 Task: Research Airbnb accommodation for a family outdoor adventure in the White Mountains, New Hampshire.
Action: Mouse moved to (464, 77)
Screenshot: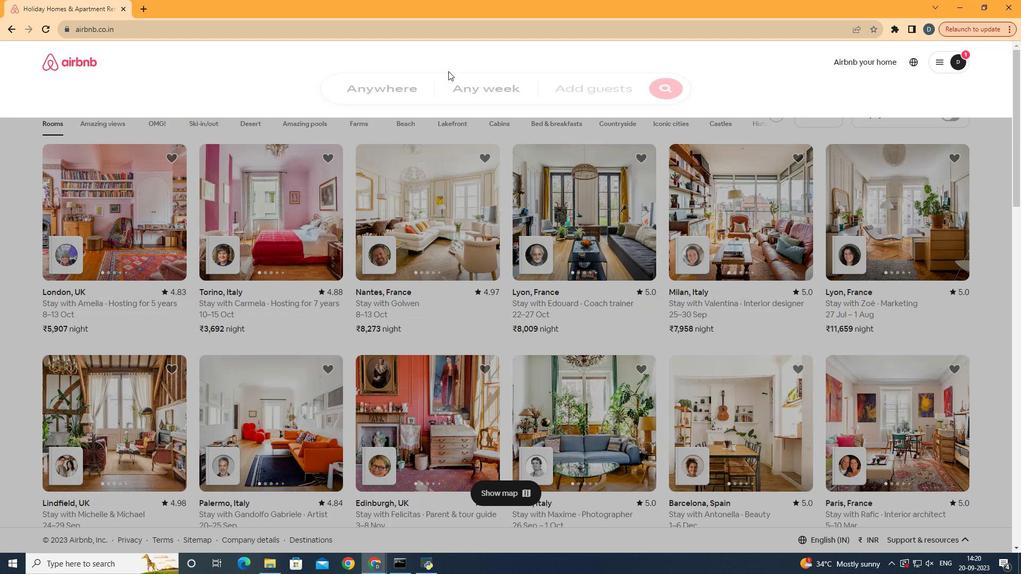 
Action: Mouse pressed left at (464, 77)
Screenshot: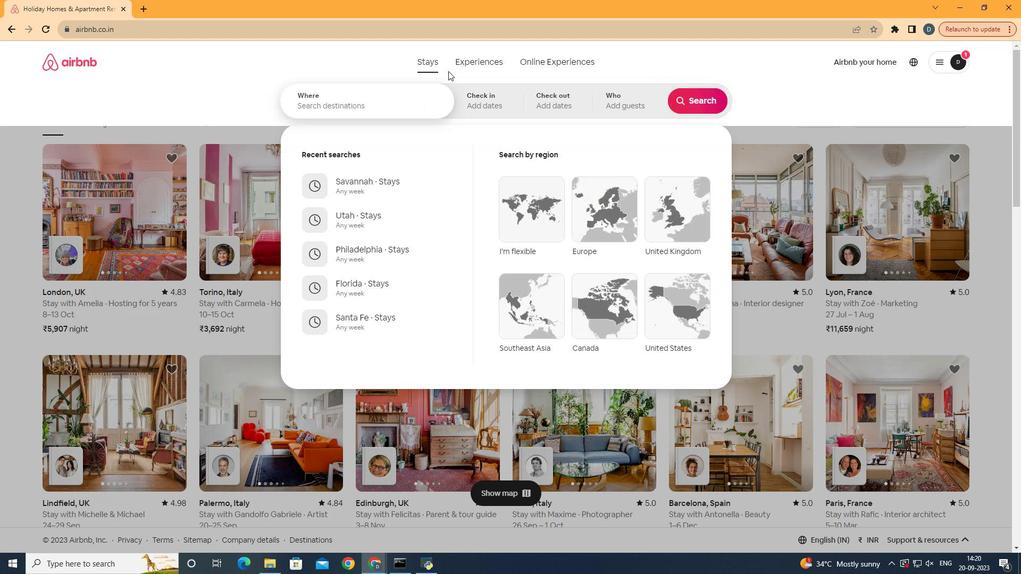 
Action: Mouse moved to (367, 109)
Screenshot: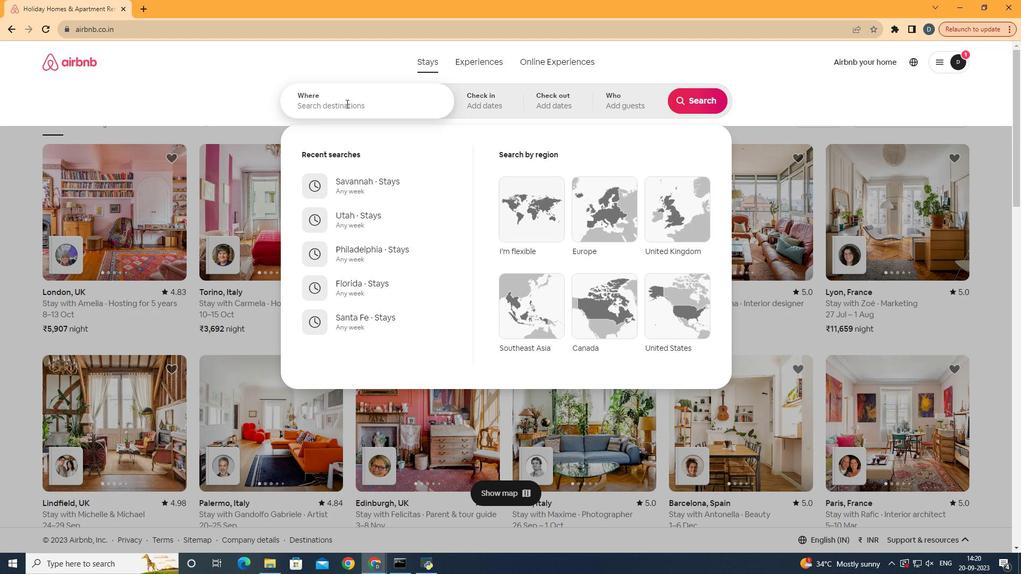 
Action: Mouse pressed left at (367, 109)
Screenshot: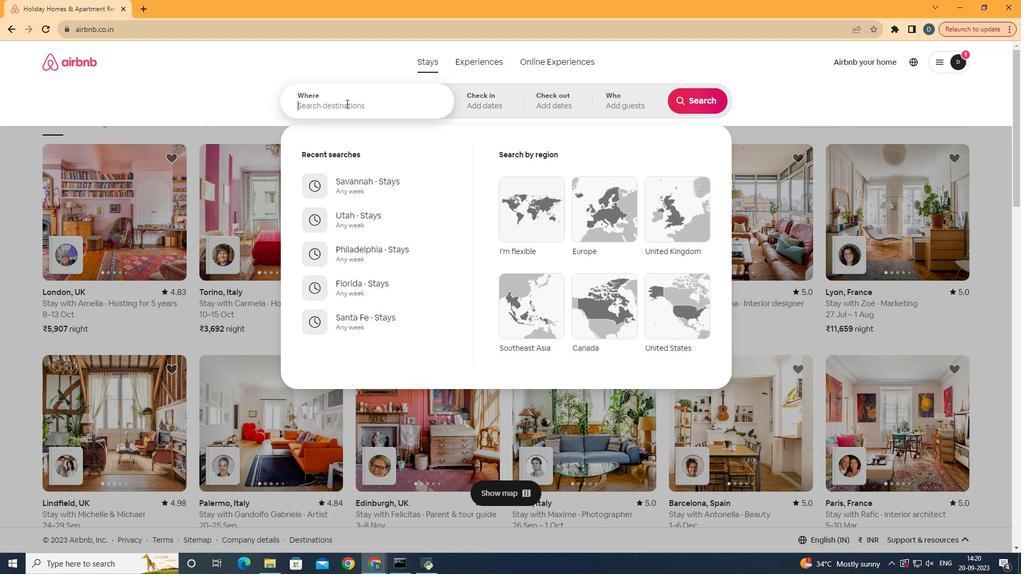 
Action: Key pressed <Key.shift><Key.shift><Key.shift>White<Key.space><Key.shift>Mountains,<Key.space><Key.shift>New<Key.space><Key.shift>Ham
Screenshot: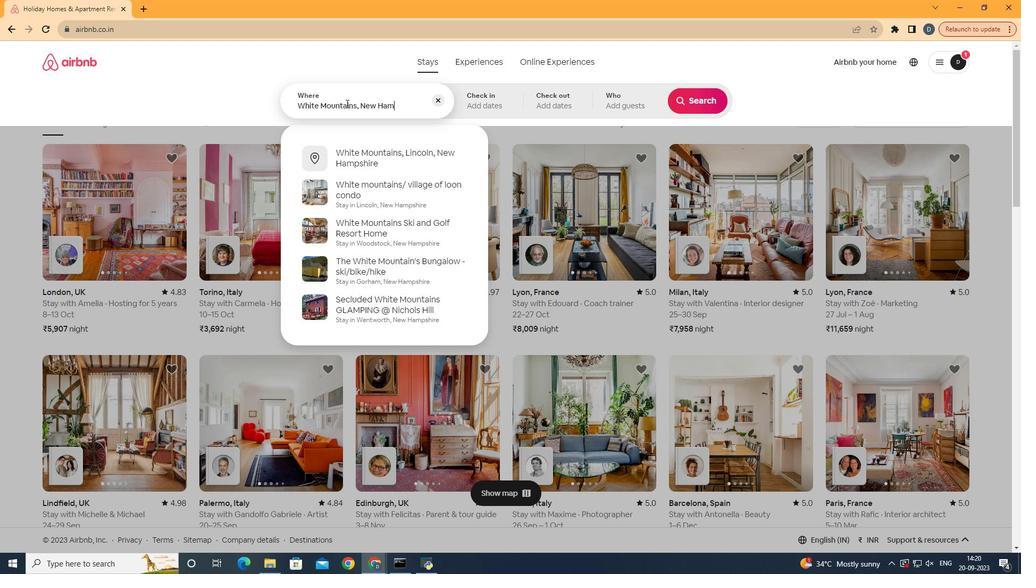 
Action: Mouse moved to (383, 166)
Screenshot: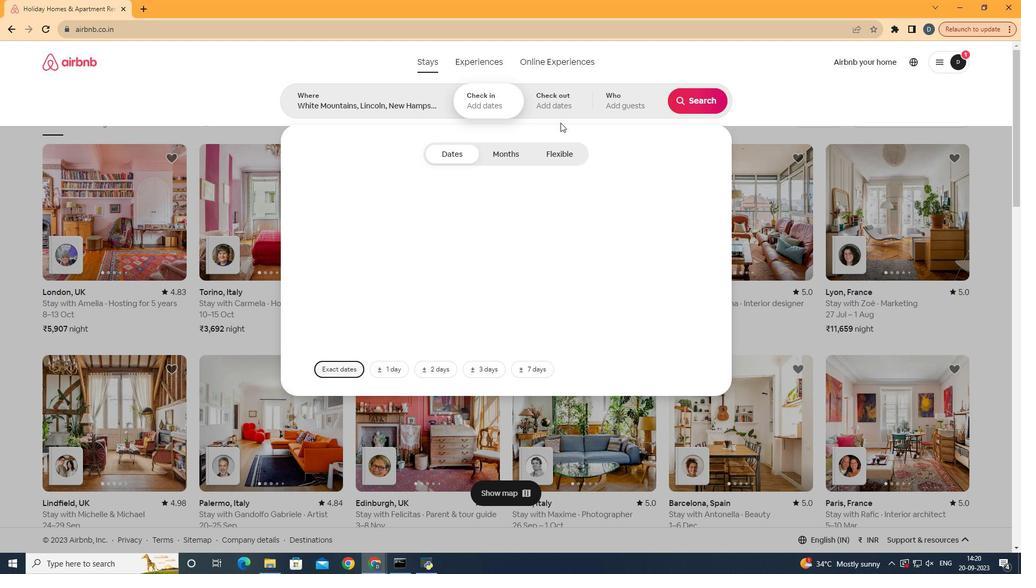 
Action: Mouse pressed left at (383, 166)
Screenshot: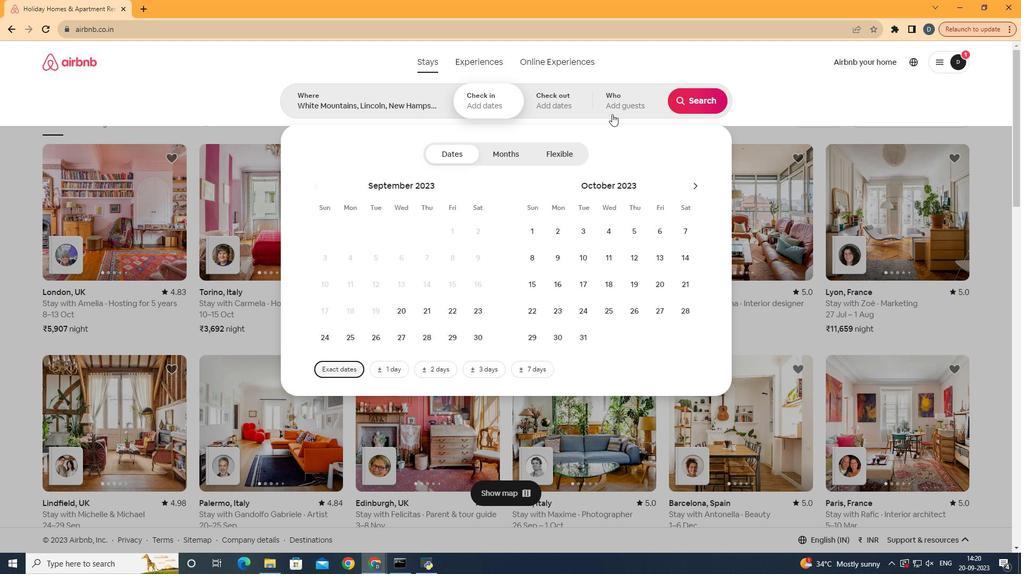 
Action: Mouse moved to (696, 102)
Screenshot: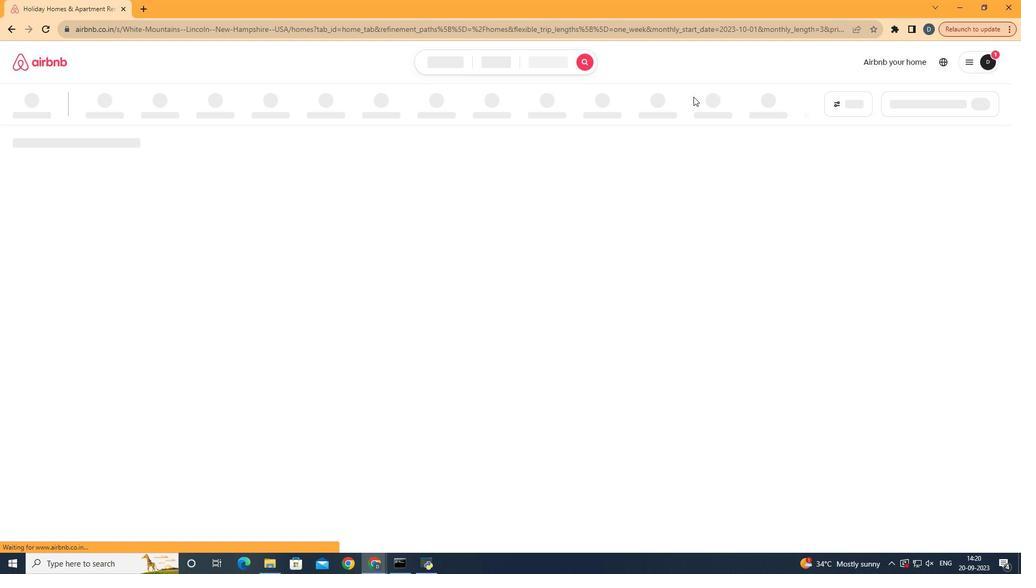 
Action: Mouse pressed left at (696, 102)
Screenshot: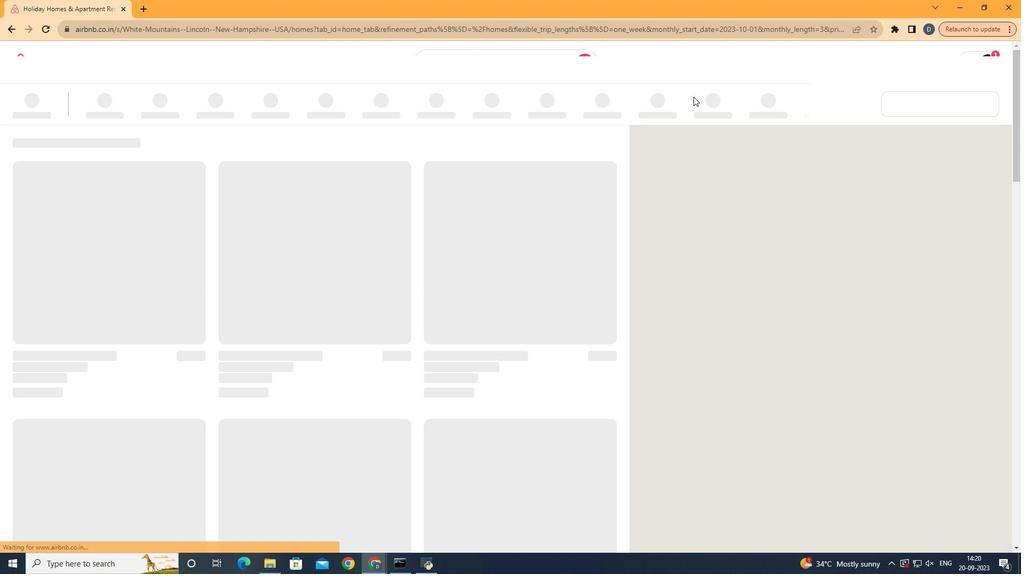 
Action: Mouse moved to (802, 104)
Screenshot: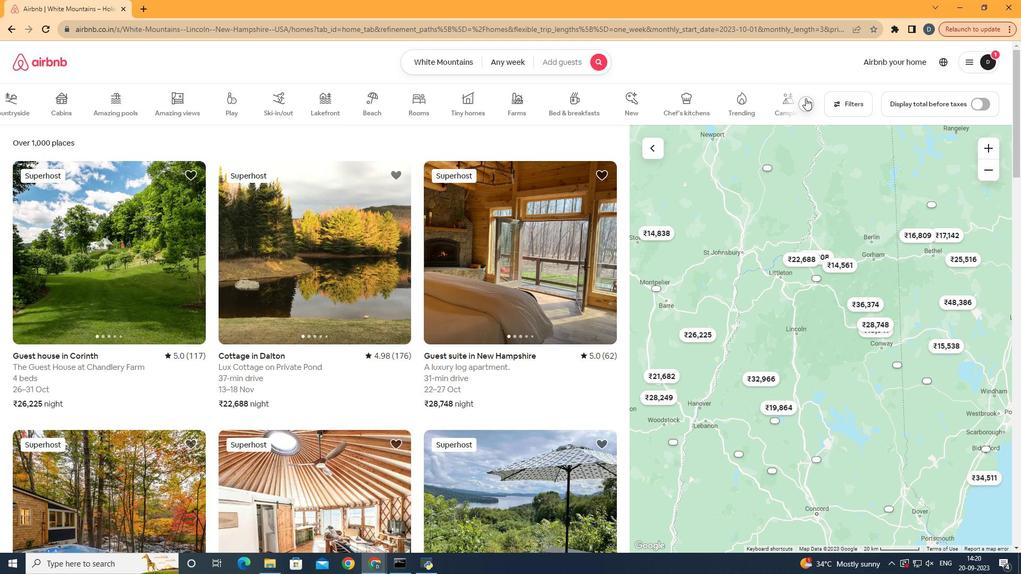 
Action: Mouse pressed left at (802, 104)
Screenshot: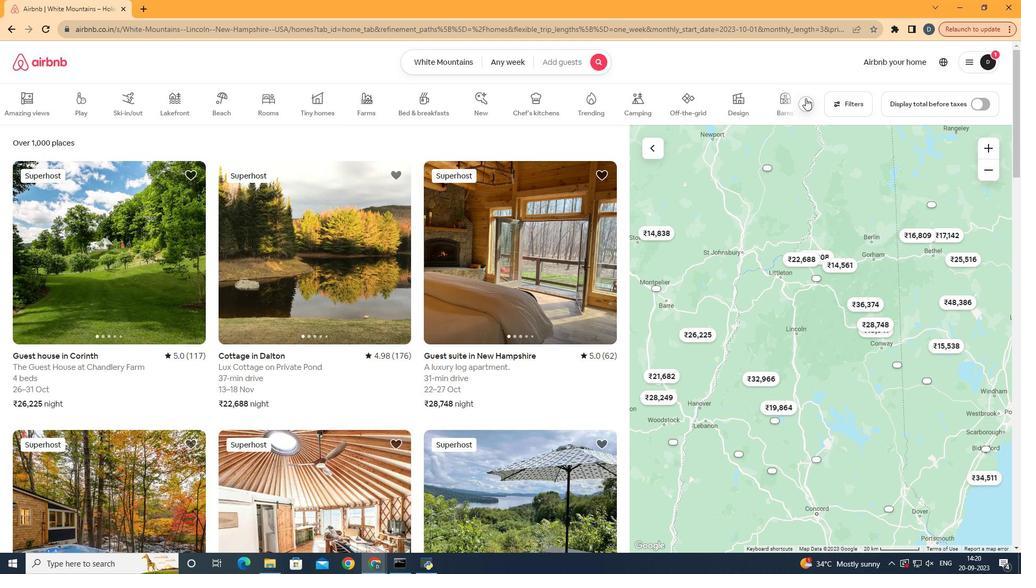 
Action: Mouse moved to (799, 109)
Screenshot: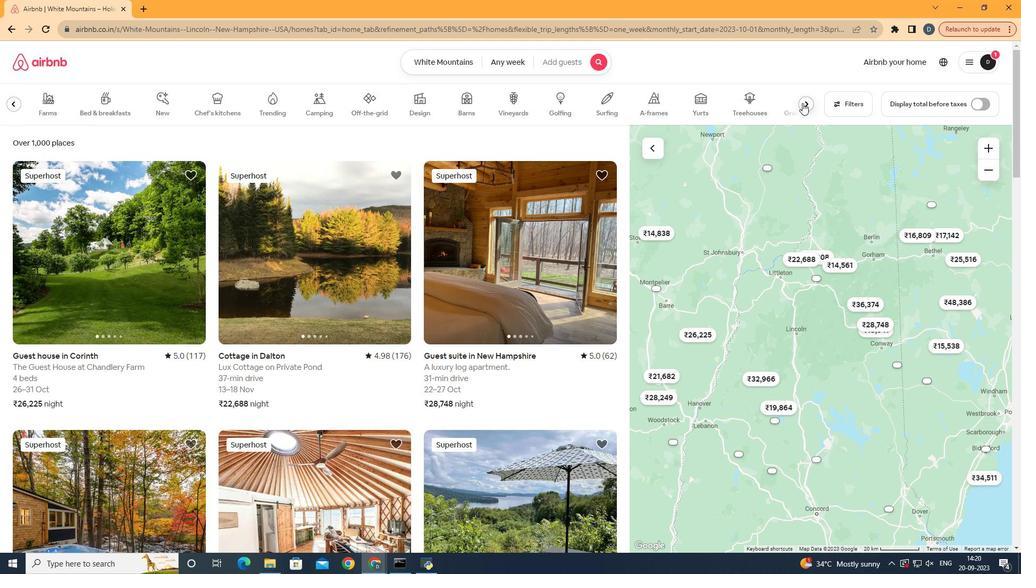 
Action: Mouse pressed left at (799, 109)
Screenshot: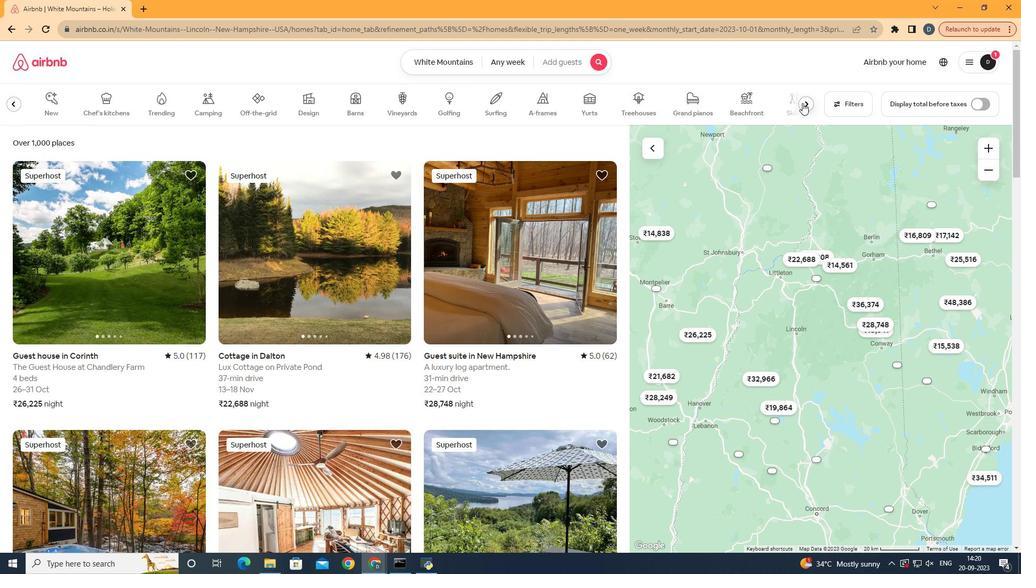 
Action: Mouse moved to (129, 223)
Screenshot: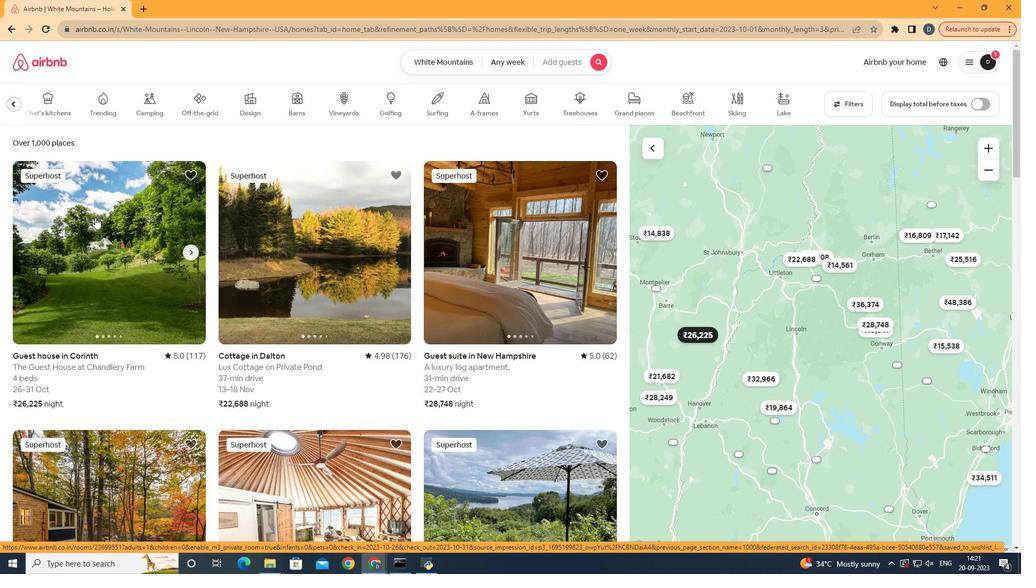
Action: Mouse pressed left at (129, 223)
Screenshot: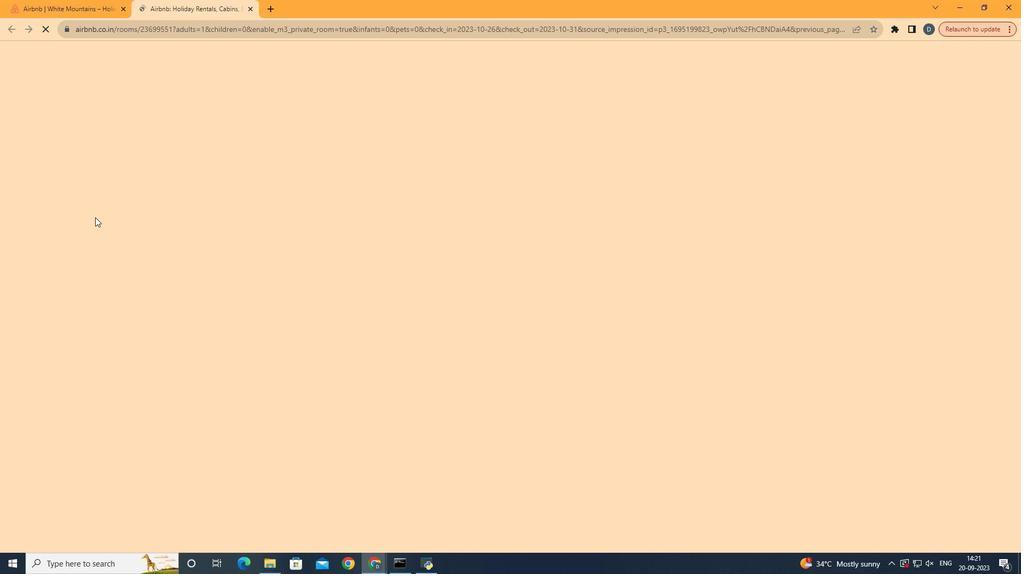 
Action: Mouse moved to (763, 399)
Screenshot: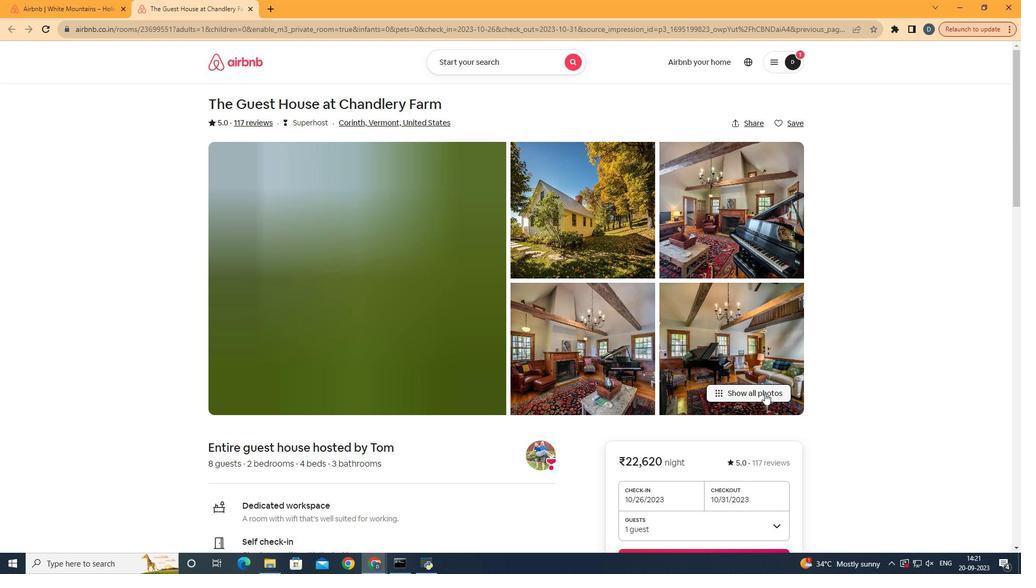 
Action: Mouse pressed left at (763, 399)
Screenshot: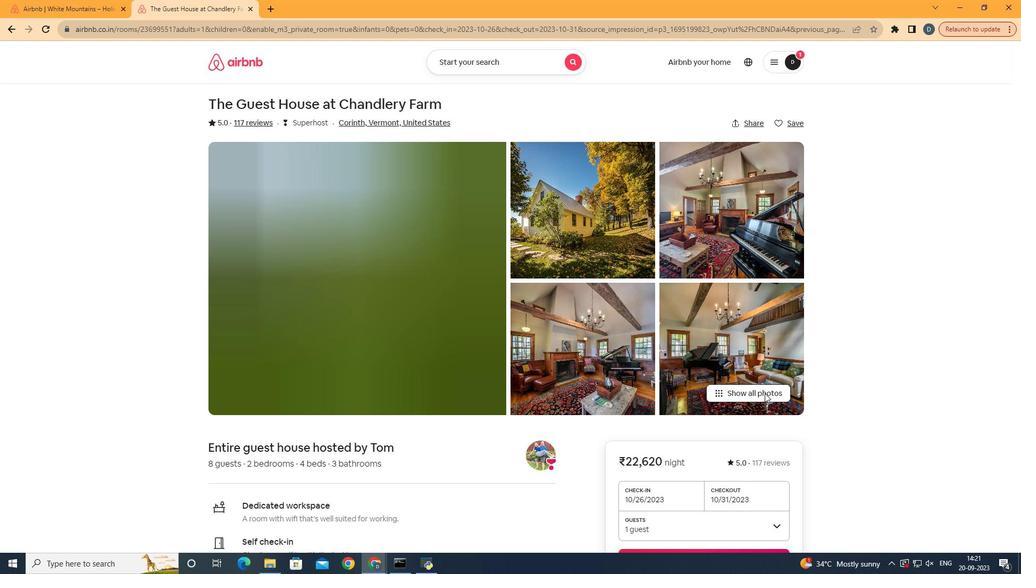 
Action: Mouse moved to (780, 339)
Screenshot: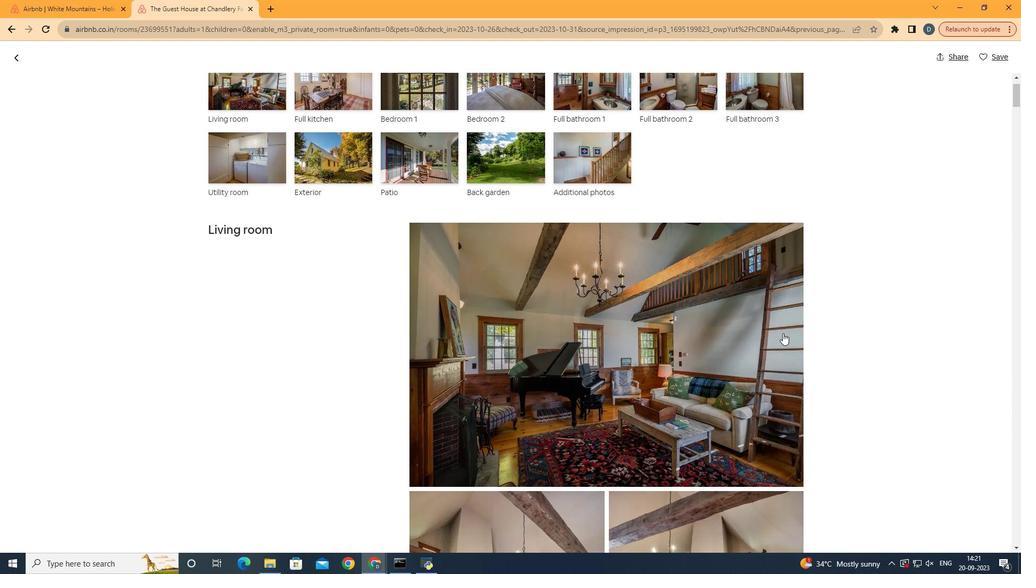 
Action: Mouse scrolled (780, 339) with delta (0, 0)
Screenshot: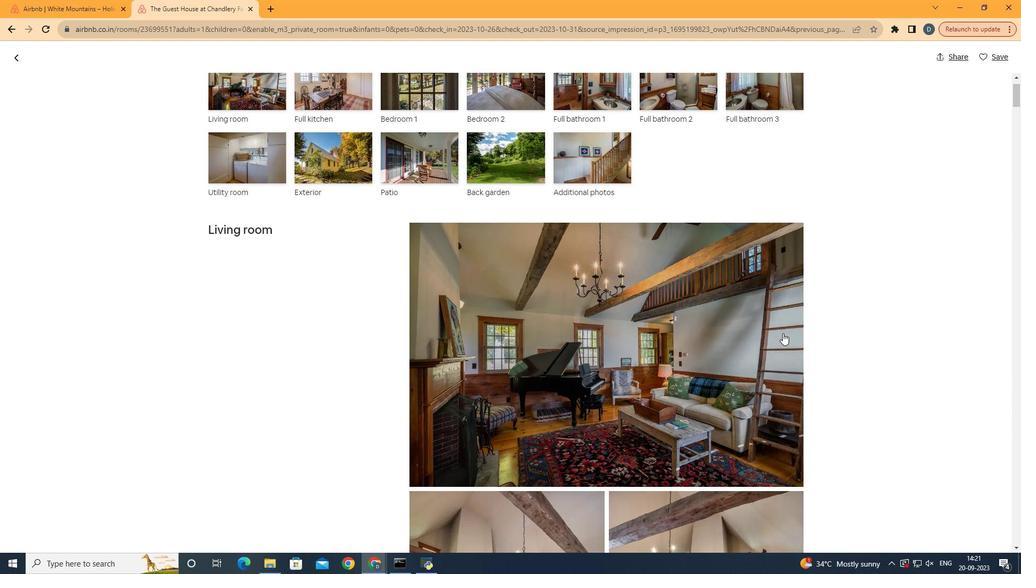 
Action: Mouse scrolled (780, 339) with delta (0, 0)
Screenshot: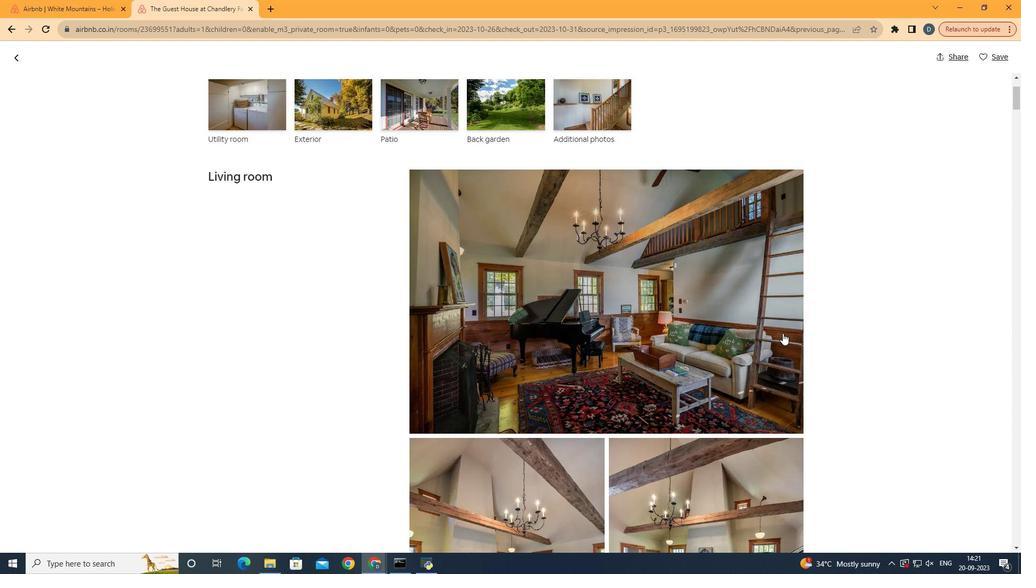 
Action: Mouse scrolled (780, 339) with delta (0, 0)
Screenshot: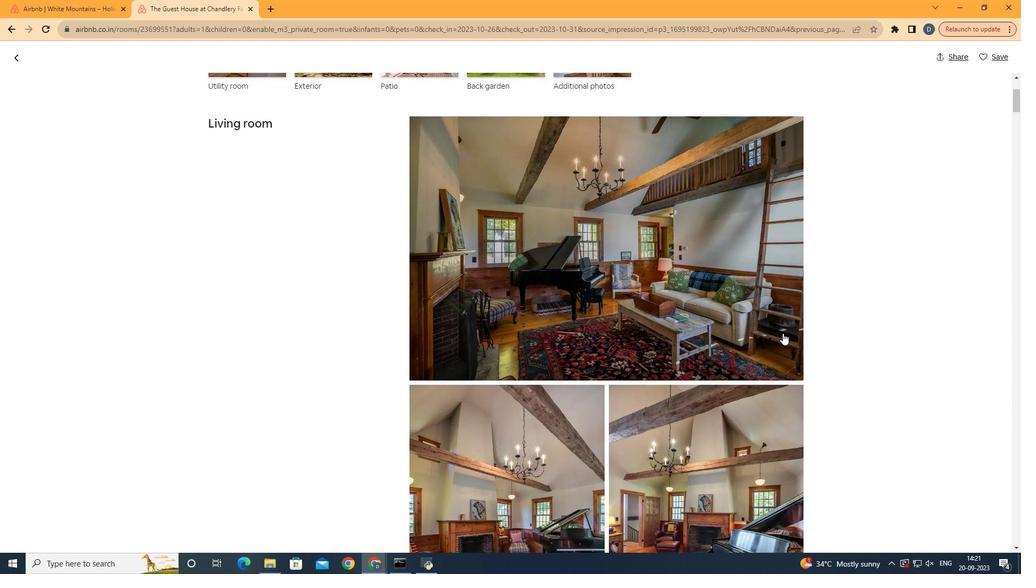 
Action: Mouse scrolled (780, 339) with delta (0, 0)
Screenshot: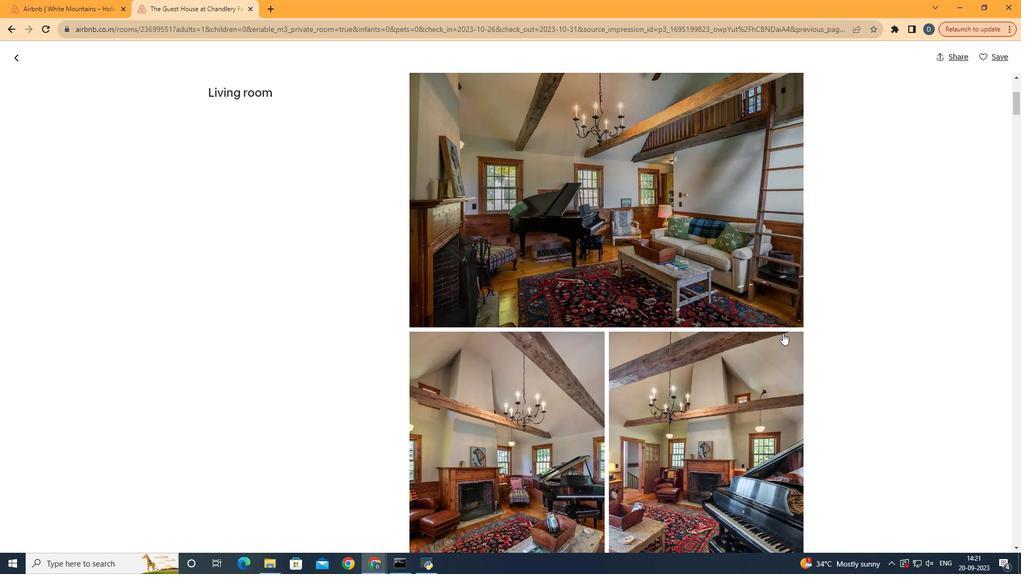 
Action: Mouse scrolled (780, 339) with delta (0, 0)
Screenshot: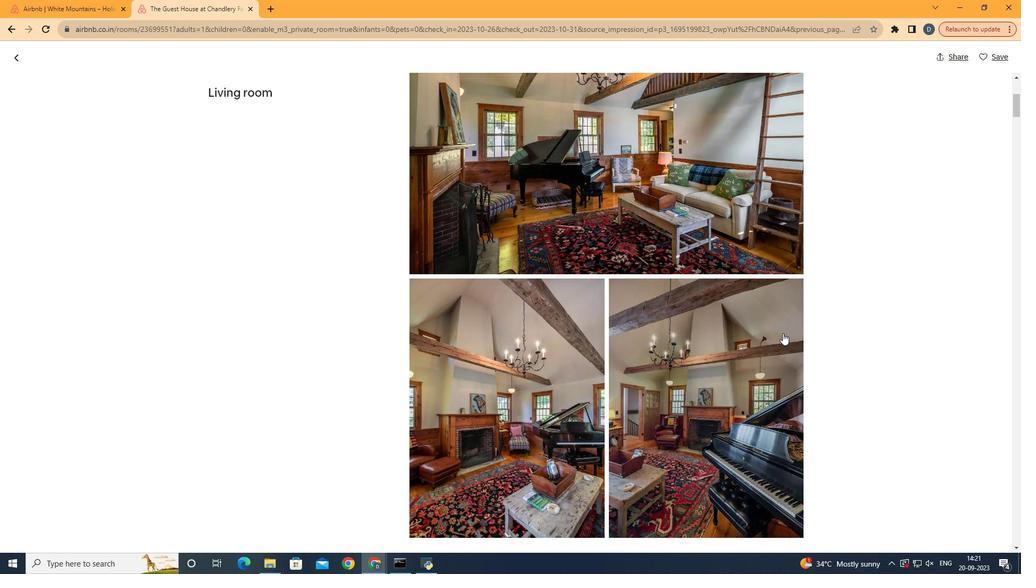 
Action: Mouse scrolled (780, 339) with delta (0, 0)
Screenshot: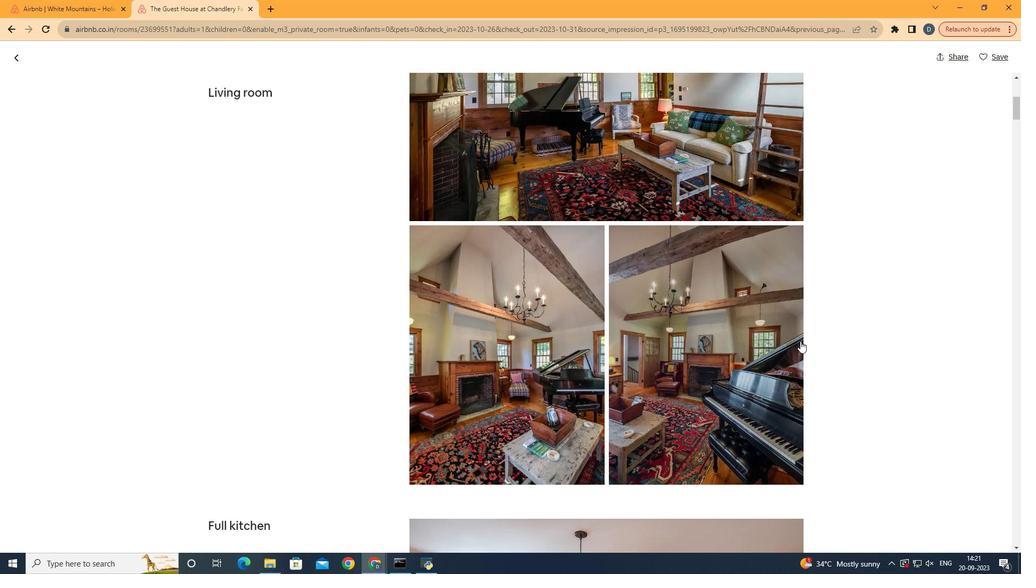 
Action: Mouse moved to (817, 364)
Screenshot: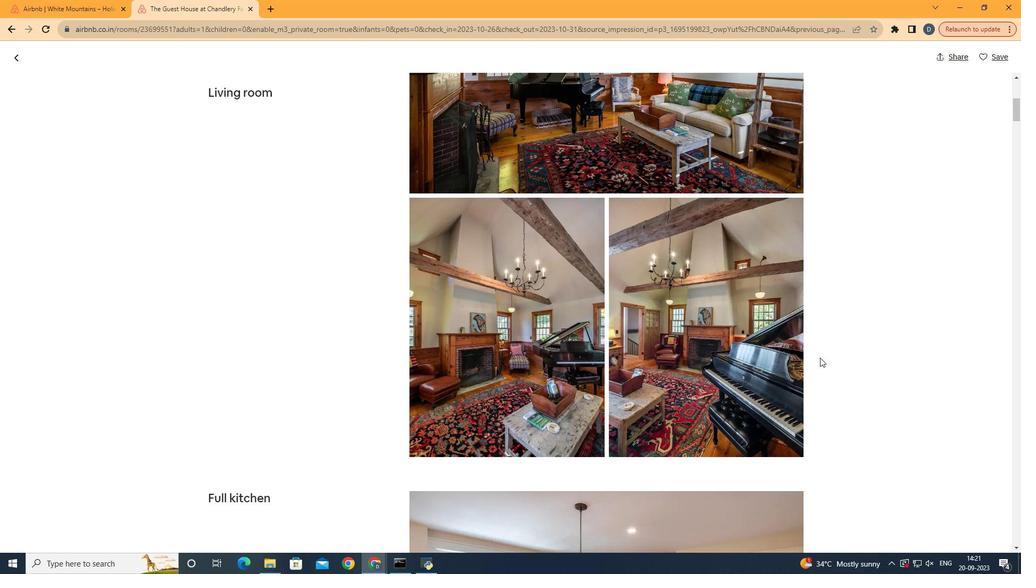 
Action: Mouse scrolled (817, 363) with delta (0, 0)
Screenshot: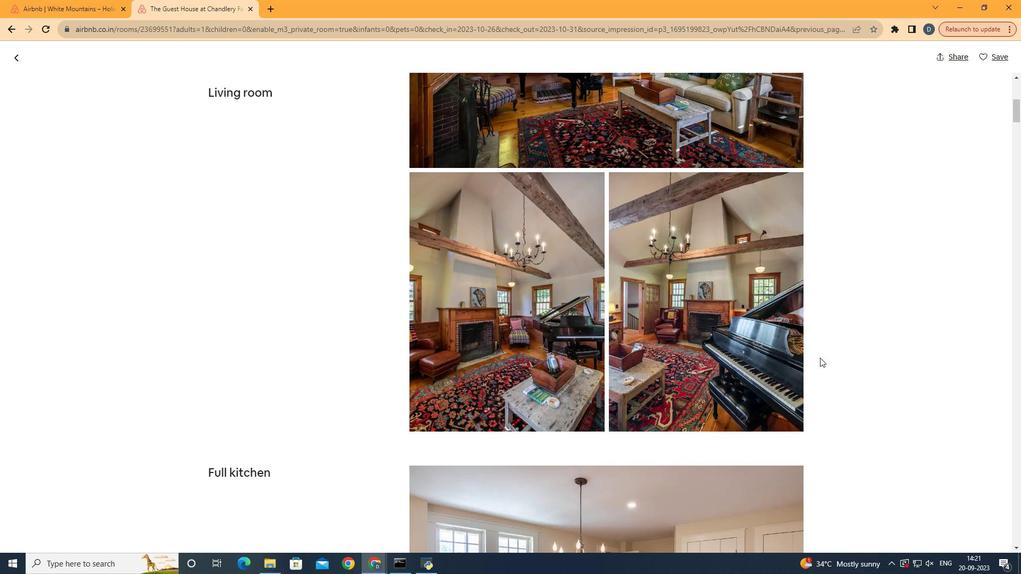 
Action: Mouse moved to (816, 364)
Screenshot: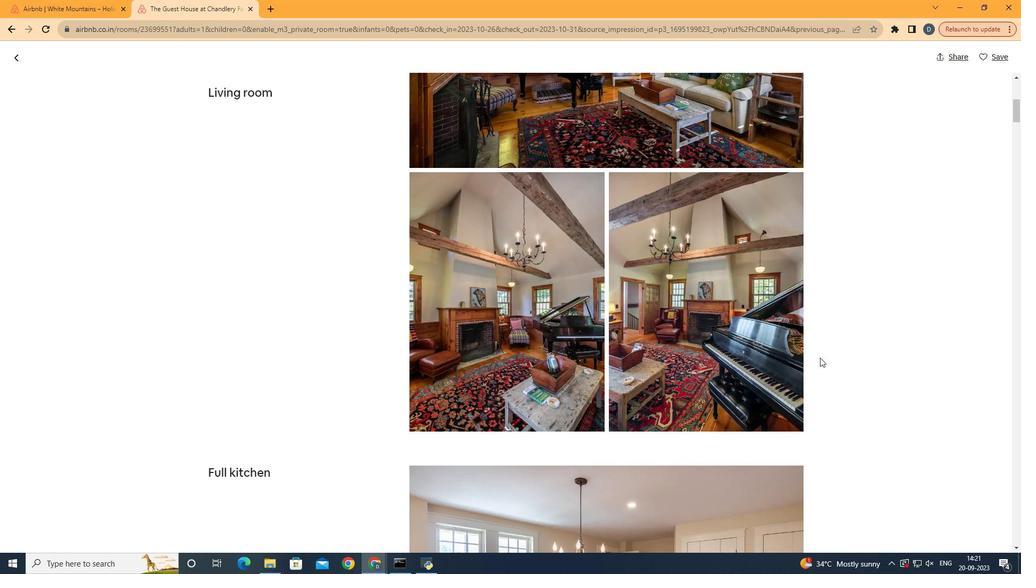 
Action: Mouse scrolled (816, 363) with delta (0, 0)
Screenshot: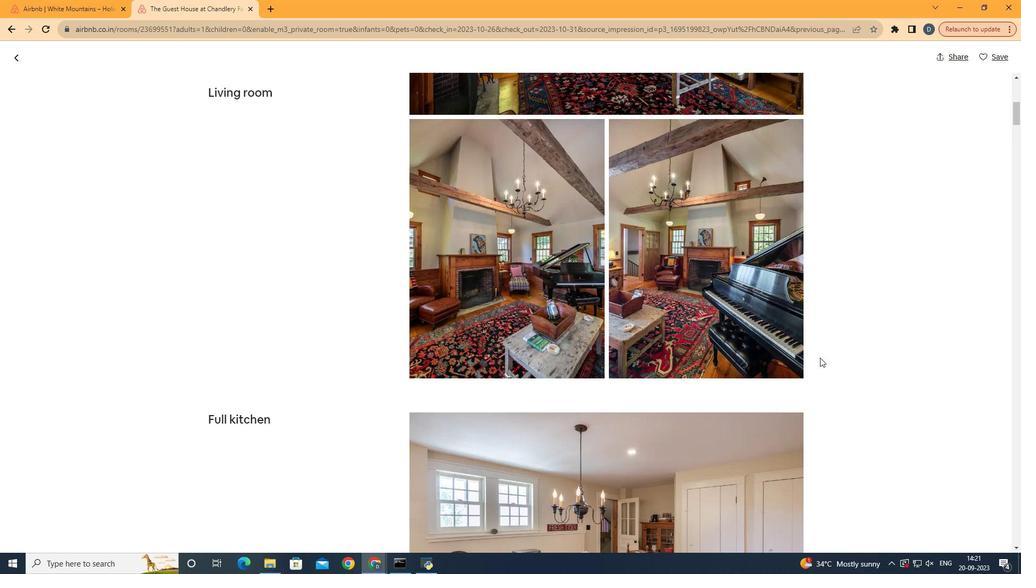 
Action: Mouse scrolled (816, 363) with delta (0, 0)
Screenshot: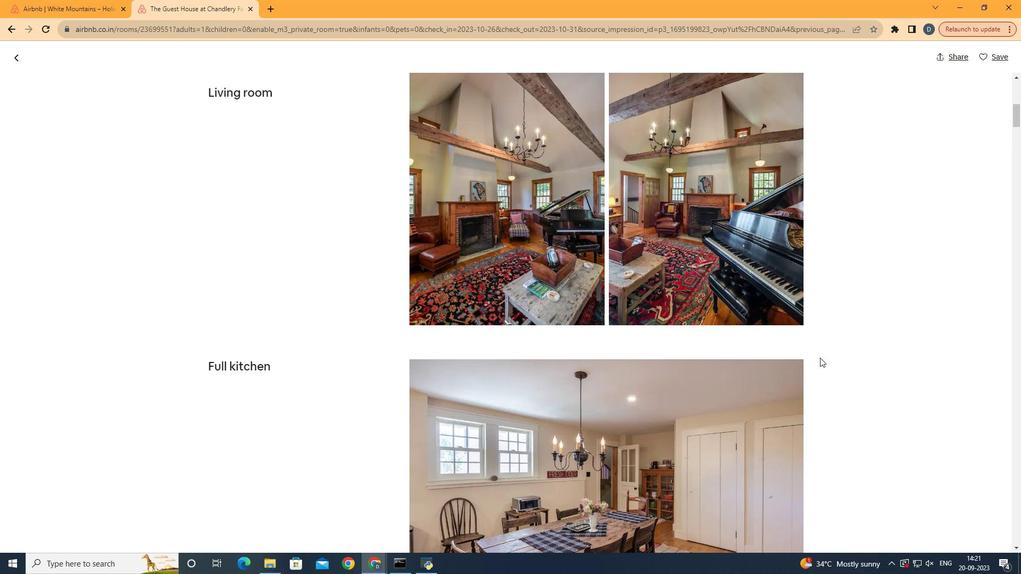 
Action: Mouse scrolled (816, 363) with delta (0, 0)
Screenshot: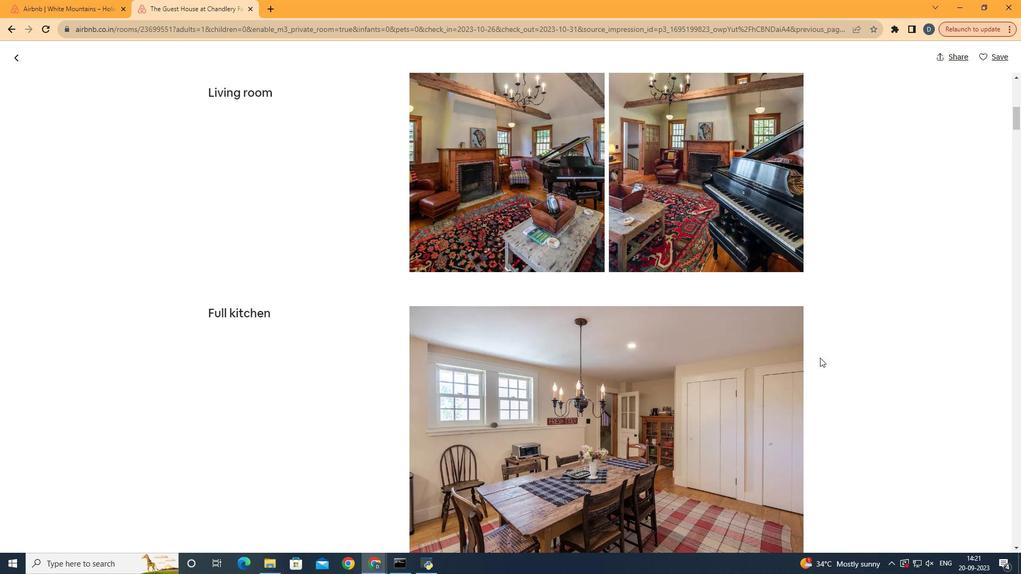 
Action: Mouse scrolled (816, 363) with delta (0, 0)
Screenshot: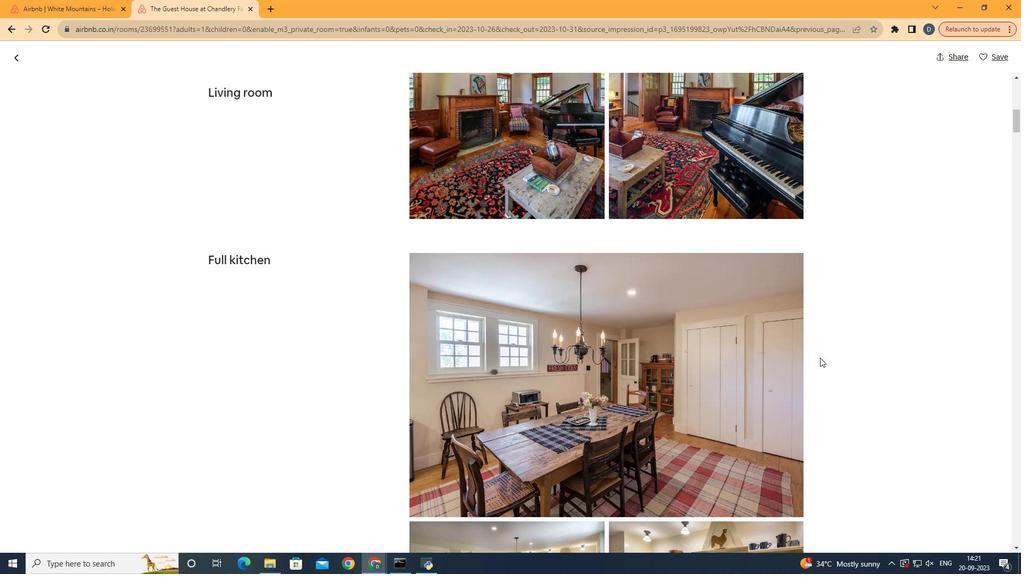 
Action: Mouse scrolled (816, 363) with delta (0, 0)
Screenshot: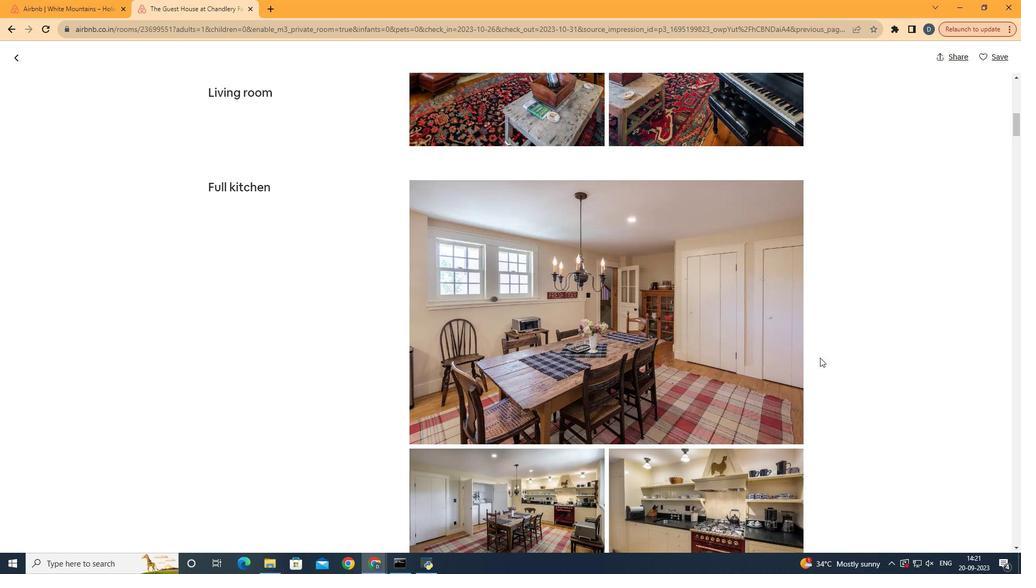 
Action: Mouse scrolled (816, 363) with delta (0, 0)
Screenshot: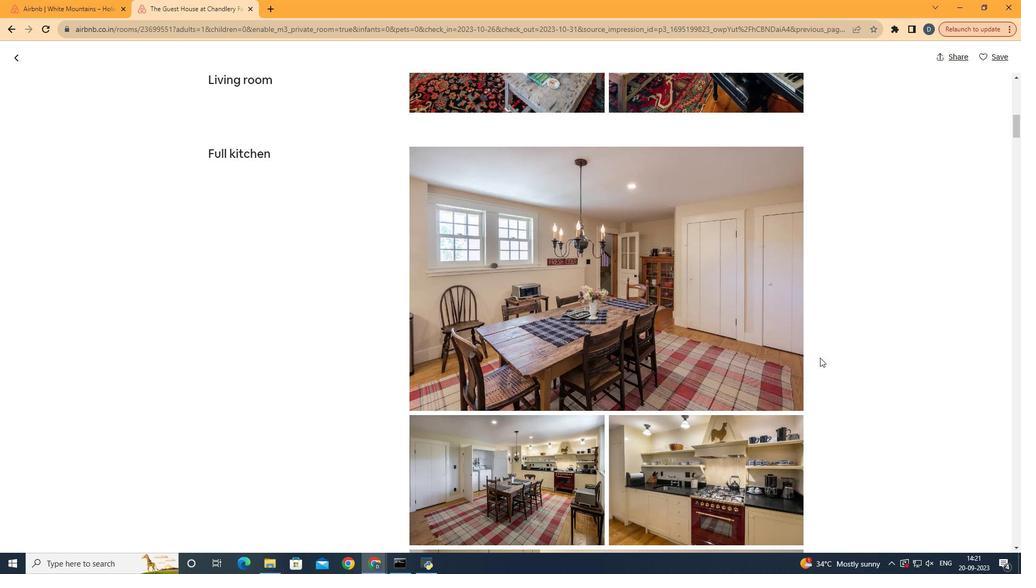 
Action: Mouse scrolled (816, 363) with delta (0, 0)
Screenshot: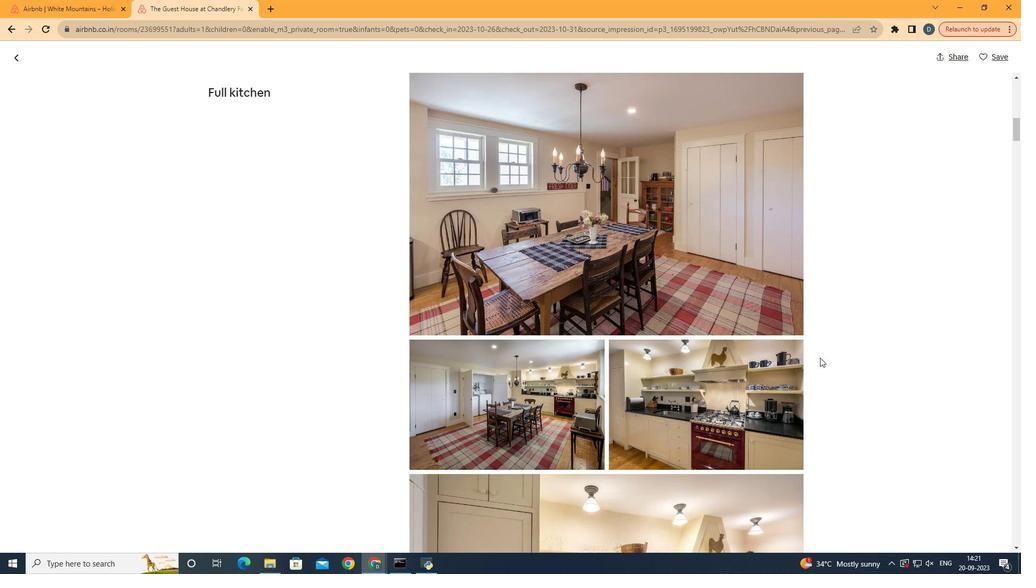 
Action: Mouse scrolled (816, 363) with delta (0, 0)
Screenshot: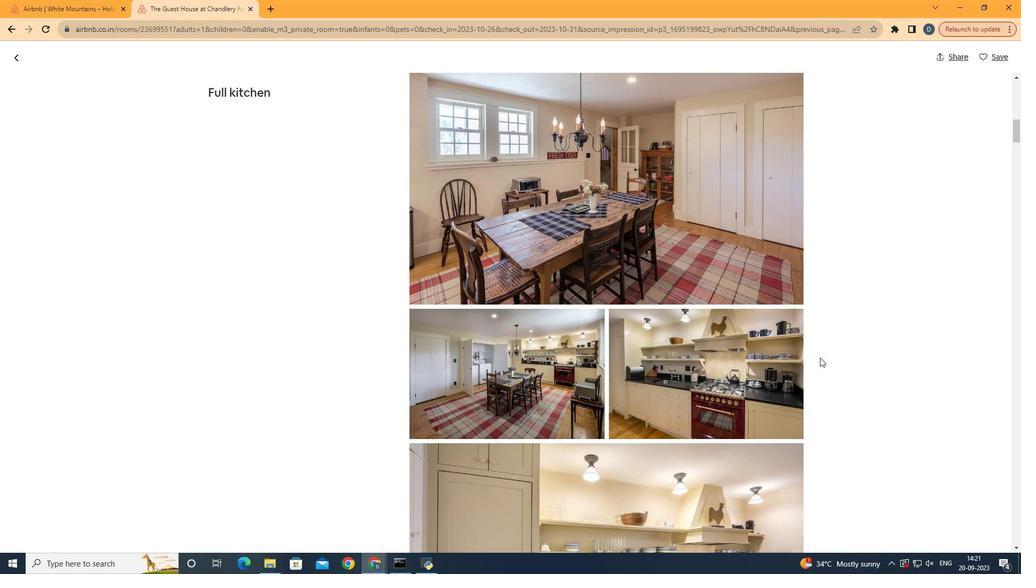 
Action: Mouse scrolled (816, 363) with delta (0, 0)
Screenshot: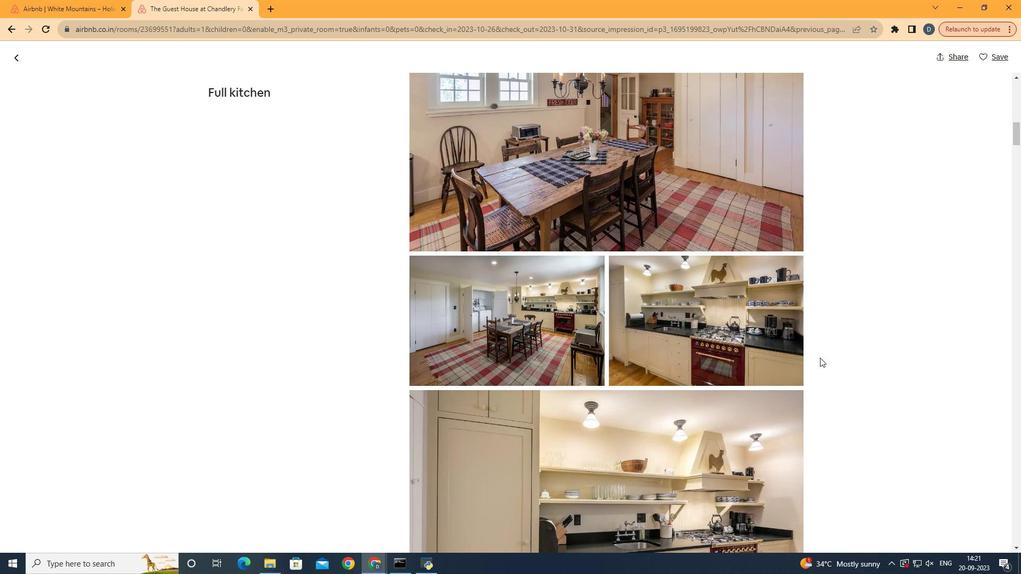 
Action: Mouse scrolled (816, 363) with delta (0, 0)
Screenshot: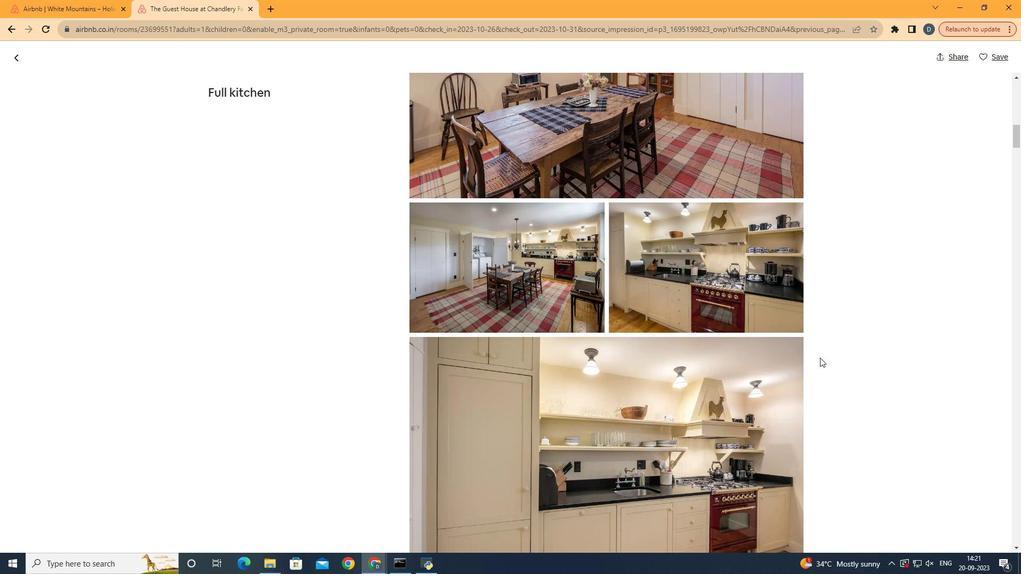 
Action: Mouse scrolled (816, 363) with delta (0, 0)
Screenshot: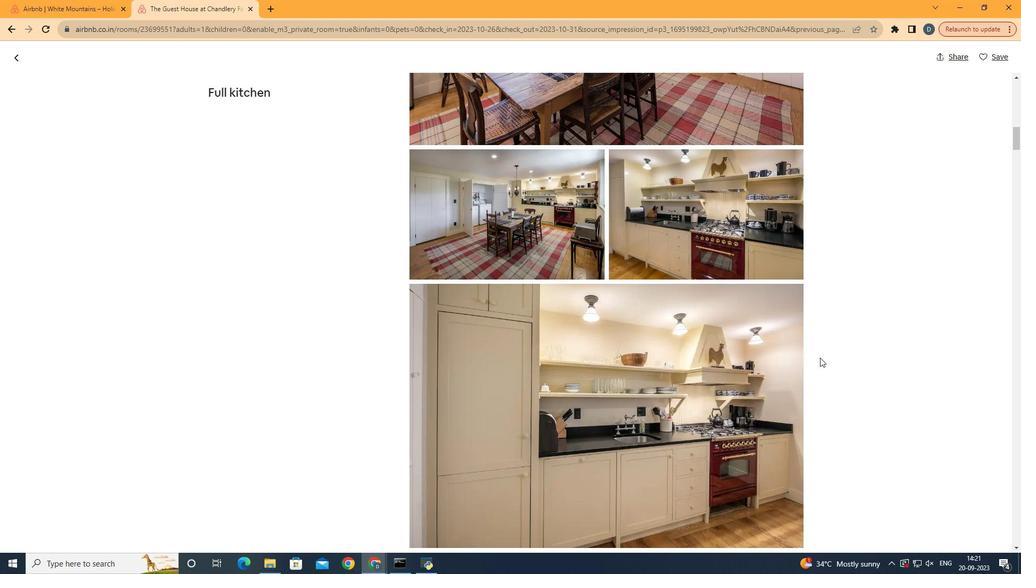 
Action: Mouse scrolled (816, 363) with delta (0, 0)
Screenshot: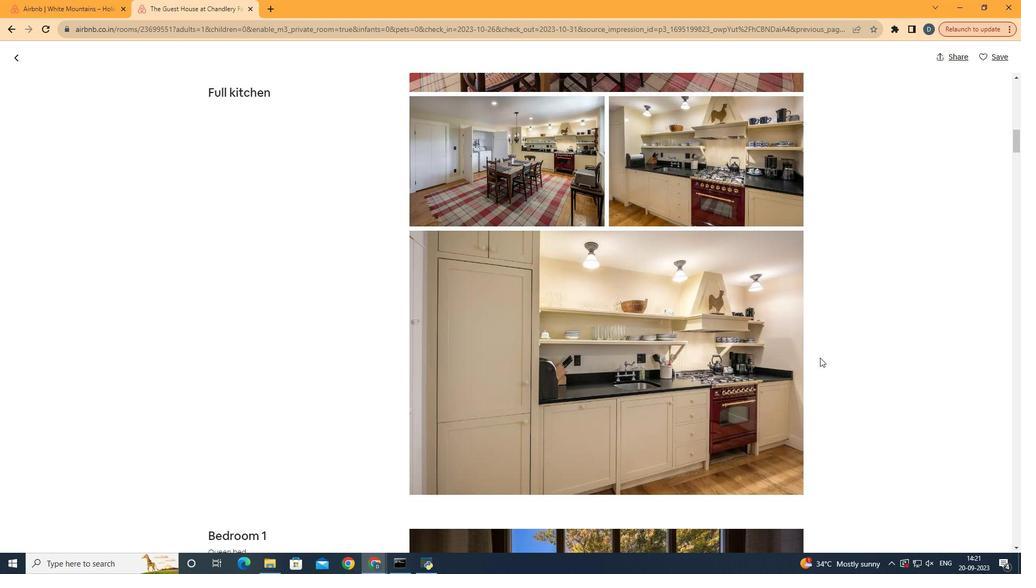 
Action: Mouse scrolled (816, 363) with delta (0, 0)
Screenshot: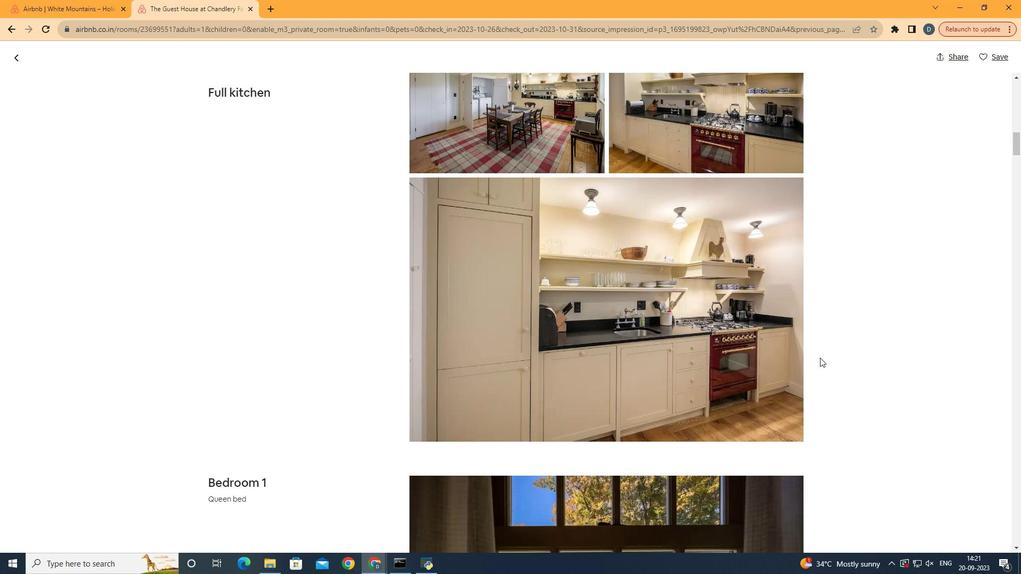 
Action: Mouse scrolled (816, 363) with delta (0, 0)
Screenshot: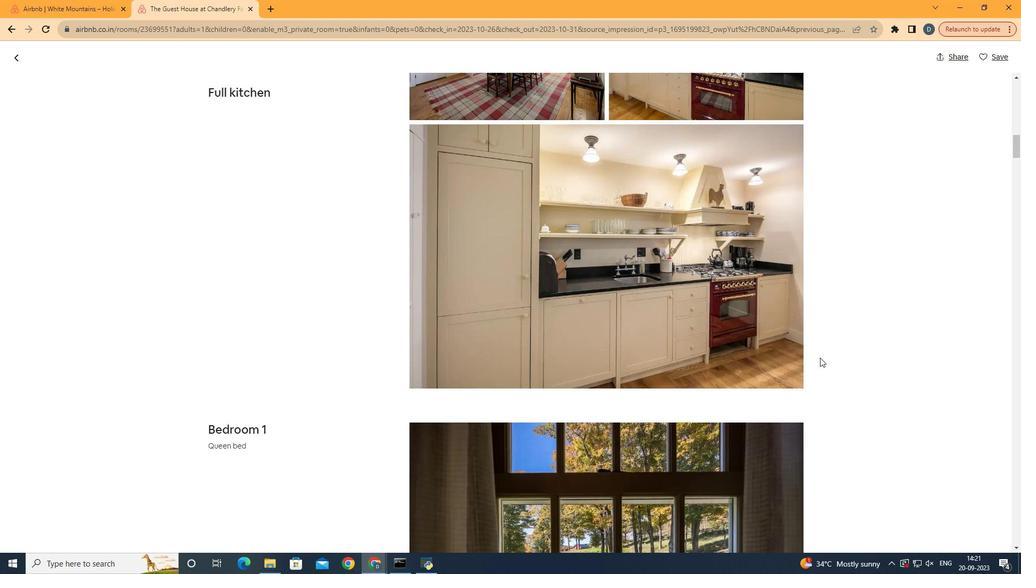 
Action: Mouse scrolled (816, 363) with delta (0, 0)
Screenshot: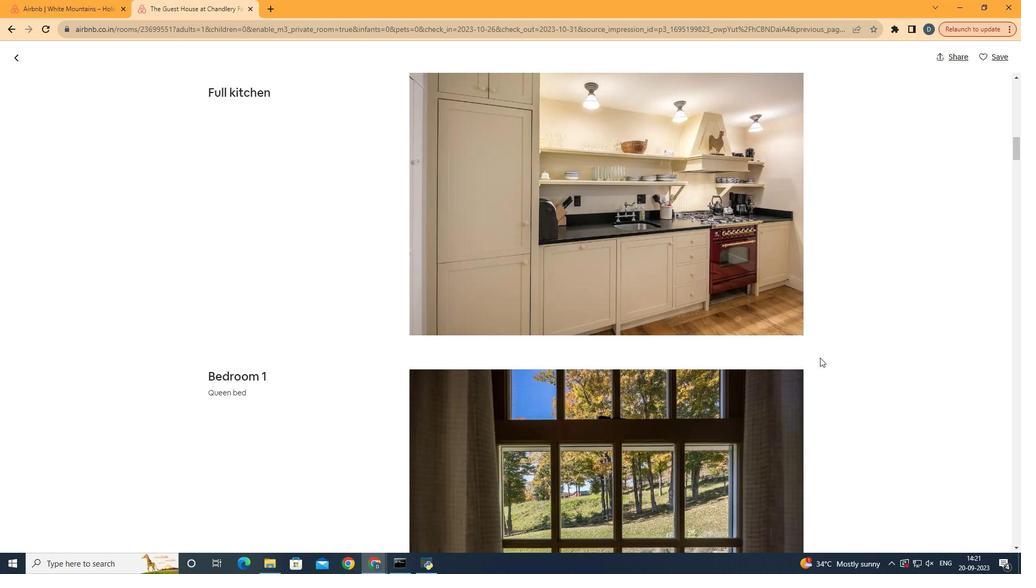 
Action: Mouse scrolled (816, 363) with delta (0, 0)
Screenshot: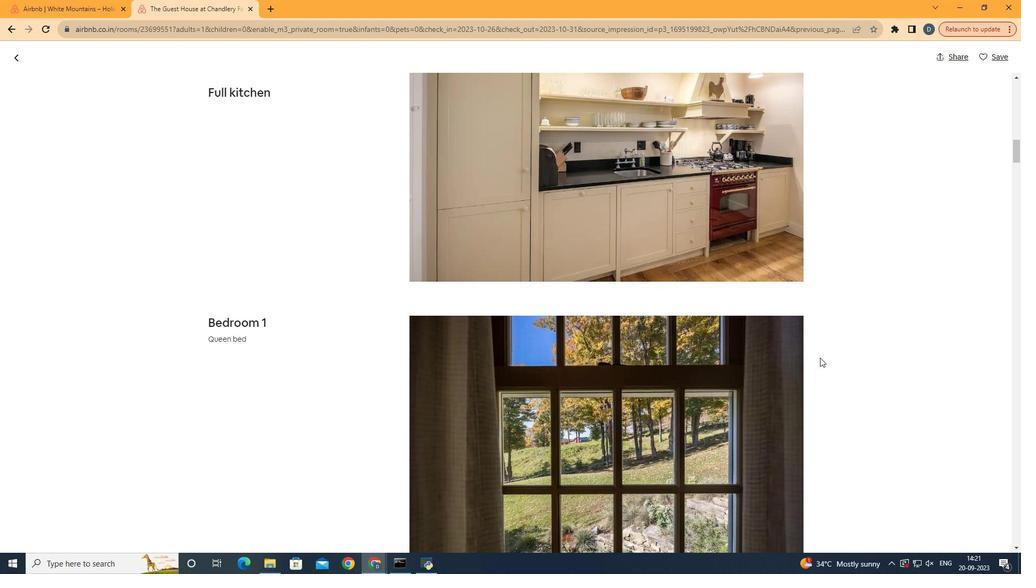 
Action: Mouse scrolled (816, 363) with delta (0, 0)
Screenshot: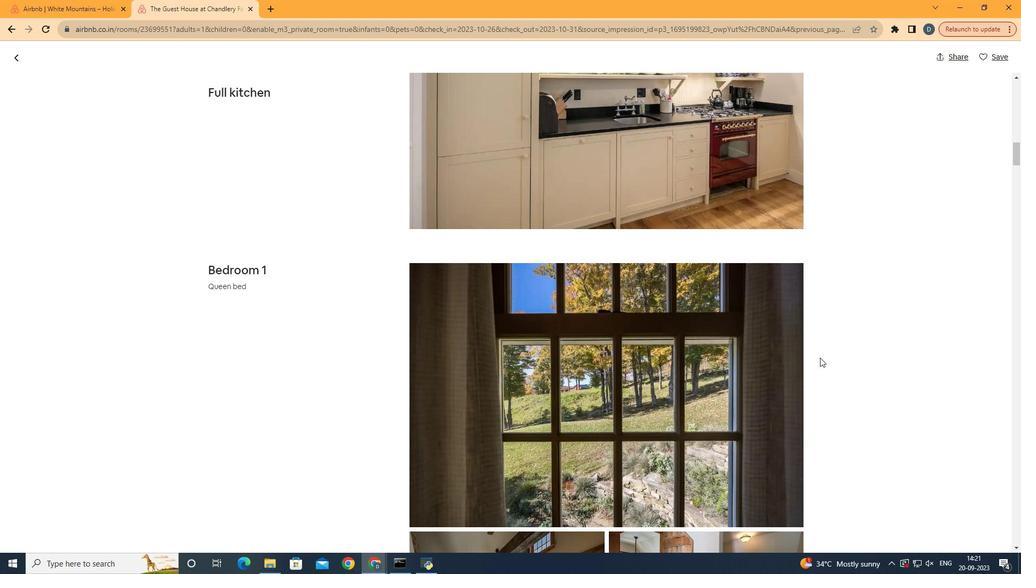 
Action: Mouse scrolled (816, 363) with delta (0, 0)
Screenshot: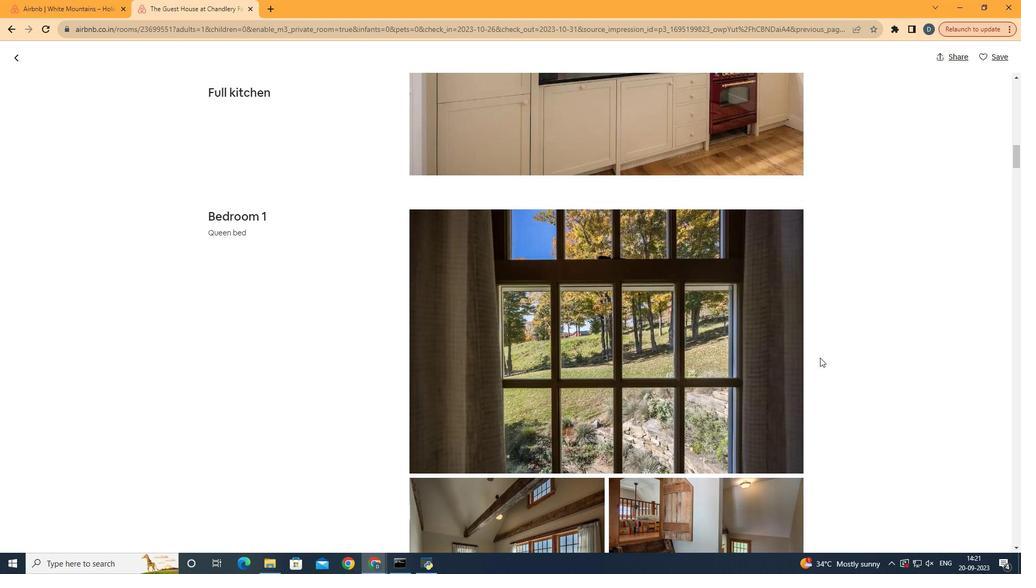 
Action: Mouse scrolled (816, 363) with delta (0, 0)
Screenshot: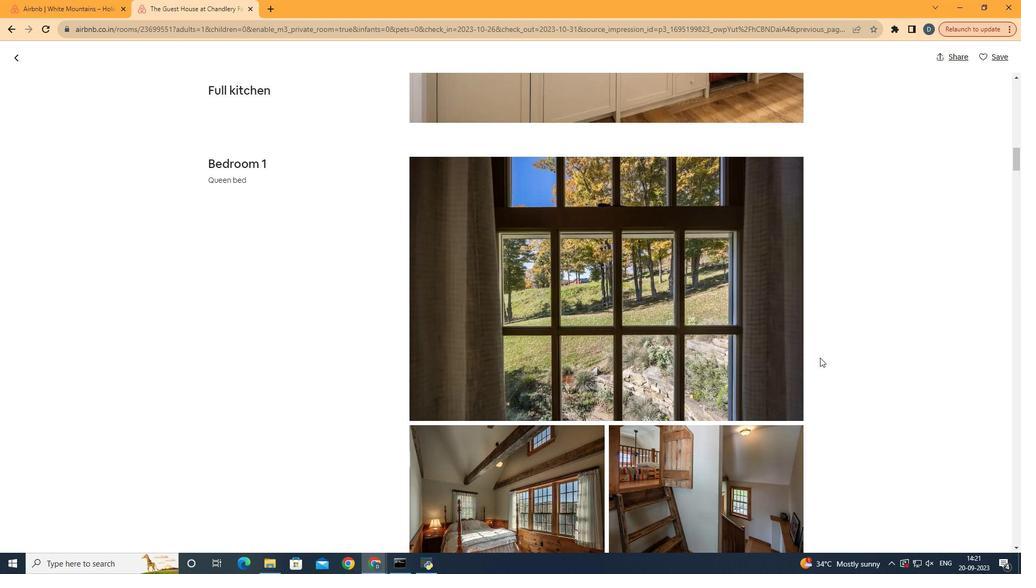 
Action: Mouse scrolled (816, 363) with delta (0, 0)
Screenshot: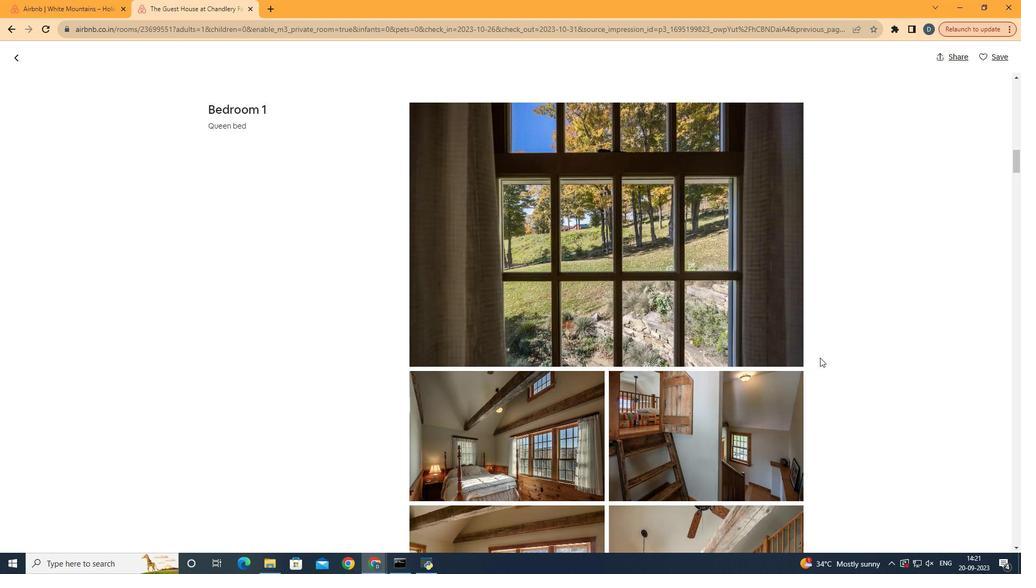 
Action: Mouse scrolled (816, 363) with delta (0, 0)
Screenshot: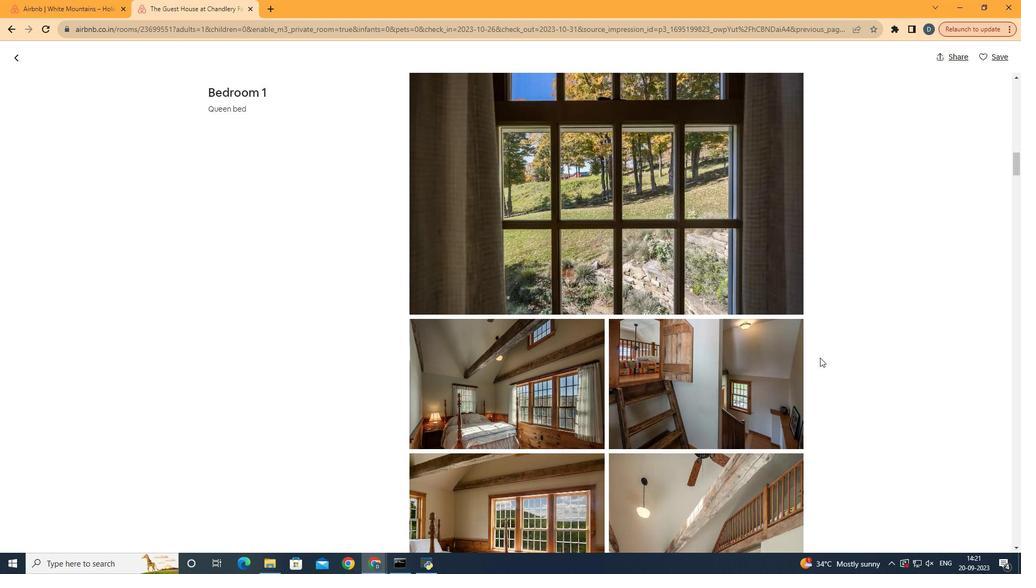 
Action: Mouse scrolled (816, 363) with delta (0, 0)
Screenshot: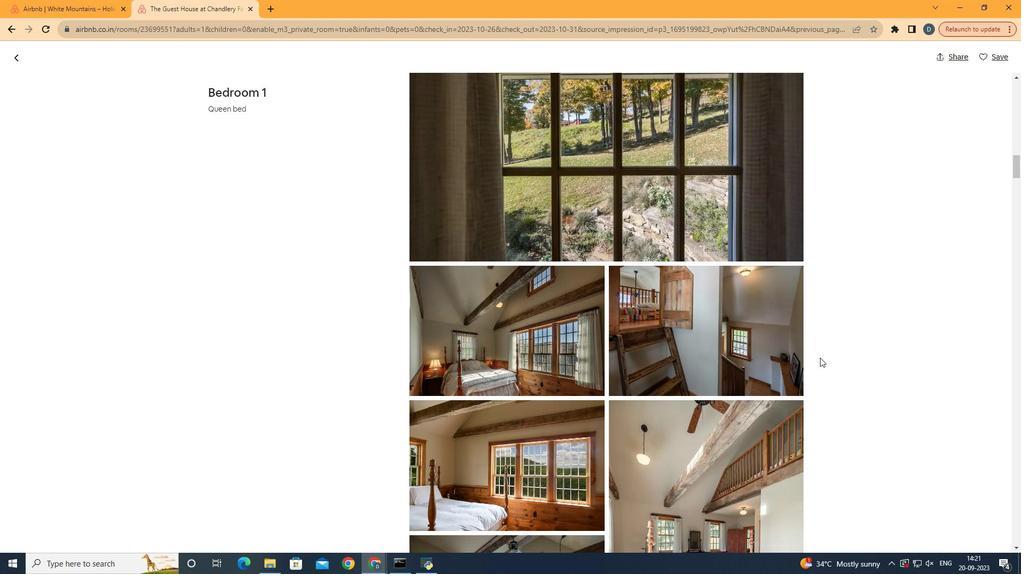 
Action: Mouse scrolled (816, 363) with delta (0, 0)
Screenshot: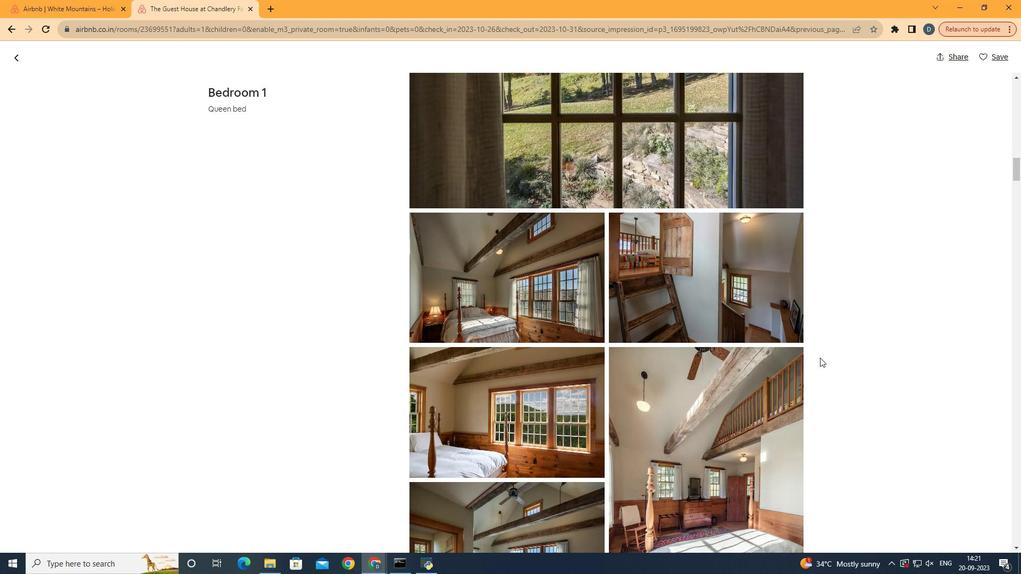 
Action: Mouse scrolled (816, 363) with delta (0, 0)
Screenshot: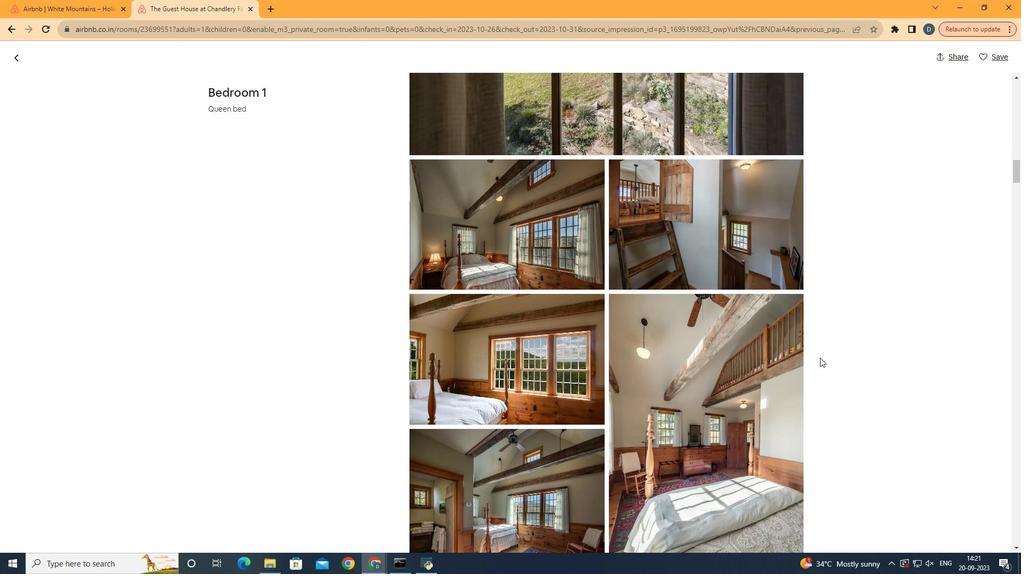 
Action: Mouse scrolled (816, 363) with delta (0, 0)
Screenshot: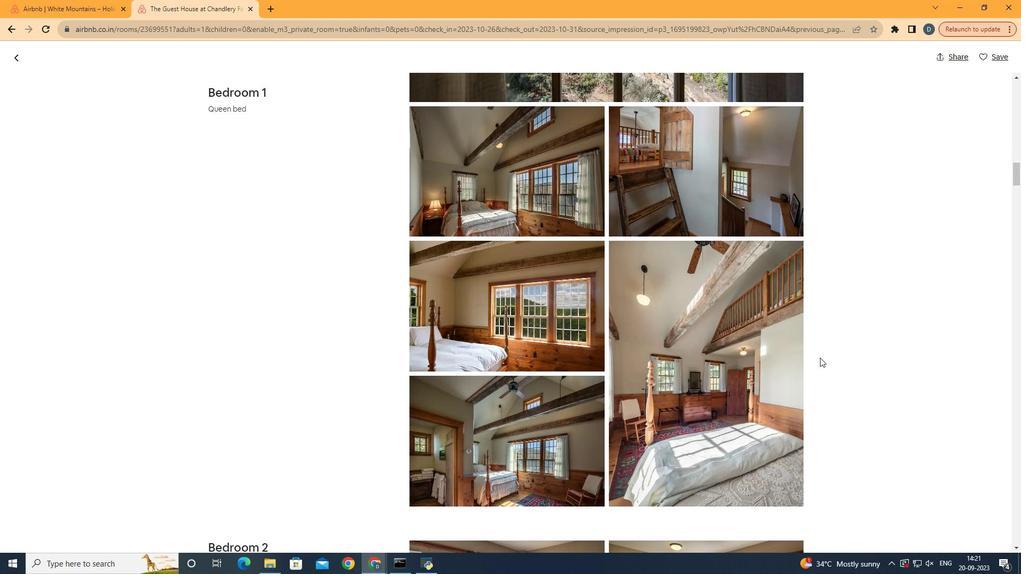 
Action: Mouse scrolled (816, 363) with delta (0, 0)
Screenshot: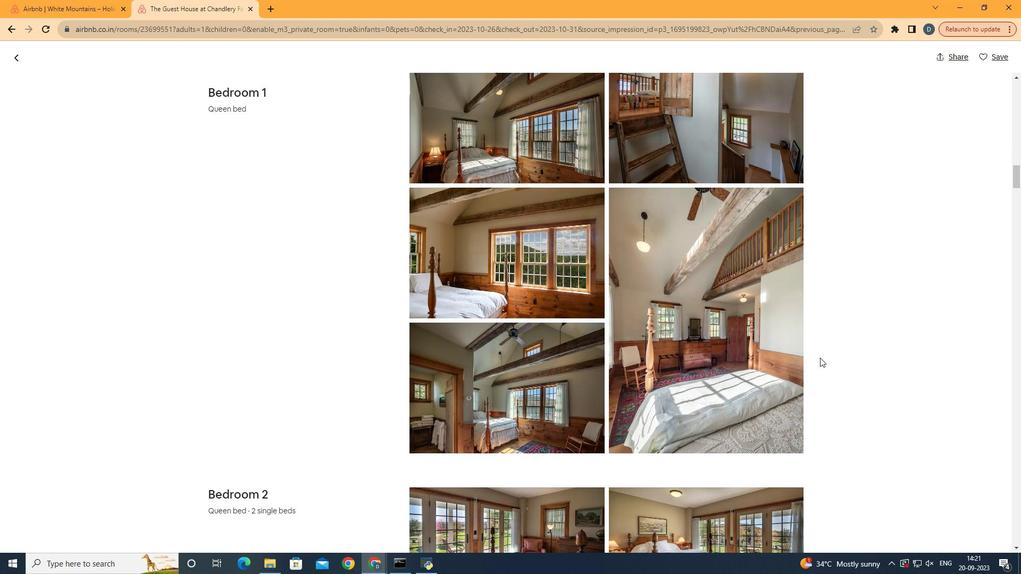 
Action: Mouse scrolled (816, 363) with delta (0, 0)
Screenshot: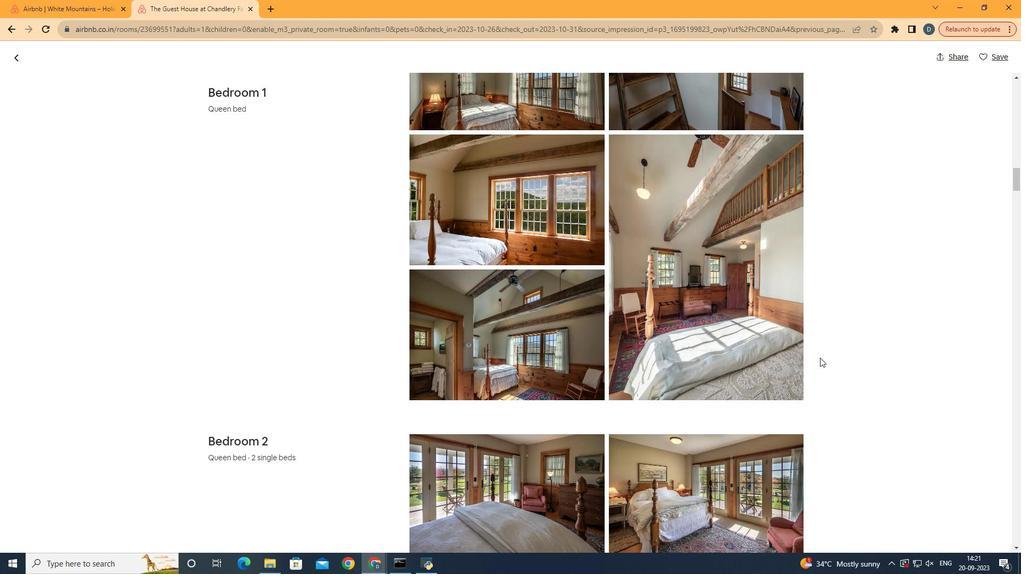 
Action: Mouse scrolled (816, 363) with delta (0, 0)
Screenshot: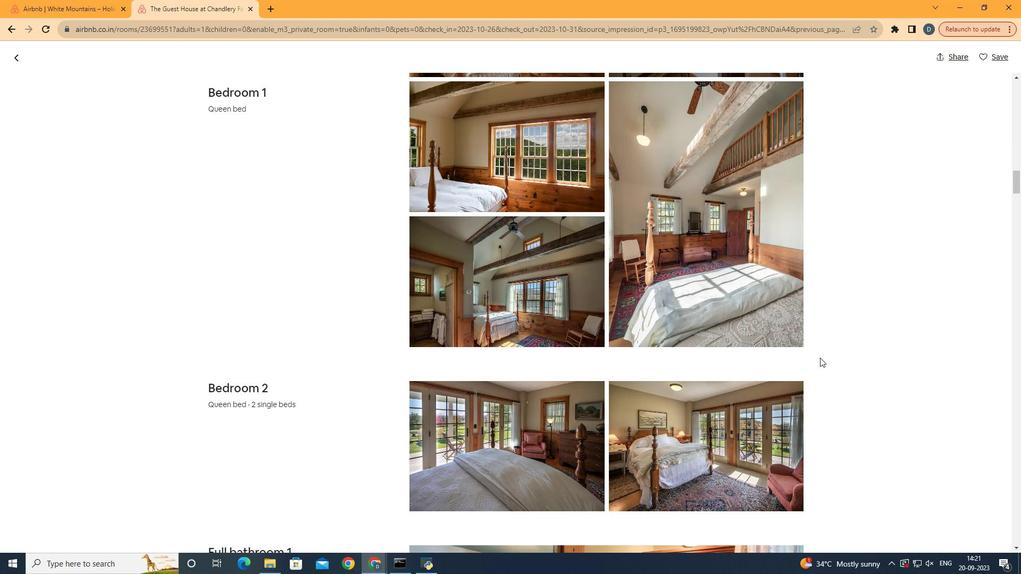
Action: Mouse scrolled (816, 363) with delta (0, 0)
Screenshot: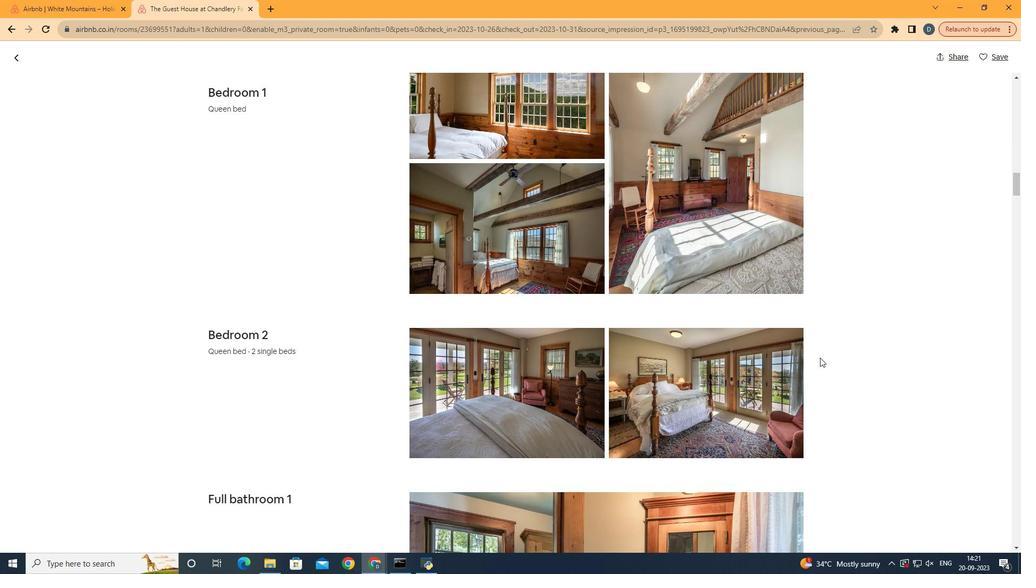 
Action: Mouse scrolled (816, 363) with delta (0, 0)
Screenshot: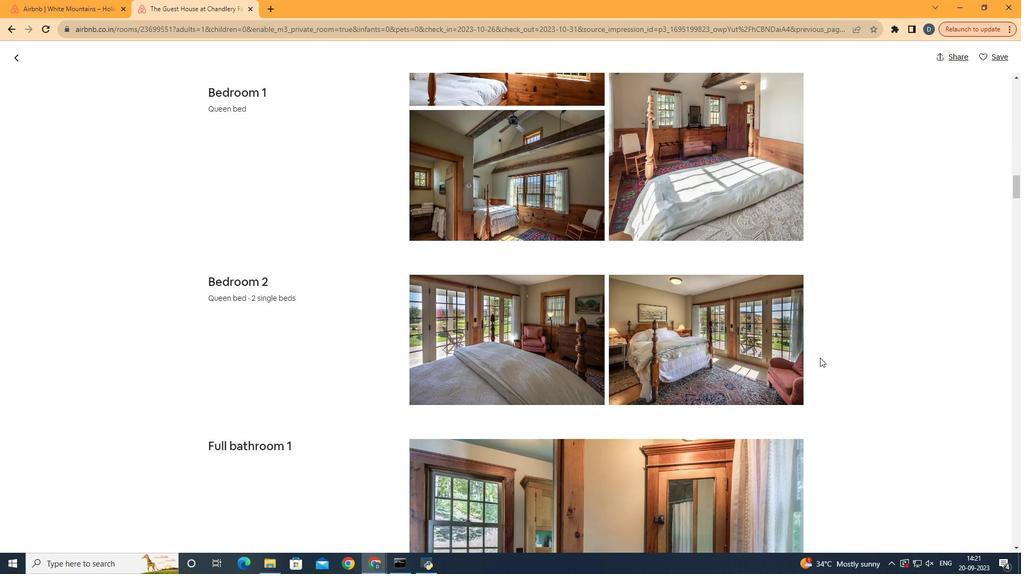 
Action: Mouse scrolled (816, 363) with delta (0, 0)
Screenshot: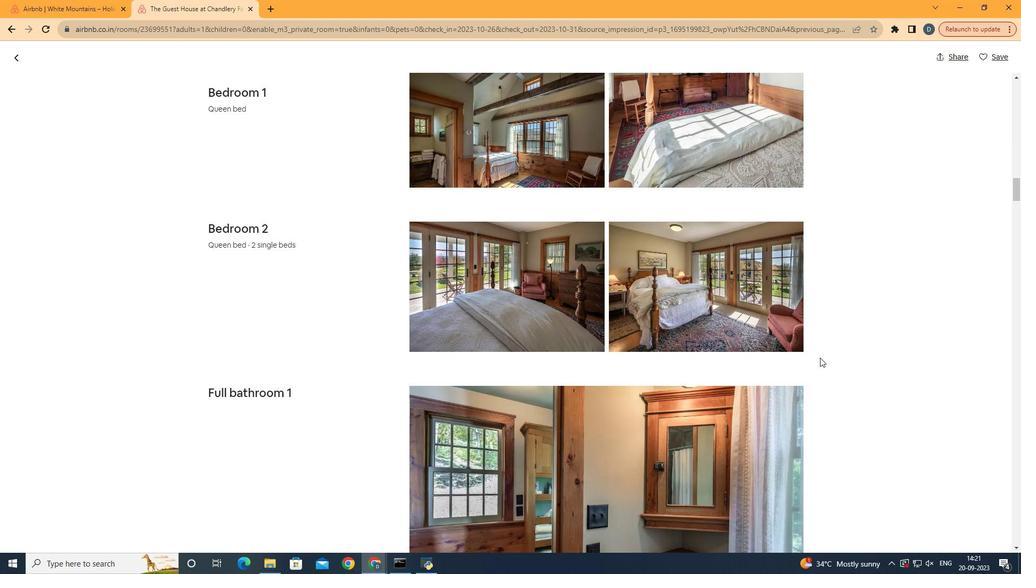 
Action: Mouse scrolled (816, 363) with delta (0, 0)
Screenshot: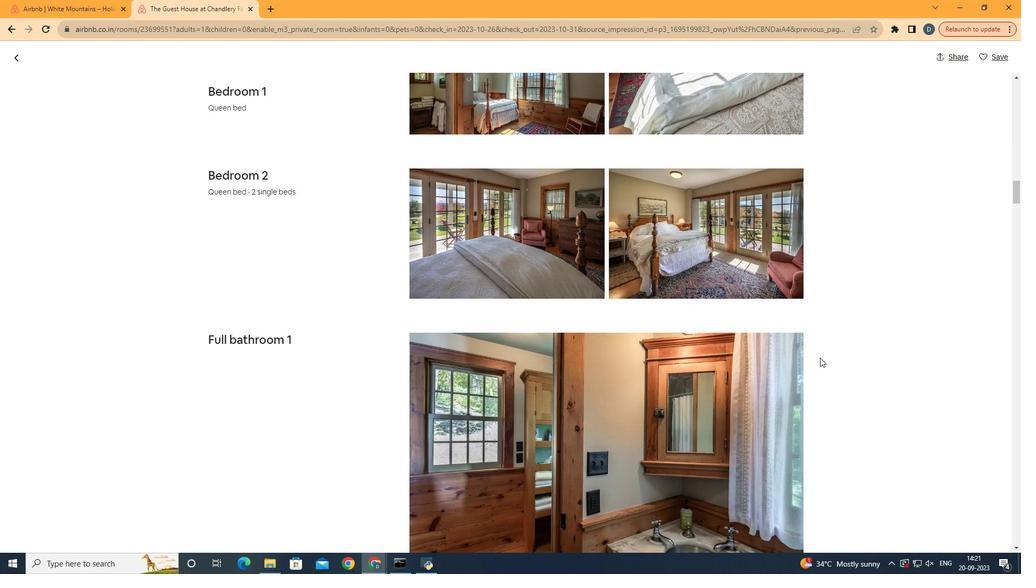 
Action: Mouse scrolled (816, 363) with delta (0, 0)
Screenshot: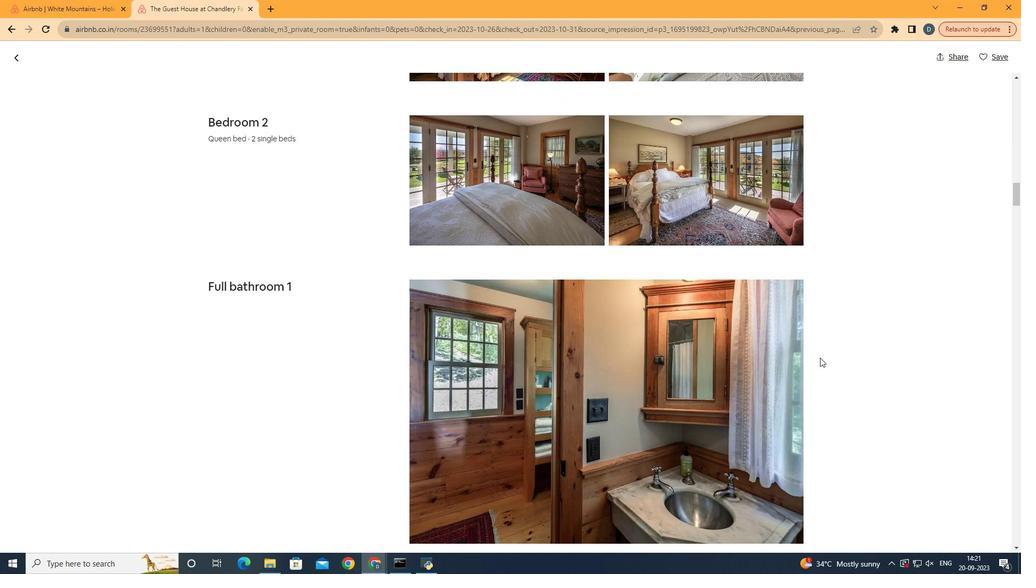 
Action: Mouse scrolled (816, 363) with delta (0, 0)
Screenshot: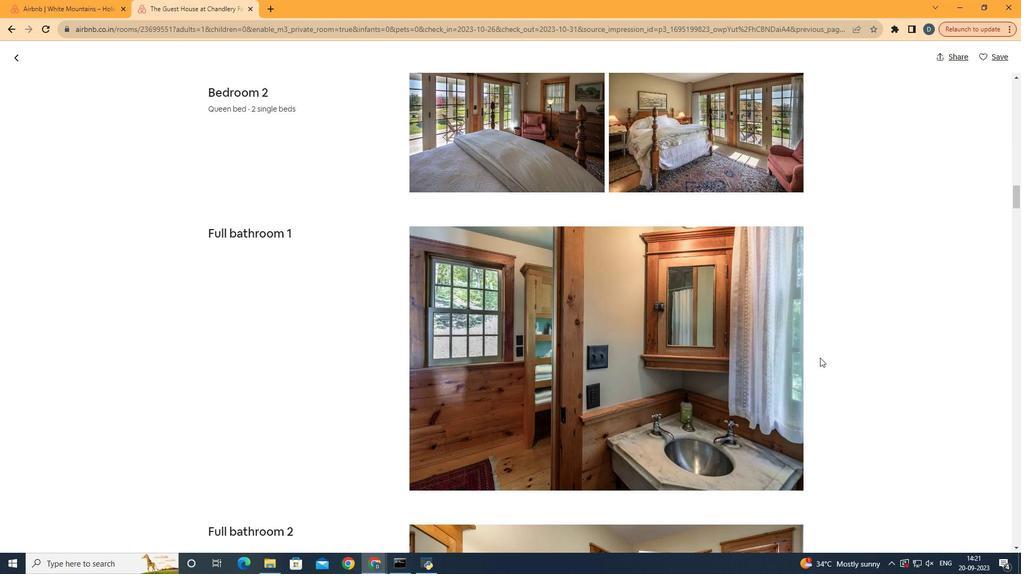 
Action: Mouse scrolled (816, 363) with delta (0, 0)
Screenshot: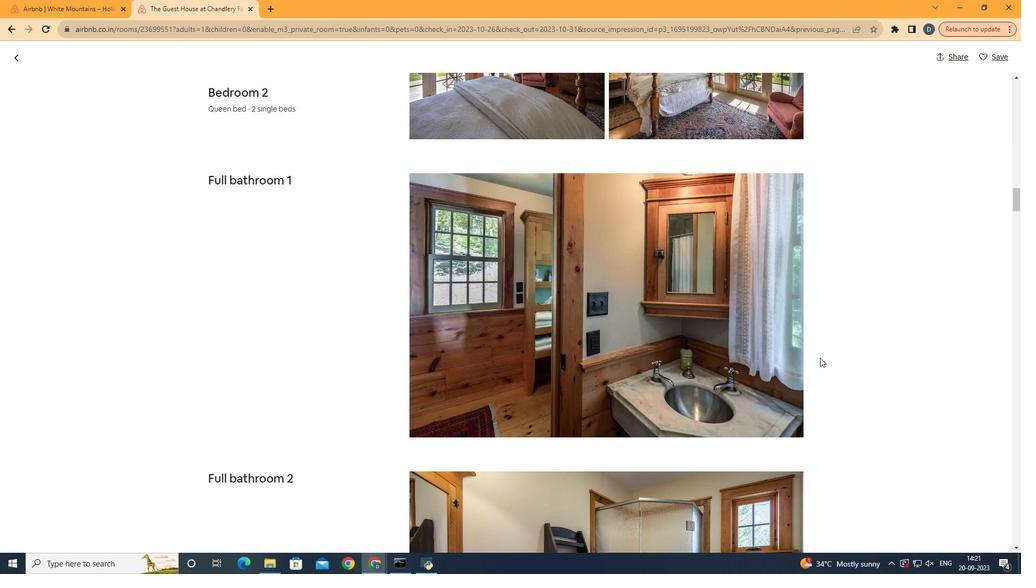 
Action: Mouse scrolled (816, 363) with delta (0, 0)
Screenshot: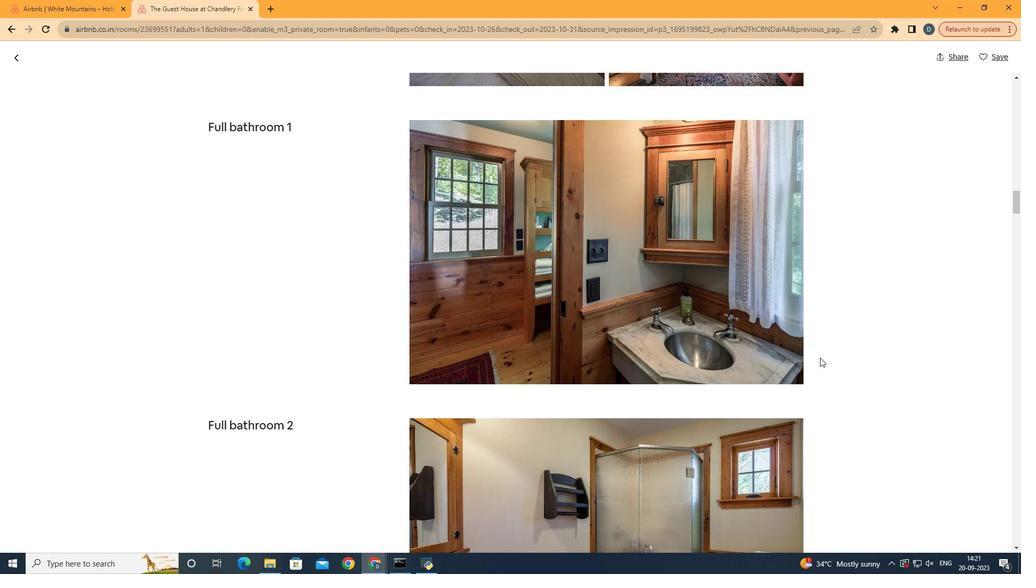 
Action: Mouse scrolled (816, 363) with delta (0, 0)
Screenshot: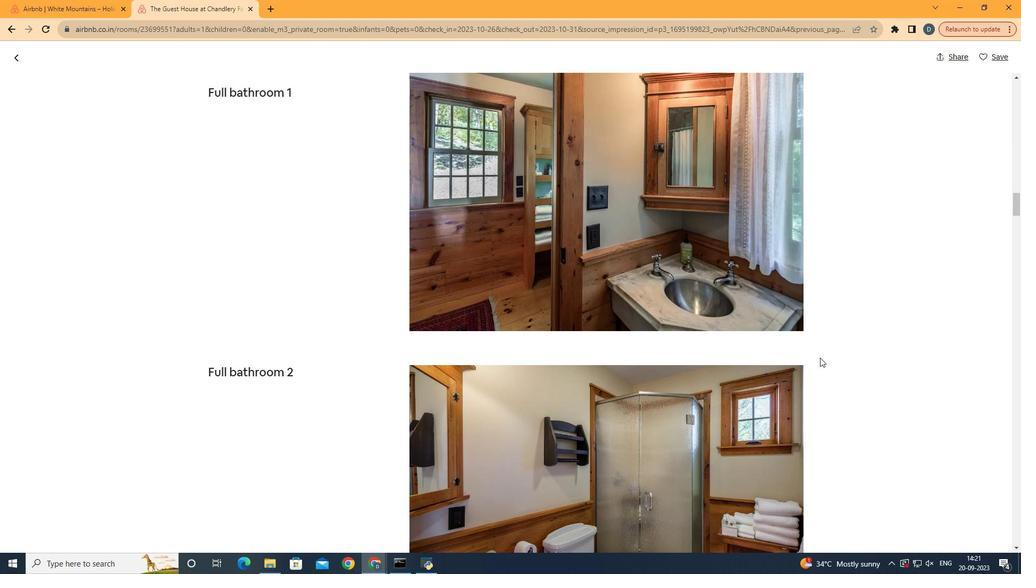 
Action: Mouse scrolled (816, 363) with delta (0, 0)
Screenshot: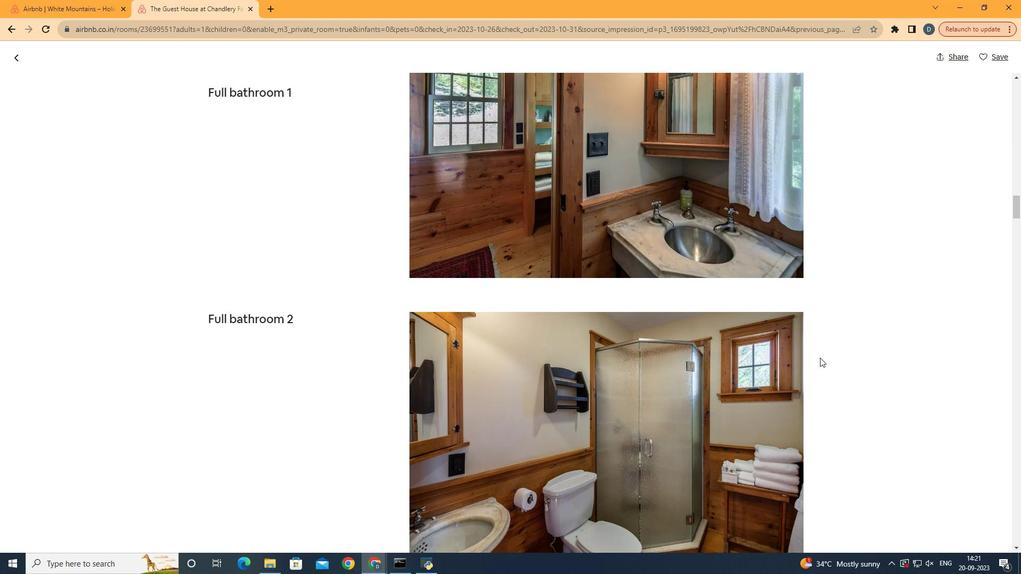 
Action: Mouse scrolled (816, 363) with delta (0, 0)
Screenshot: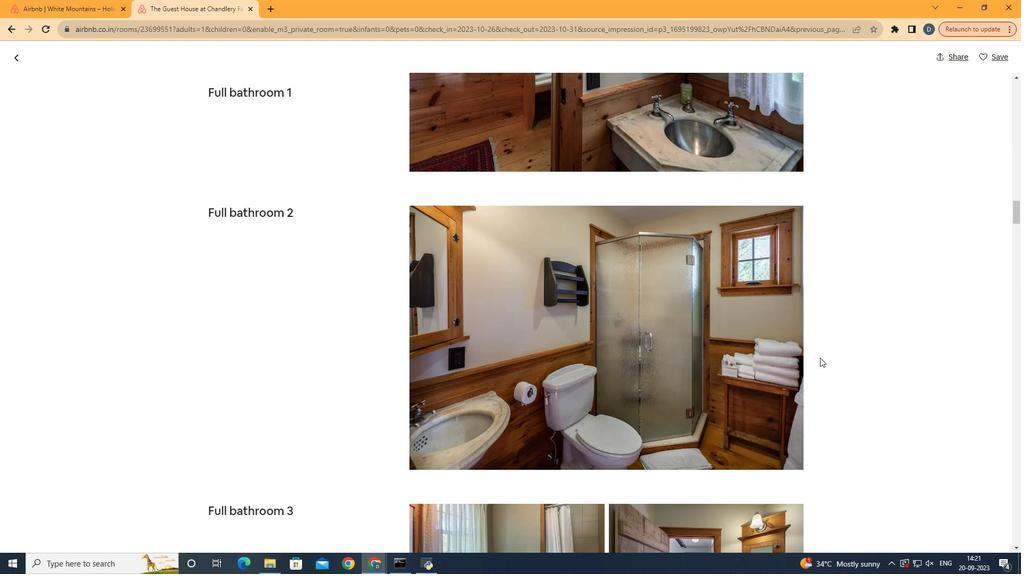 
Action: Mouse scrolled (816, 363) with delta (0, 0)
Screenshot: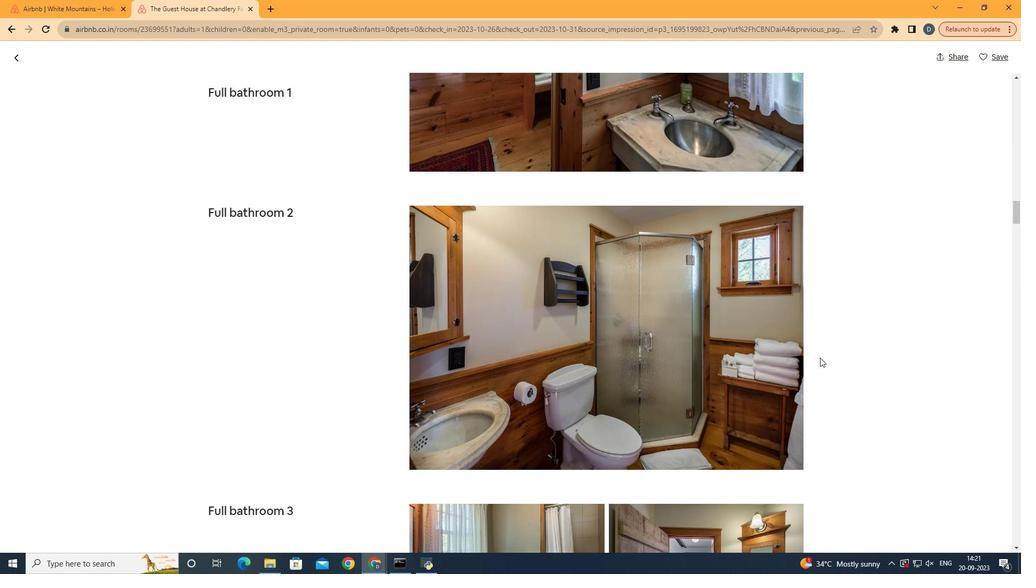 
Action: Mouse scrolled (816, 363) with delta (0, 0)
Screenshot: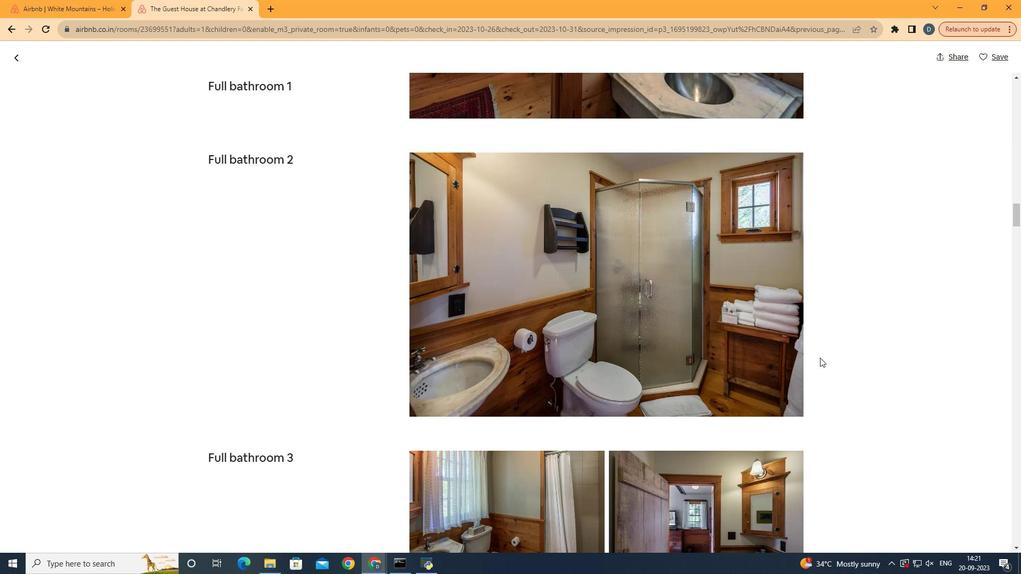 
Action: Mouse scrolled (816, 363) with delta (0, 0)
Screenshot: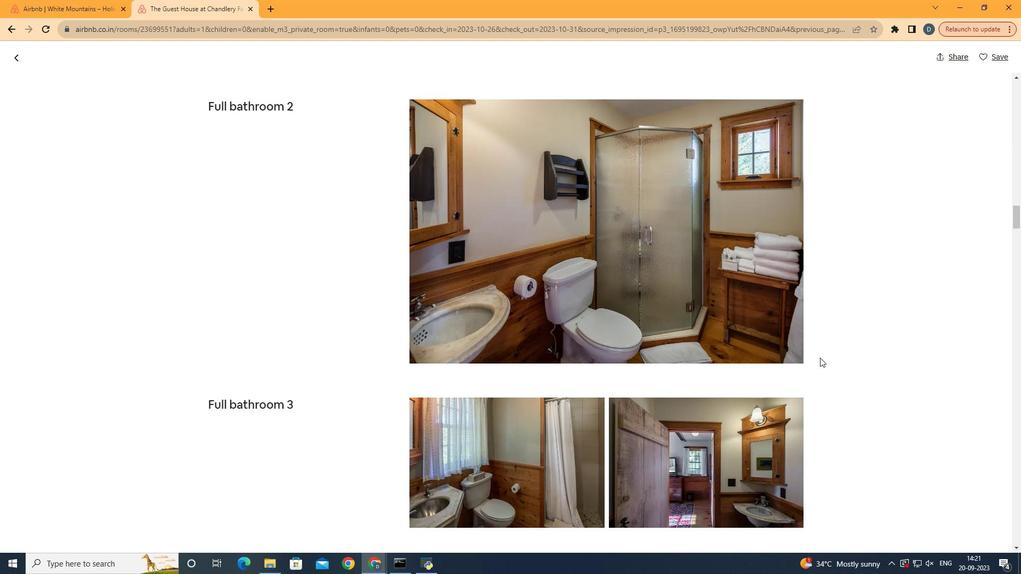 
Action: Mouse scrolled (816, 363) with delta (0, 0)
Screenshot: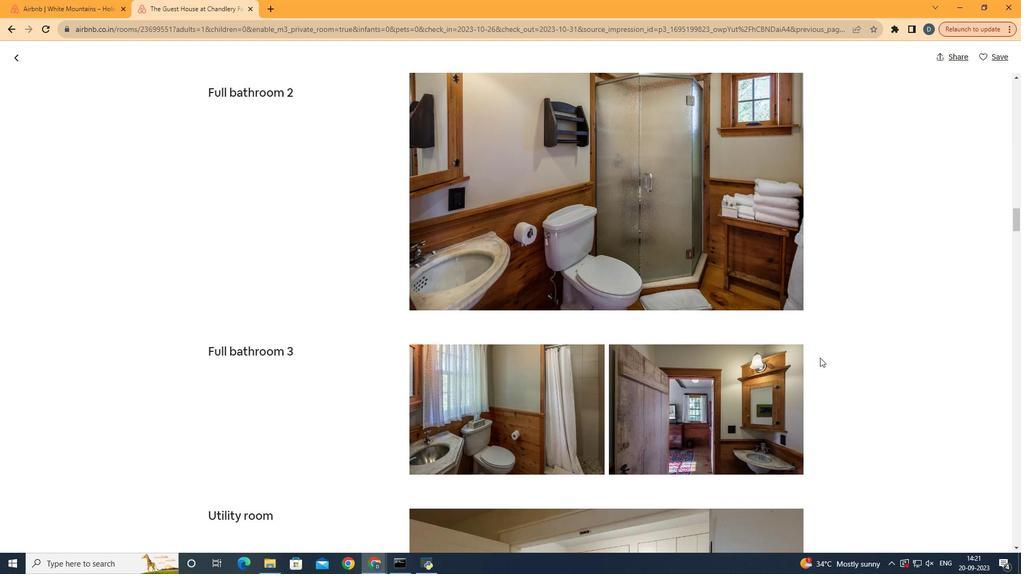 
Action: Mouse scrolled (816, 363) with delta (0, 0)
Screenshot: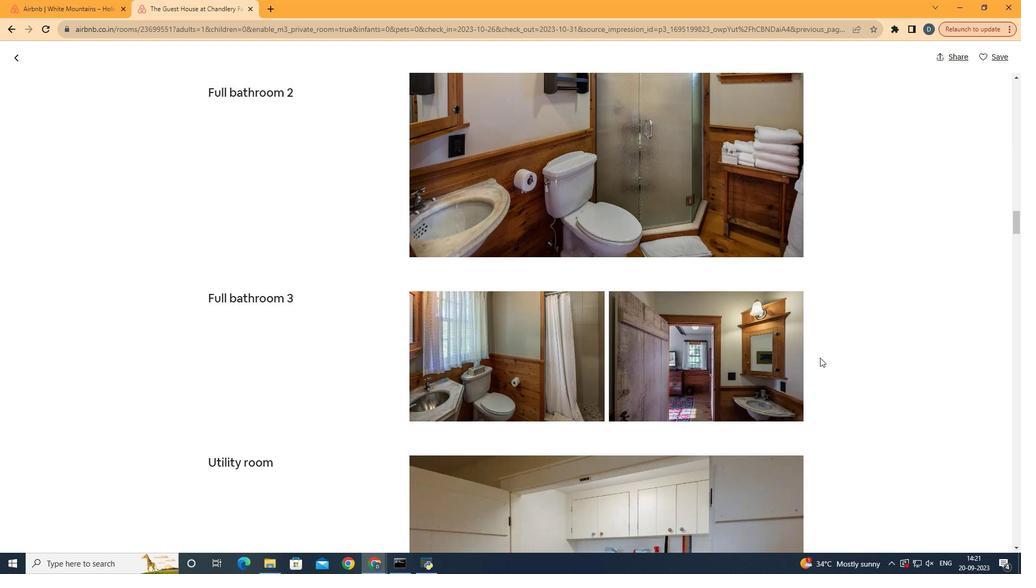 
Action: Mouse scrolled (816, 363) with delta (0, 0)
Screenshot: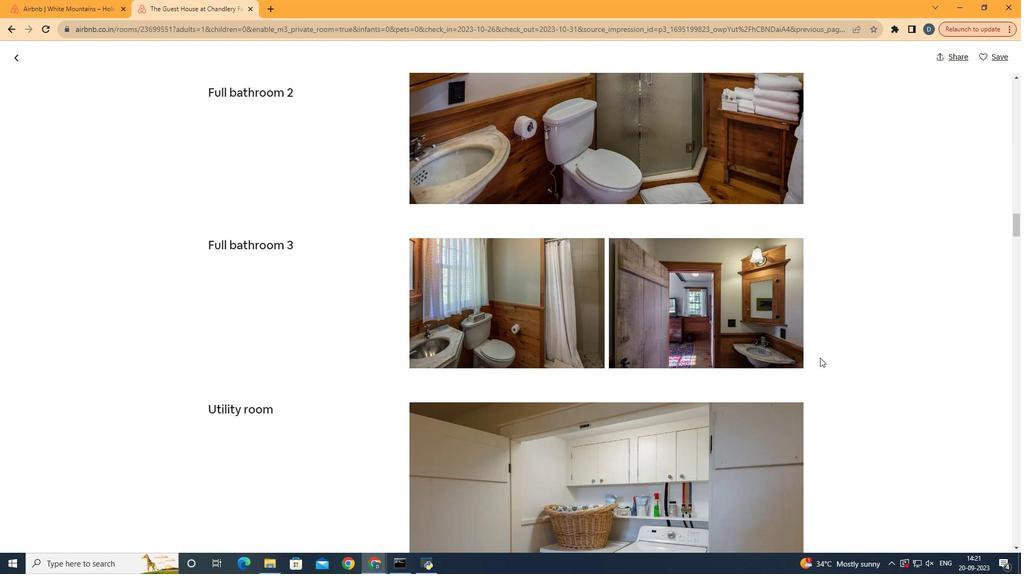 
Action: Mouse scrolled (816, 363) with delta (0, 0)
Screenshot: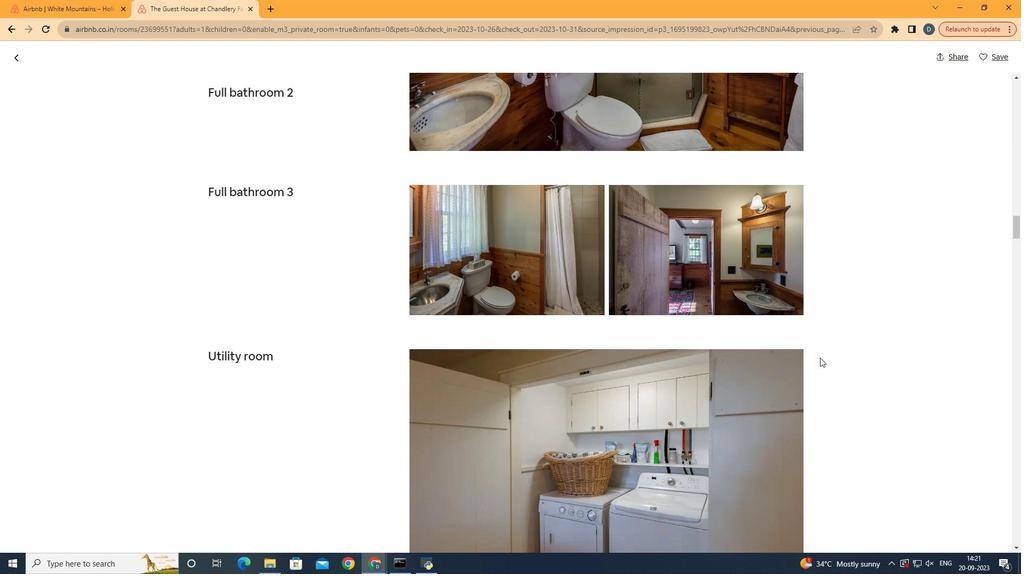 
Action: Mouse scrolled (816, 363) with delta (0, 0)
Screenshot: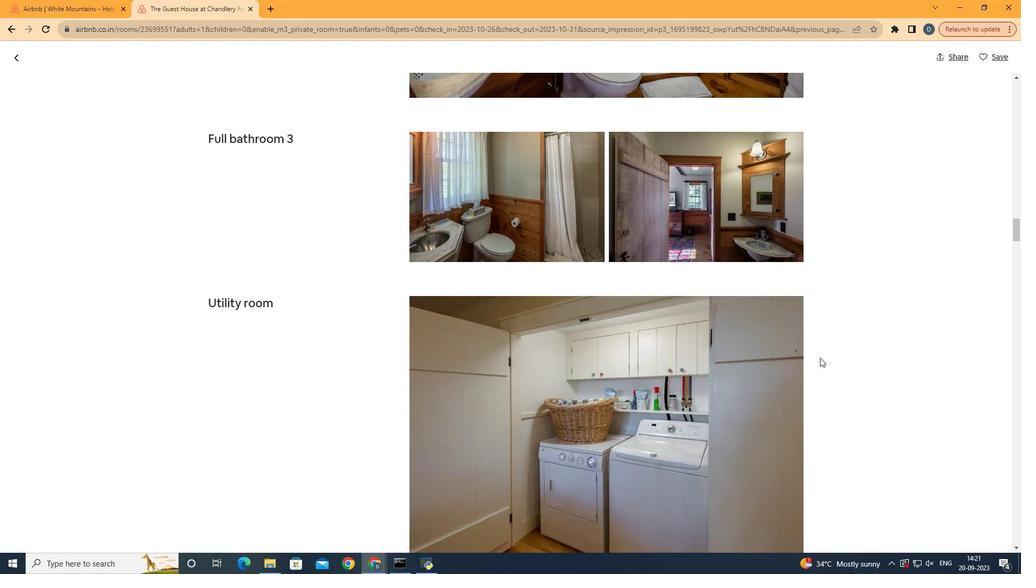 
Action: Mouse scrolled (816, 363) with delta (0, 0)
Screenshot: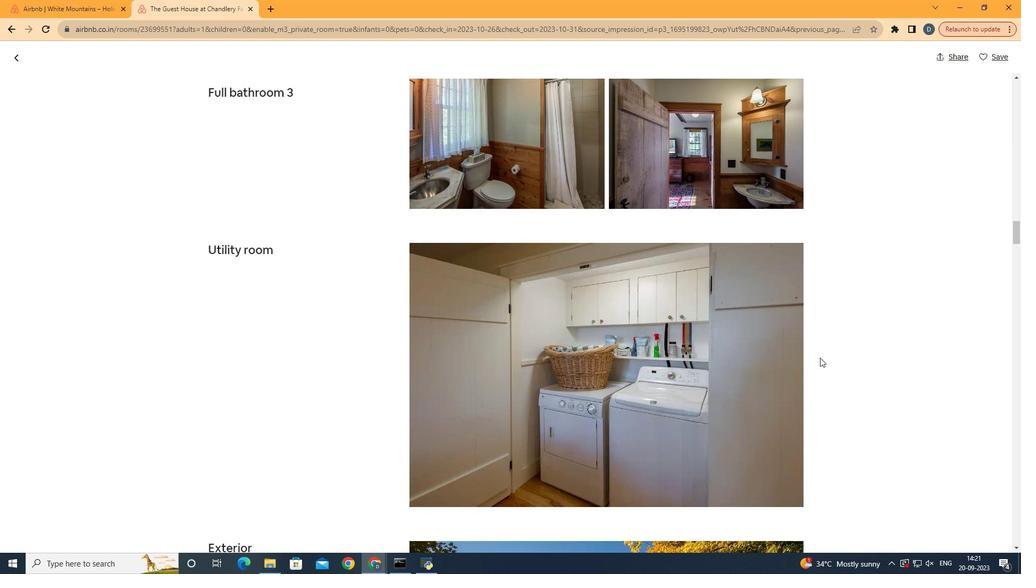 
Action: Mouse scrolled (816, 363) with delta (0, 0)
Screenshot: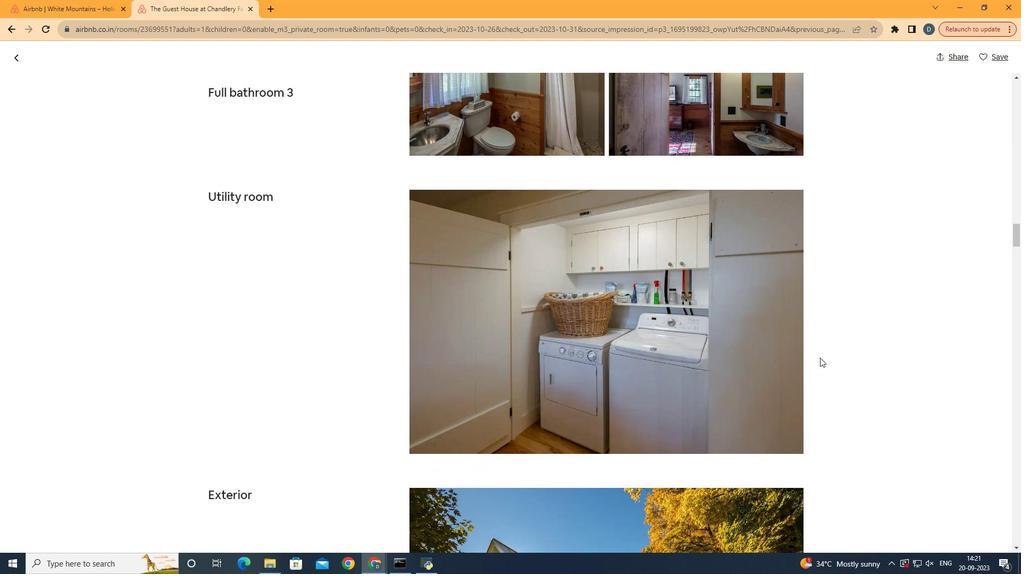 
Action: Mouse scrolled (816, 363) with delta (0, 0)
Screenshot: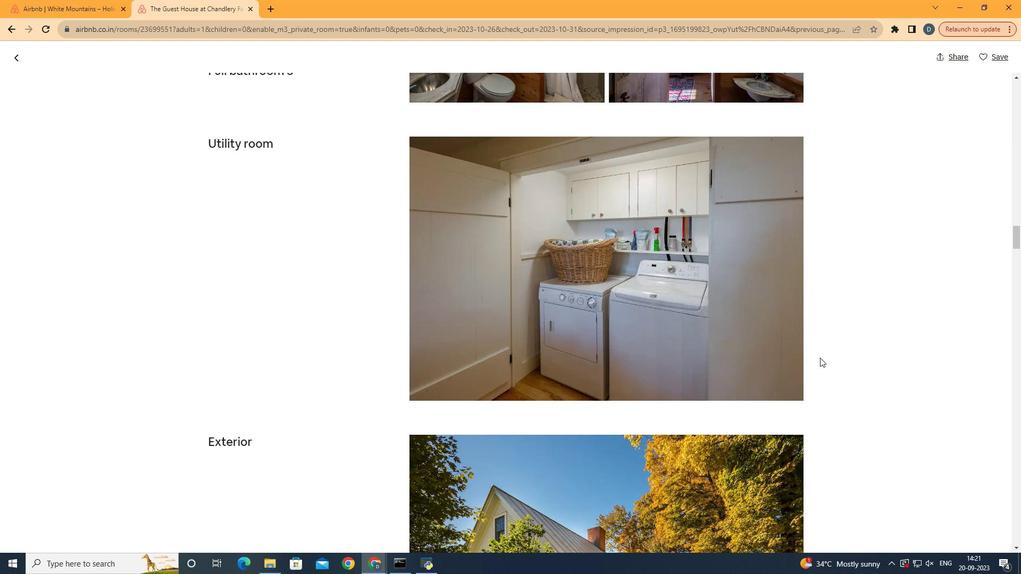 
Action: Mouse scrolled (816, 363) with delta (0, 0)
Screenshot: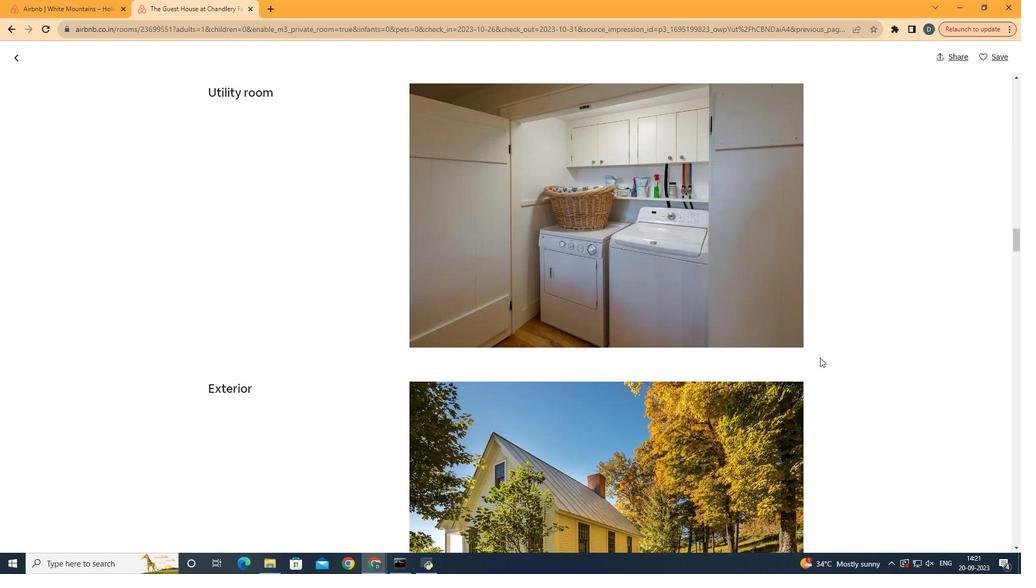 
Action: Mouse scrolled (816, 363) with delta (0, 0)
Screenshot: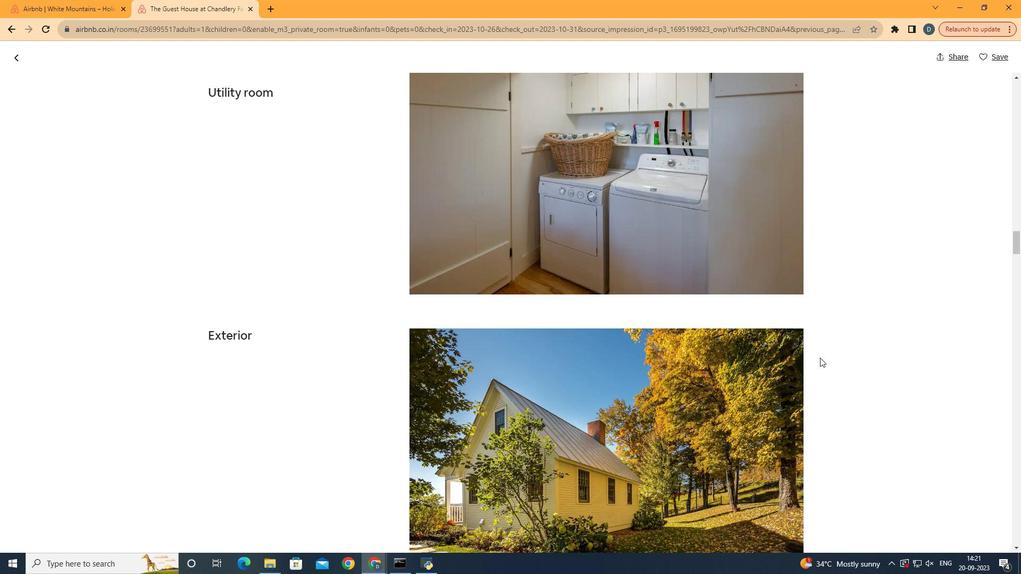 
Action: Mouse scrolled (816, 363) with delta (0, 0)
Screenshot: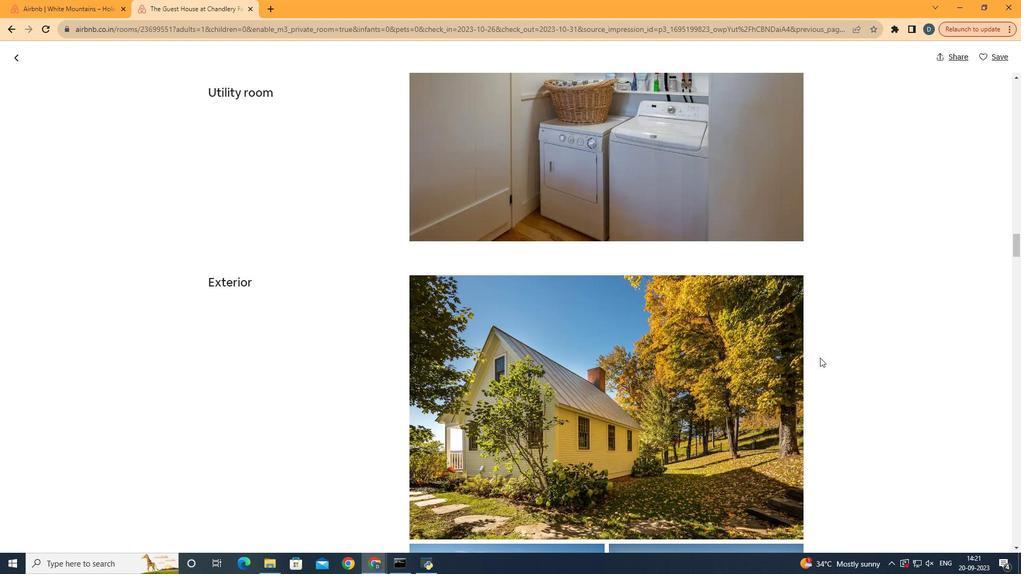 
Action: Mouse scrolled (816, 363) with delta (0, 0)
Screenshot: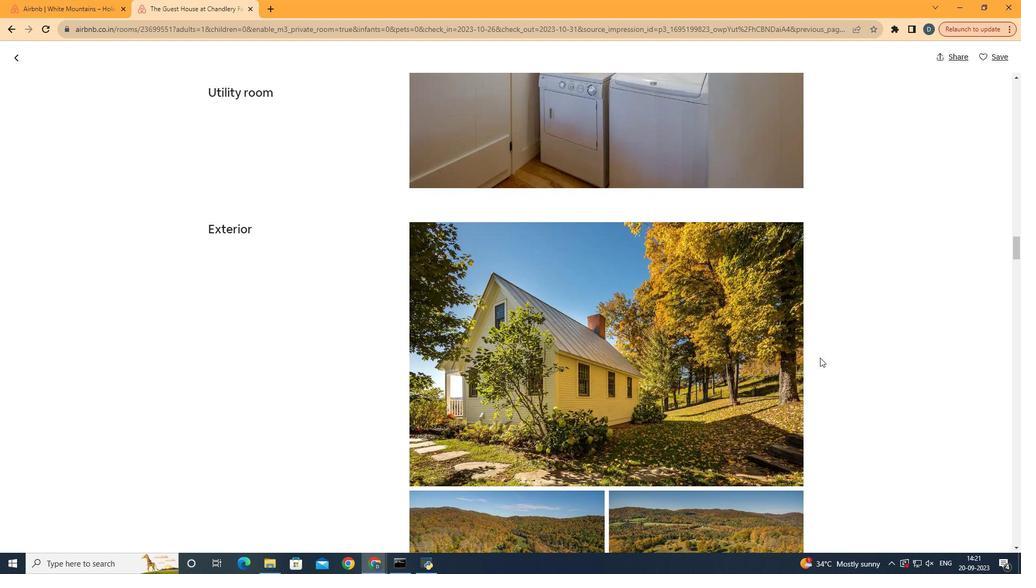 
Action: Mouse scrolled (816, 363) with delta (0, 0)
Screenshot: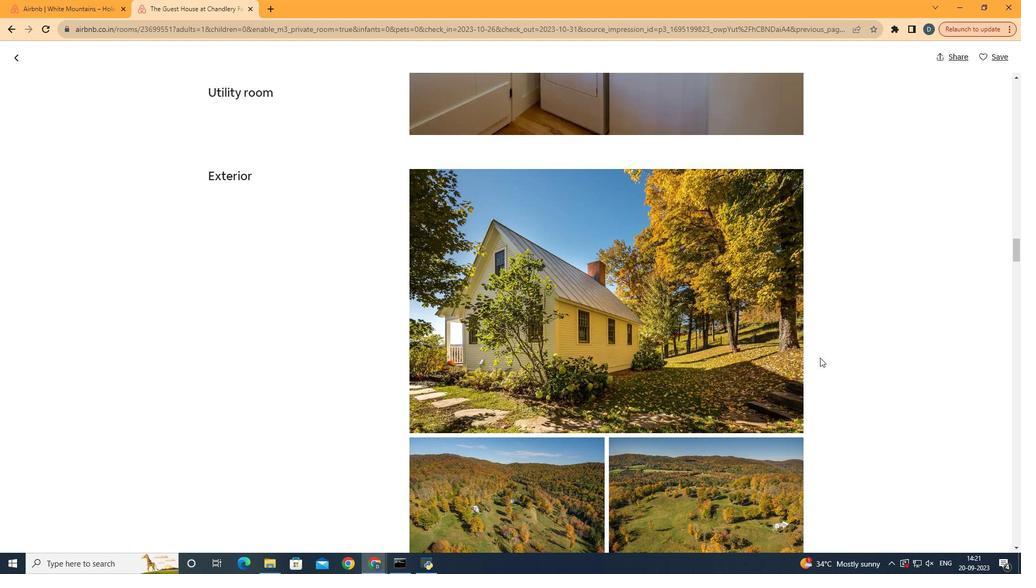 
Action: Mouse scrolled (816, 363) with delta (0, 0)
Screenshot: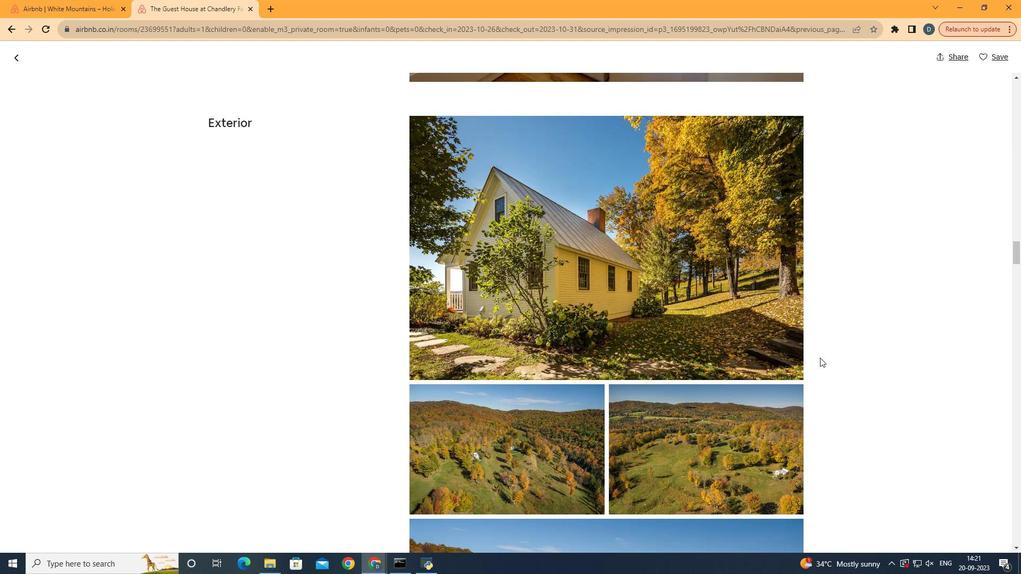
Action: Mouse scrolled (816, 363) with delta (0, 0)
Screenshot: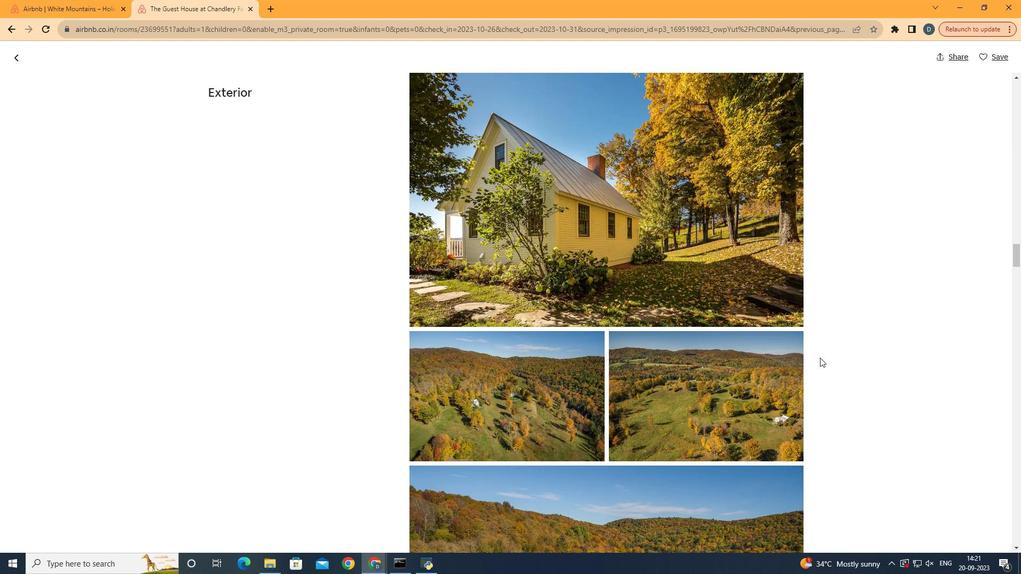 
Action: Mouse moved to (815, 364)
Screenshot: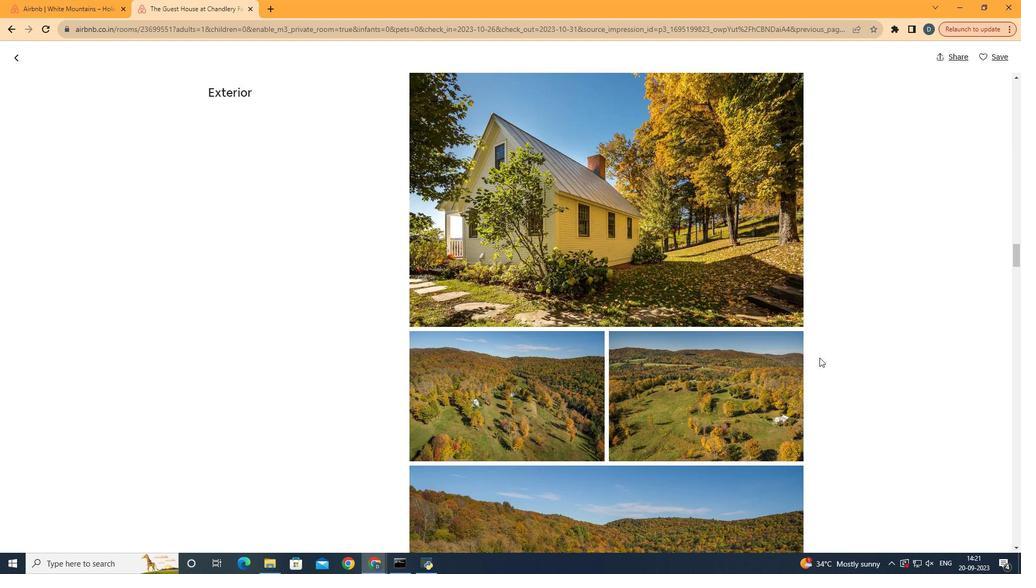 
Action: Mouse scrolled (815, 363) with delta (0, 0)
Screenshot: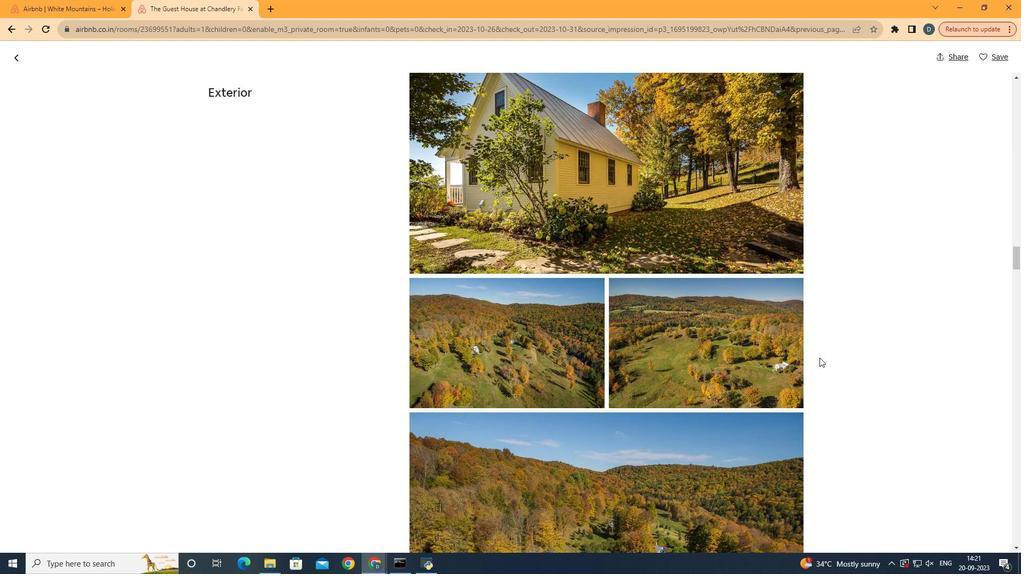 
Action: Mouse scrolled (815, 363) with delta (0, 0)
Screenshot: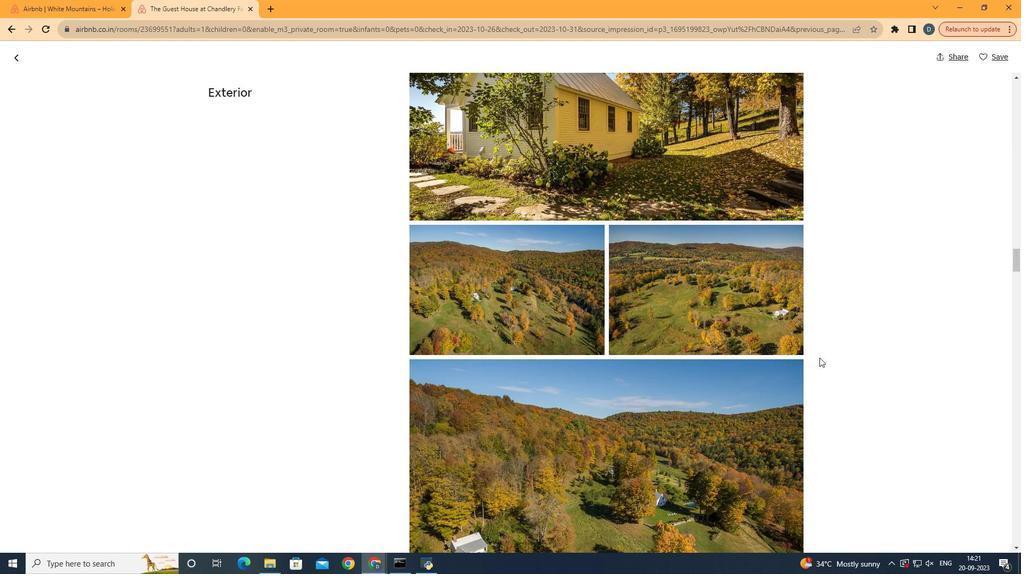 
Action: Mouse scrolled (815, 363) with delta (0, 0)
Screenshot: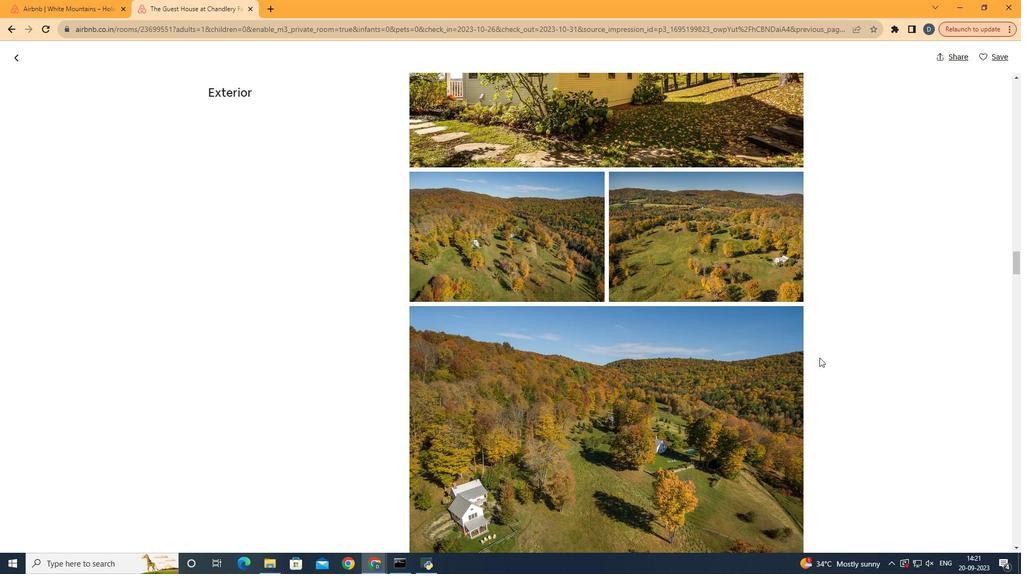 
Action: Mouse scrolled (815, 363) with delta (0, 0)
Screenshot: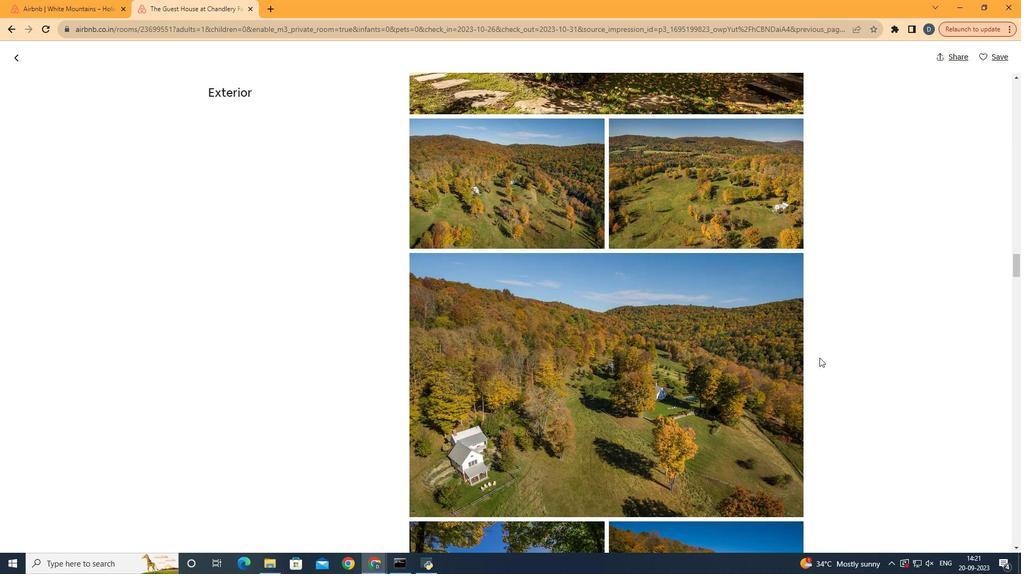 
Action: Mouse scrolled (815, 363) with delta (0, 0)
Screenshot: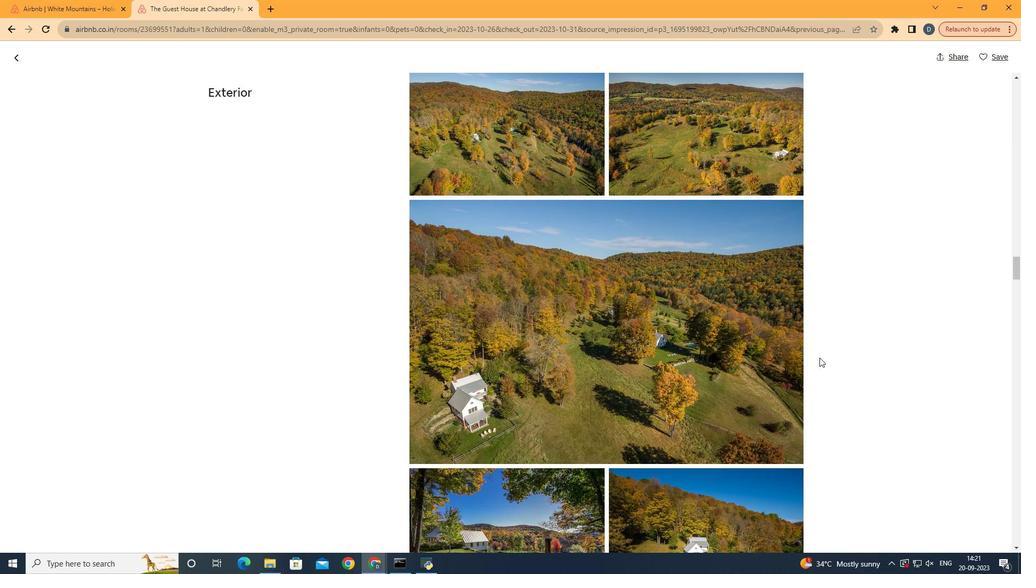 
Action: Mouse scrolled (815, 363) with delta (0, 0)
Screenshot: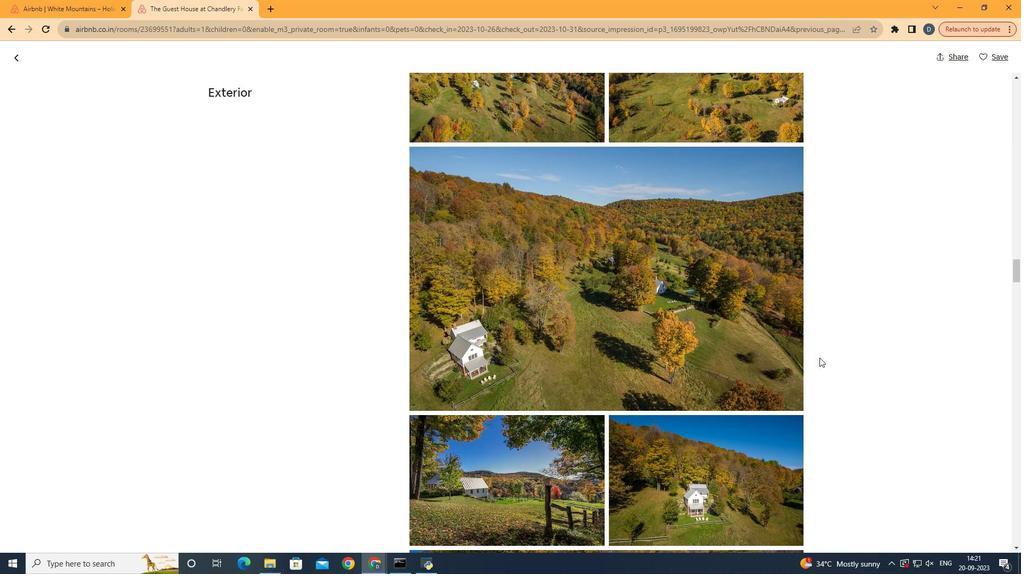 
Action: Mouse scrolled (815, 363) with delta (0, 0)
Screenshot: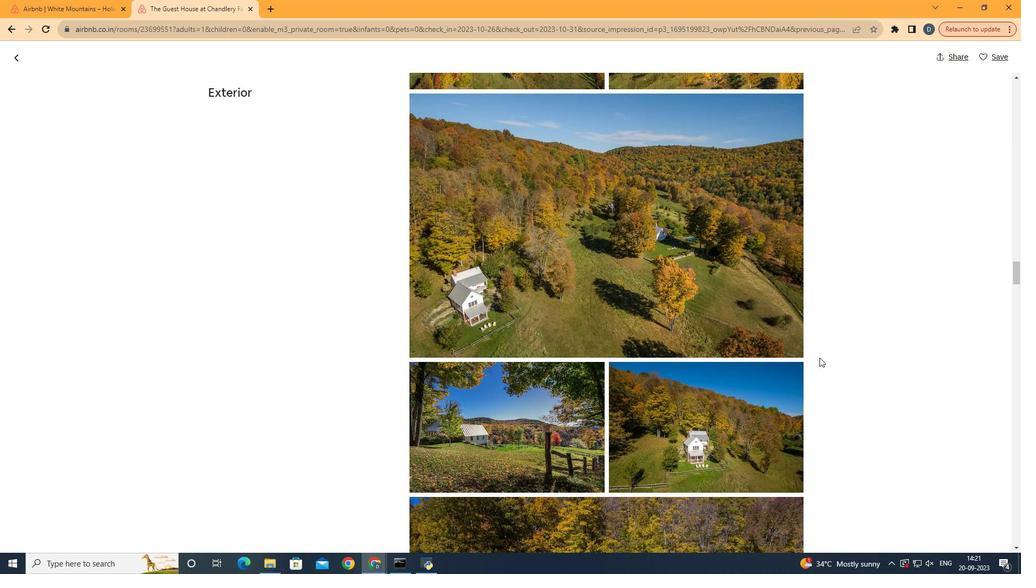 
Action: Mouse scrolled (815, 363) with delta (0, 0)
Screenshot: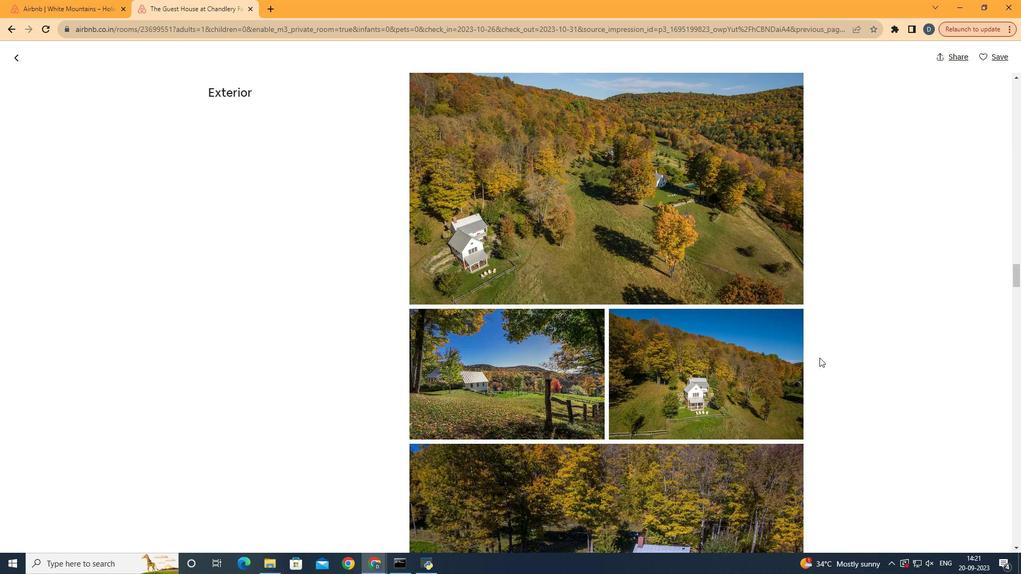 
Action: Mouse scrolled (815, 363) with delta (0, 0)
Screenshot: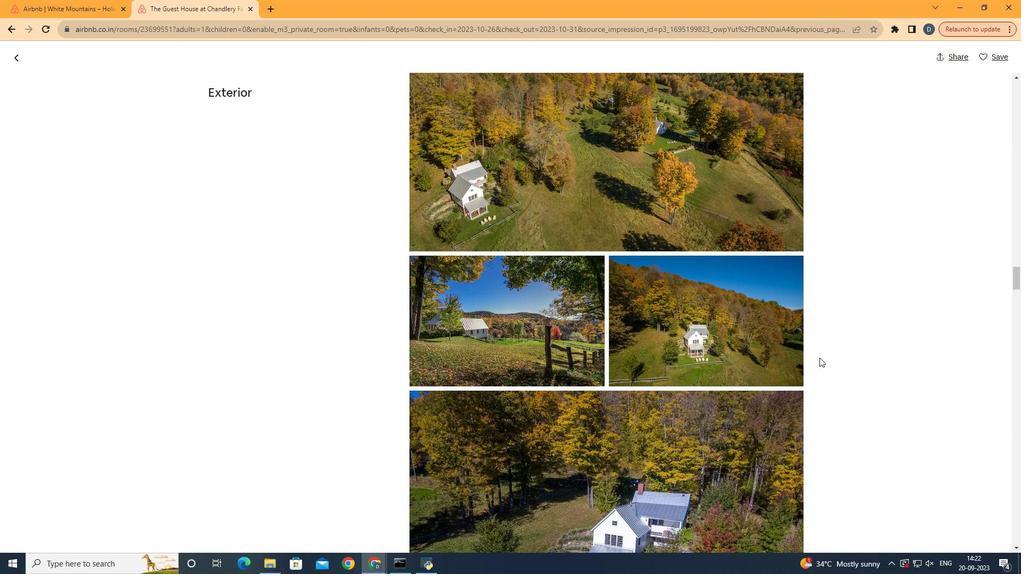 
Action: Mouse scrolled (815, 363) with delta (0, 0)
Screenshot: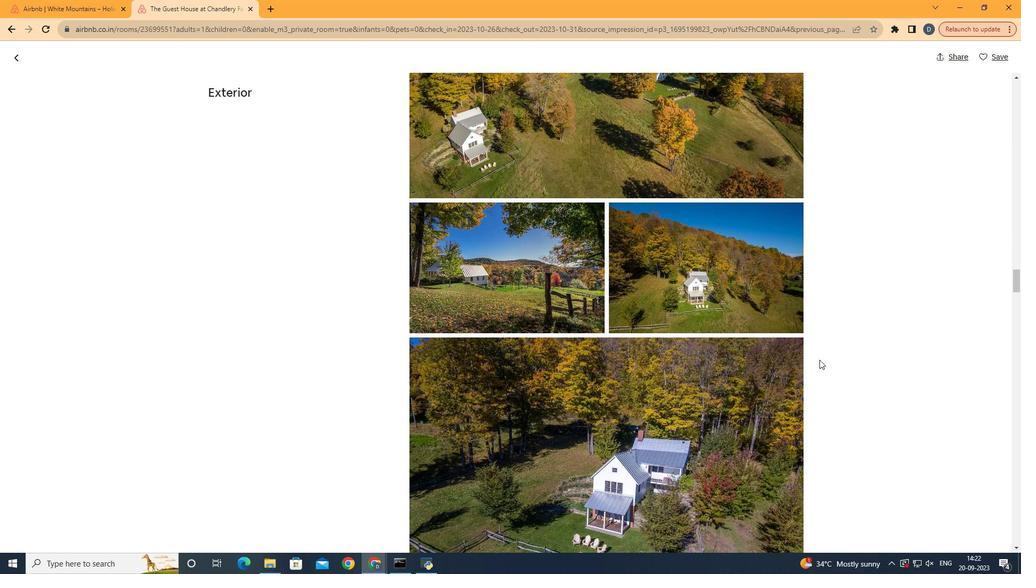 
Action: Mouse moved to (816, 367)
Screenshot: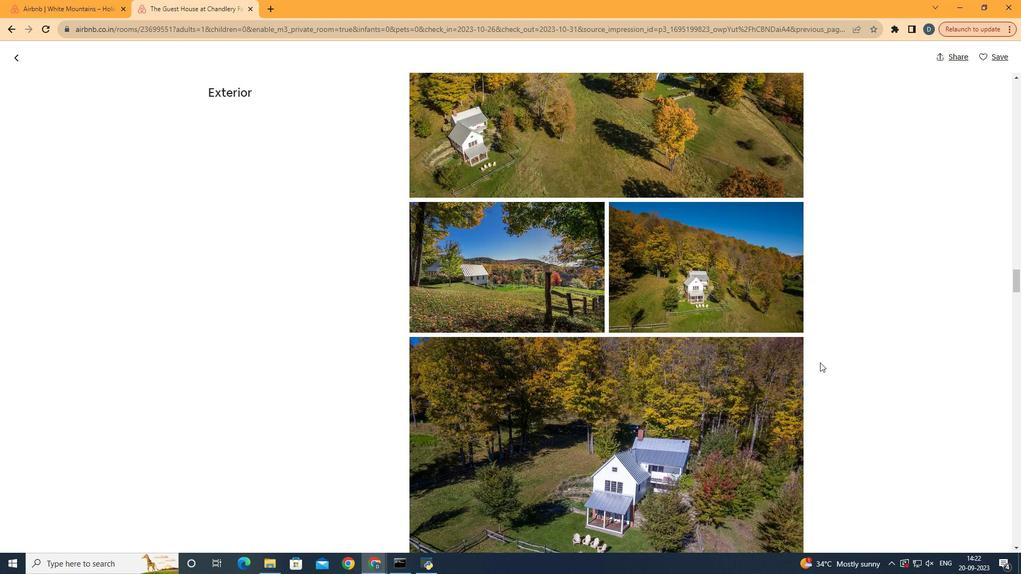 
Action: Mouse scrolled (816, 367) with delta (0, 0)
Screenshot: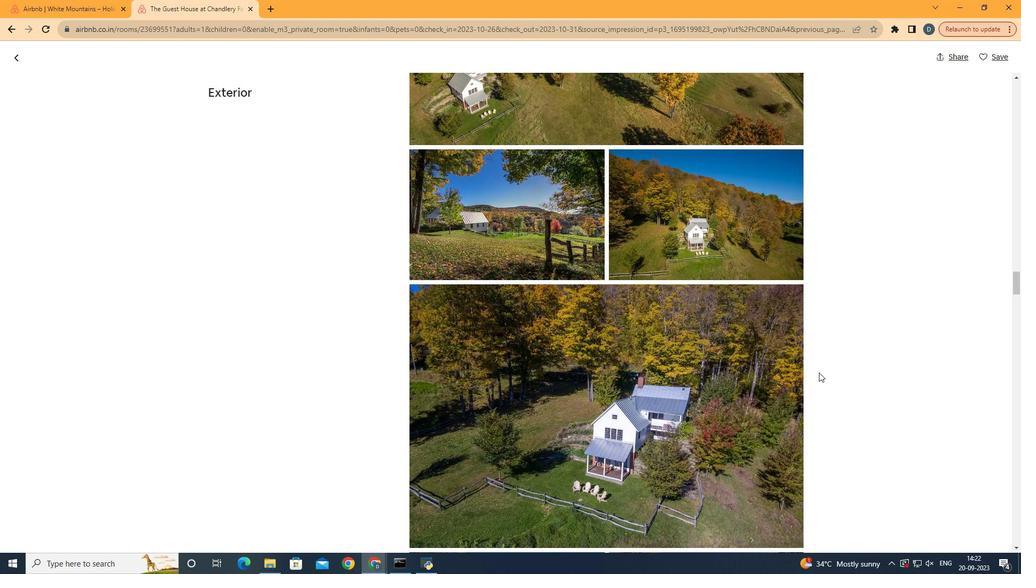 
Action: Mouse moved to (815, 378)
Screenshot: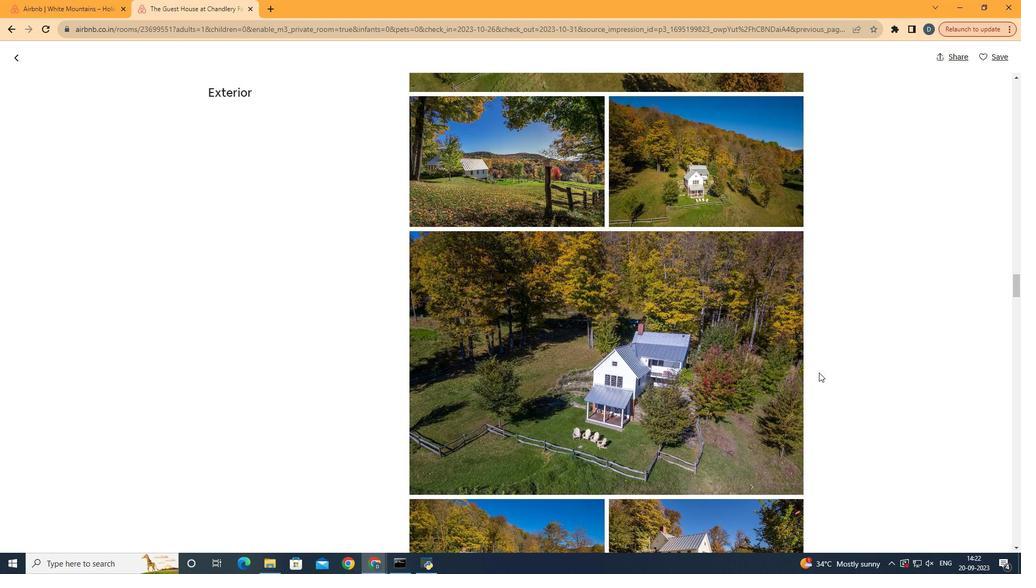 
Action: Mouse scrolled (815, 378) with delta (0, 0)
Screenshot: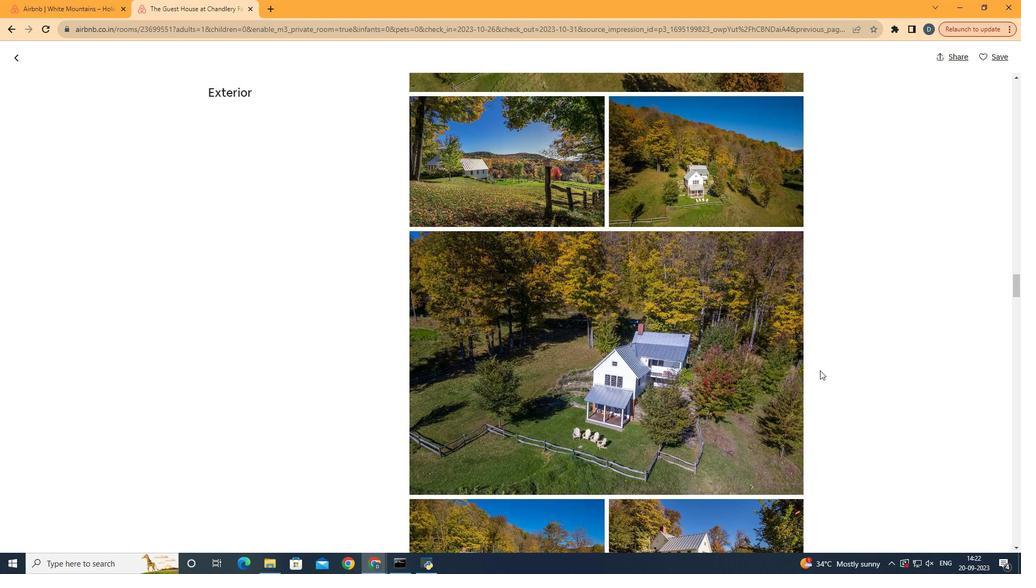 
Action: Mouse moved to (818, 374)
Screenshot: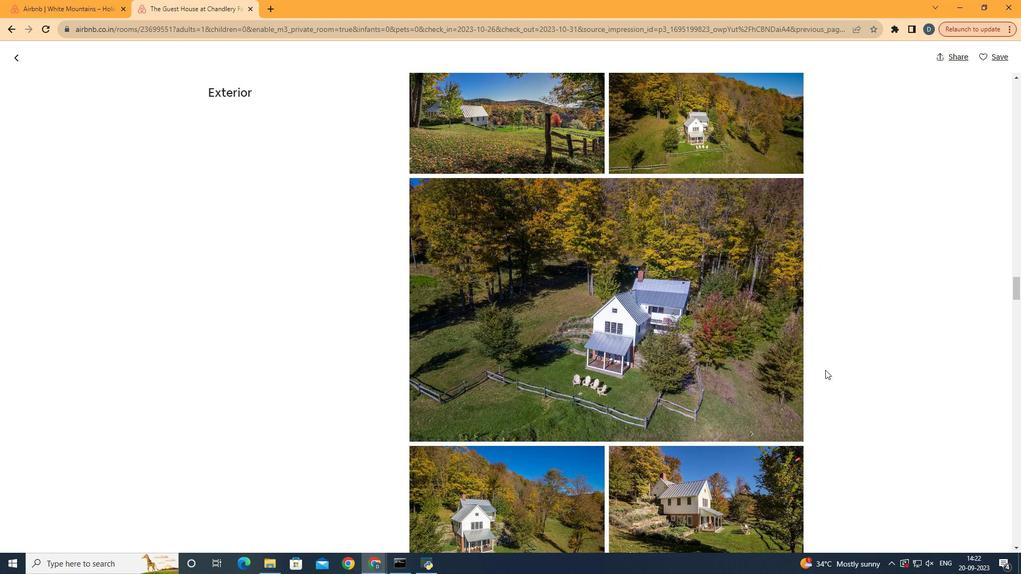 
Action: Mouse scrolled (818, 373) with delta (0, 0)
Screenshot: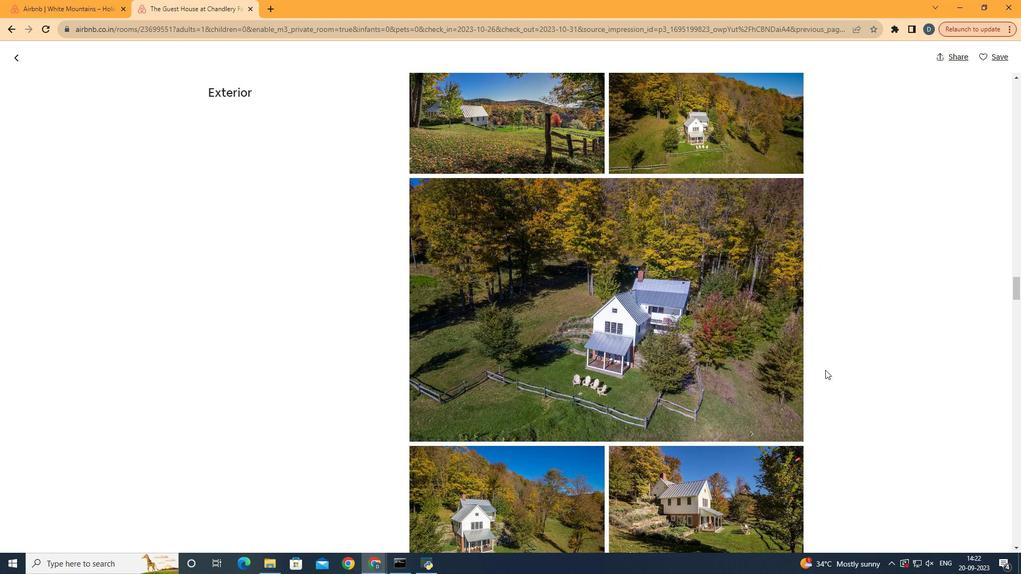 
Action: Mouse moved to (822, 372)
Screenshot: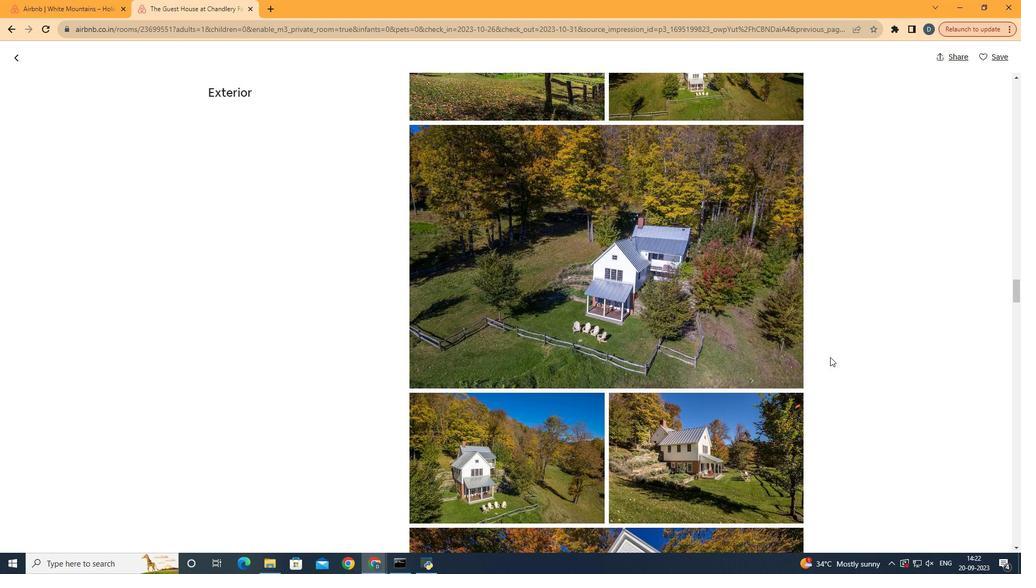 
Action: Mouse scrolled (822, 371) with delta (0, 0)
Screenshot: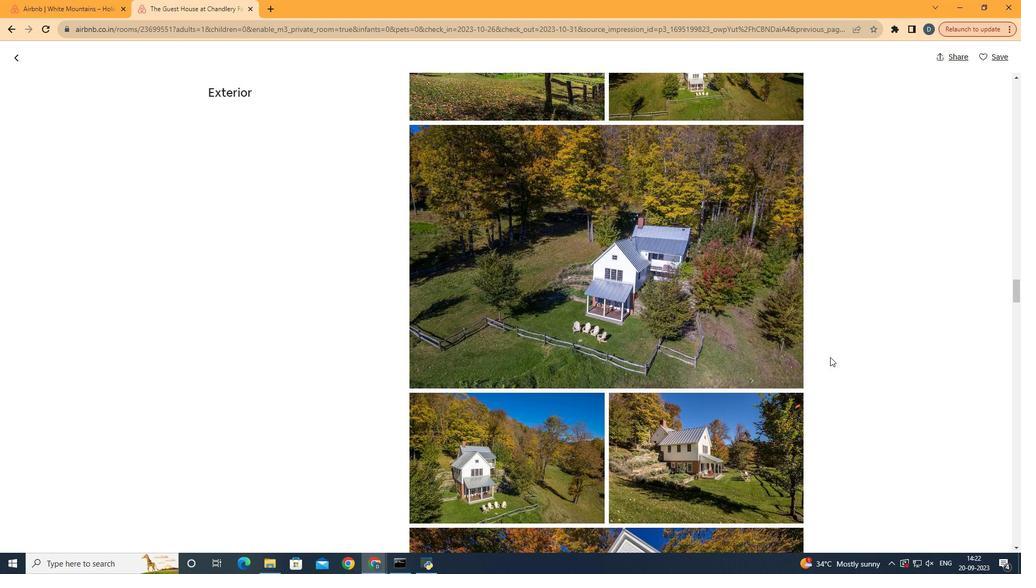 
Action: Mouse moved to (826, 353)
Screenshot: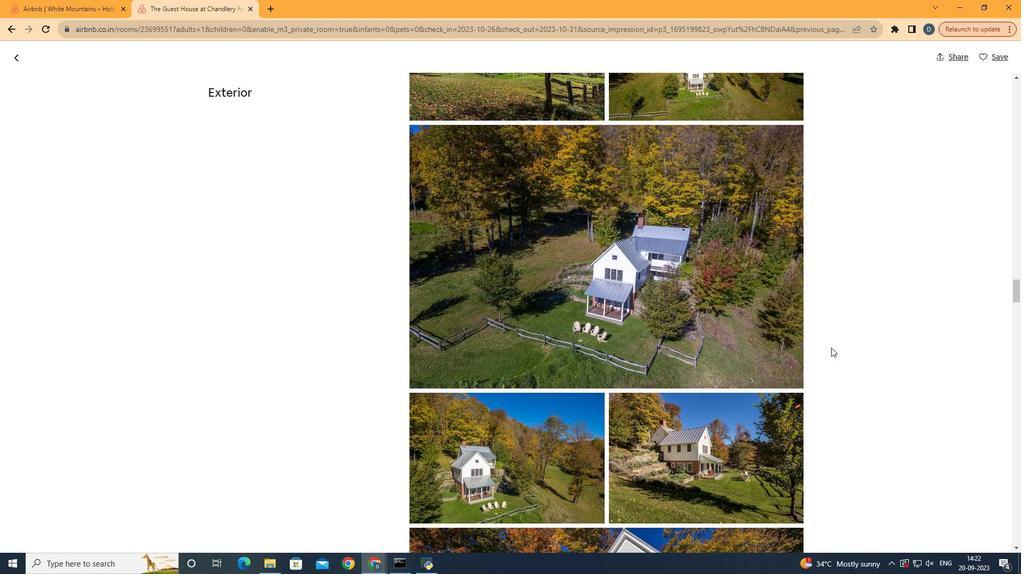 
Action: Mouse scrolled (826, 353) with delta (0, 0)
Screenshot: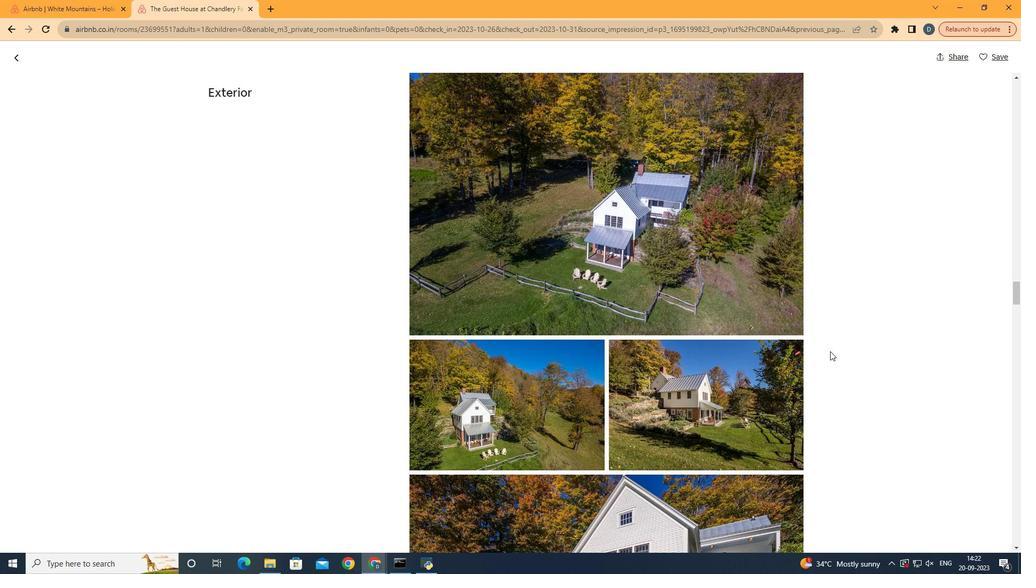 
Action: Mouse moved to (825, 359)
Screenshot: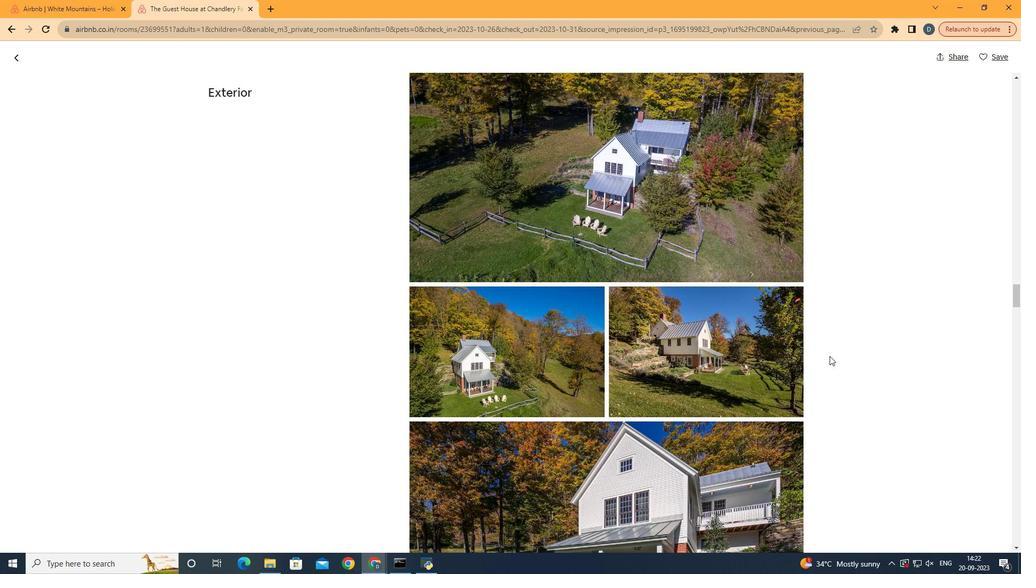 
Action: Mouse scrolled (825, 359) with delta (0, 0)
Screenshot: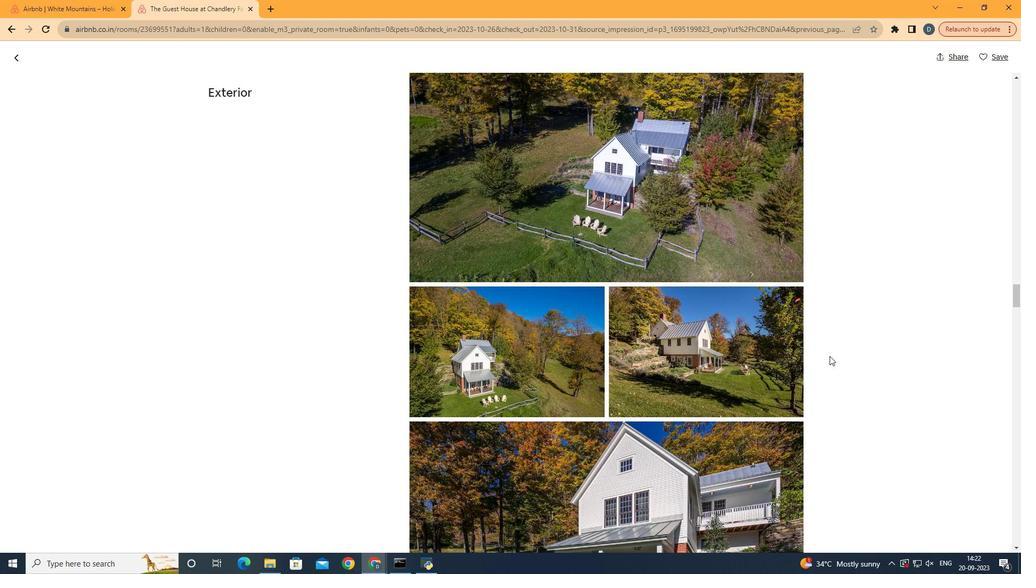 
Action: Mouse moved to (829, 355)
Screenshot: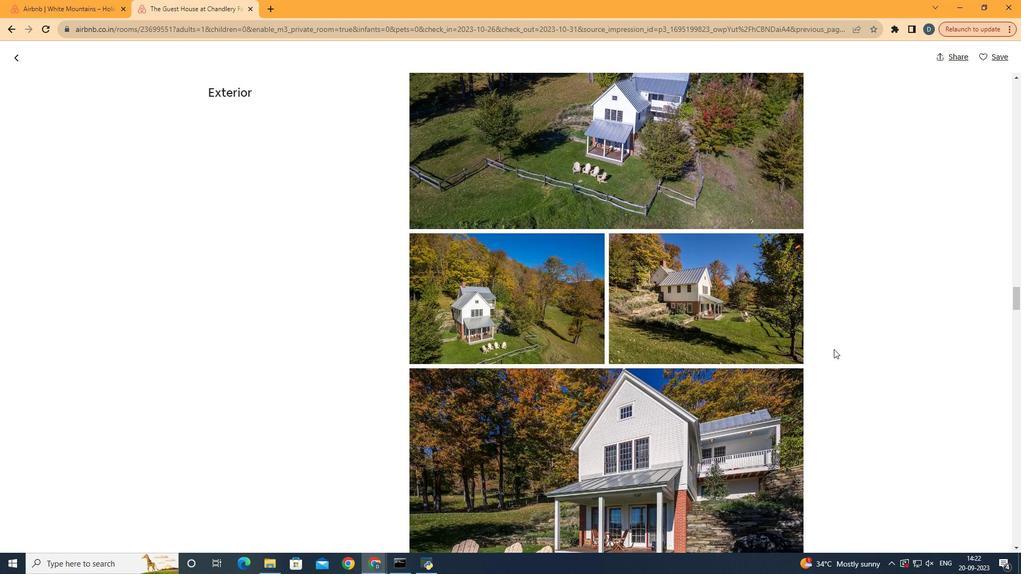 
Action: Mouse scrolled (829, 355) with delta (0, 0)
Screenshot: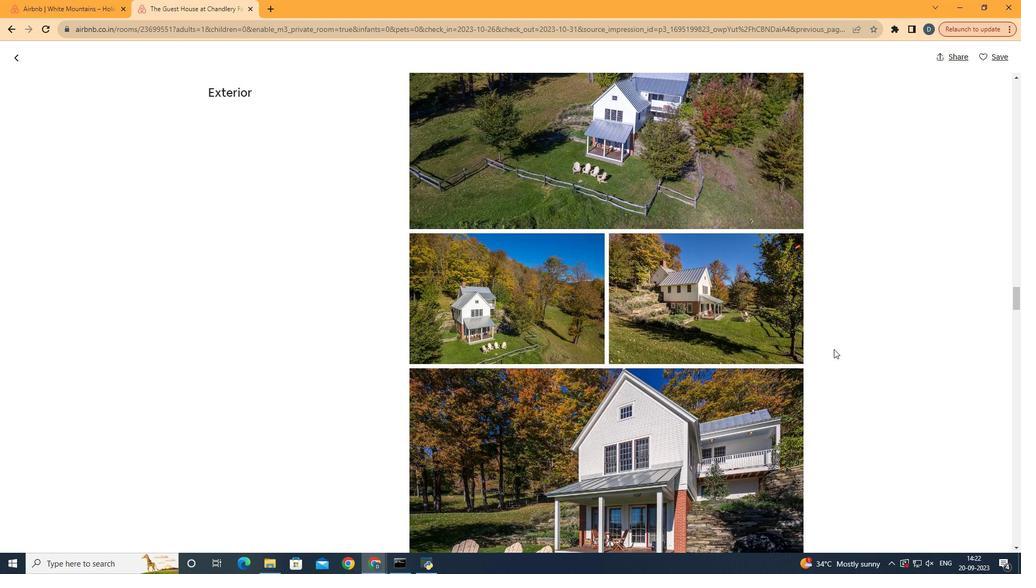 
Action: Mouse moved to (831, 353)
Screenshot: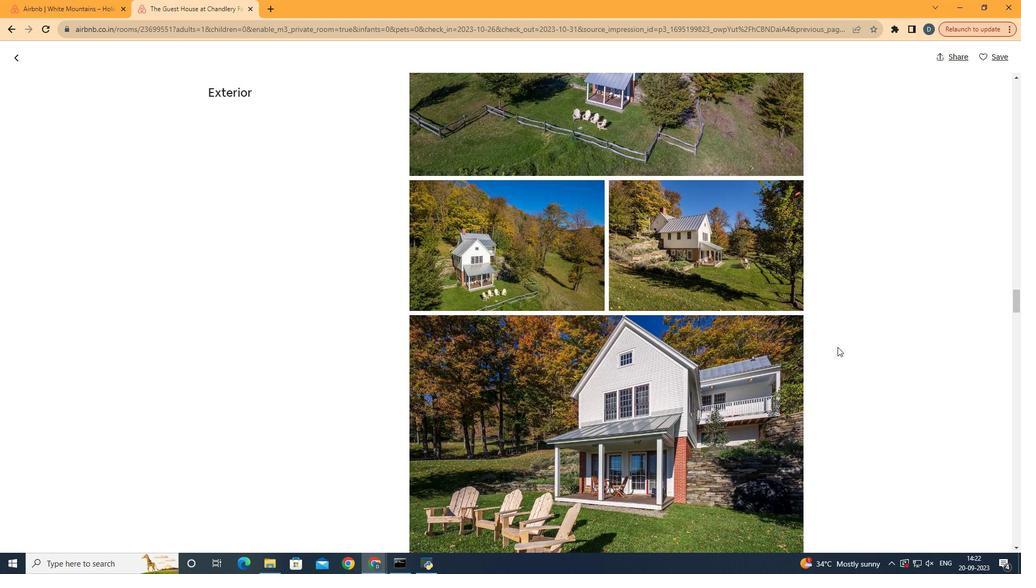 
Action: Mouse scrolled (831, 353) with delta (0, 0)
Screenshot: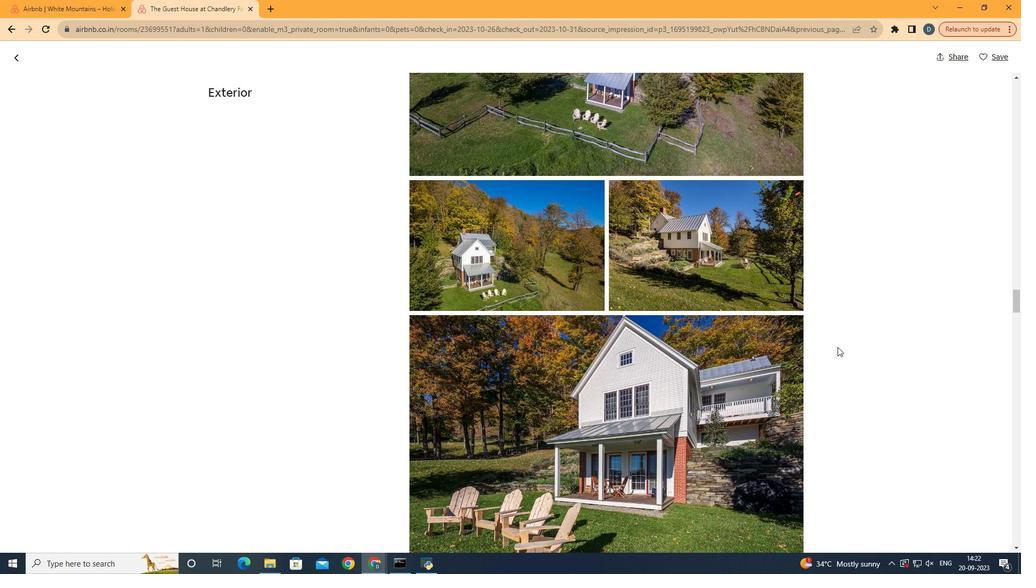 
Action: Mouse moved to (833, 353)
Screenshot: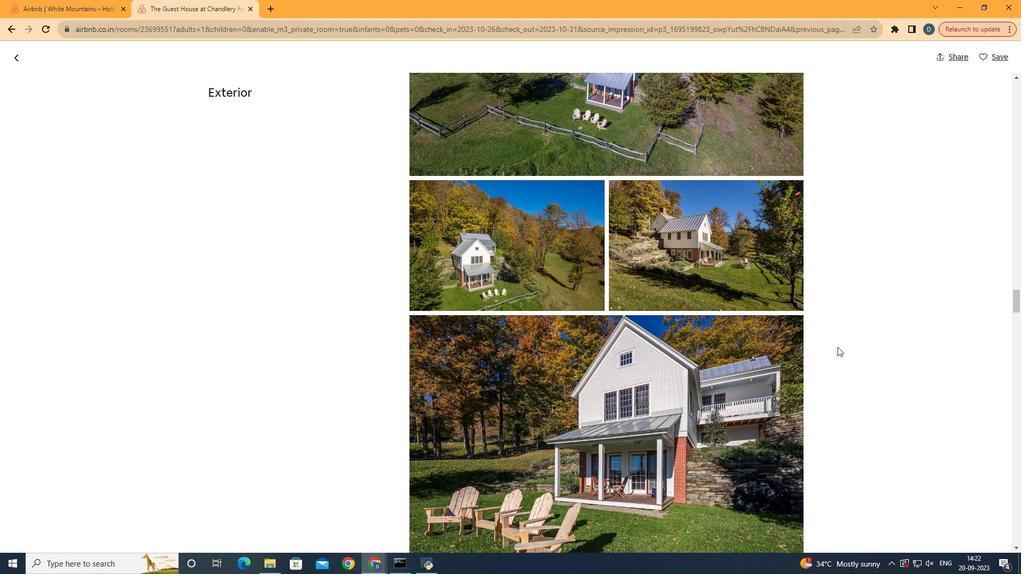 
Action: Mouse scrolled (833, 352) with delta (0, 0)
Screenshot: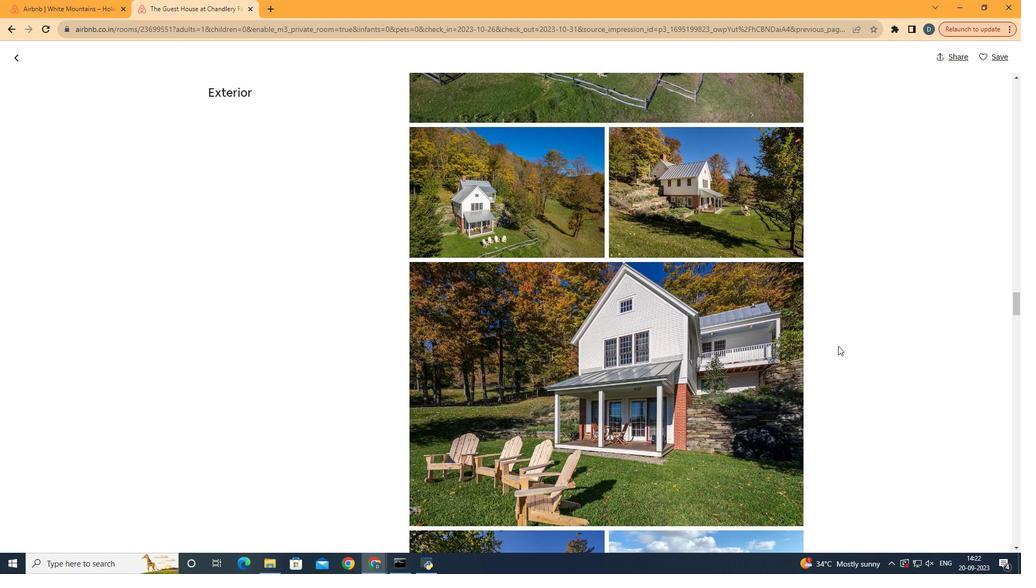 
Action: Mouse moved to (833, 352)
Screenshot: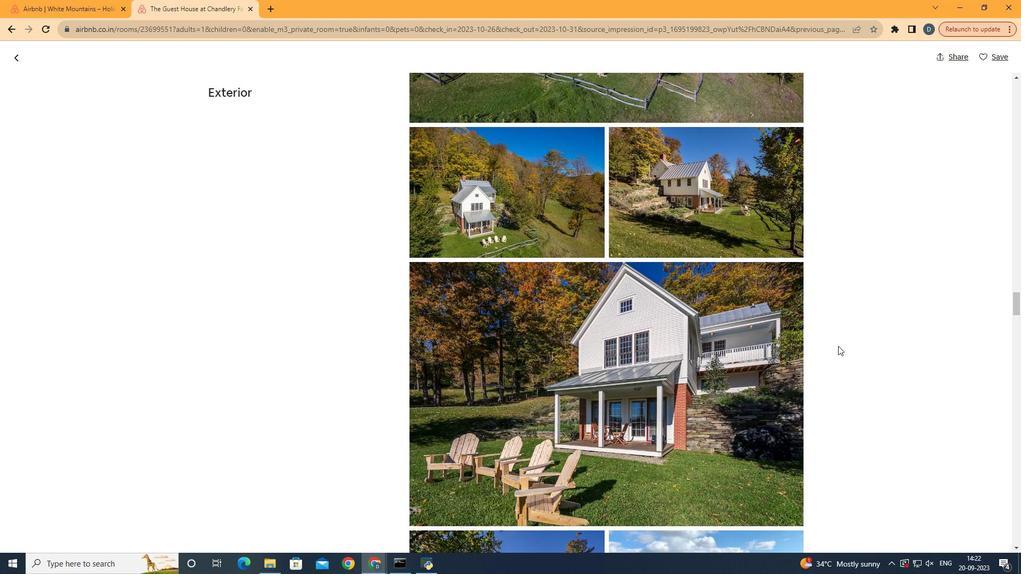 
Action: Mouse scrolled (833, 351) with delta (0, 0)
Screenshot: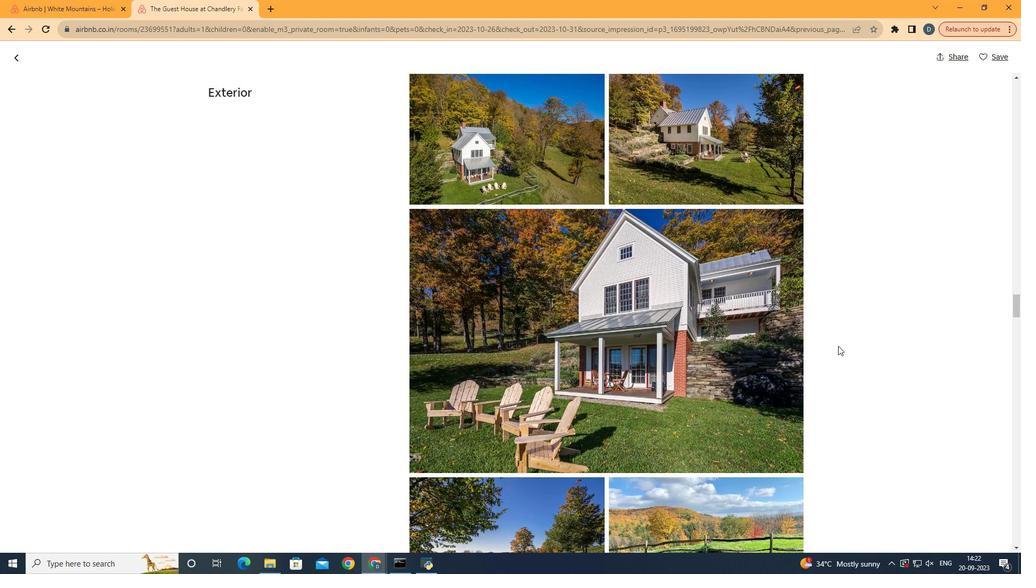 
Action: Mouse scrolled (833, 351) with delta (0, 0)
Screenshot: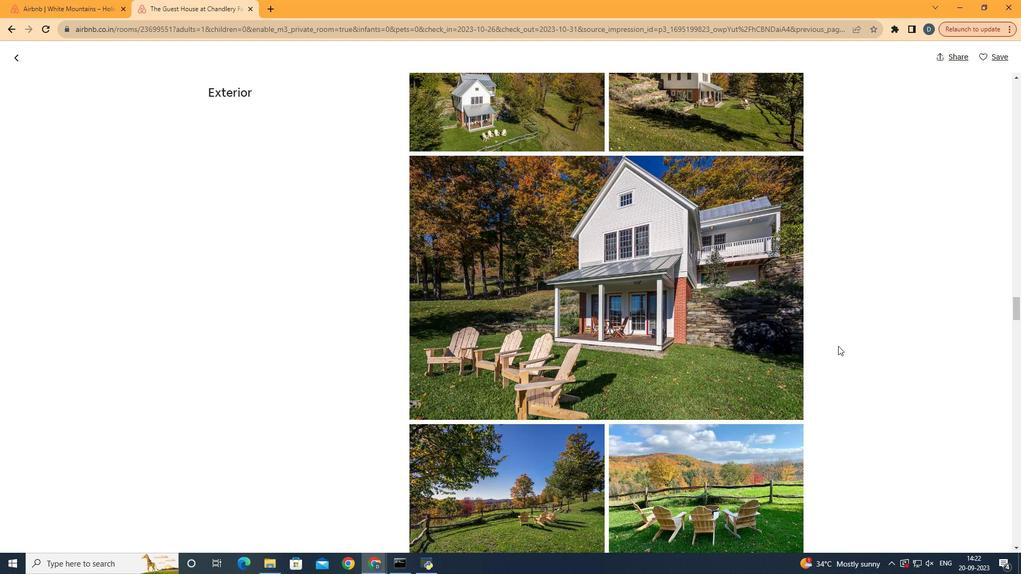 
Action: Mouse moved to (834, 352)
Screenshot: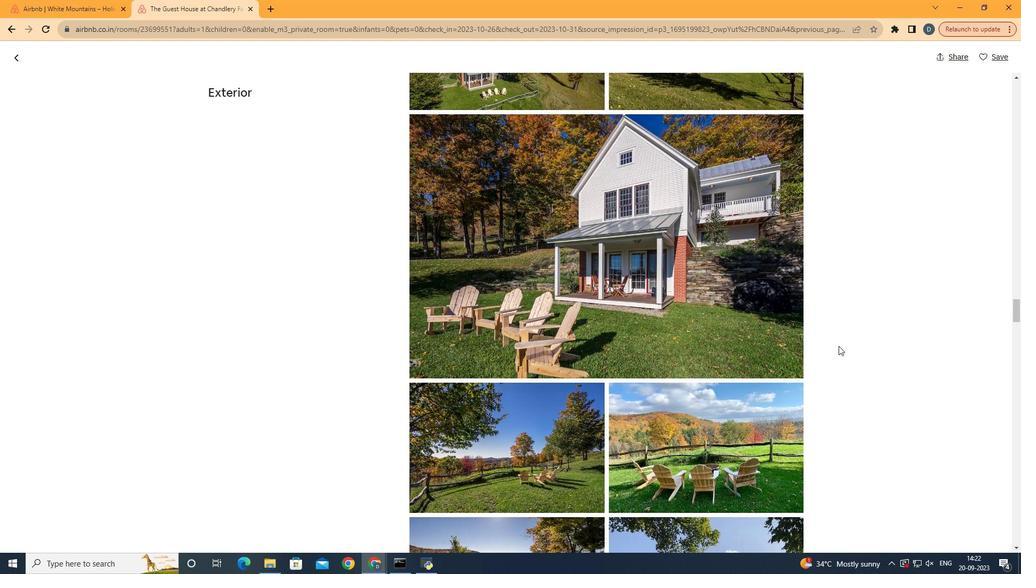 
Action: Mouse scrolled (834, 351) with delta (0, 0)
Screenshot: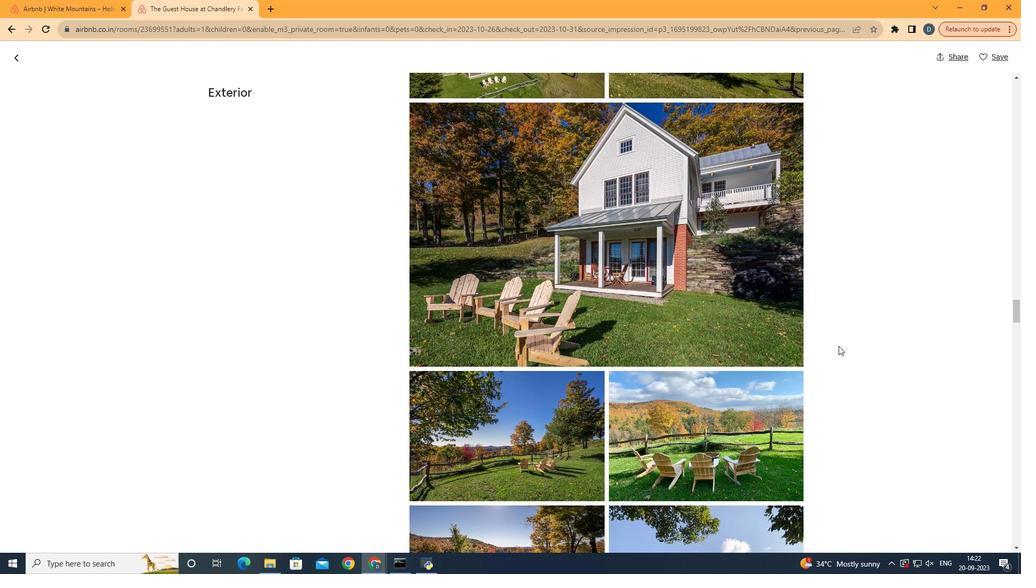 
Action: Mouse moved to (835, 352)
Screenshot: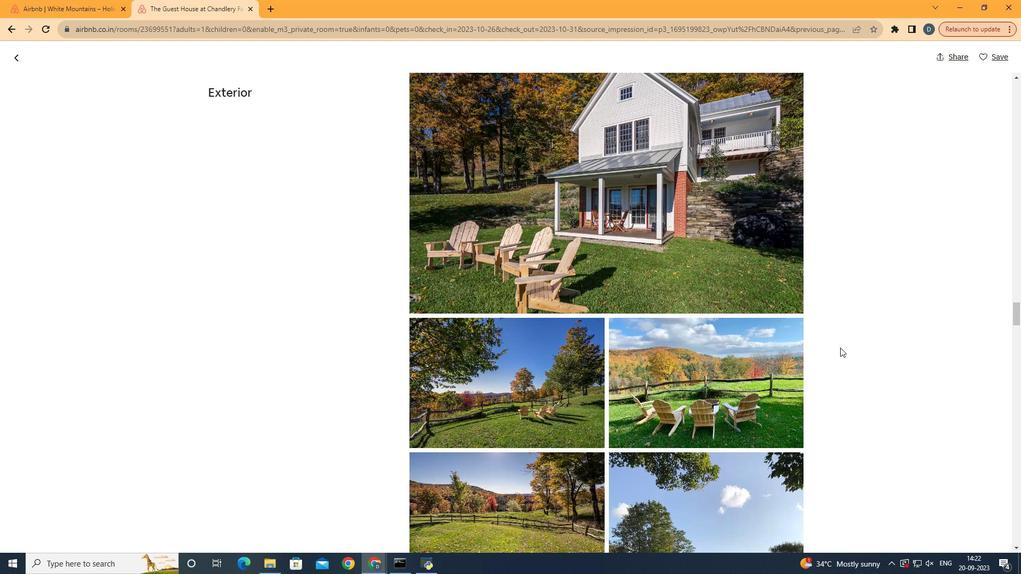 
Action: Mouse scrolled (835, 352) with delta (0, 0)
Screenshot: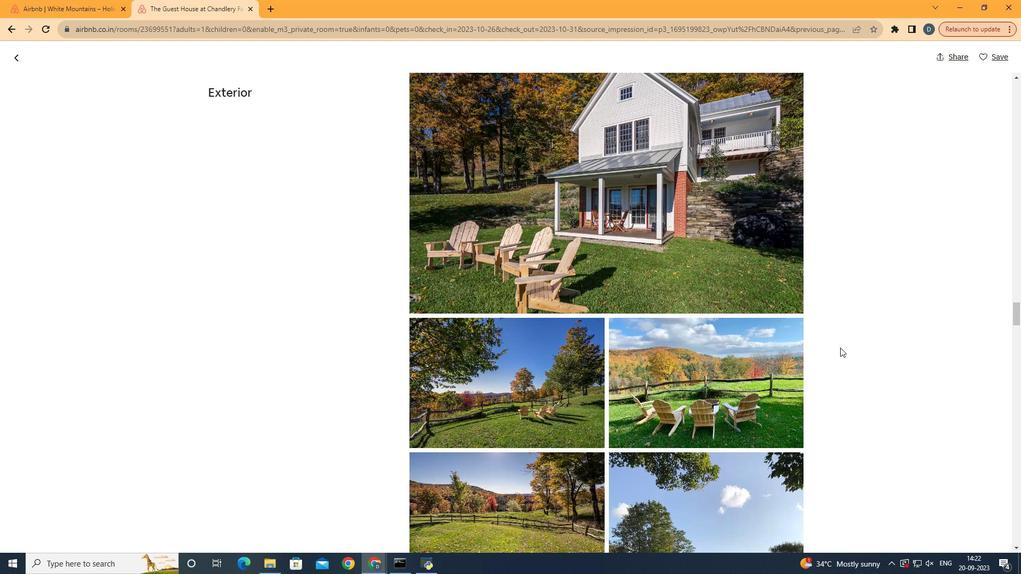 
Action: Mouse moved to (835, 353)
Screenshot: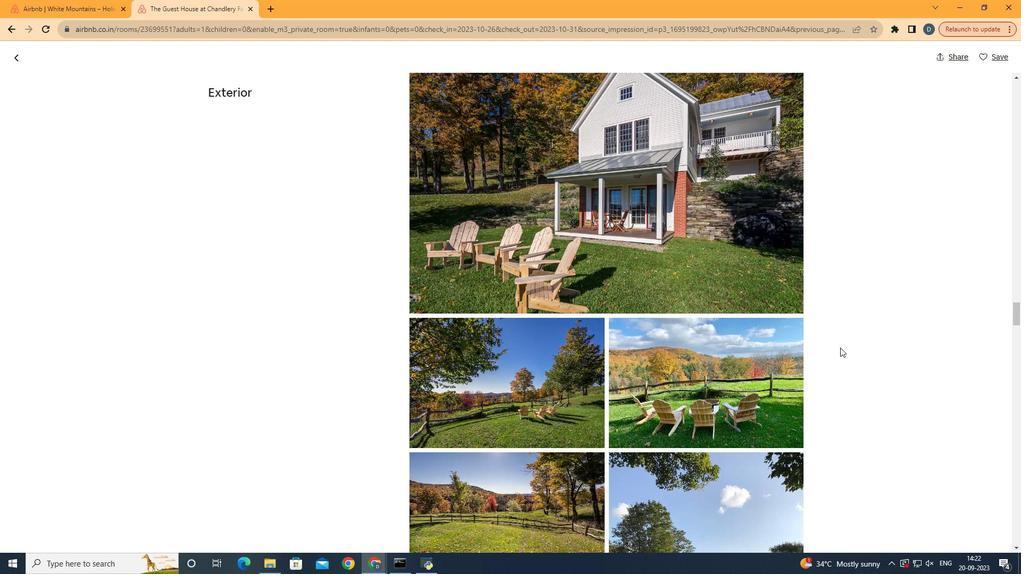
Action: Mouse scrolled (835, 353) with delta (0, 0)
Screenshot: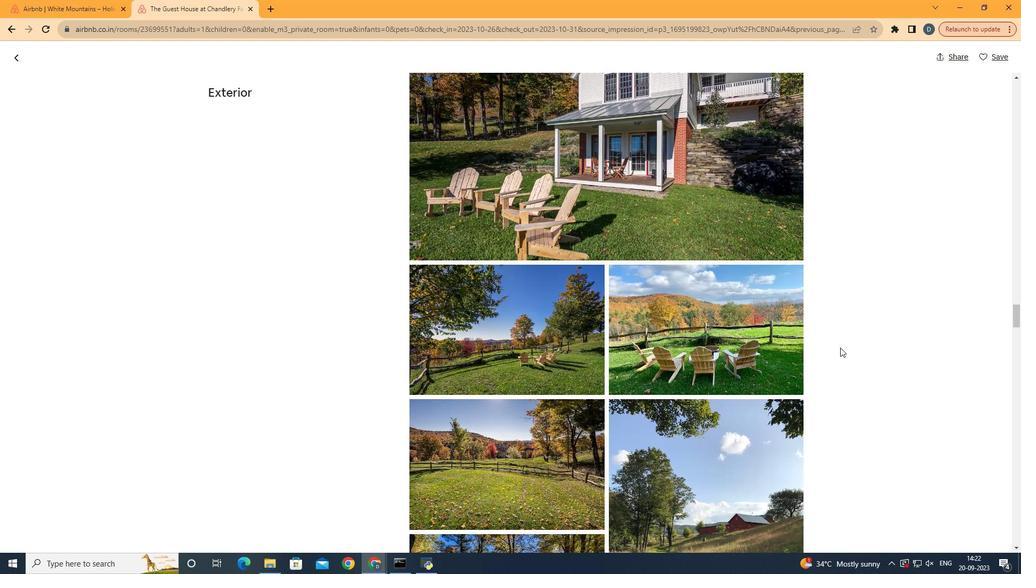 
Action: Mouse moved to (835, 353)
Screenshot: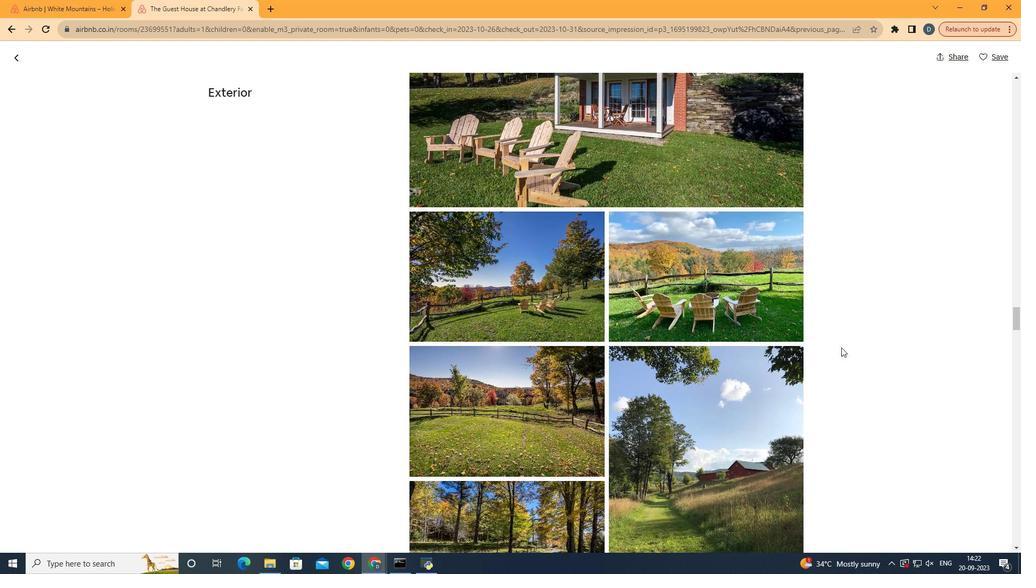 
Action: Mouse scrolled (835, 353) with delta (0, 0)
Screenshot: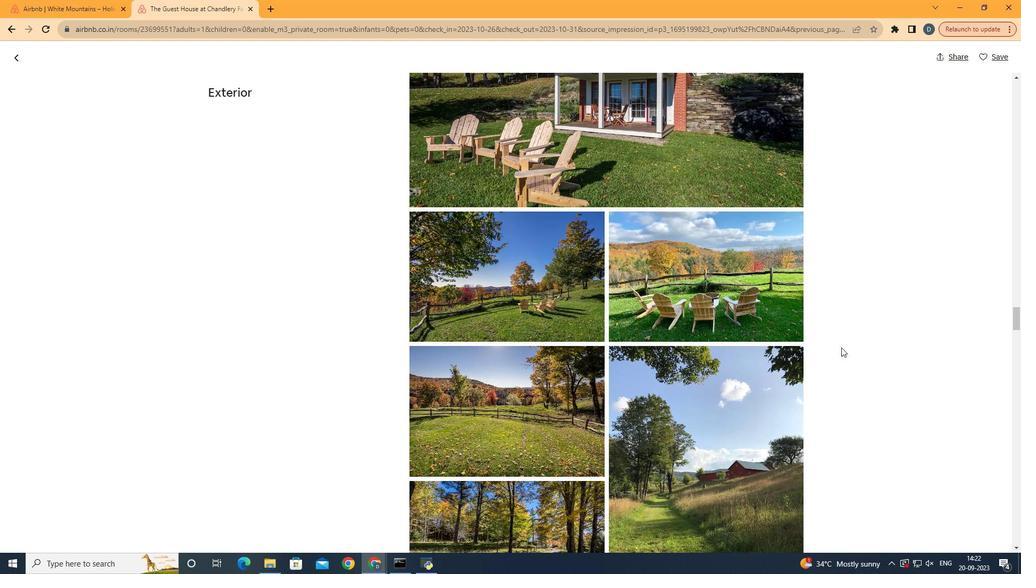 
Action: Mouse moved to (836, 353)
Screenshot: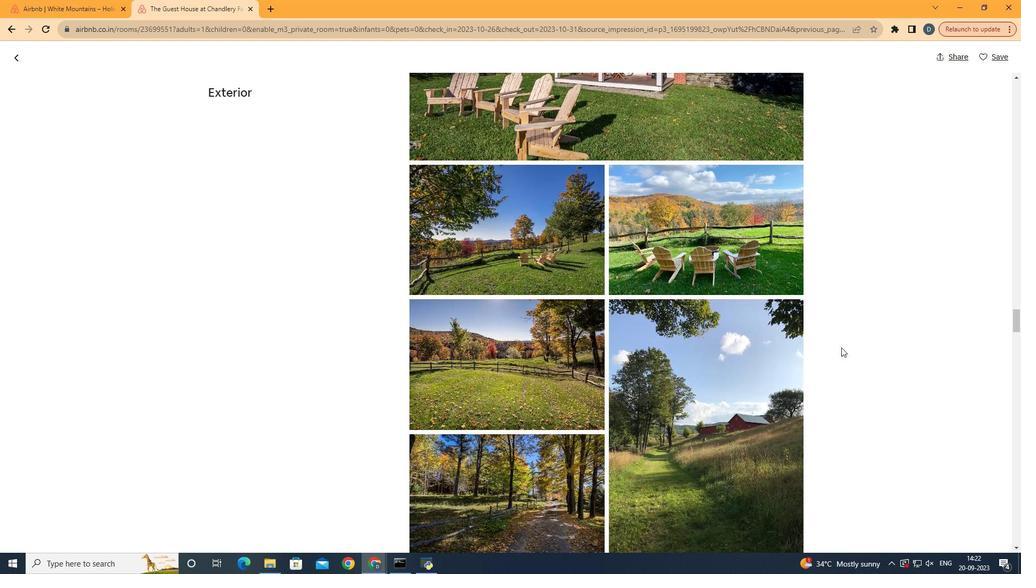 
Action: Mouse scrolled (836, 353) with delta (0, 0)
Screenshot: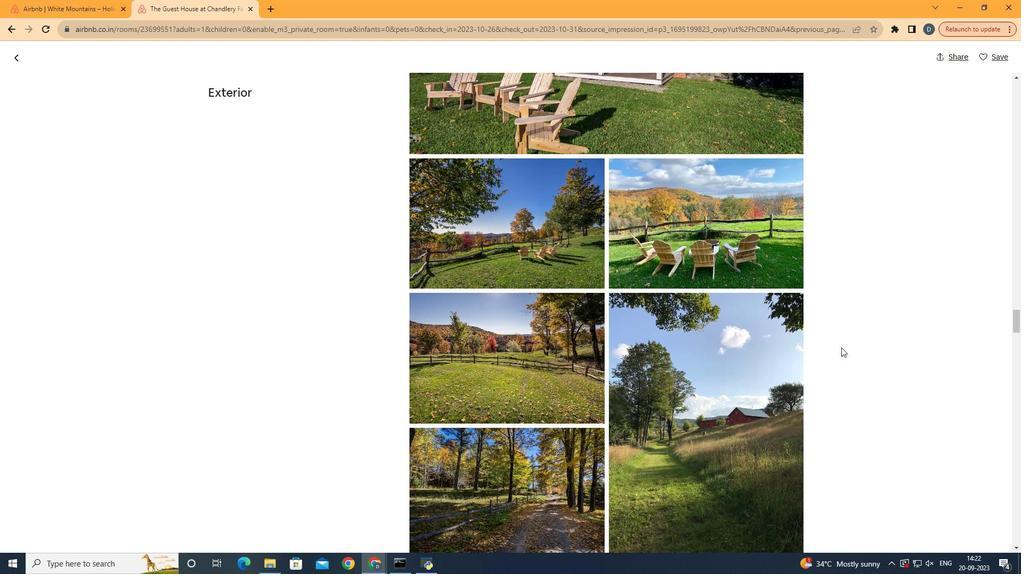 
Action: Mouse scrolled (836, 353) with delta (0, 0)
Screenshot: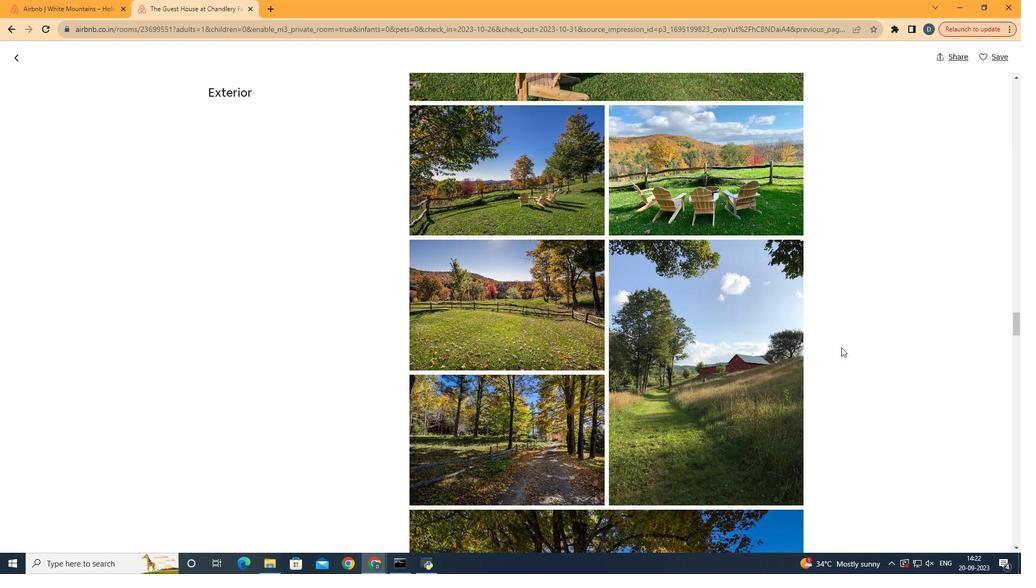 
Action: Mouse scrolled (836, 353) with delta (0, 0)
Screenshot: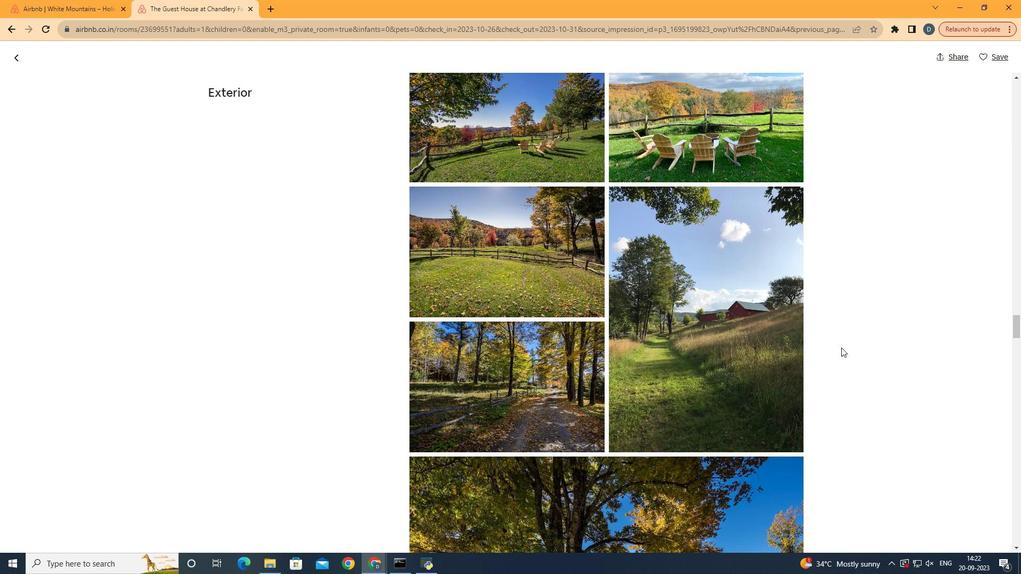 
Action: Mouse scrolled (836, 353) with delta (0, 0)
Screenshot: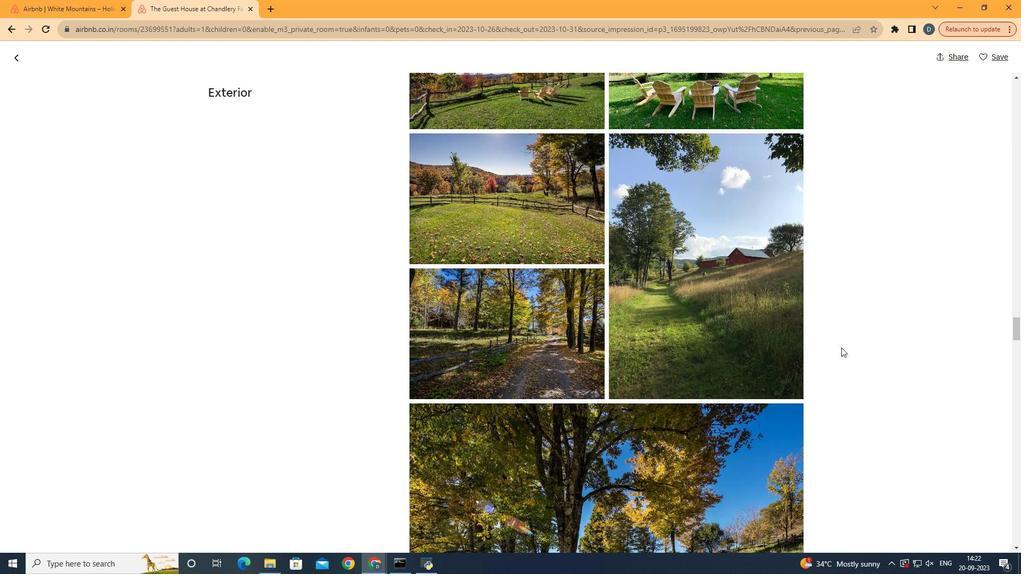 
Action: Mouse scrolled (836, 353) with delta (0, 0)
Screenshot: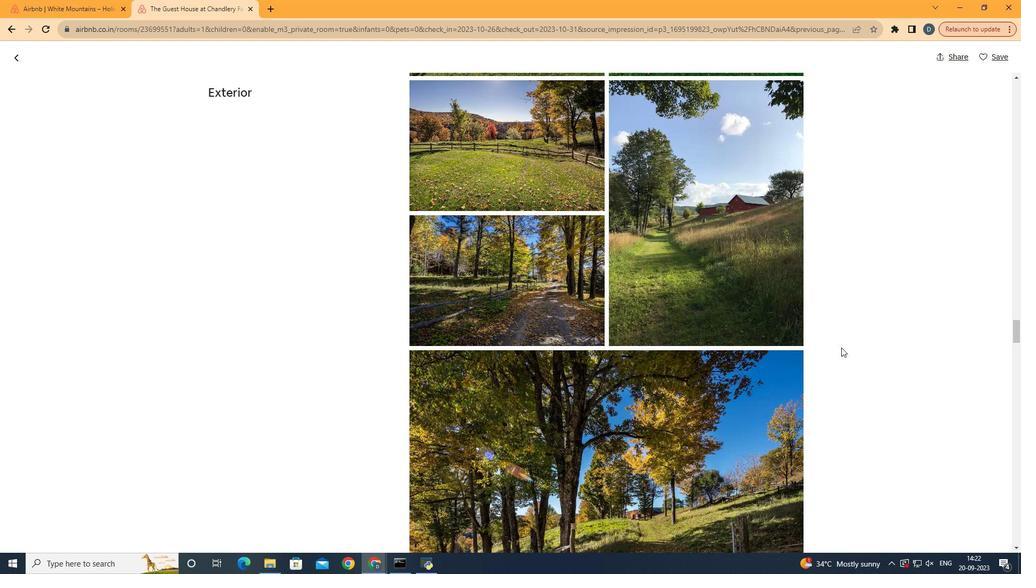 
Action: Mouse scrolled (836, 353) with delta (0, 0)
Screenshot: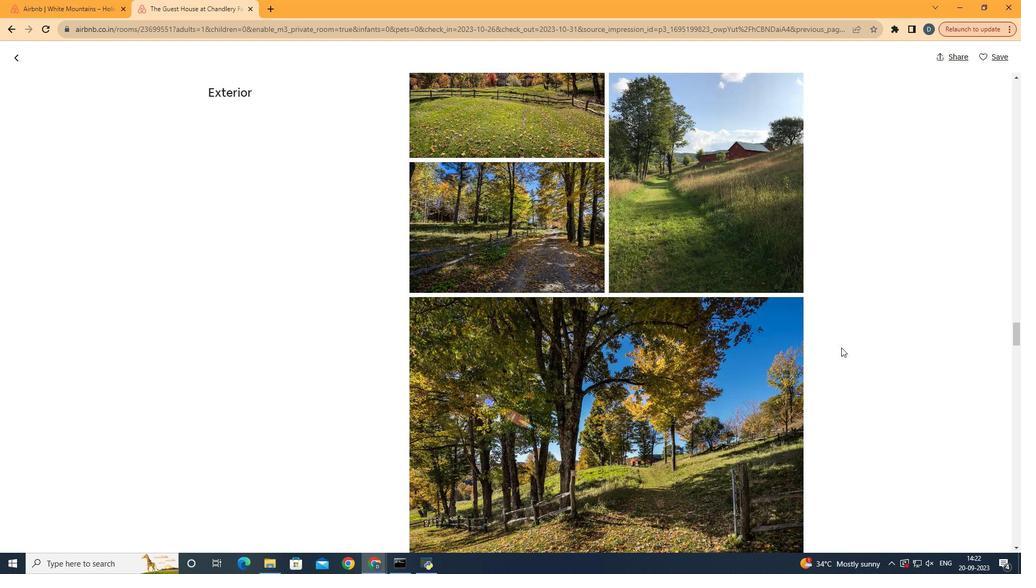 
Action: Mouse scrolled (836, 353) with delta (0, 0)
Screenshot: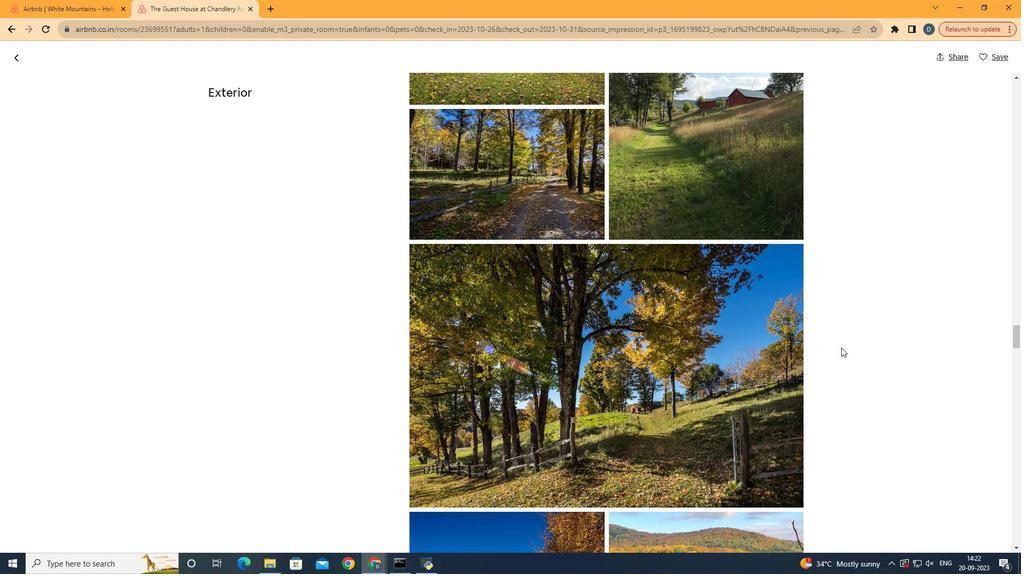 
Action: Mouse scrolled (836, 353) with delta (0, 0)
Screenshot: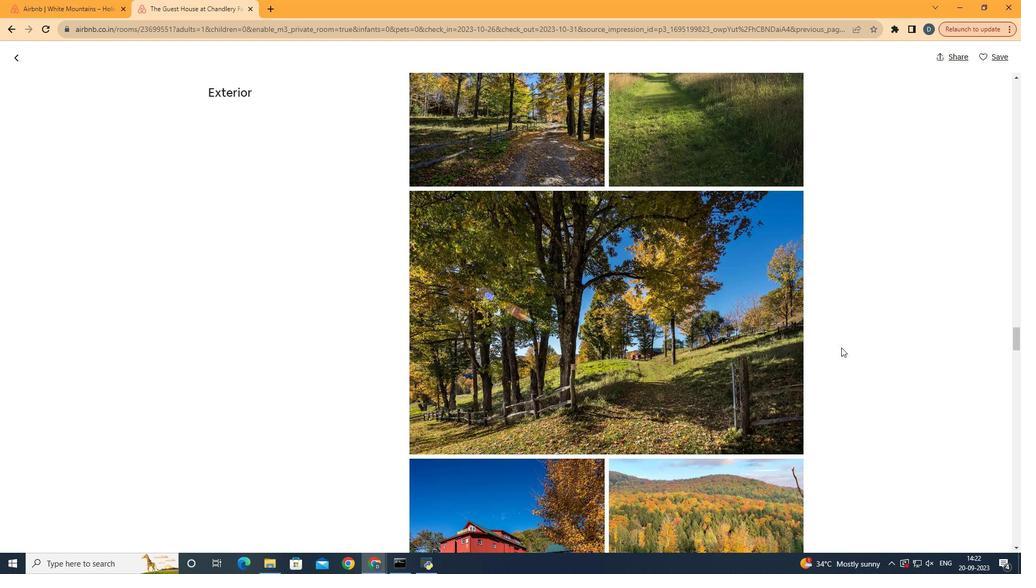 
Action: Mouse scrolled (836, 353) with delta (0, 0)
Screenshot: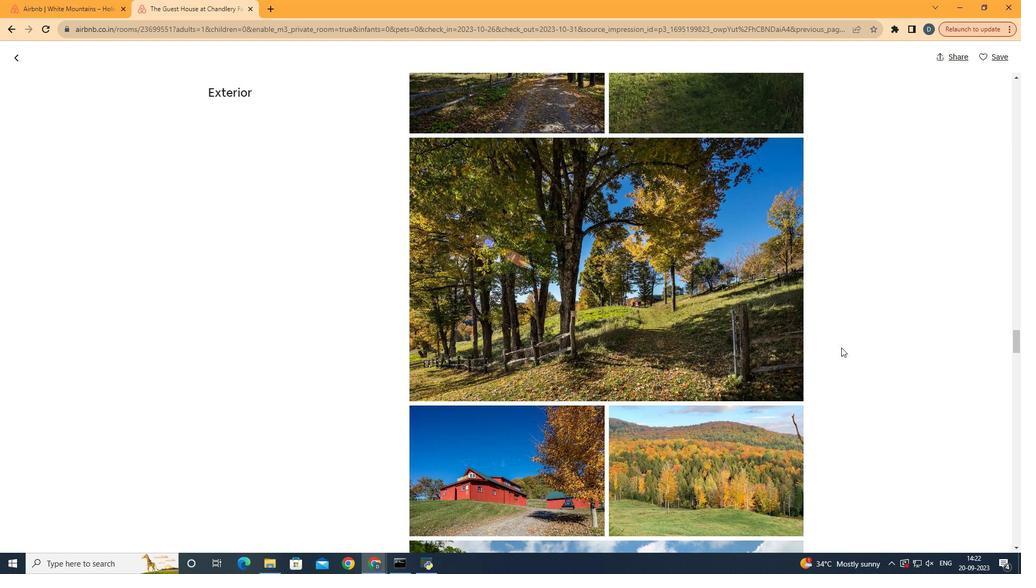 
Action: Mouse scrolled (836, 353) with delta (0, 0)
Screenshot: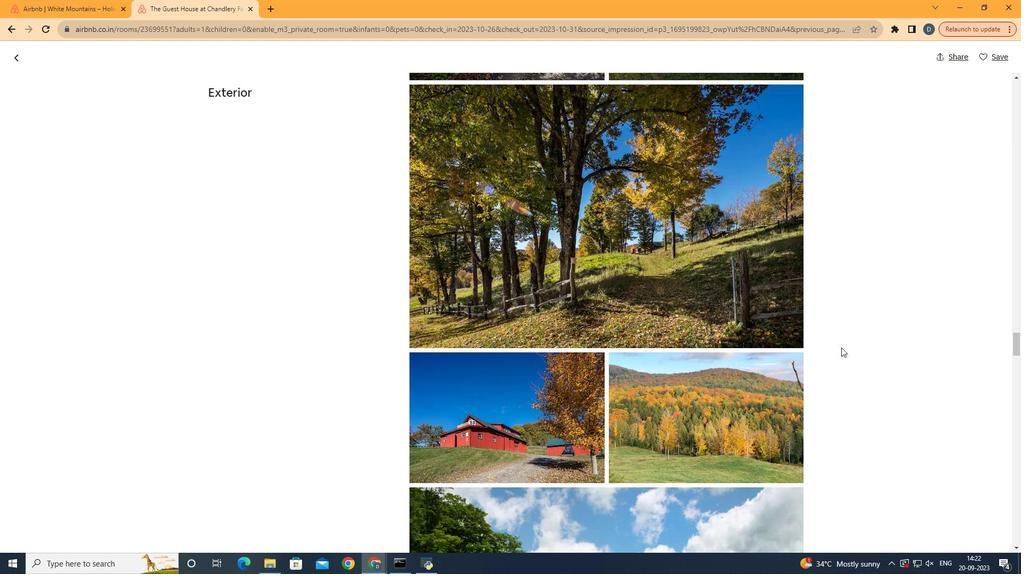 
Action: Mouse scrolled (836, 353) with delta (0, 0)
Screenshot: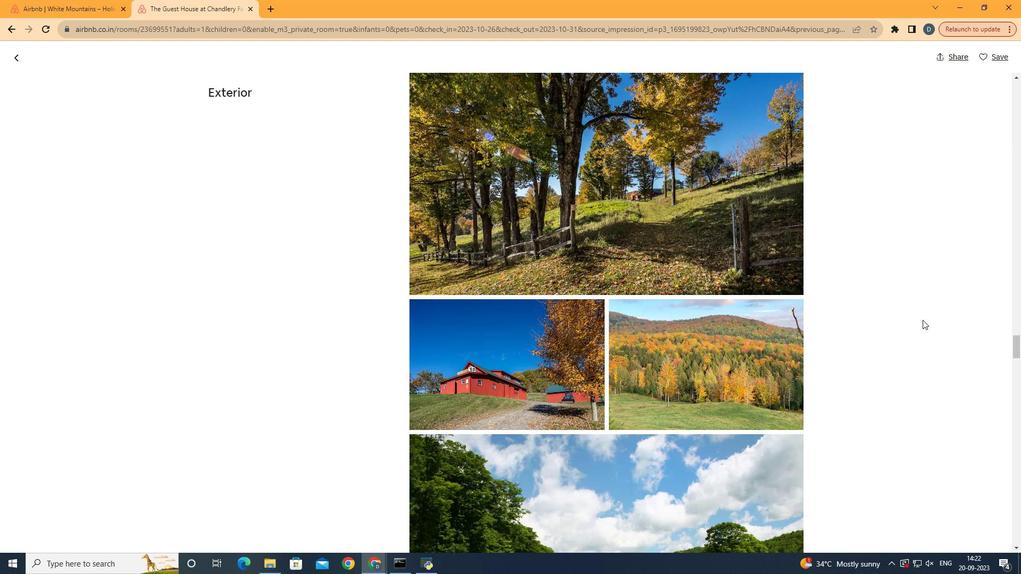 
Action: Mouse moved to (914, 325)
Screenshot: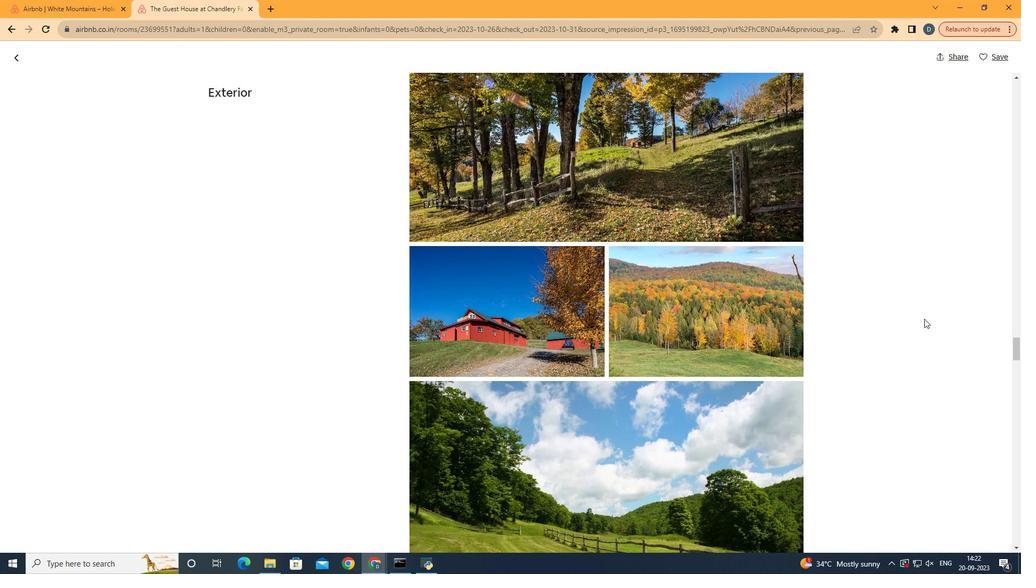 
Action: Mouse scrolled (914, 324) with delta (0, 0)
Screenshot: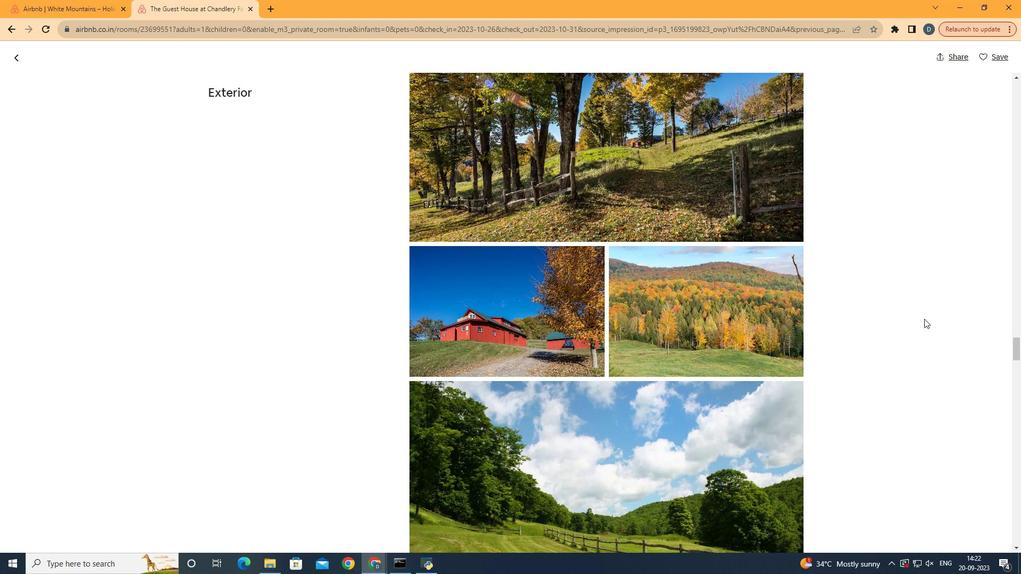 
Action: Mouse scrolled (914, 324) with delta (0, 0)
Screenshot: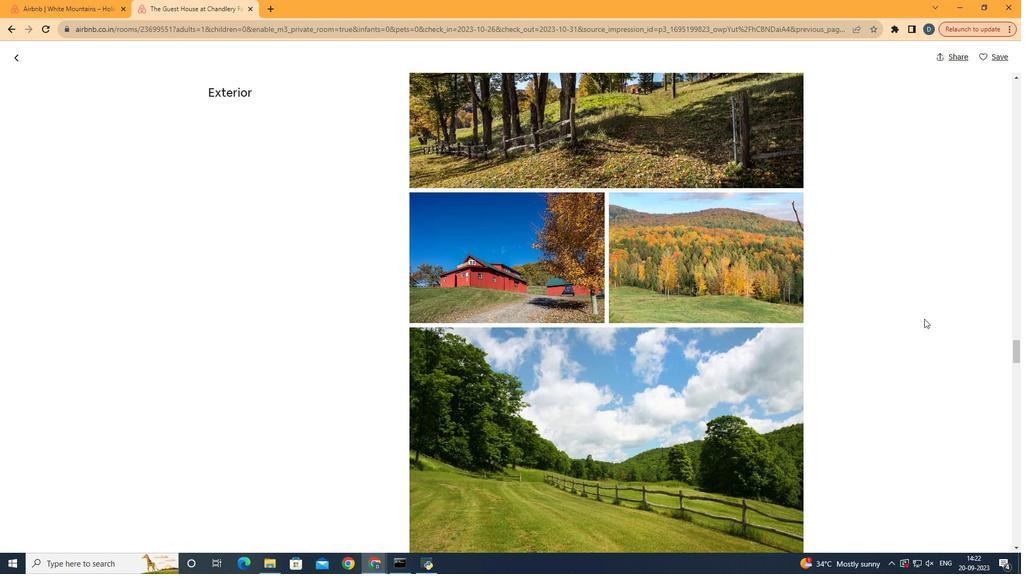 
Action: Mouse scrolled (914, 324) with delta (0, 0)
Screenshot: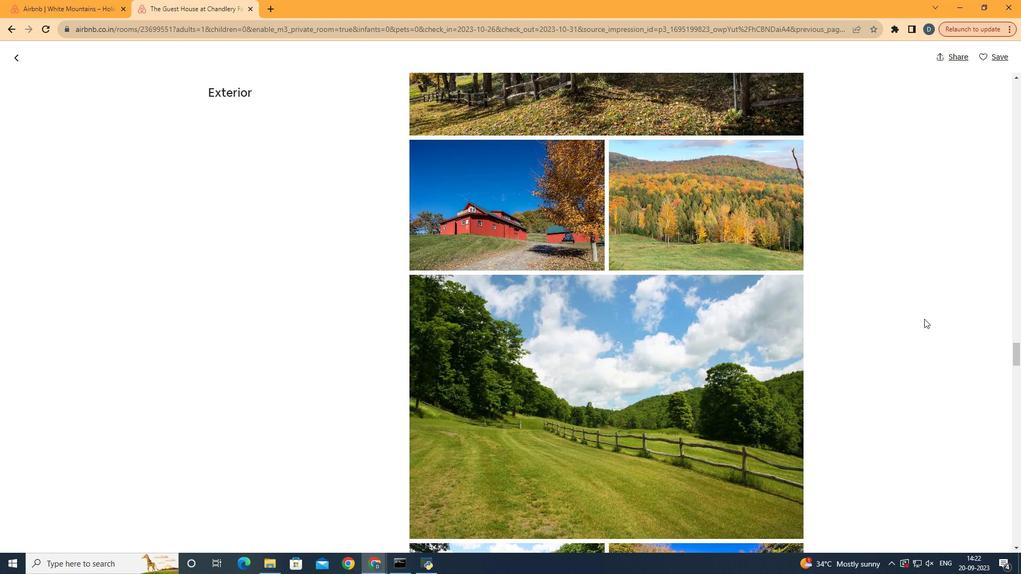 
Action: Mouse moved to (914, 325)
Screenshot: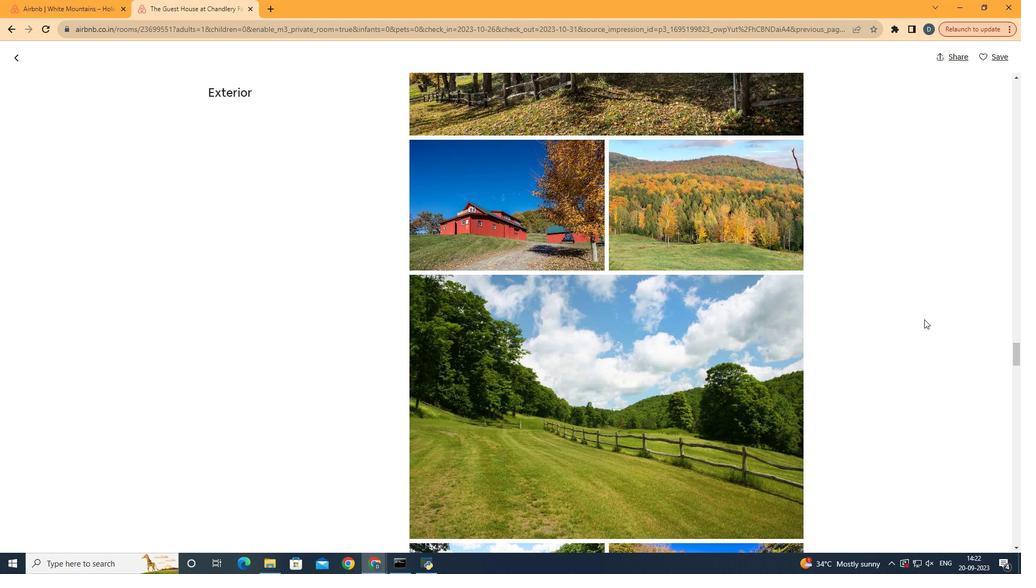 
Action: Mouse scrolled (914, 325) with delta (0, 0)
Screenshot: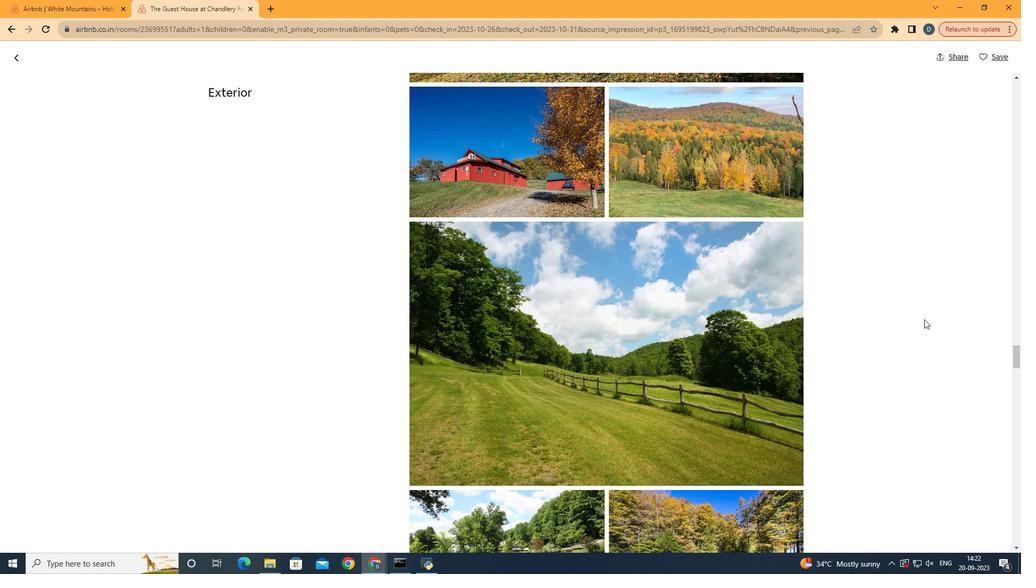 
Action: Mouse scrolled (914, 325) with delta (0, 0)
Screenshot: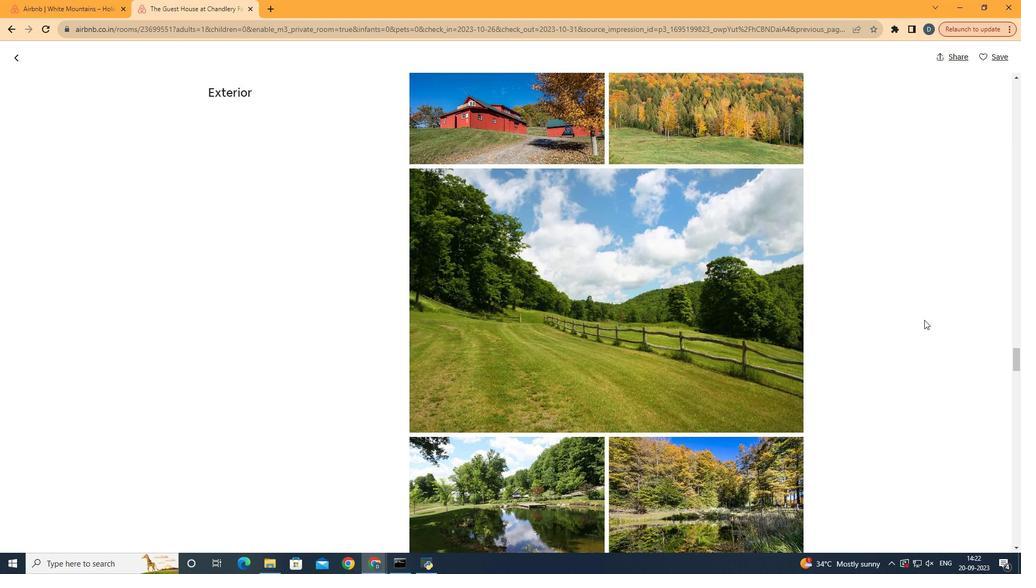 
Action: Mouse moved to (914, 326)
Screenshot: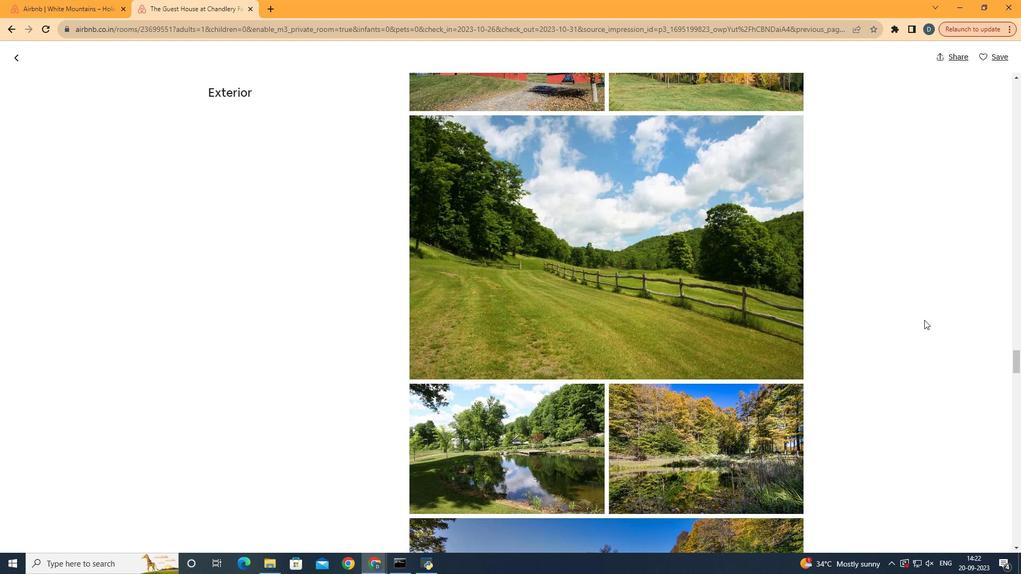 
Action: Mouse scrolled (914, 325) with delta (0, 0)
Screenshot: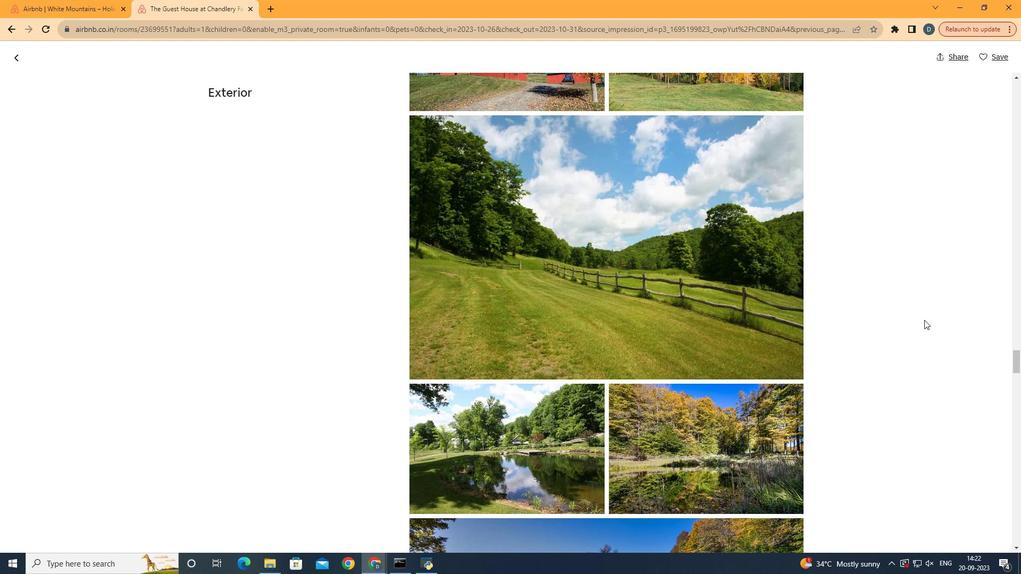 
Action: Mouse scrolled (914, 325) with delta (0, 0)
Screenshot: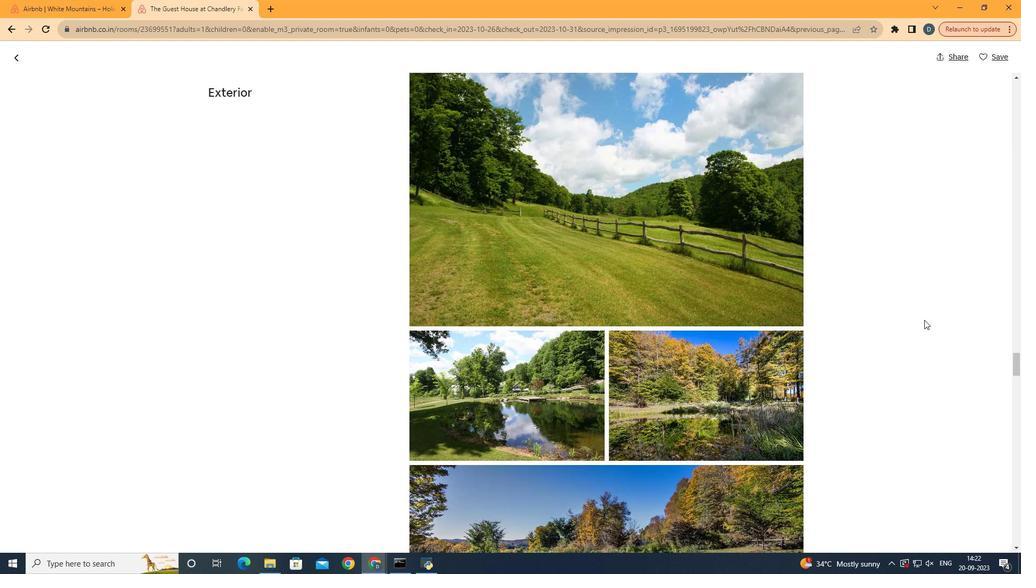 
Action: Mouse scrolled (914, 325) with delta (0, 0)
Screenshot: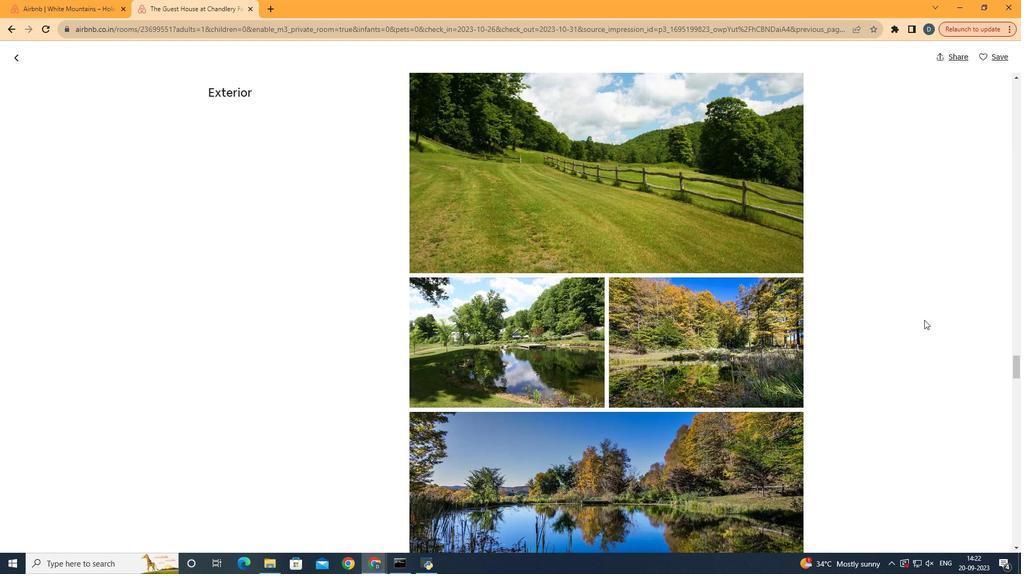 
Action: Mouse scrolled (914, 325) with delta (0, 0)
Screenshot: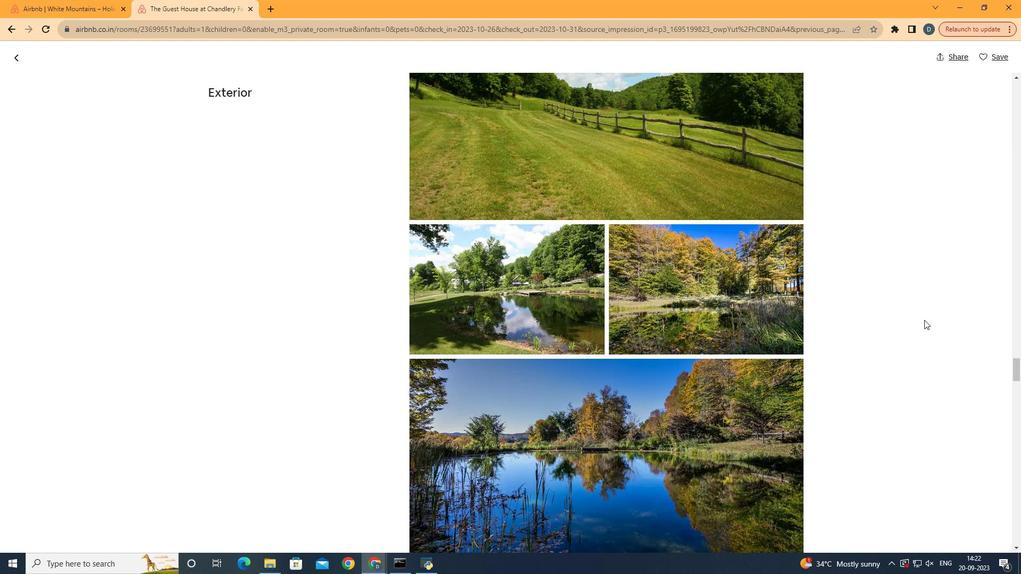 
Action: Mouse scrolled (914, 325) with delta (0, 0)
Screenshot: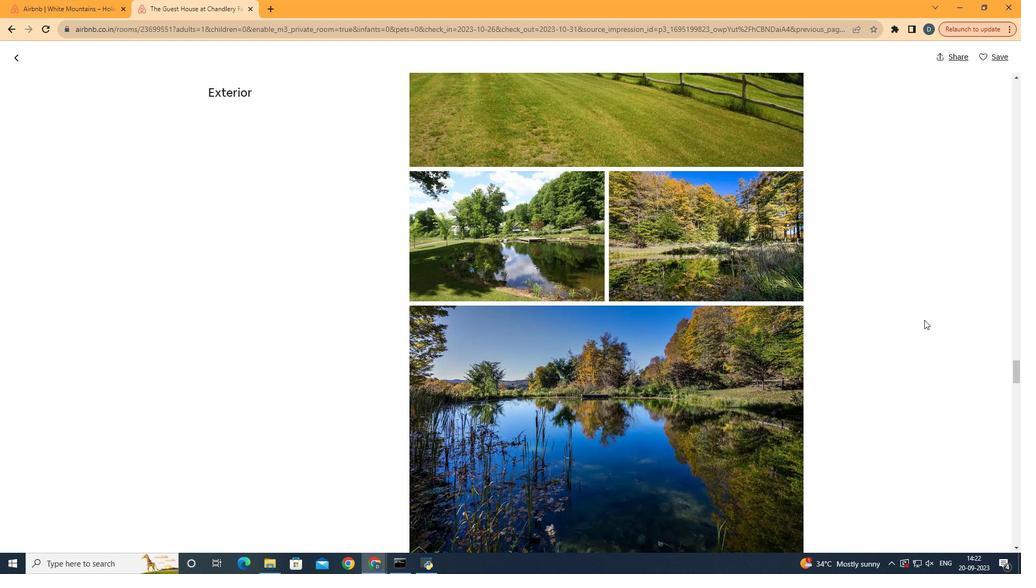 
Action: Mouse scrolled (914, 325) with delta (0, 0)
Screenshot: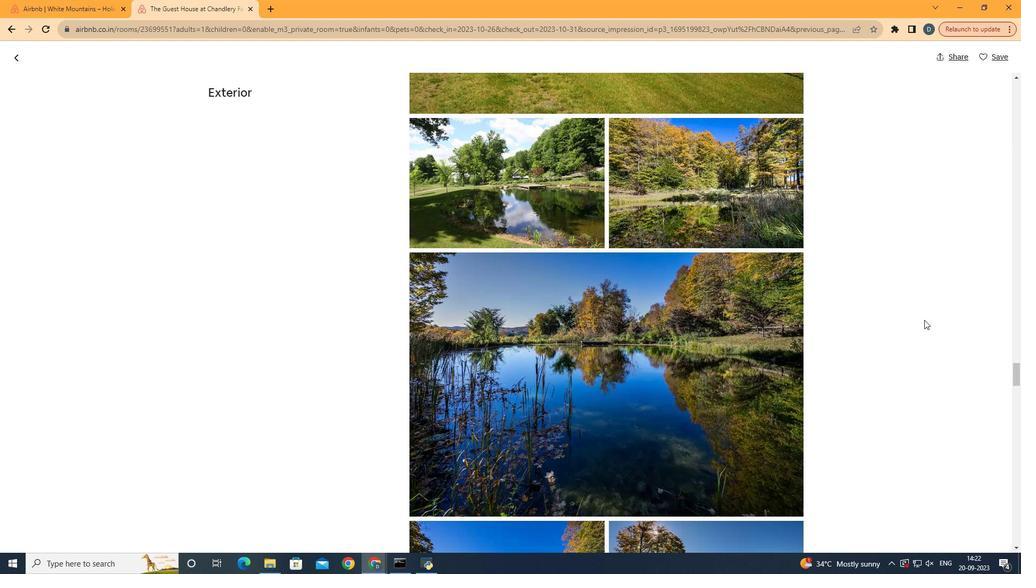 
Action: Mouse scrolled (914, 325) with delta (0, 0)
Screenshot: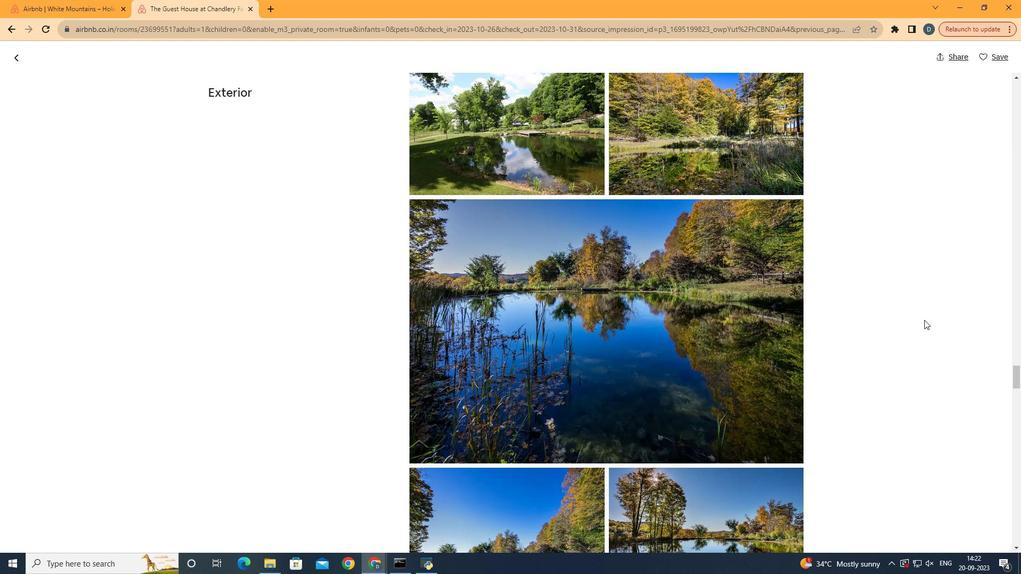 
Action: Mouse moved to (919, 325)
Screenshot: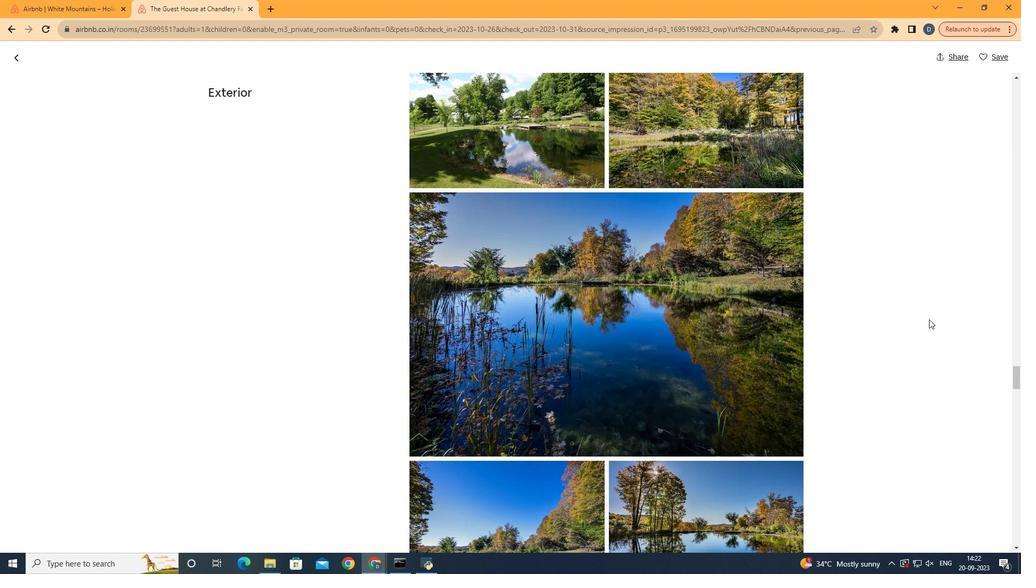 
Action: Mouse scrolled (919, 325) with delta (0, 0)
Screenshot: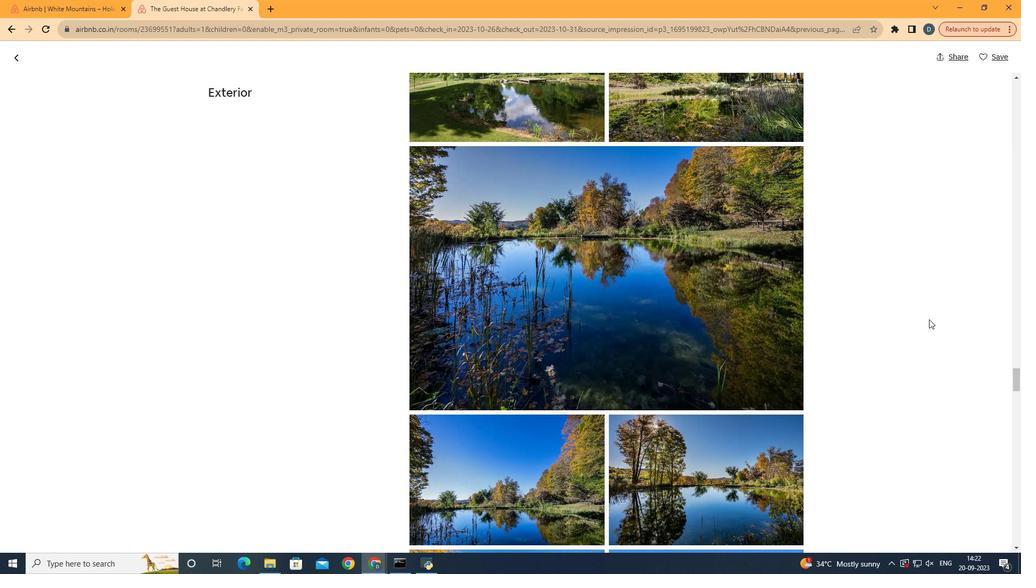 
Action: Mouse scrolled (919, 325) with delta (0, 0)
Screenshot: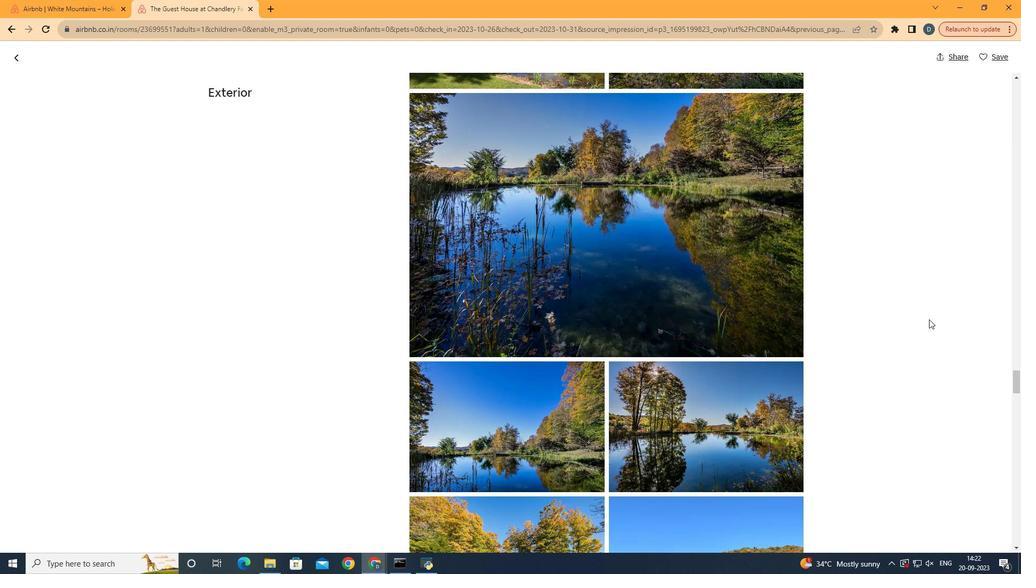 
Action: Mouse scrolled (919, 325) with delta (0, 0)
Screenshot: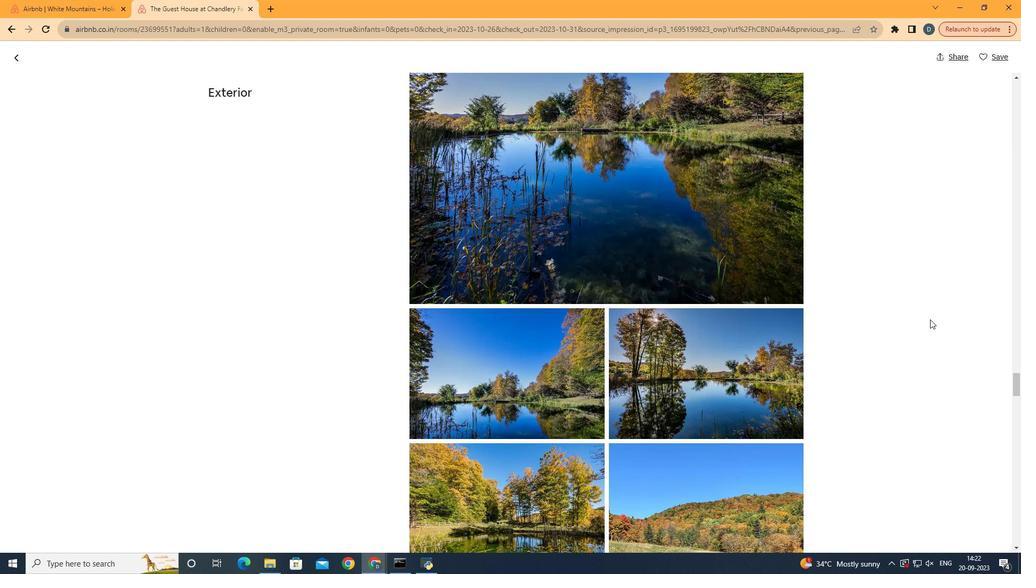 
Action: Mouse moved to (921, 325)
Screenshot: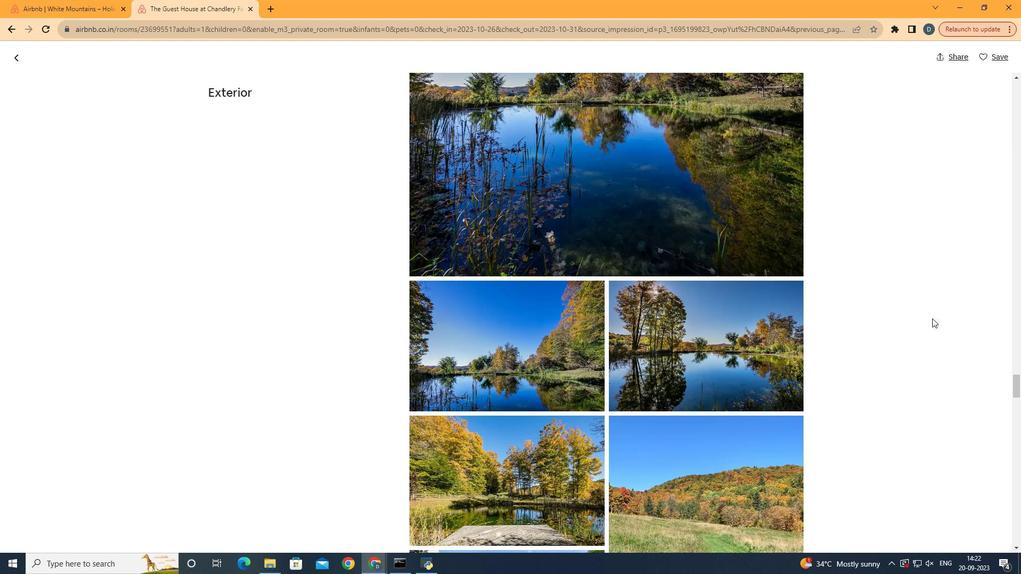 
Action: Mouse scrolled (921, 324) with delta (0, 0)
Screenshot: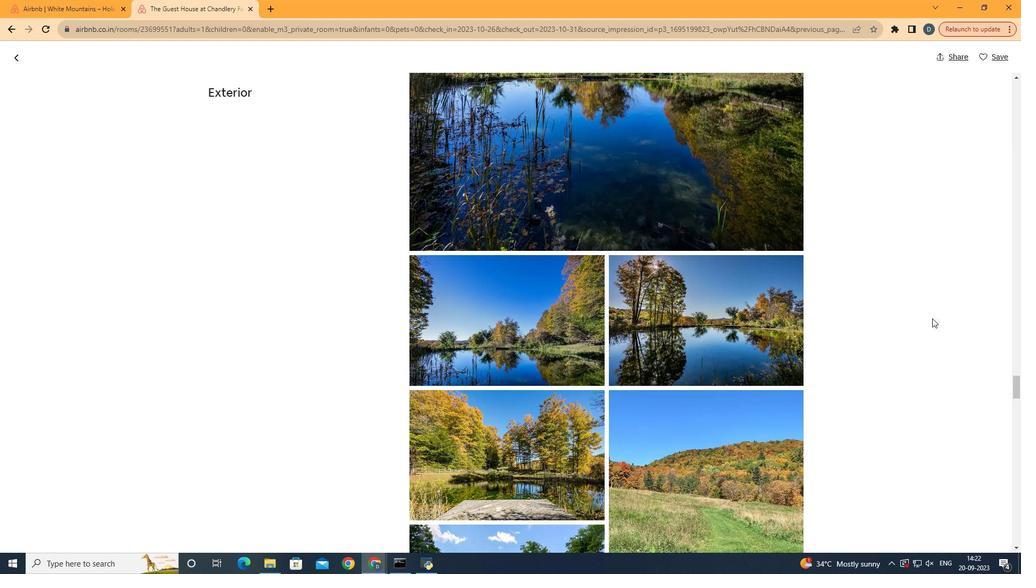 
Action: Mouse moved to (922, 324)
Screenshot: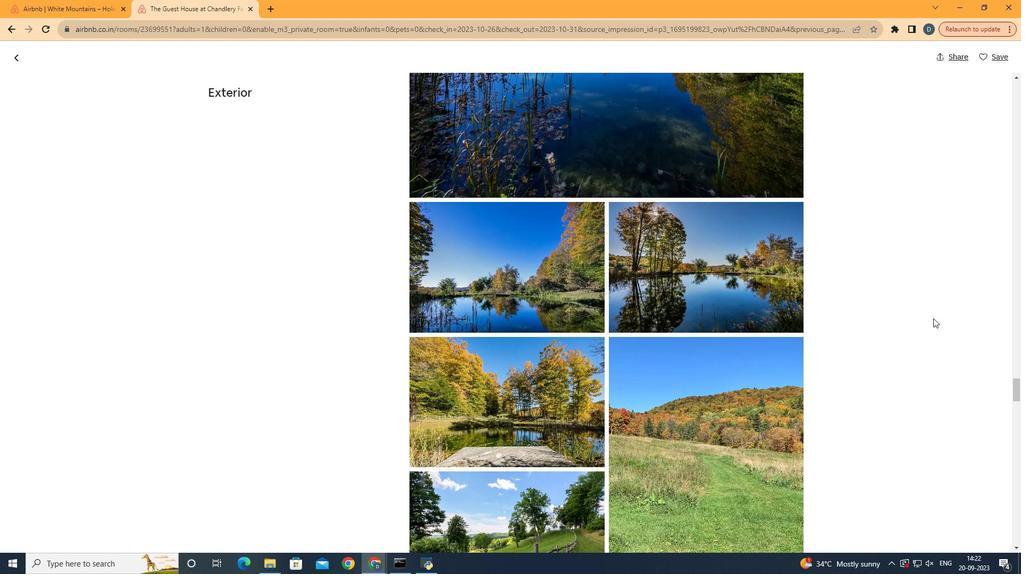 
Action: Mouse scrolled (922, 324) with delta (0, 0)
Screenshot: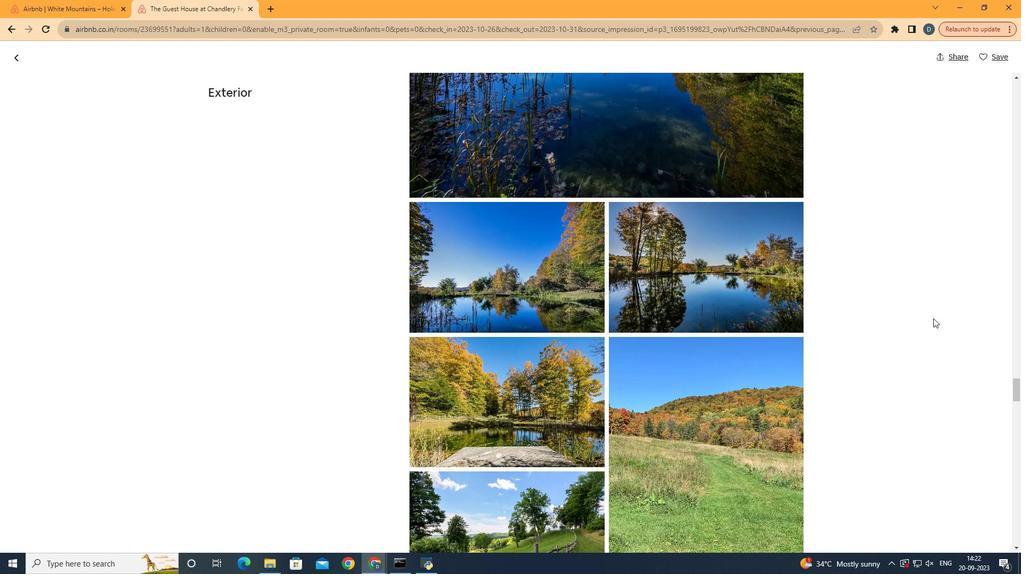 
Action: Mouse moved to (923, 324)
Screenshot: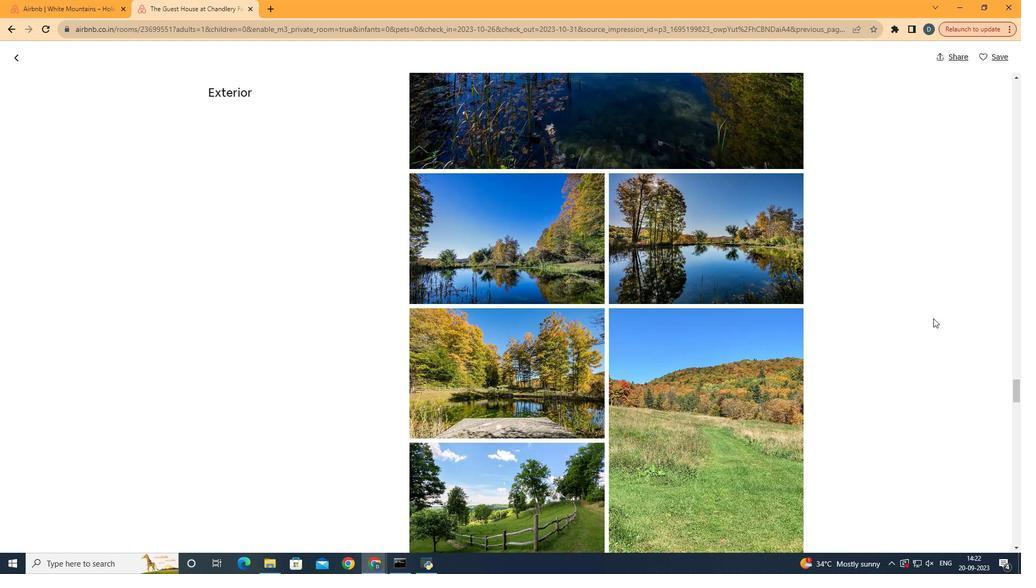 
Action: Mouse scrolled (923, 324) with delta (0, 0)
Screenshot: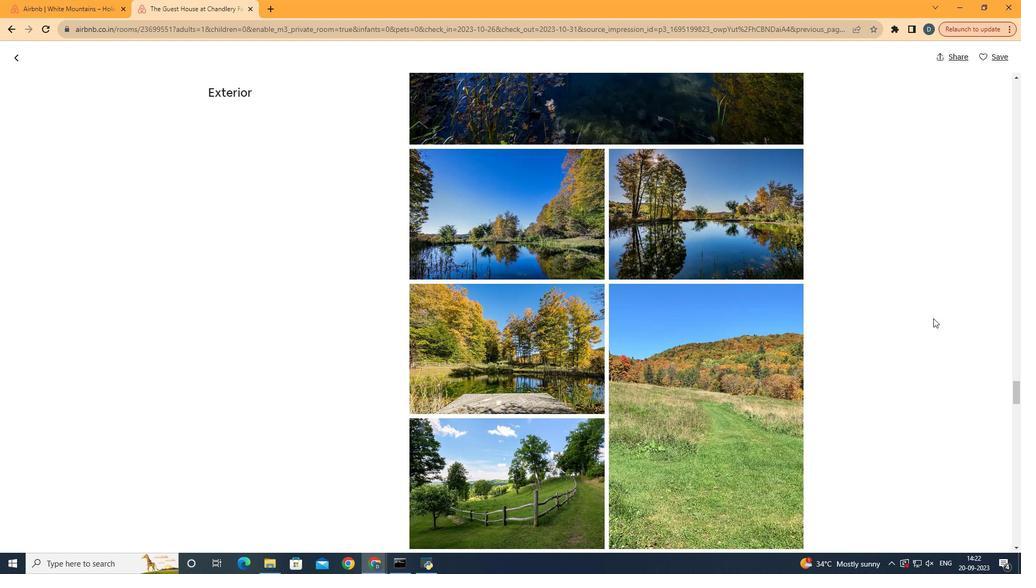 
Action: Mouse moved to (923, 324)
Screenshot: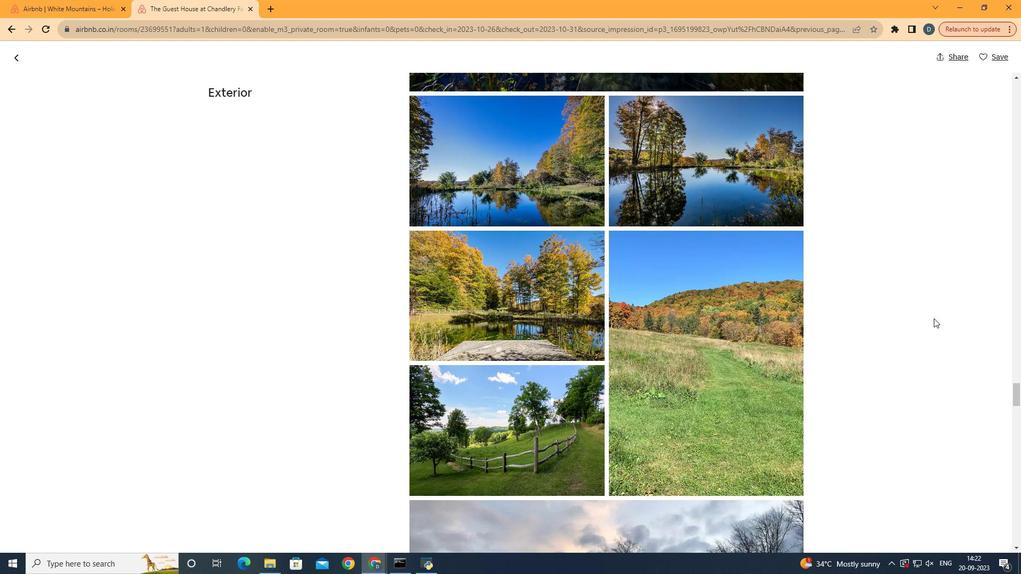 
Action: Mouse scrolled (923, 324) with delta (0, 0)
Screenshot: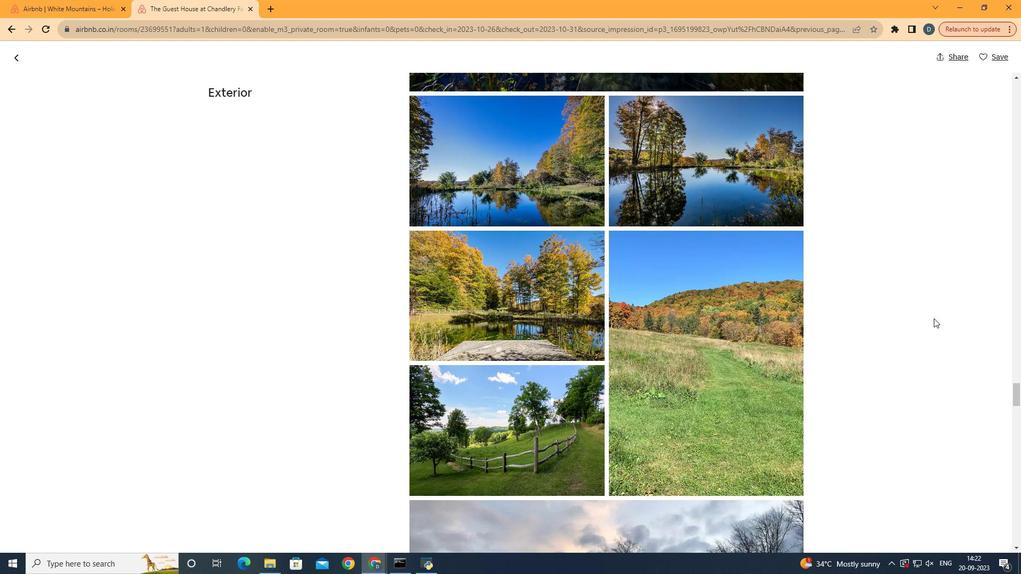 
Action: Mouse moved to (924, 324)
Screenshot: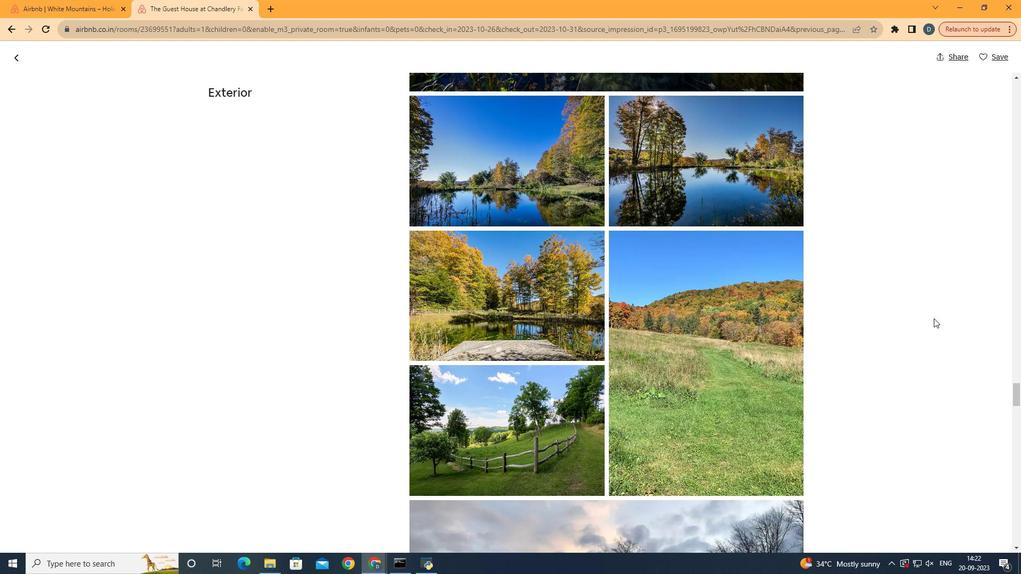 
Action: Mouse scrolled (924, 324) with delta (0, 0)
Screenshot: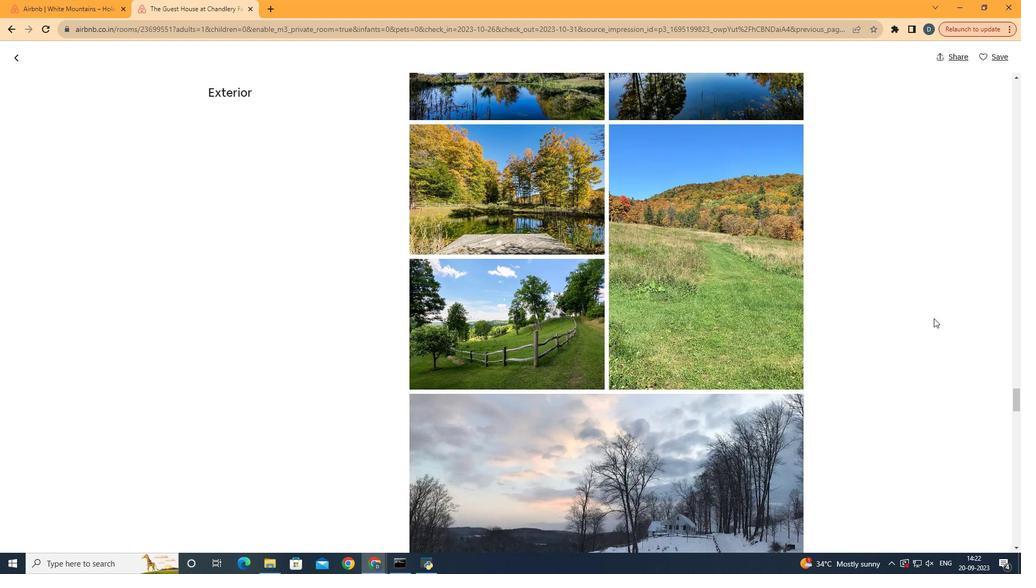 
Action: Mouse scrolled (924, 324) with delta (0, 0)
Screenshot: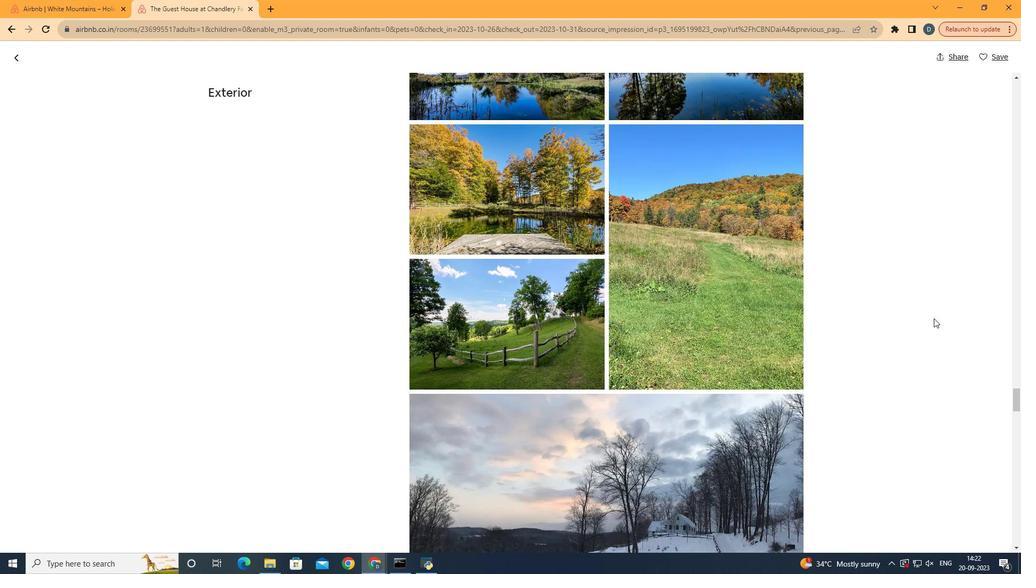 
Action: Mouse scrolled (924, 324) with delta (0, 0)
Screenshot: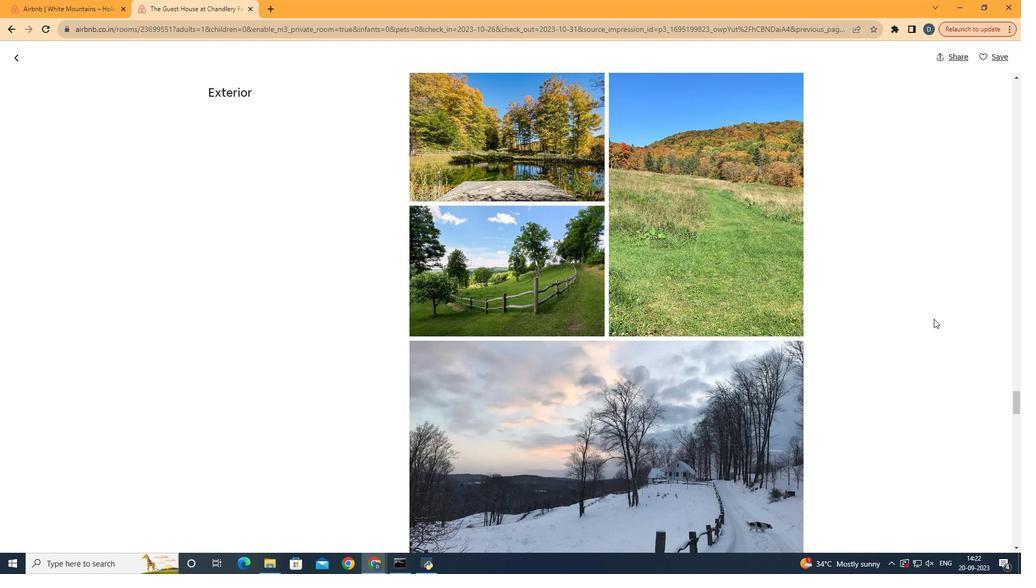 
Action: Mouse moved to (924, 325)
Screenshot: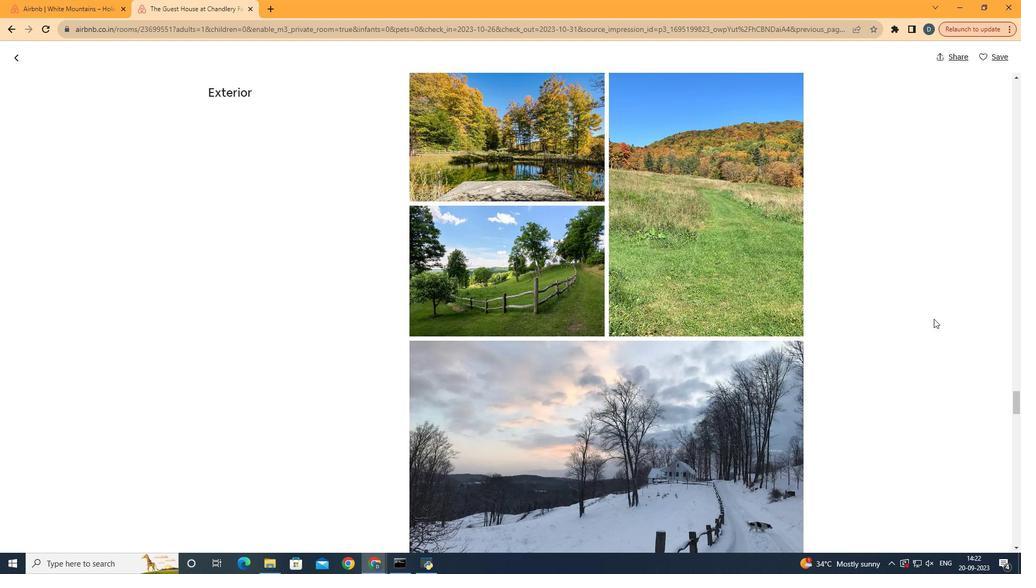 
Action: Mouse scrolled (924, 324) with delta (0, 0)
Screenshot: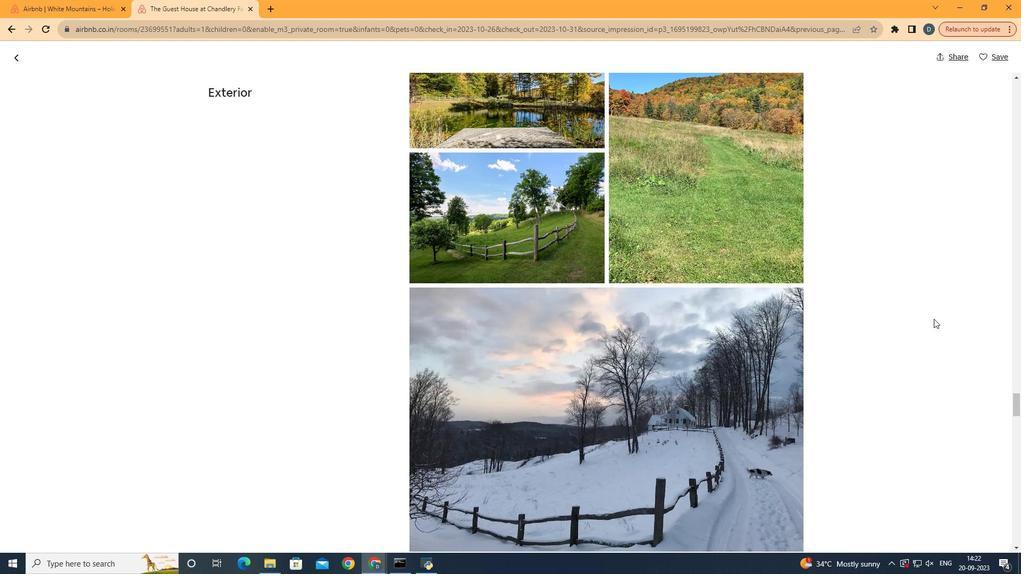 
Action: Mouse scrolled (924, 324) with delta (0, 0)
Screenshot: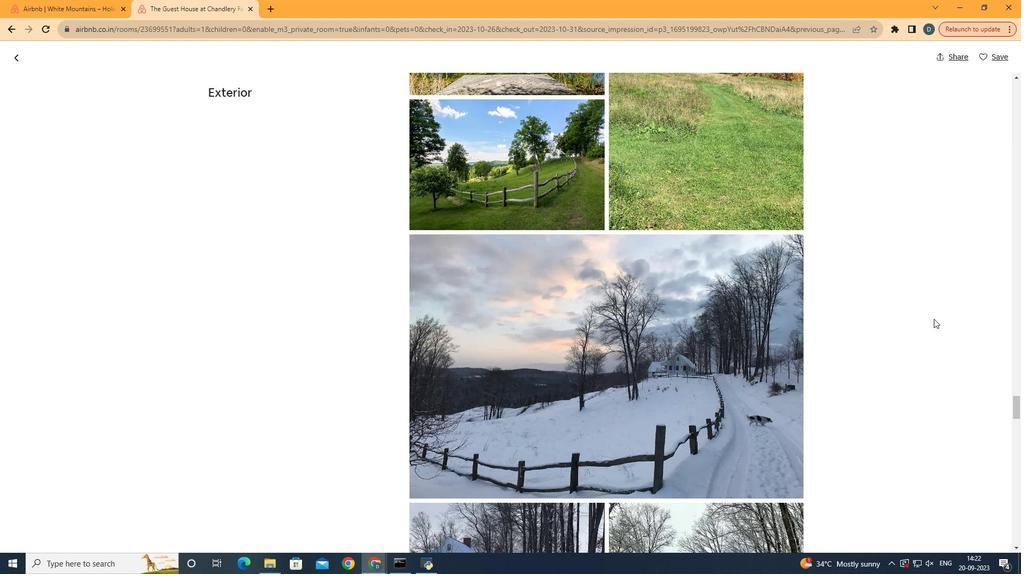
Action: Mouse scrolled (924, 324) with delta (0, 0)
Screenshot: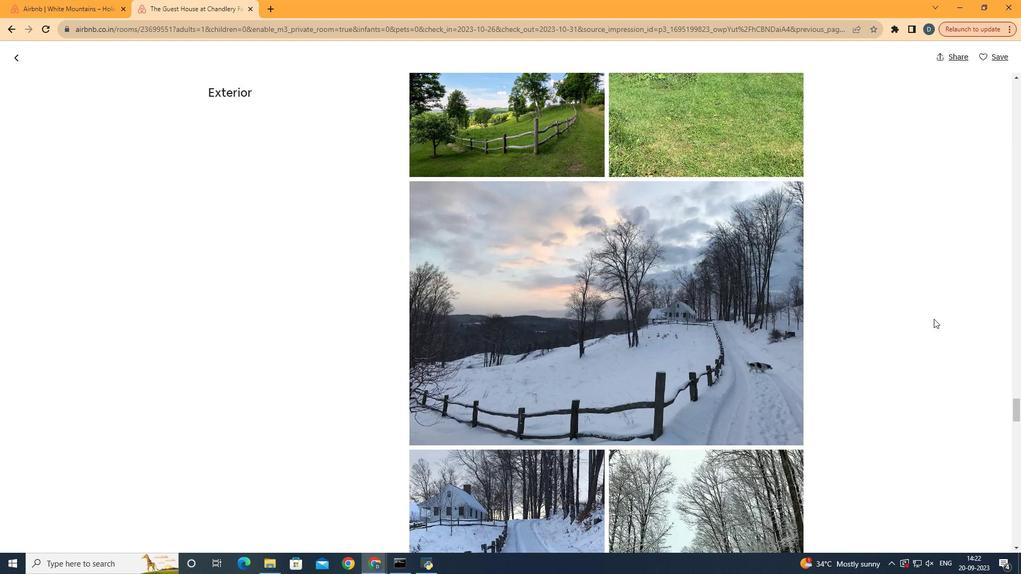 
Action: Mouse scrolled (924, 324) with delta (0, 0)
Screenshot: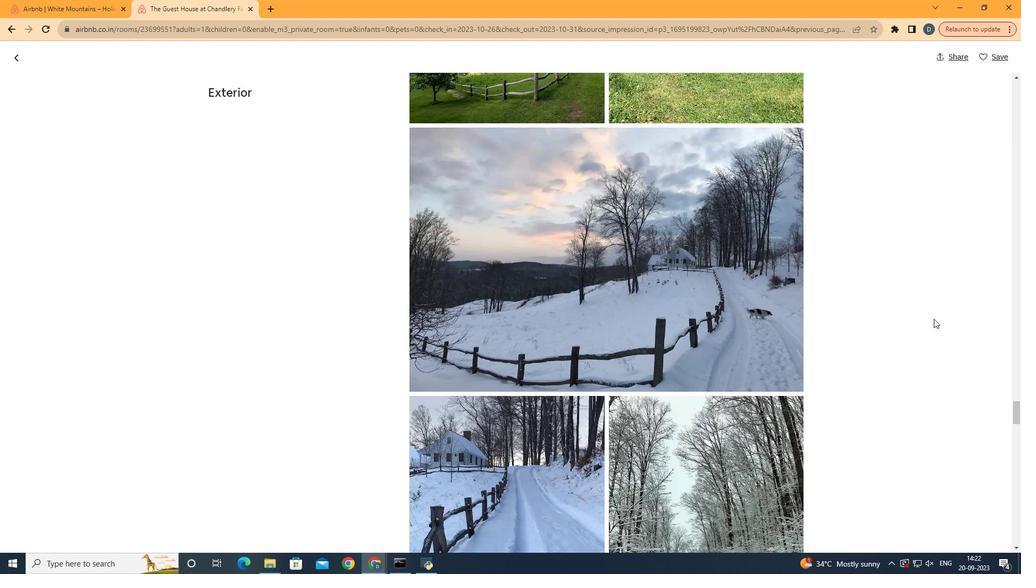 
Action: Mouse scrolled (924, 324) with delta (0, 0)
Screenshot: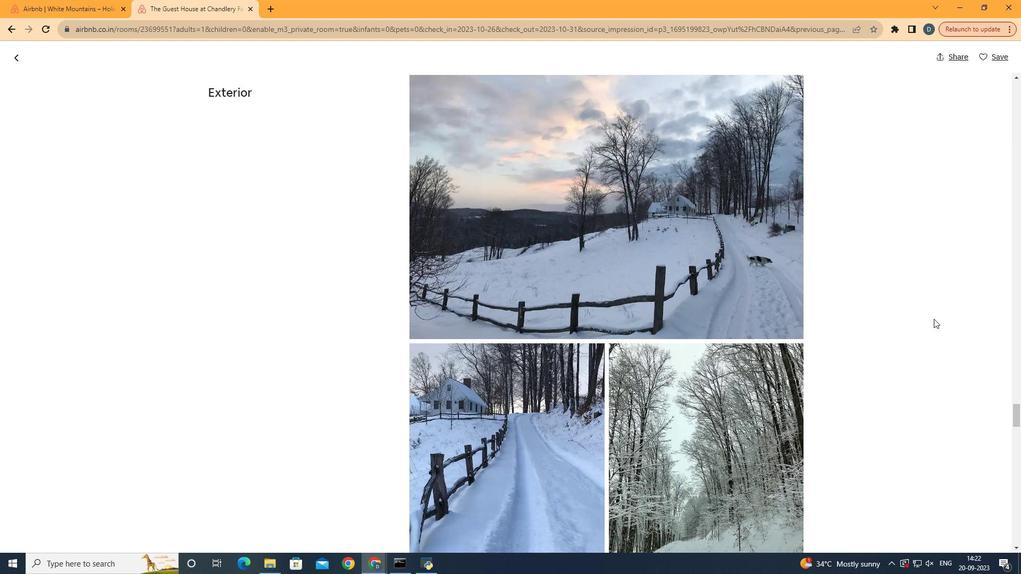 
Action: Mouse scrolled (924, 324) with delta (0, 0)
Screenshot: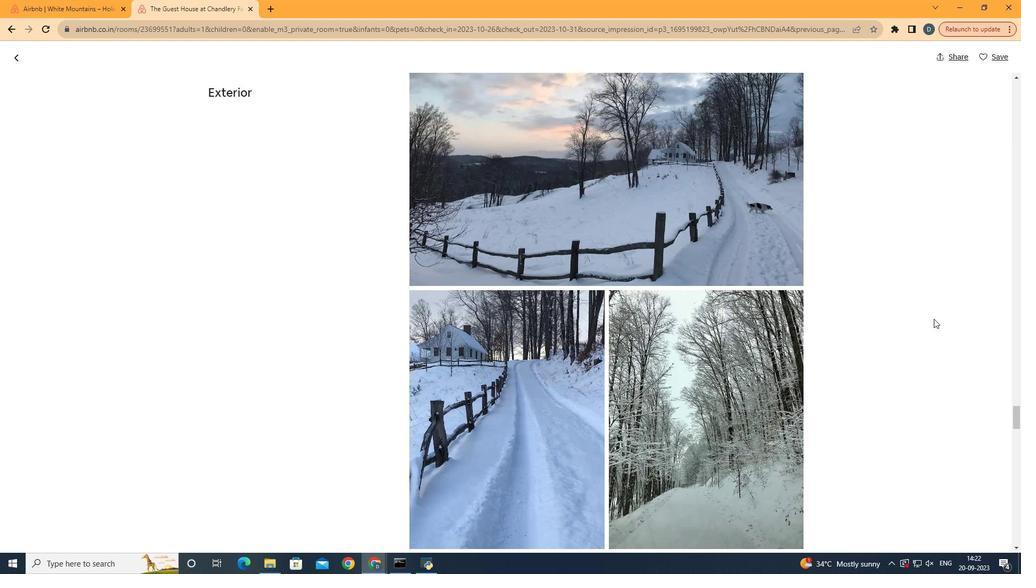 
Action: Mouse scrolled (924, 324) with delta (0, 0)
Screenshot: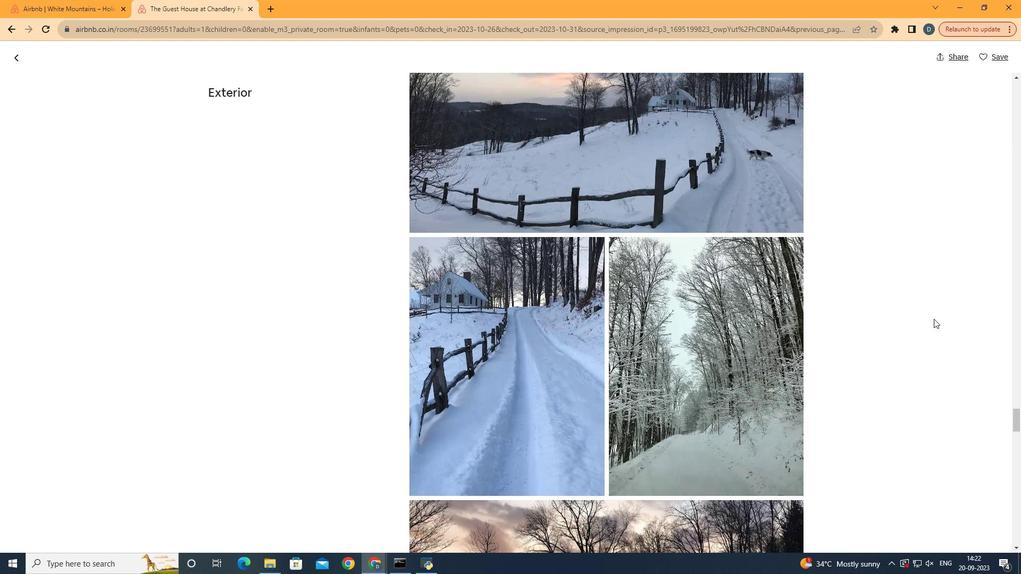 
Action: Mouse scrolled (924, 324) with delta (0, 0)
Screenshot: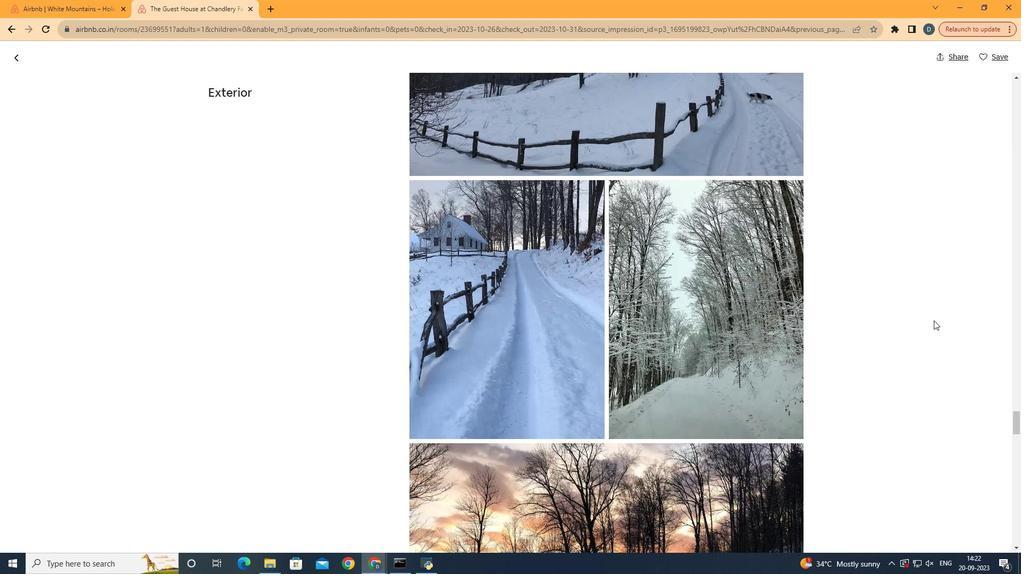 
Action: Mouse moved to (924, 326)
Screenshot: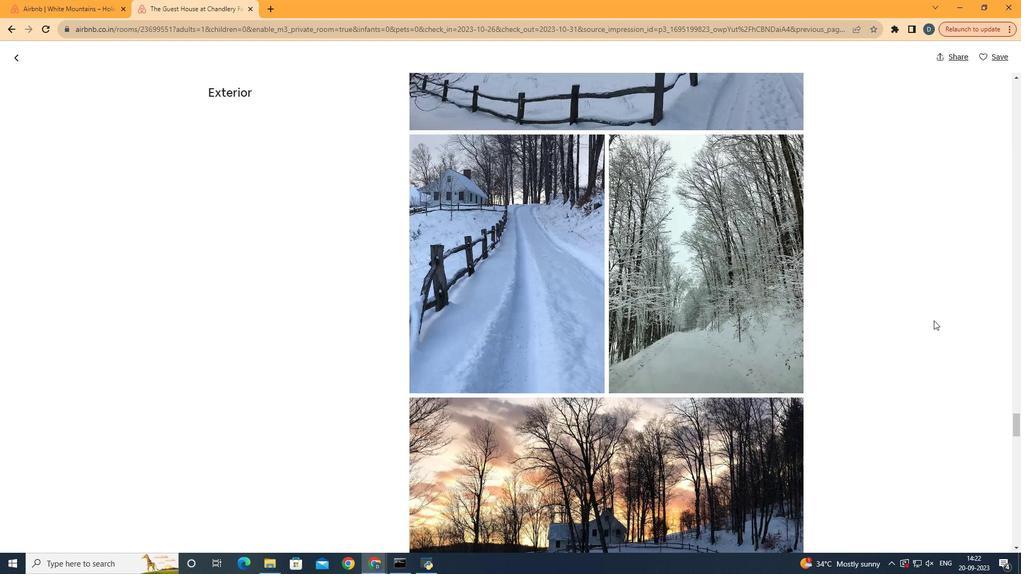 
Action: Mouse scrolled (924, 326) with delta (0, 0)
Screenshot: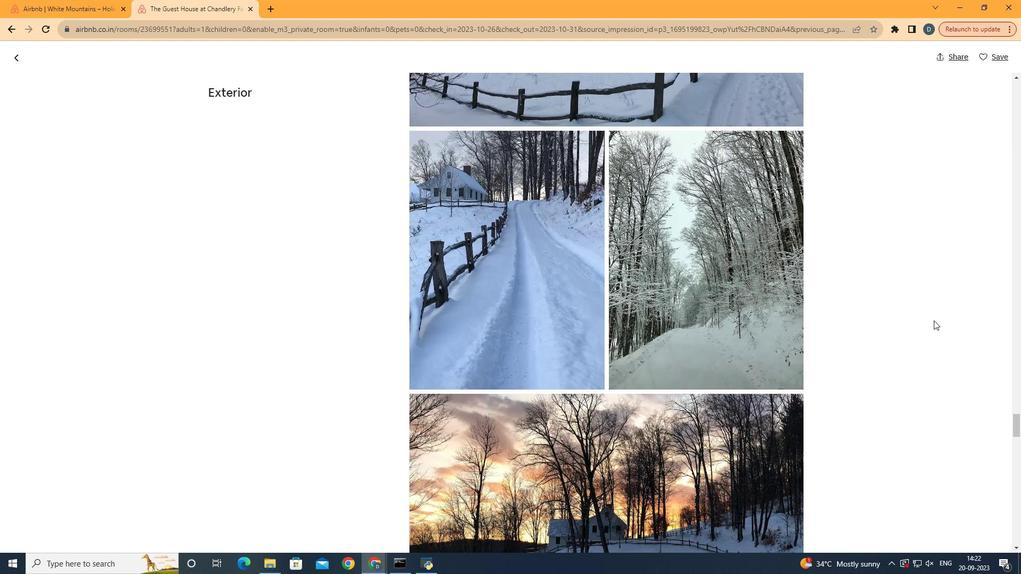 
Action: Mouse scrolled (924, 326) with delta (0, 0)
Screenshot: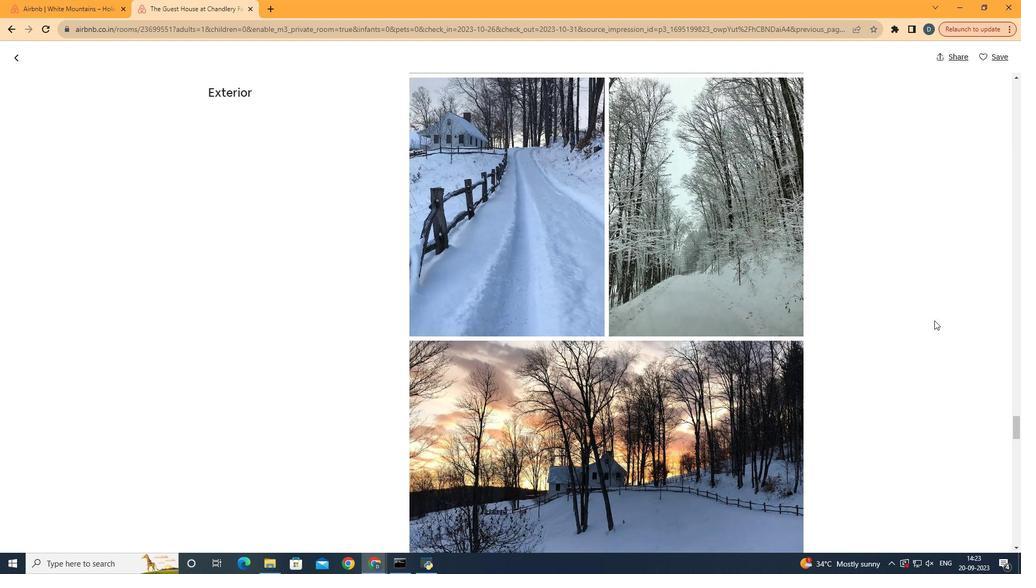 
Action: Mouse moved to (924, 326)
Screenshot: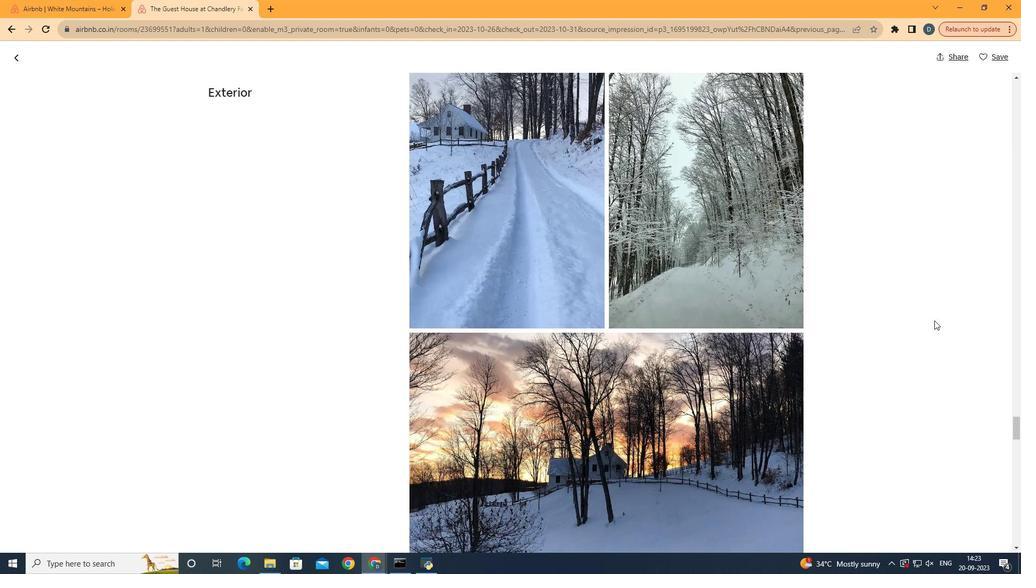 
Action: Mouse scrolled (924, 326) with delta (0, 0)
Screenshot: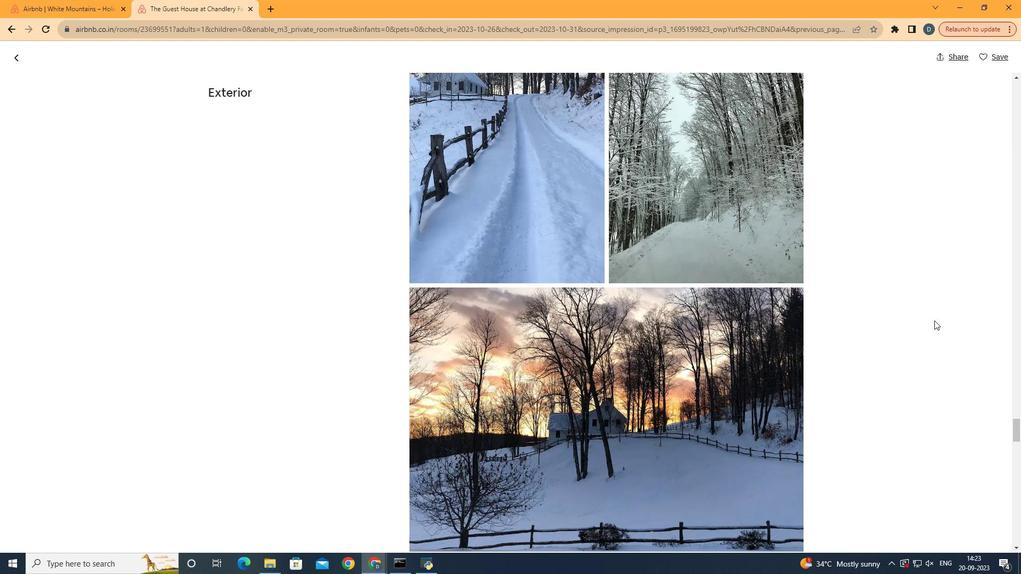 
Action: Mouse scrolled (924, 326) with delta (0, 0)
Screenshot: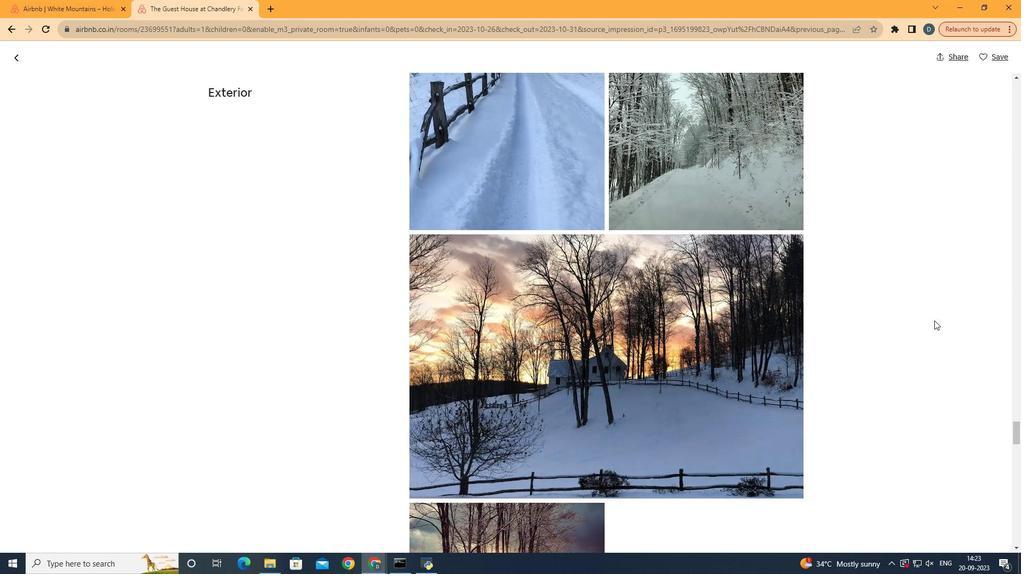 
Action: Mouse scrolled (924, 326) with delta (0, 0)
Screenshot: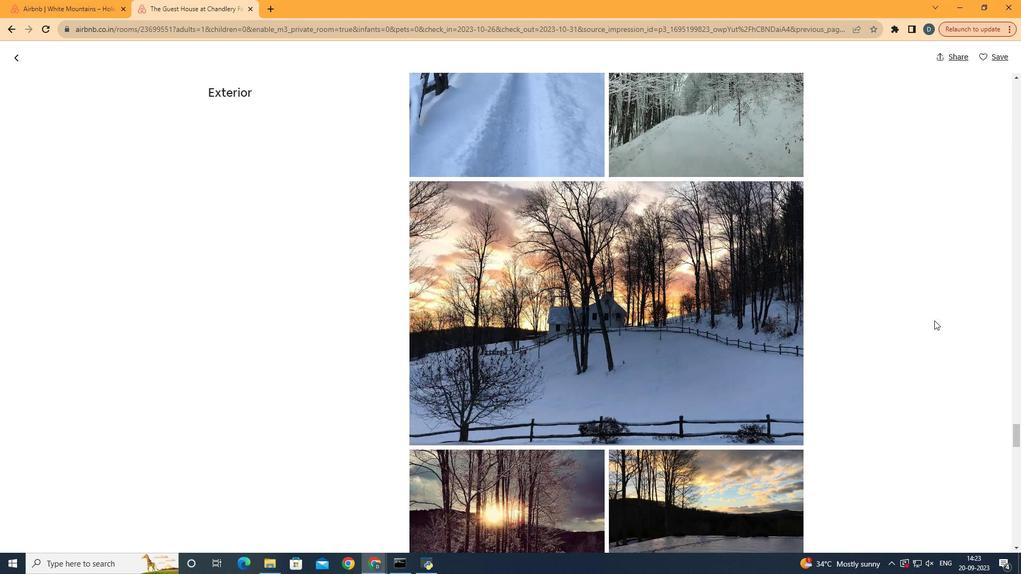 
Action: Mouse scrolled (924, 326) with delta (0, 0)
Screenshot: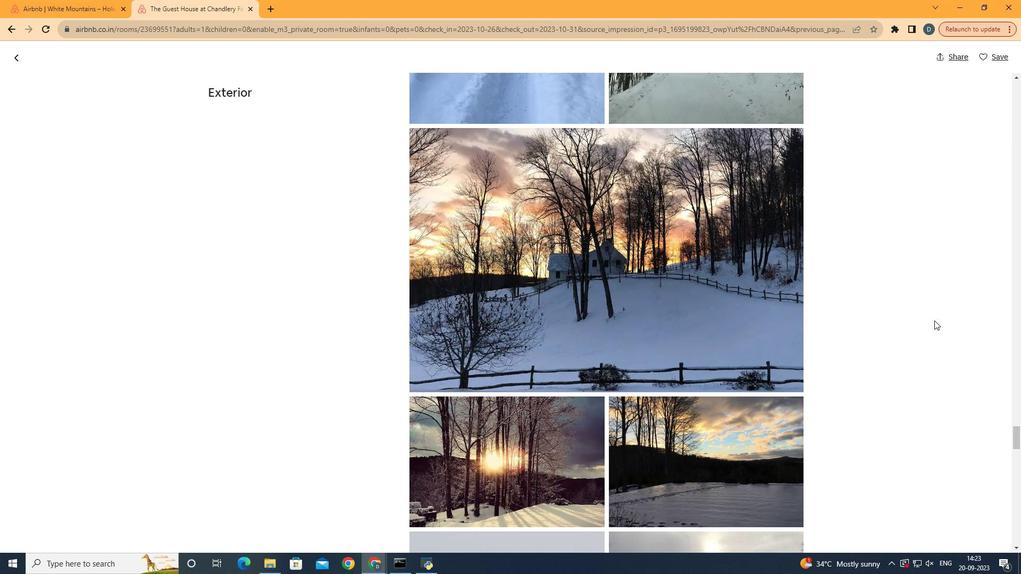 
Action: Mouse scrolled (924, 326) with delta (0, 0)
Screenshot: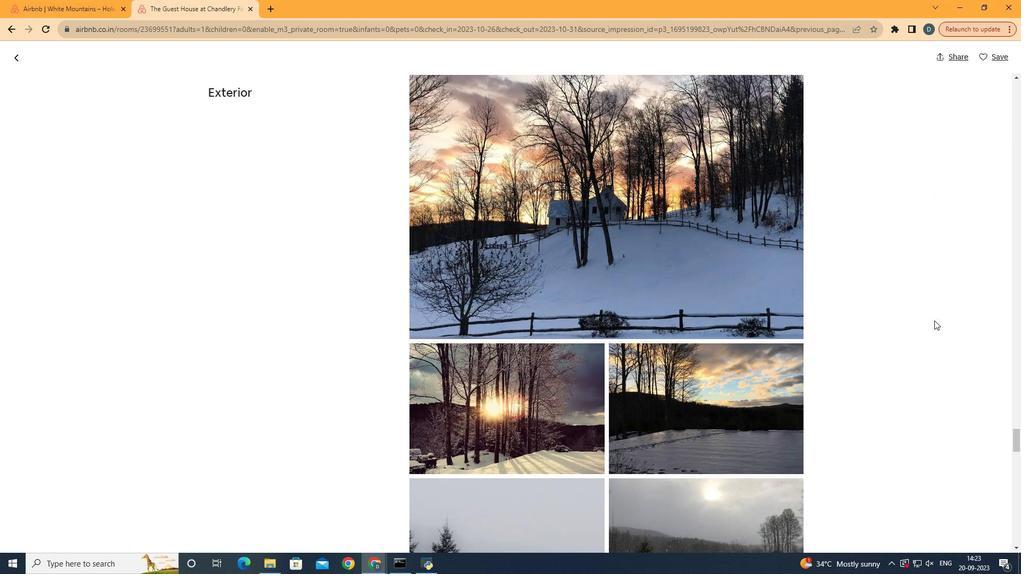 
Action: Mouse scrolled (924, 326) with delta (0, 0)
Screenshot: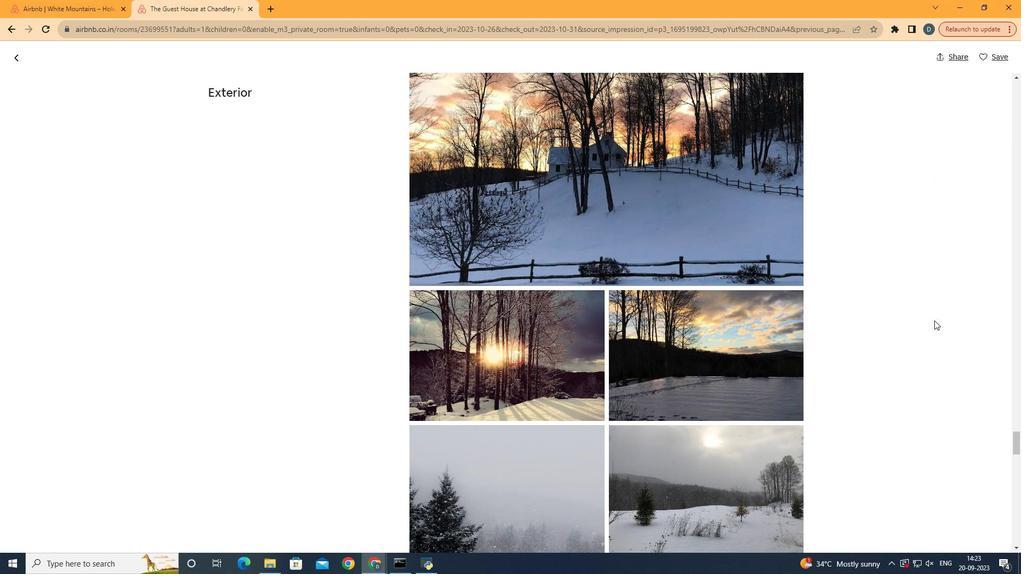 
Action: Mouse moved to (925, 326)
Screenshot: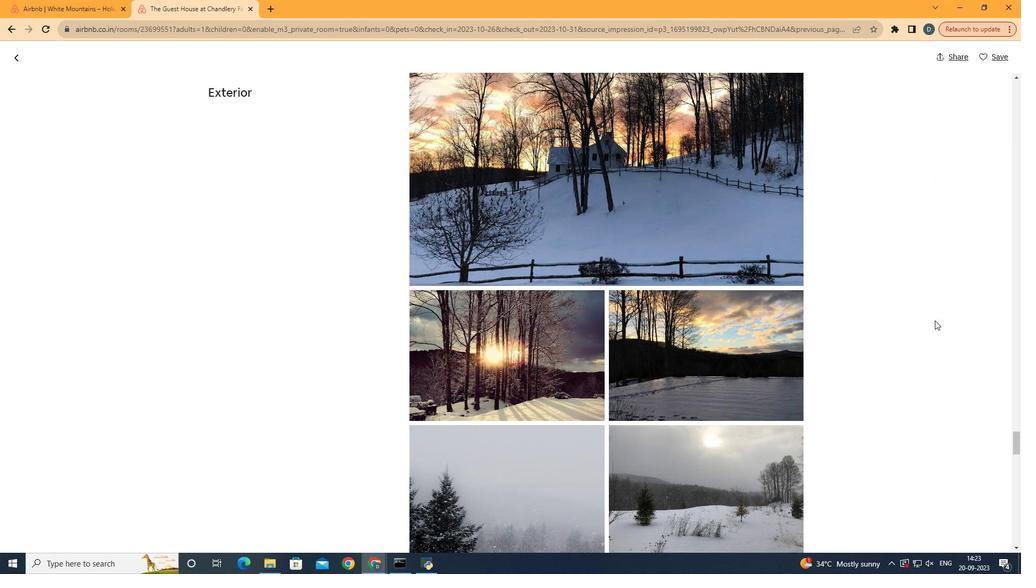 
Action: Mouse scrolled (925, 326) with delta (0, 0)
Screenshot: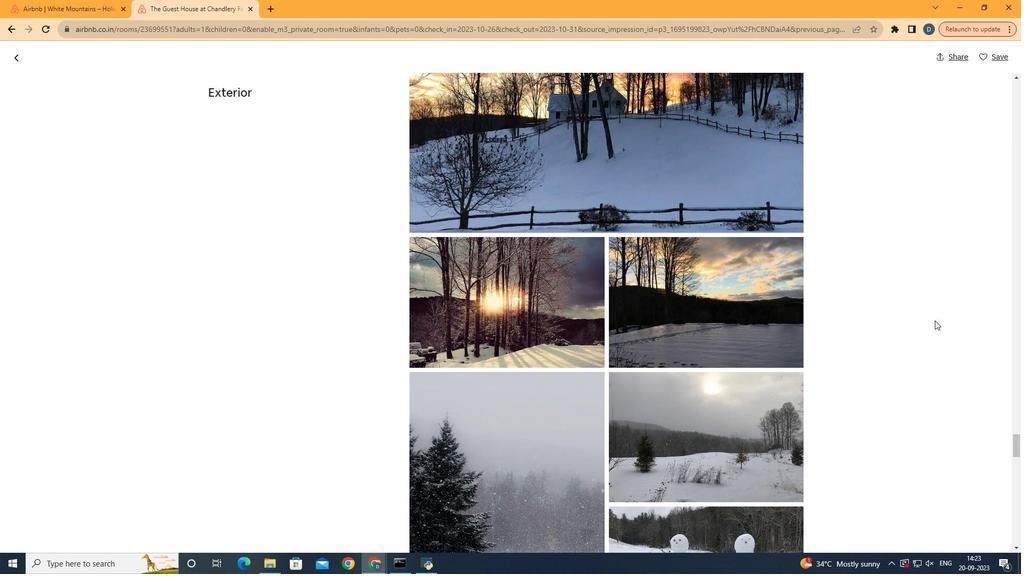 
Action: Mouse scrolled (925, 326) with delta (0, 0)
Screenshot: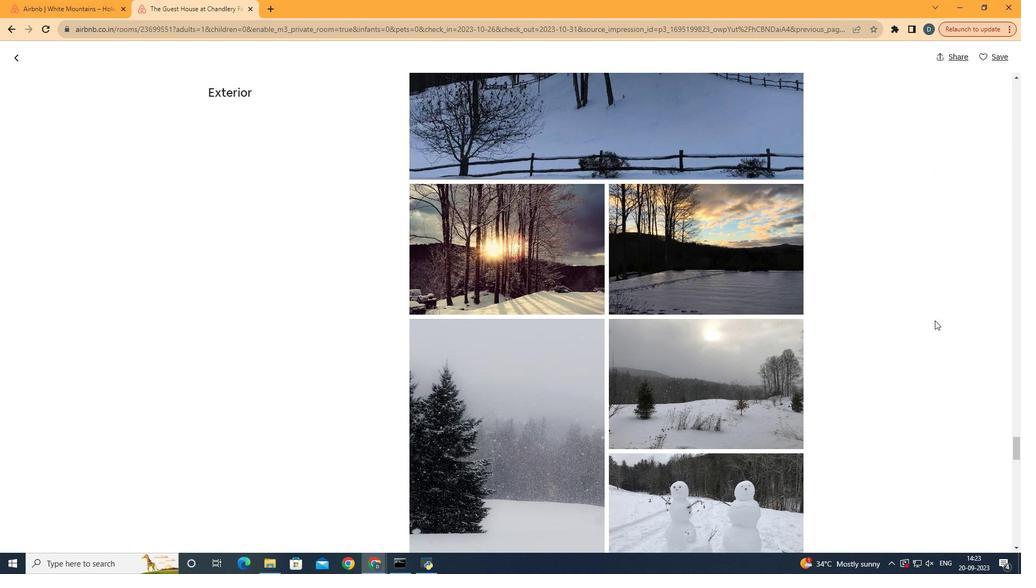 
Action: Mouse moved to (925, 341)
Screenshot: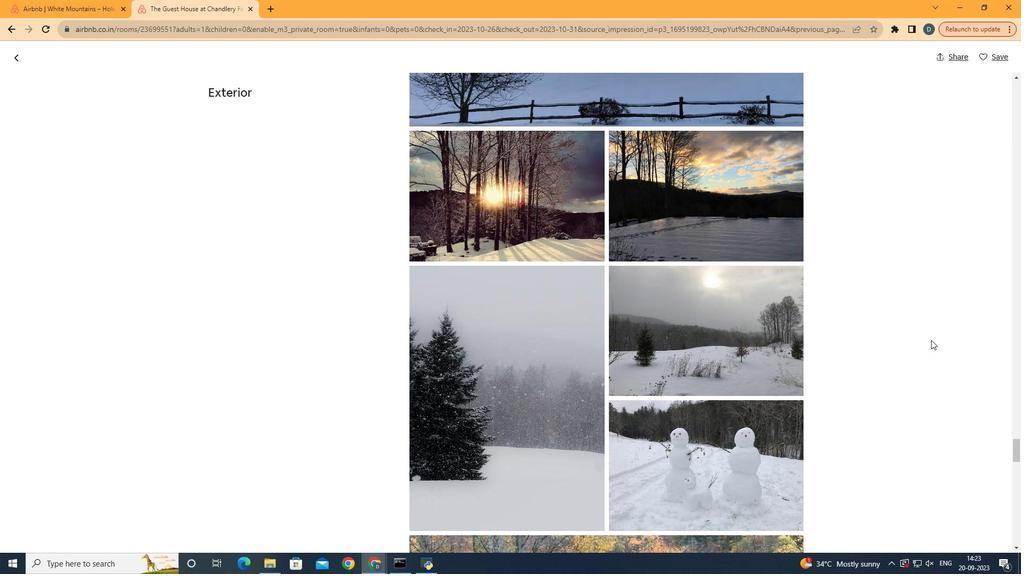 
Action: Mouse scrolled (925, 340) with delta (0, 0)
Screenshot: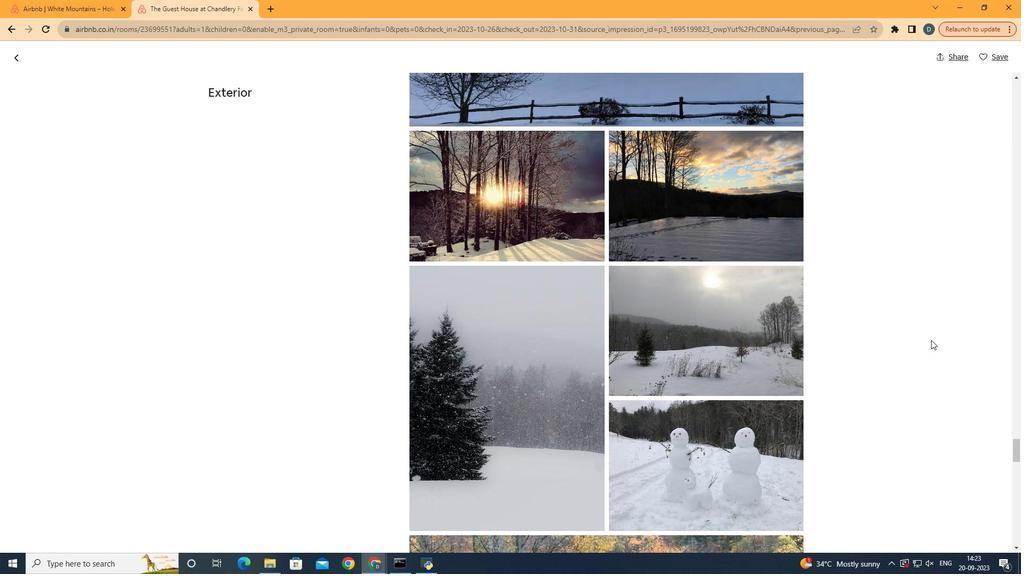 
Action: Mouse moved to (921, 346)
Screenshot: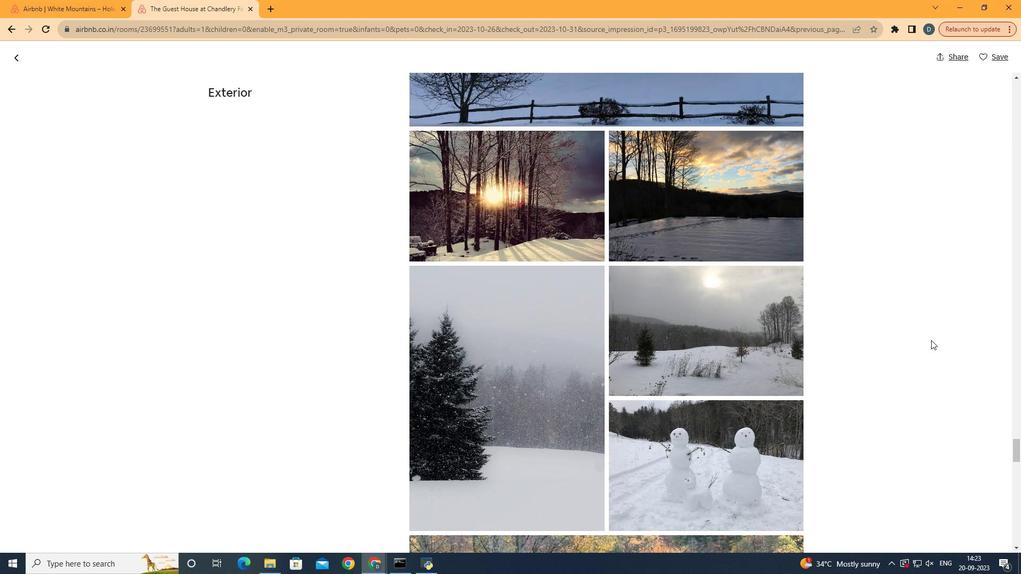
Action: Mouse scrolled (921, 345) with delta (0, 0)
Screenshot: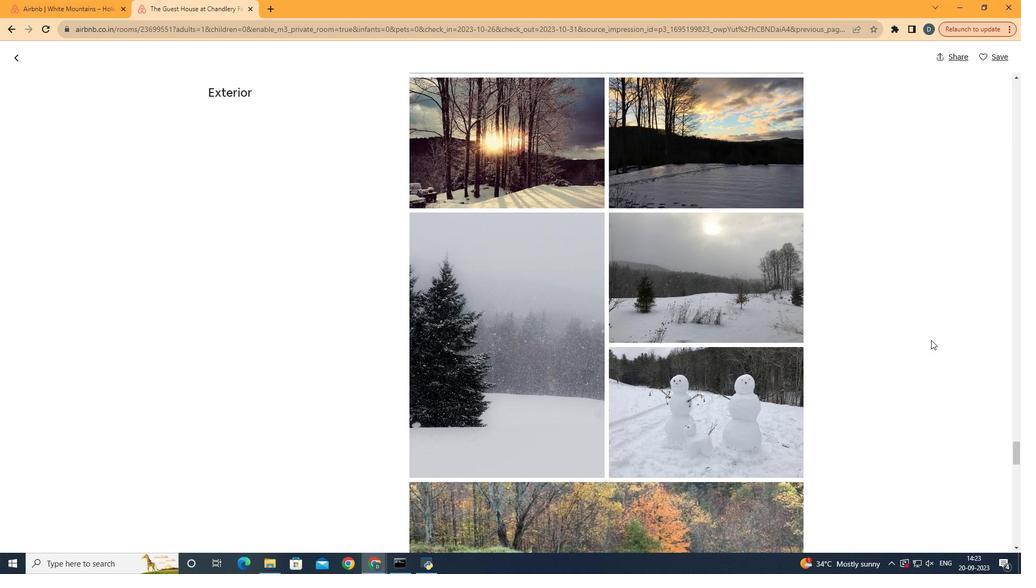 
Action: Mouse scrolled (921, 345) with delta (0, 0)
Screenshot: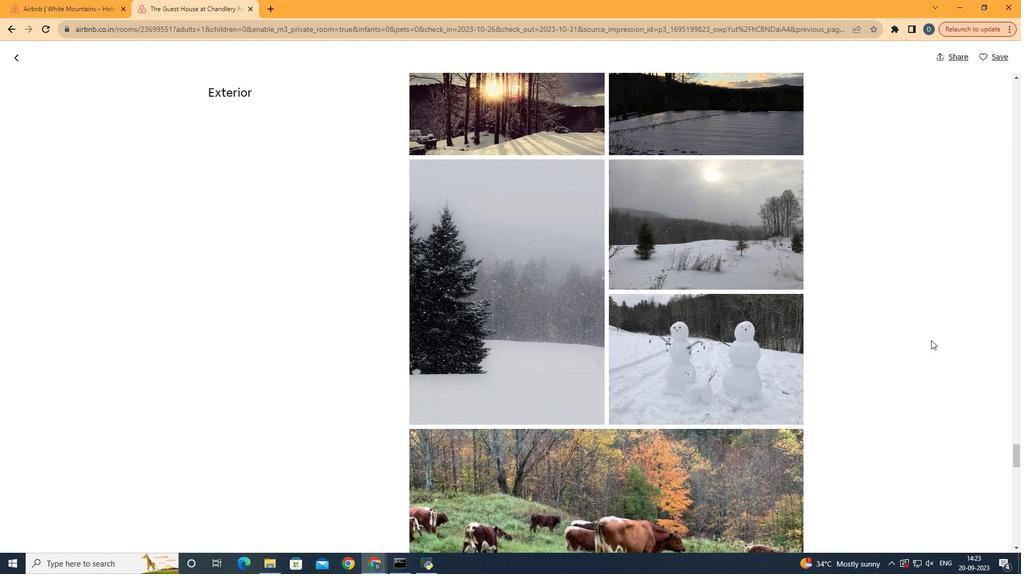 
Action: Mouse scrolled (921, 345) with delta (0, 0)
Screenshot: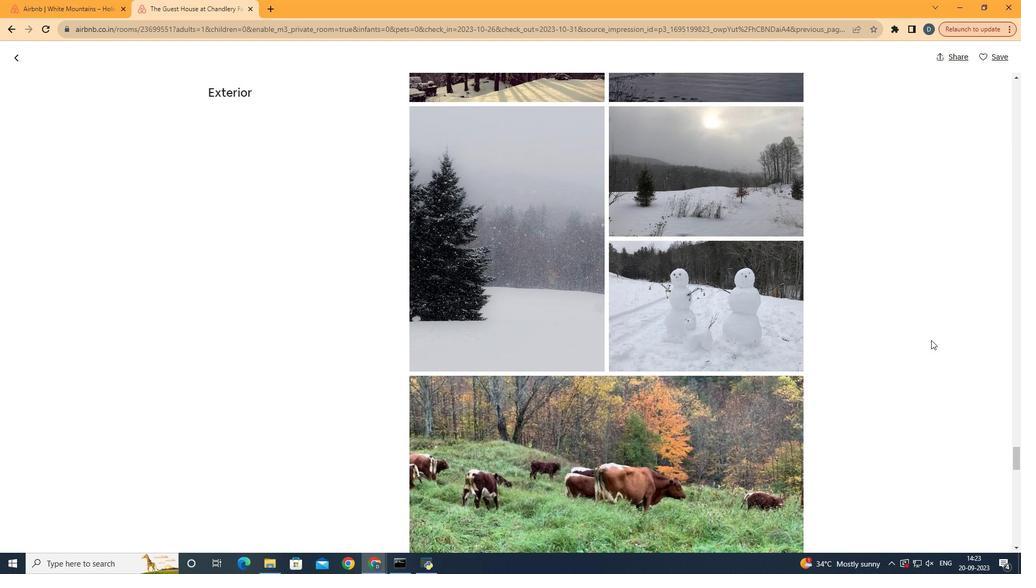 
Action: Mouse scrolled (921, 345) with delta (0, 0)
Screenshot: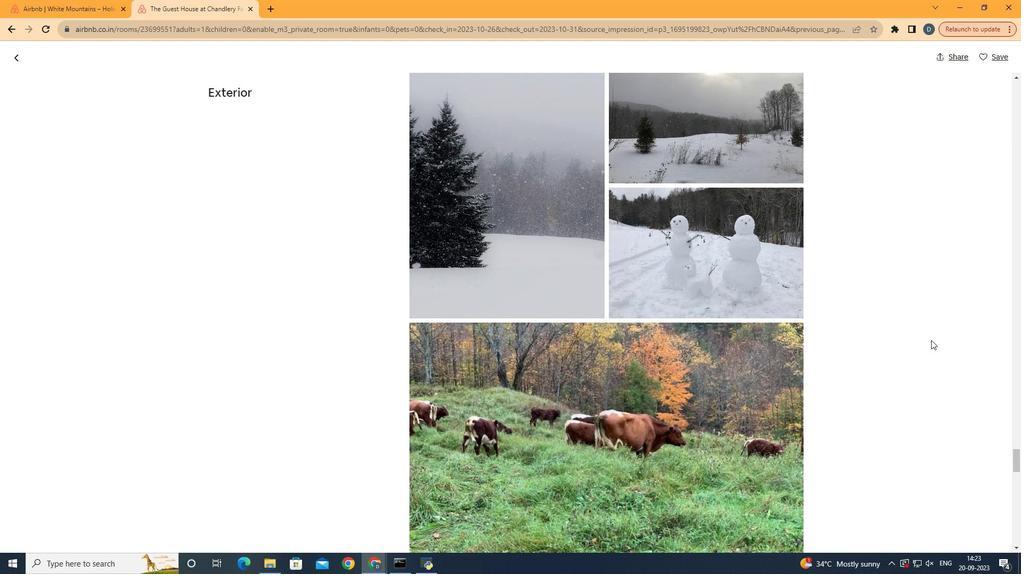 
Action: Mouse scrolled (921, 345) with delta (0, 0)
Screenshot: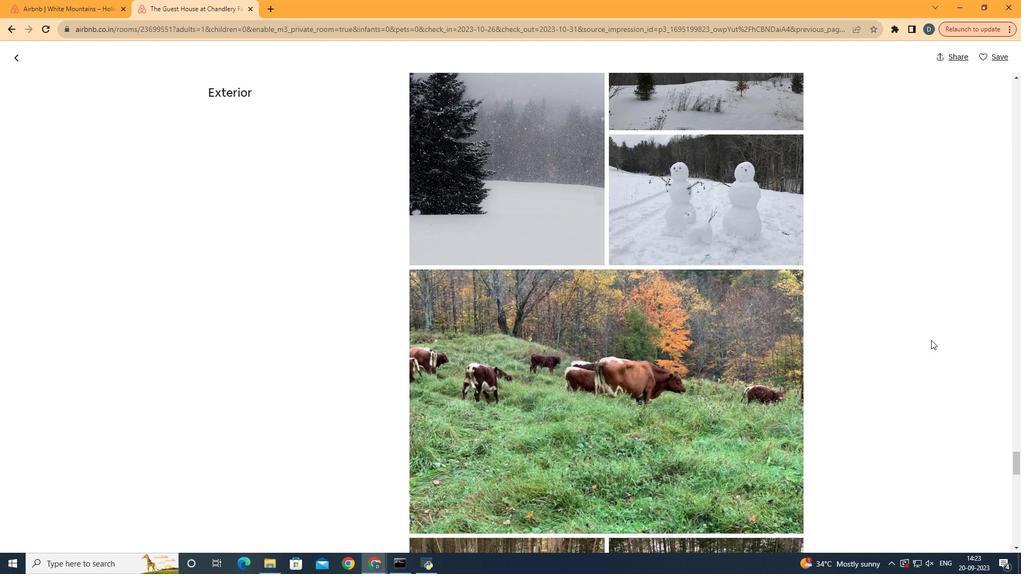 
Action: Mouse moved to (919, 352)
Screenshot: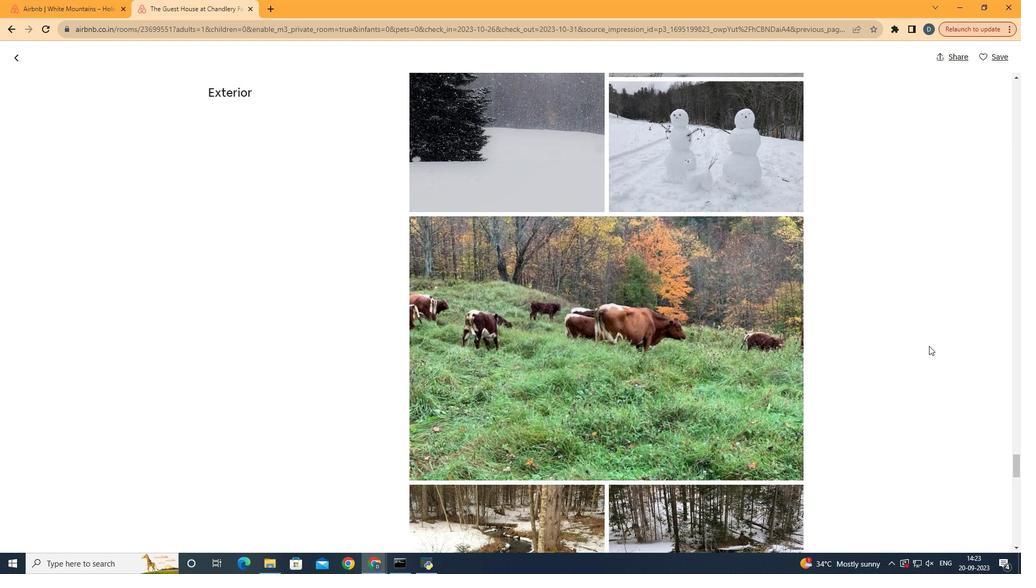 
Action: Mouse scrolled (919, 351) with delta (0, 0)
Screenshot: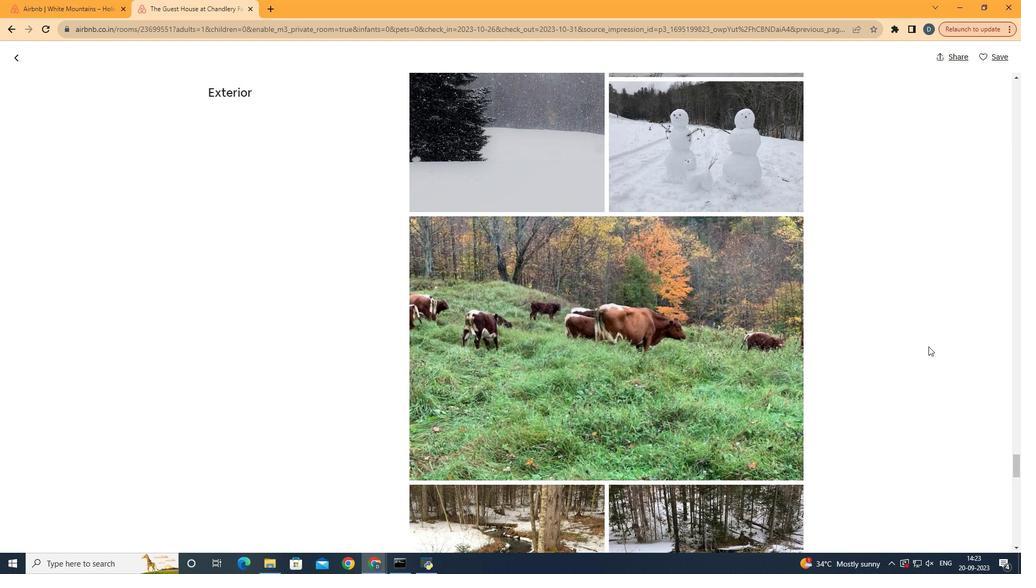 
Action: Mouse moved to (919, 352)
Screenshot: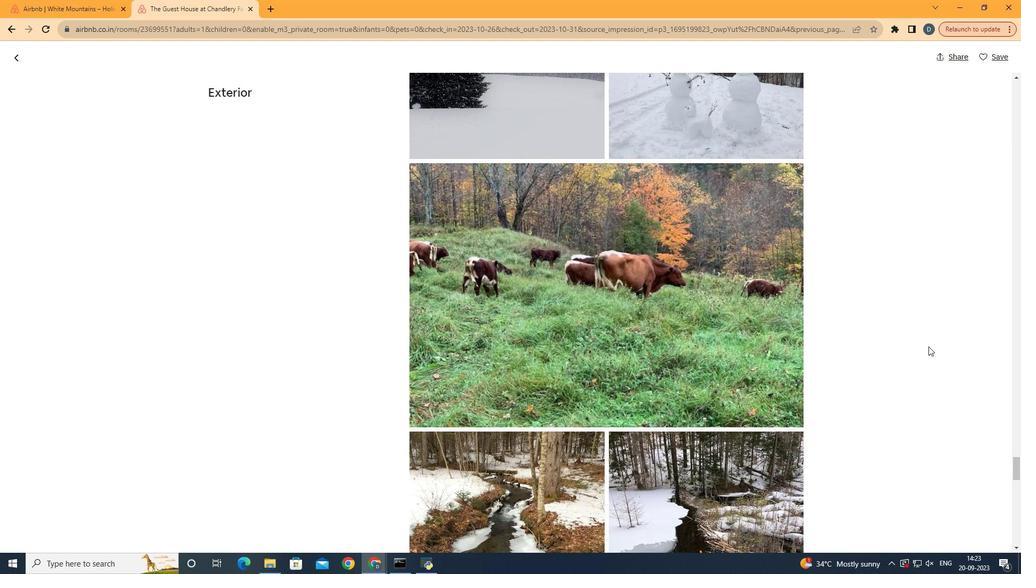 
Action: Mouse scrolled (919, 352) with delta (0, 0)
Screenshot: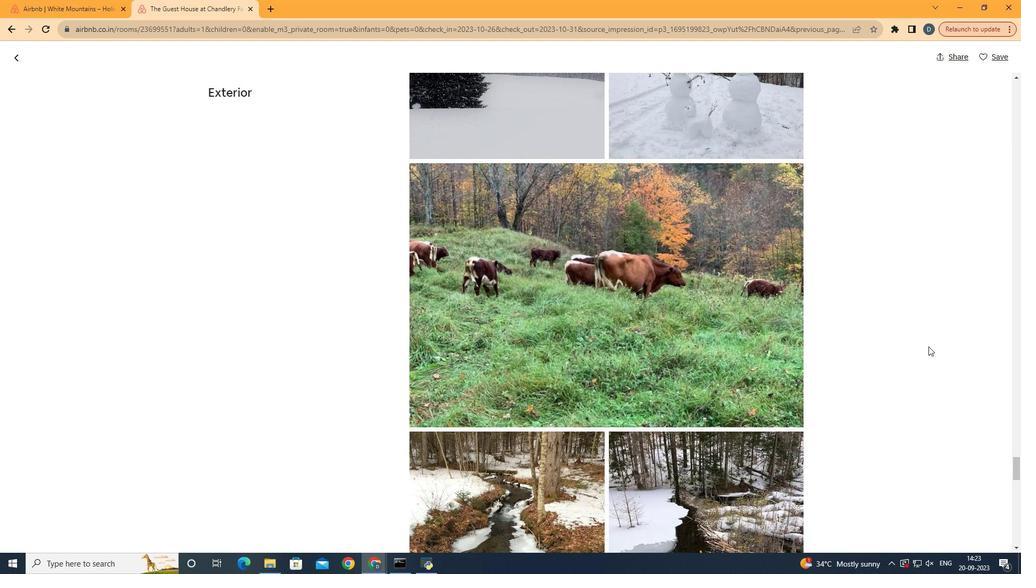 
Action: Mouse scrolled (919, 352) with delta (0, 0)
Screenshot: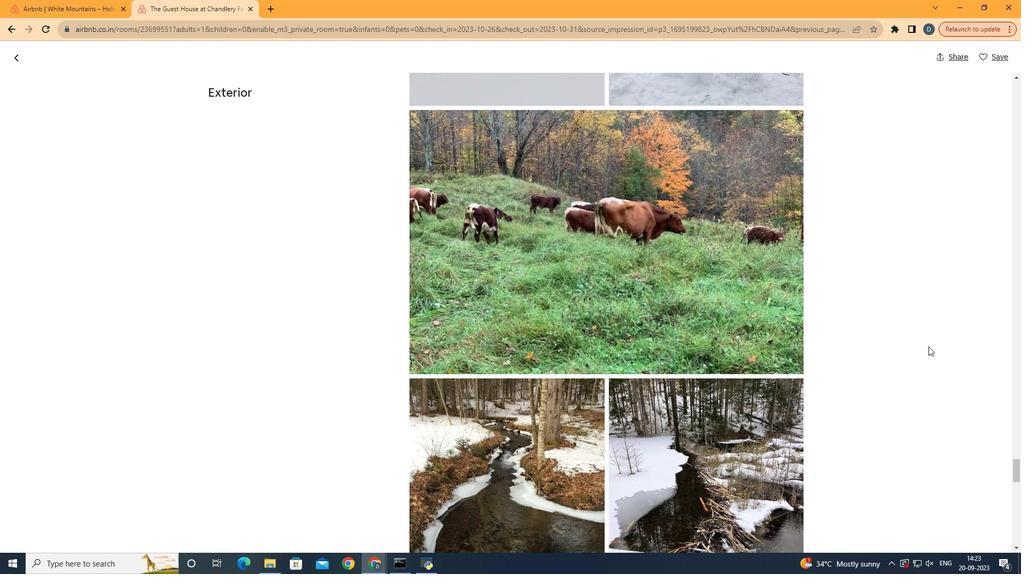 
Action: Mouse scrolled (919, 352) with delta (0, 0)
Screenshot: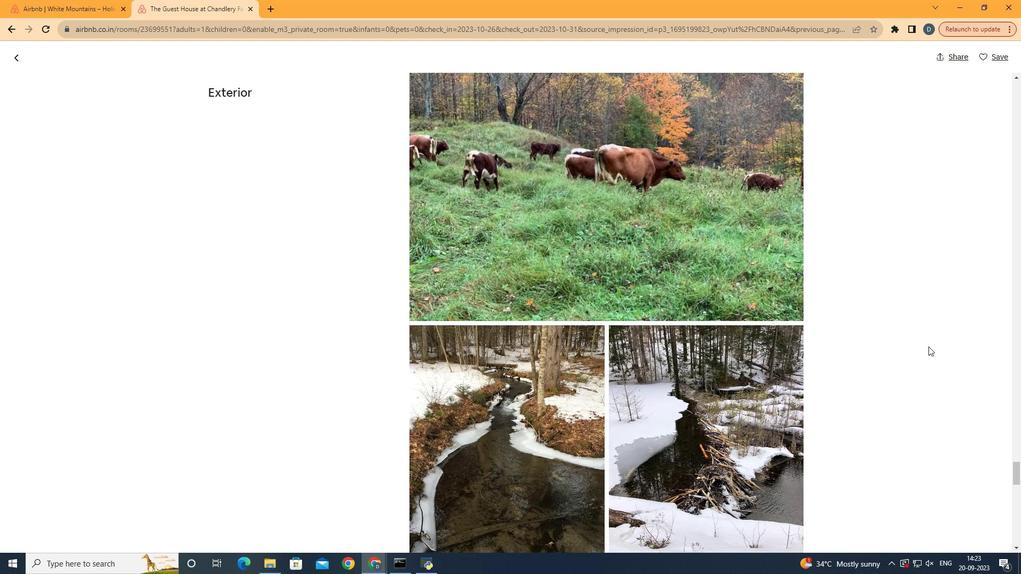 
Action: Mouse moved to (919, 352)
Screenshot: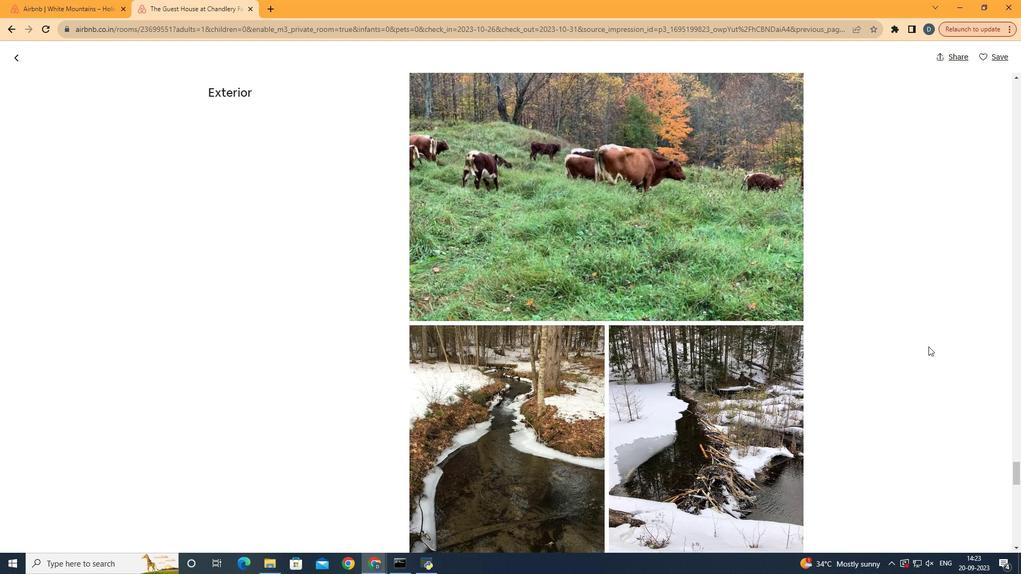 
Action: Mouse scrolled (919, 352) with delta (0, 0)
Screenshot: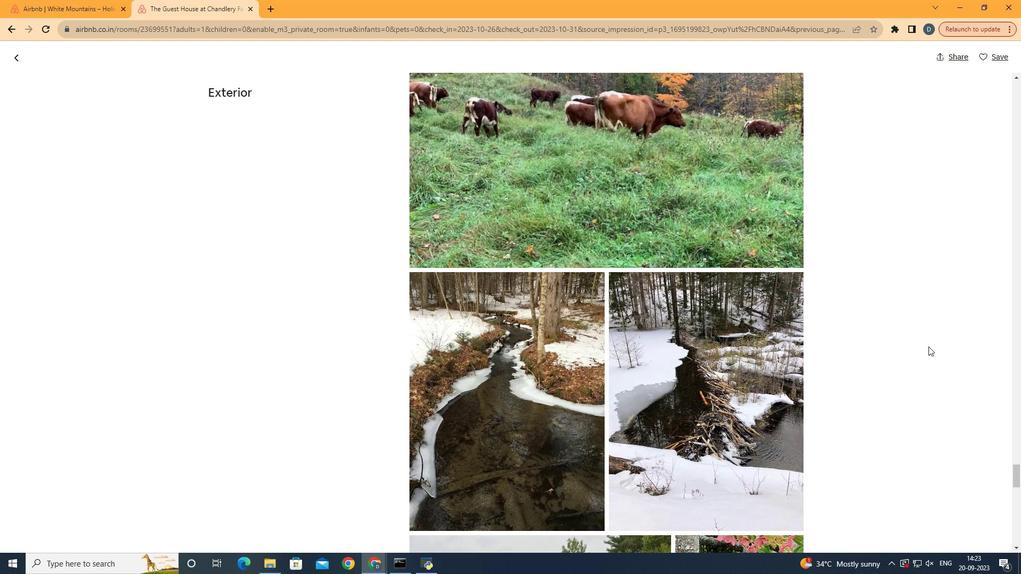 
Action: Mouse moved to (918, 354)
Screenshot: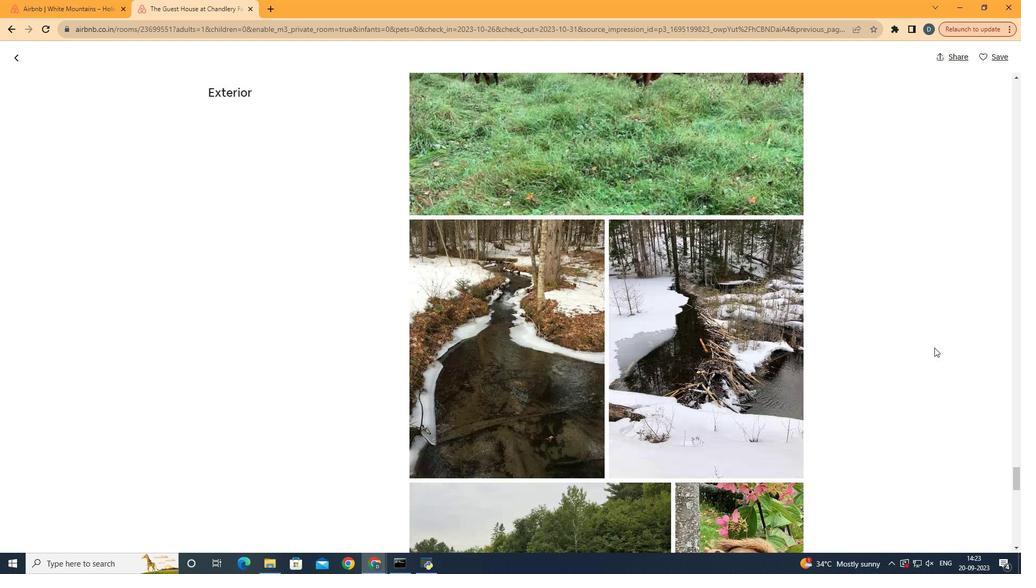 
Action: Mouse scrolled (918, 353) with delta (0, 0)
Screenshot: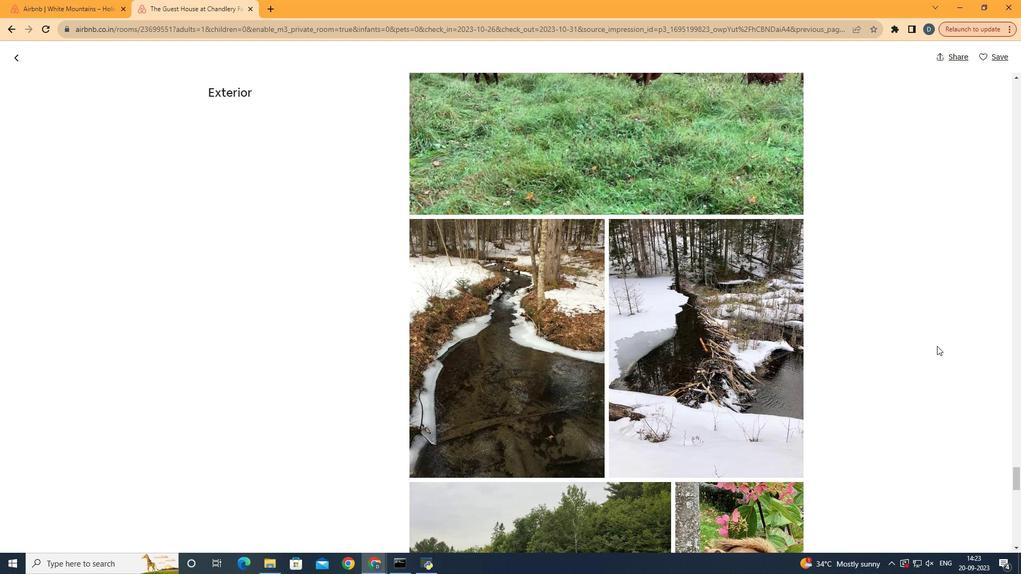 
Action: Mouse moved to (927, 352)
Screenshot: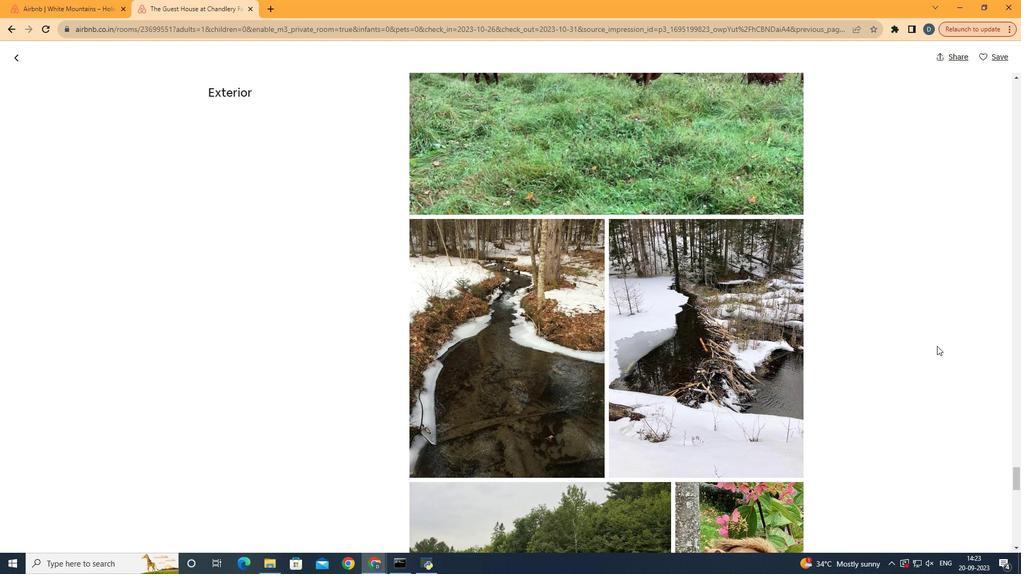 
Action: Mouse scrolled (927, 351) with delta (0, 0)
Screenshot: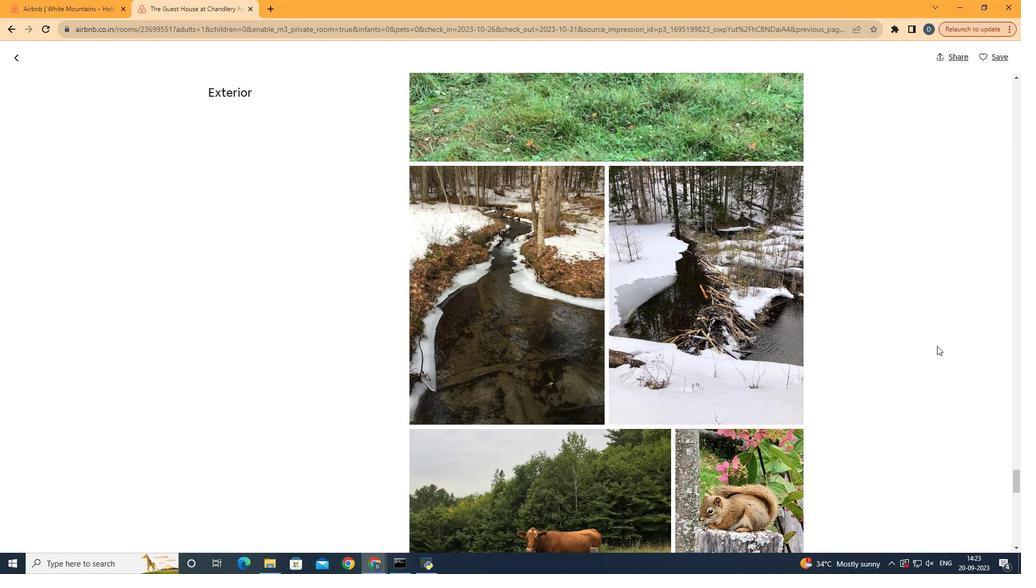 
Action: Mouse scrolled (927, 351) with delta (0, 0)
Screenshot: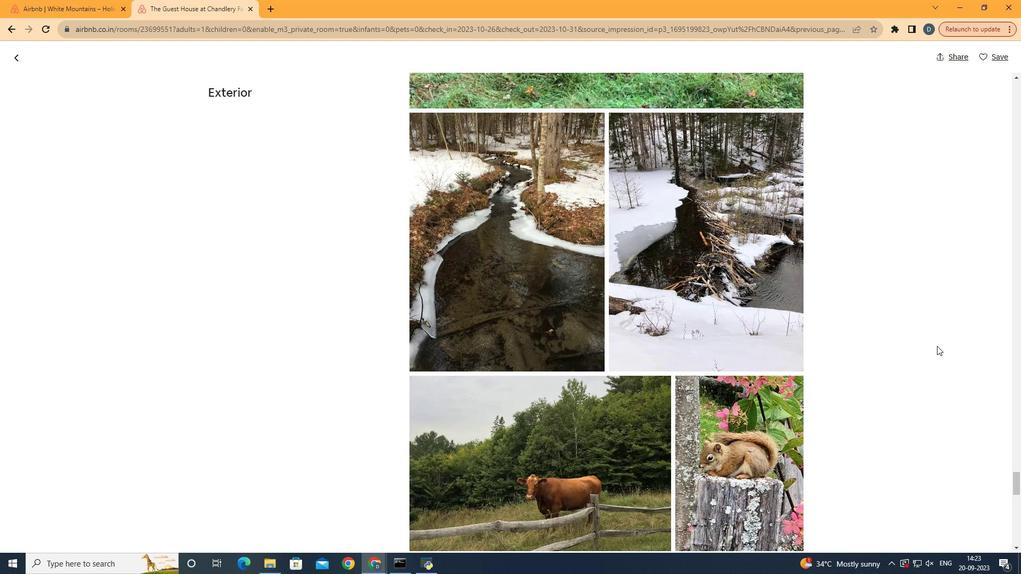 
Action: Mouse scrolled (927, 351) with delta (0, 0)
Screenshot: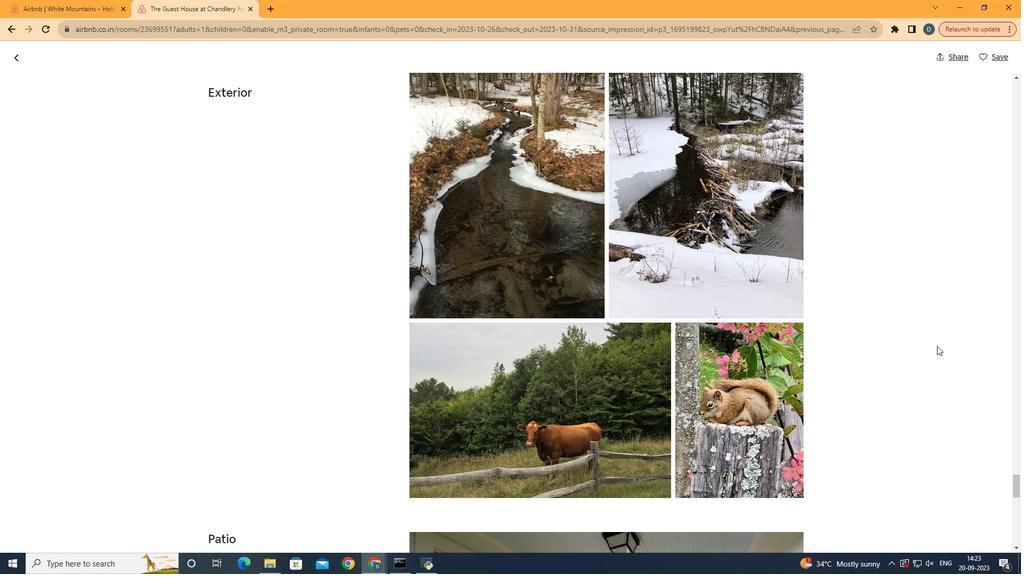 
Action: Mouse scrolled (927, 351) with delta (0, 0)
Screenshot: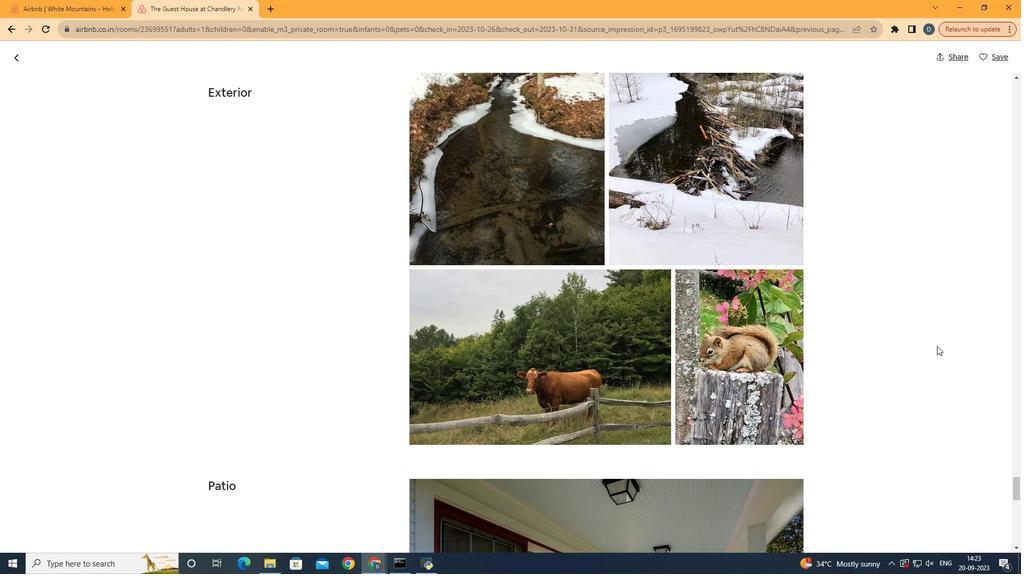 
Action: Mouse scrolled (927, 351) with delta (0, 0)
Screenshot: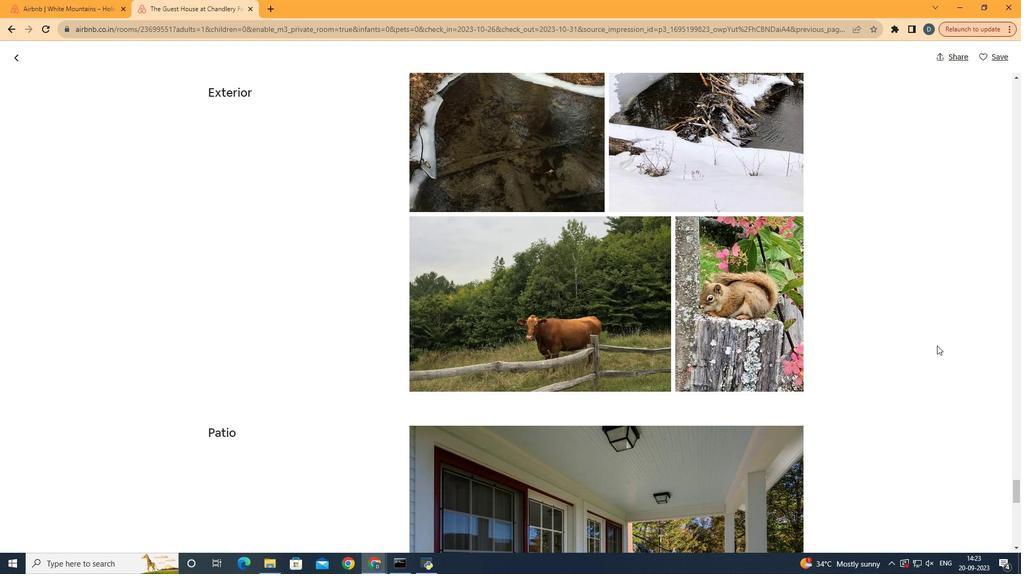 
Action: Mouse moved to (930, 347)
Screenshot: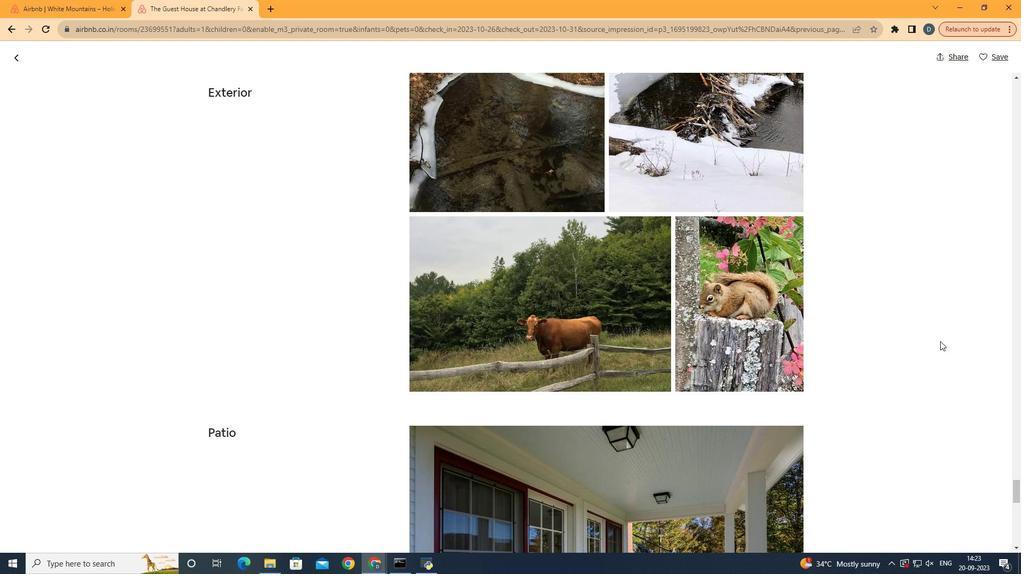 
Action: Mouse scrolled (930, 347) with delta (0, 0)
Screenshot: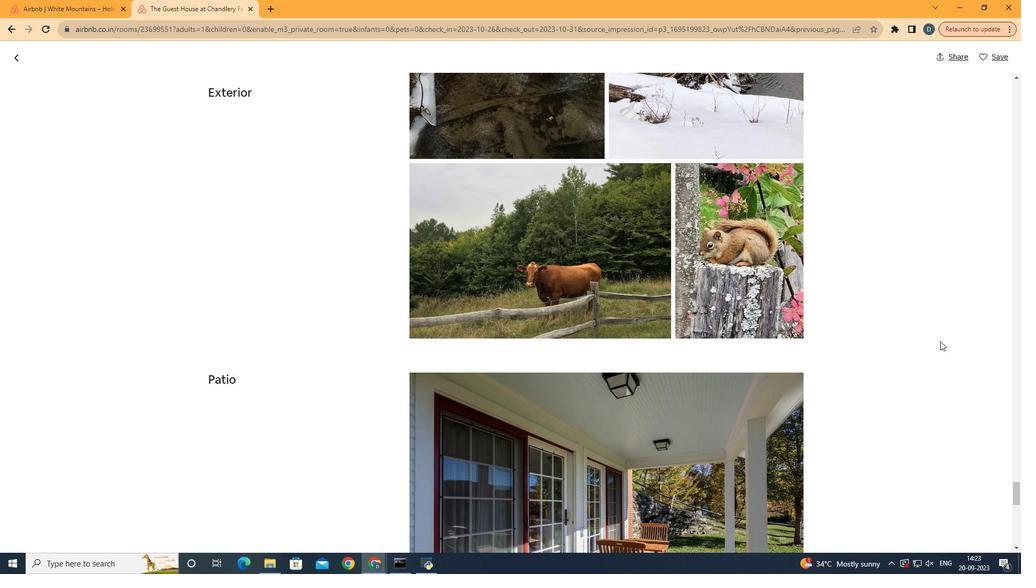 
Action: Mouse scrolled (930, 347) with delta (0, 0)
Screenshot: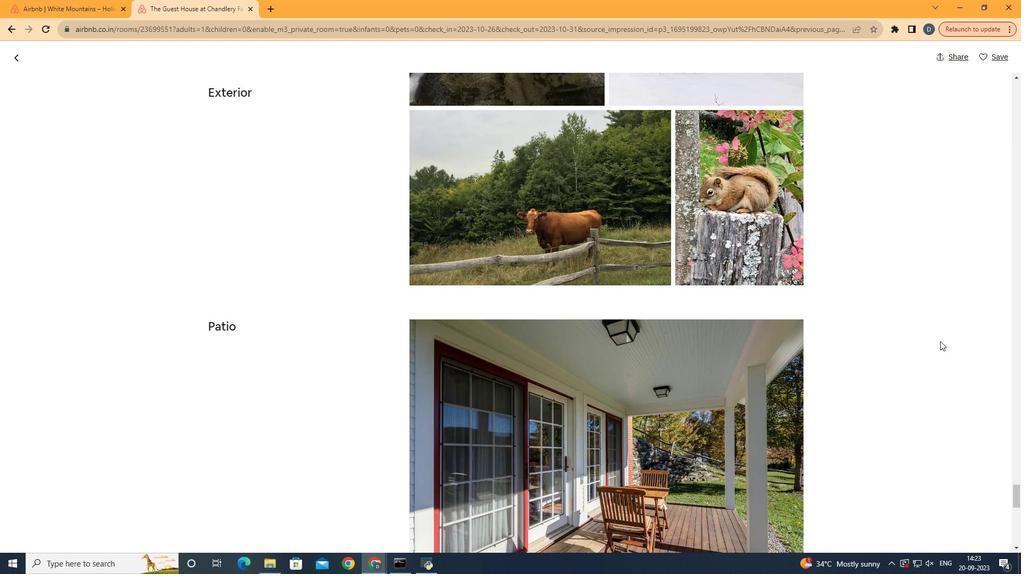 
Action: Mouse moved to (930, 347)
Screenshot: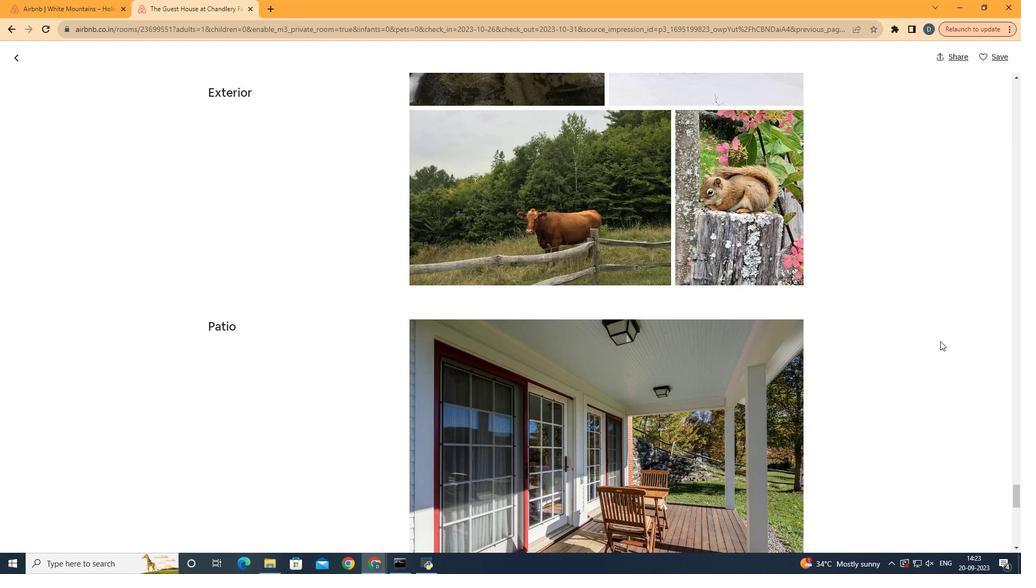 
Action: Mouse scrolled (930, 347) with delta (0, 0)
Screenshot: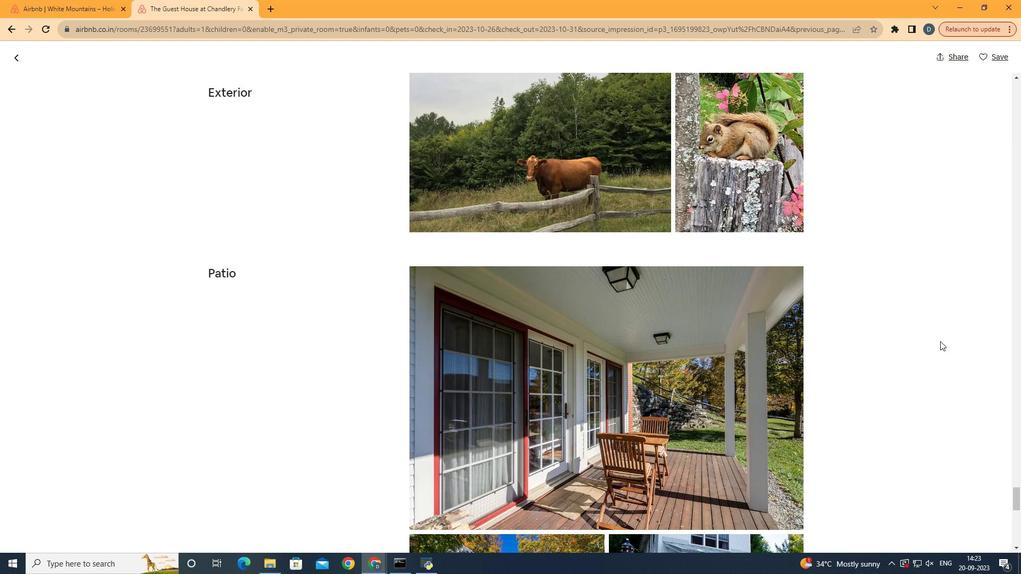 
Action: Mouse scrolled (930, 347) with delta (0, 0)
Screenshot: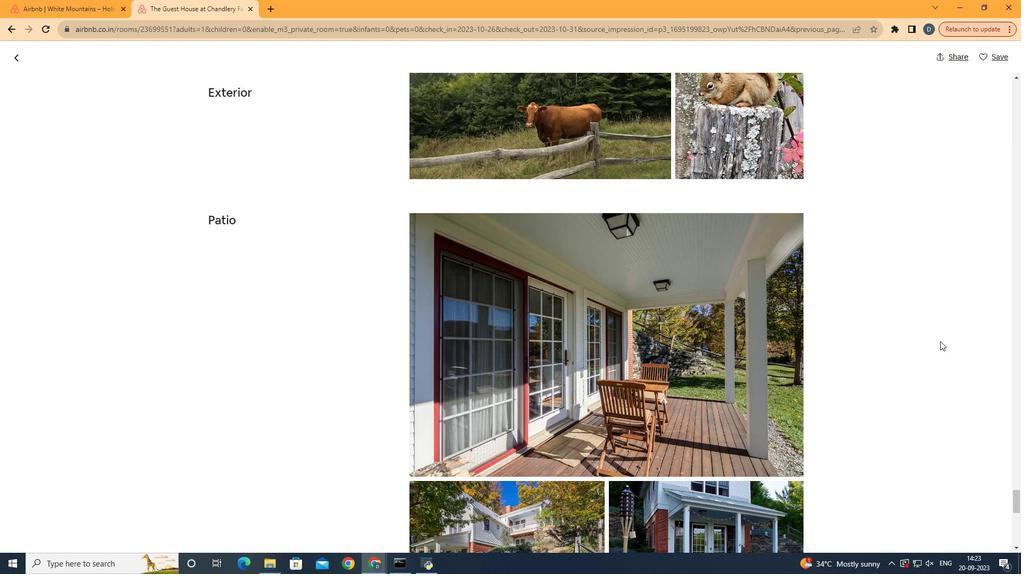 
Action: Mouse scrolled (930, 347) with delta (0, 0)
Screenshot: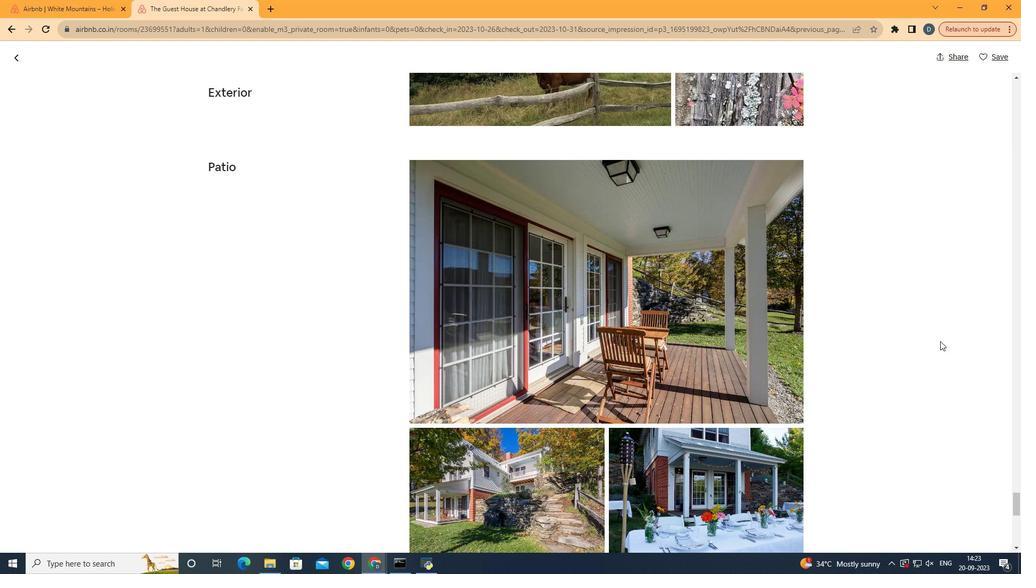
Action: Mouse scrolled (930, 347) with delta (0, 0)
Screenshot: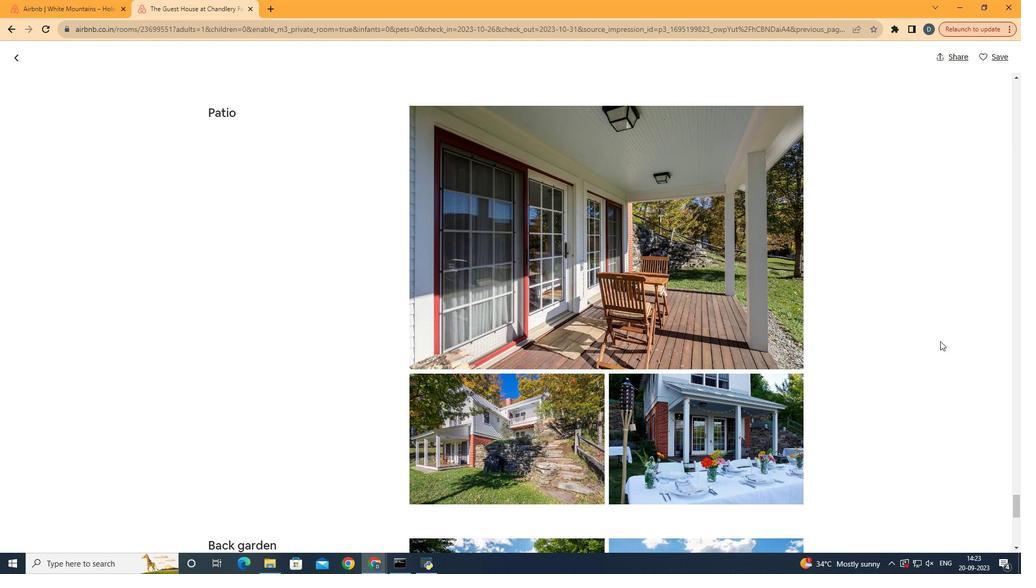 
Action: Mouse scrolled (930, 347) with delta (0, 0)
Screenshot: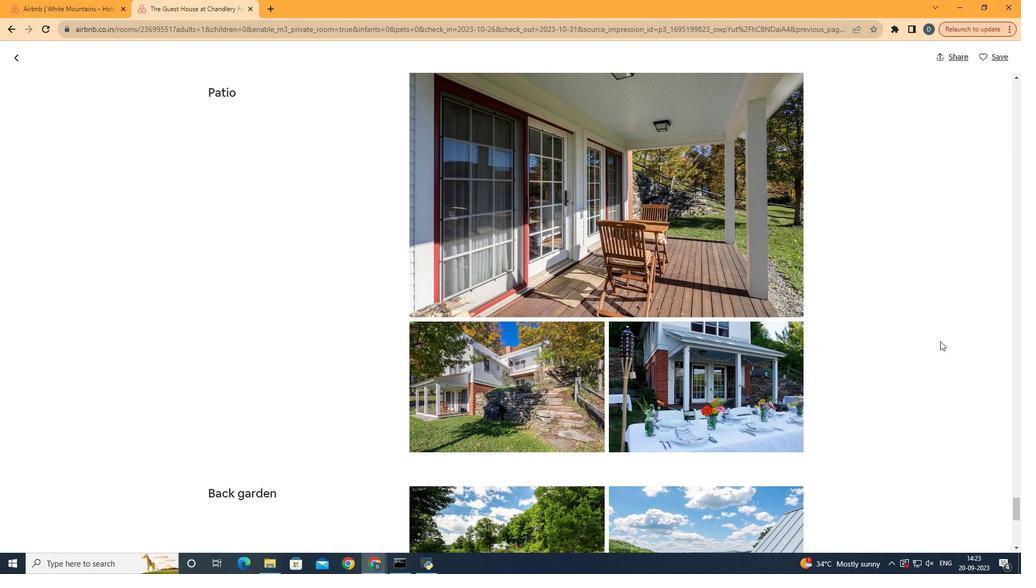 
Action: Mouse scrolled (930, 347) with delta (0, 0)
Screenshot: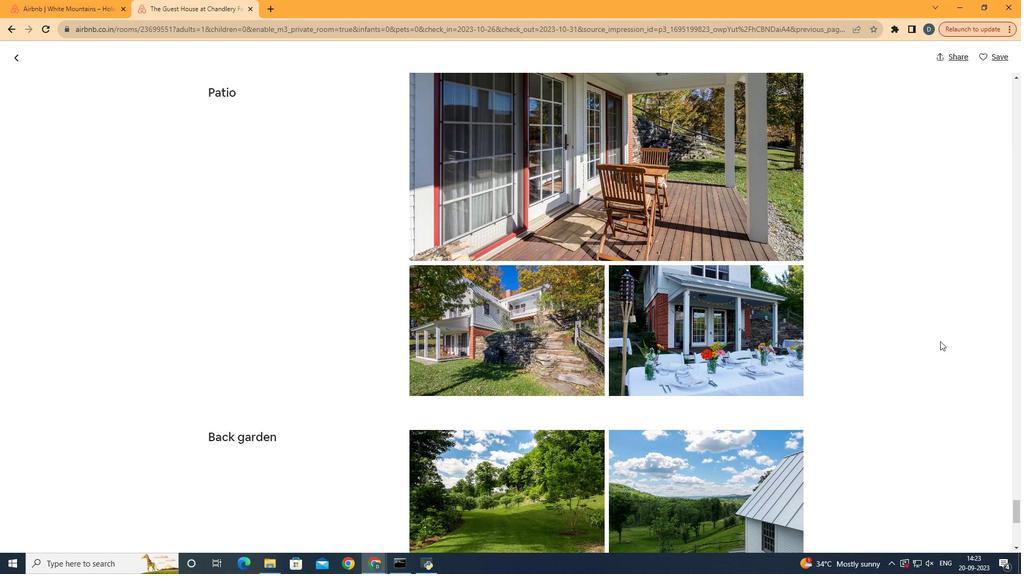 
Action: Mouse scrolled (930, 347) with delta (0, 0)
Screenshot: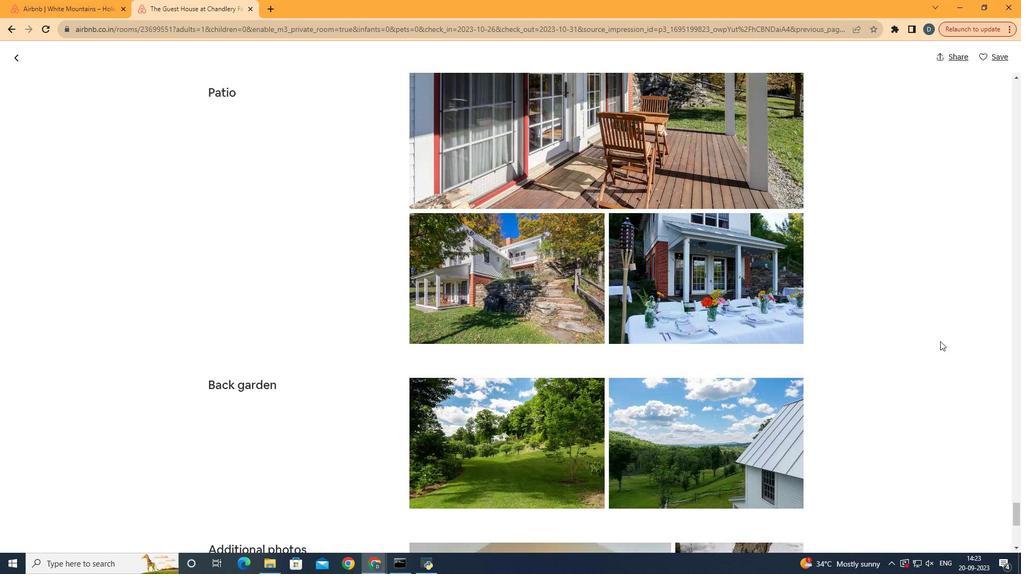 
Action: Mouse scrolled (930, 347) with delta (0, 0)
Screenshot: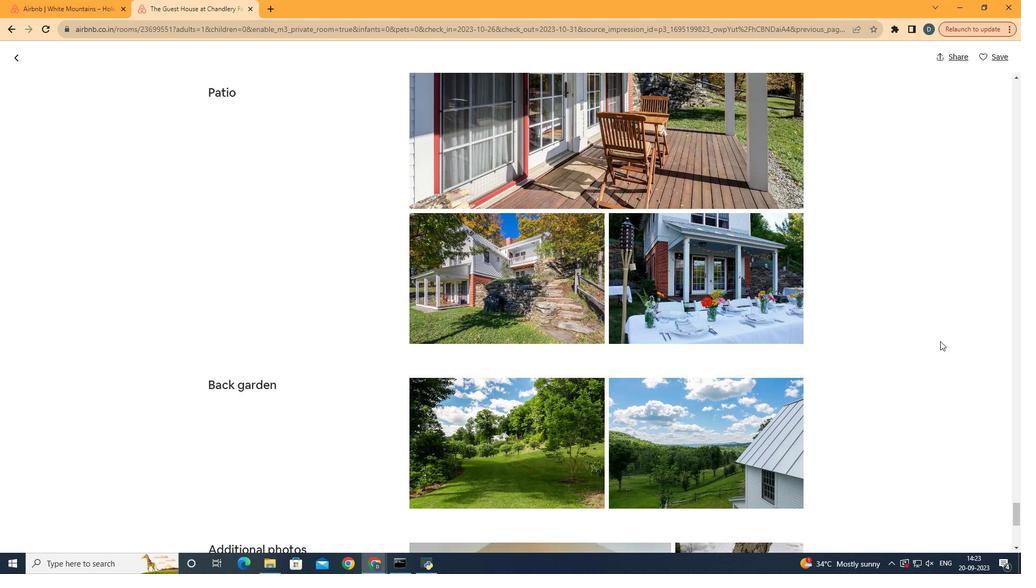 
Action: Mouse scrolled (930, 348) with delta (0, 0)
Screenshot: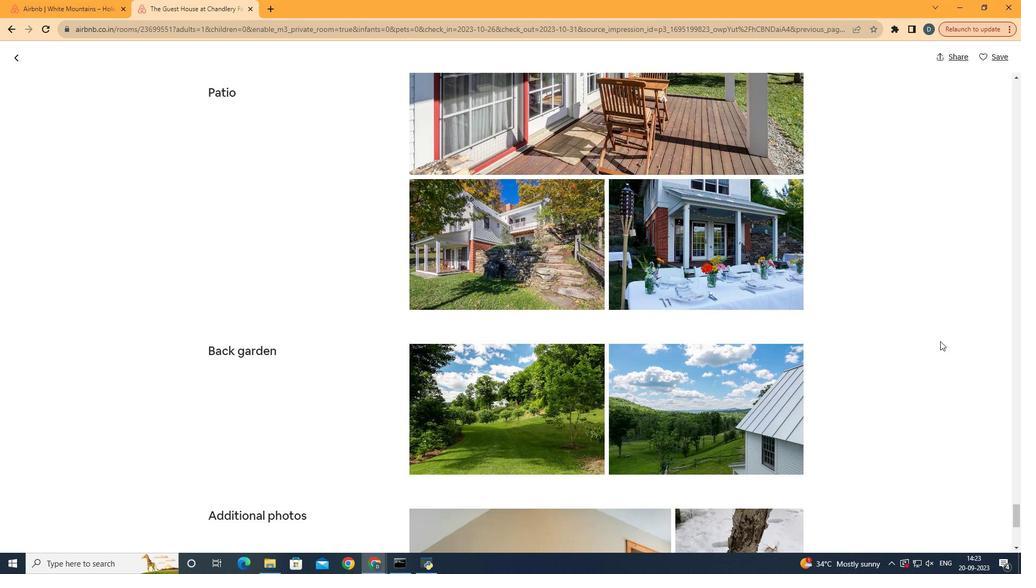 
Action: Mouse scrolled (930, 347) with delta (0, 0)
Screenshot: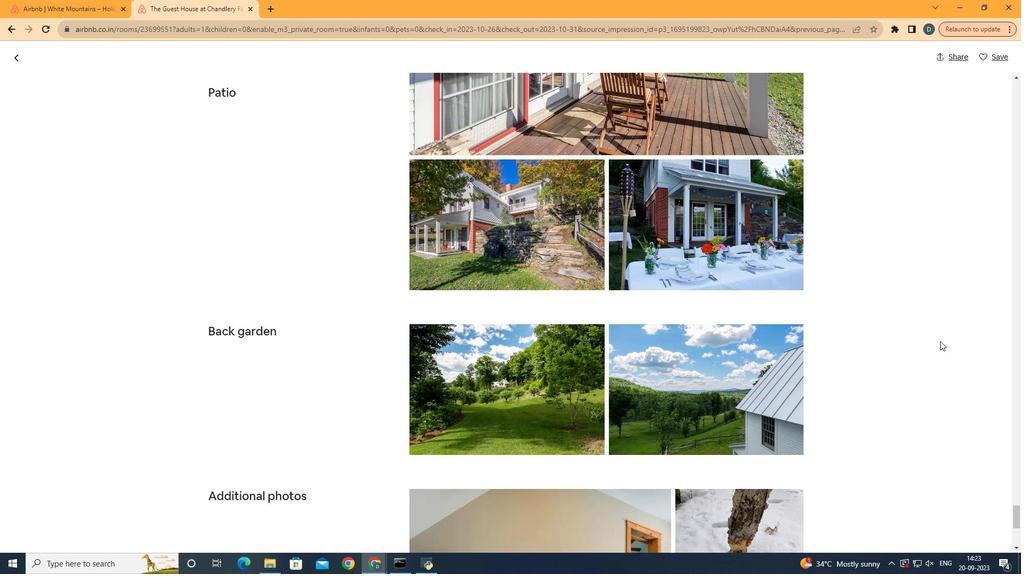 
Action: Mouse scrolled (930, 347) with delta (0, 0)
Screenshot: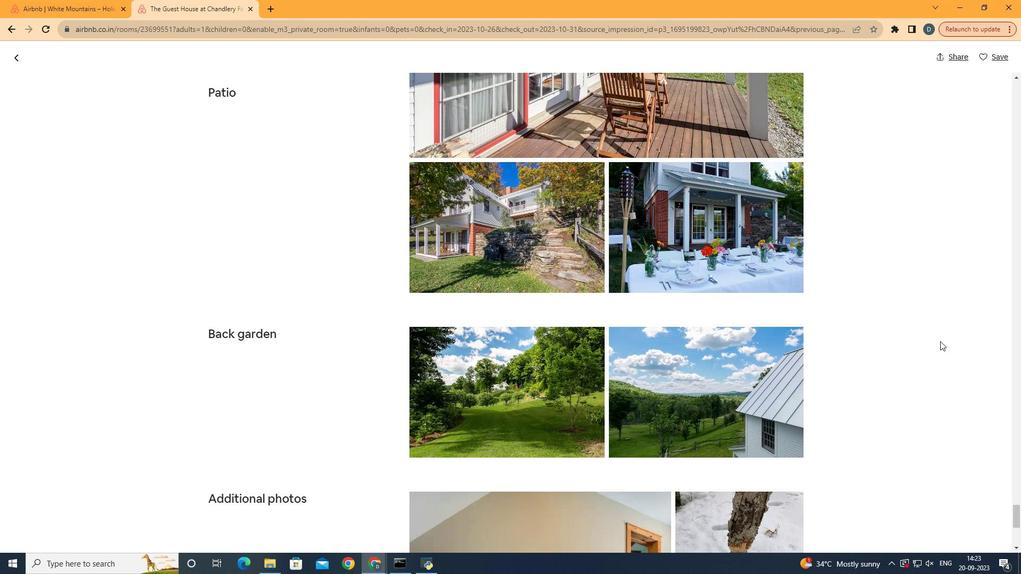 
Action: Mouse scrolled (930, 348) with delta (0, 0)
Screenshot: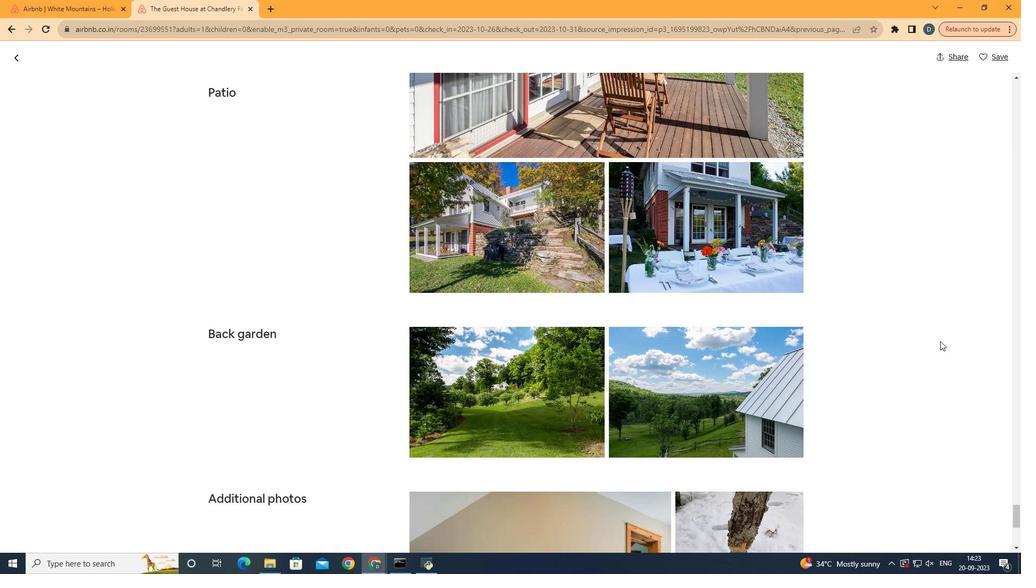 
Action: Mouse scrolled (930, 347) with delta (0, 0)
Screenshot: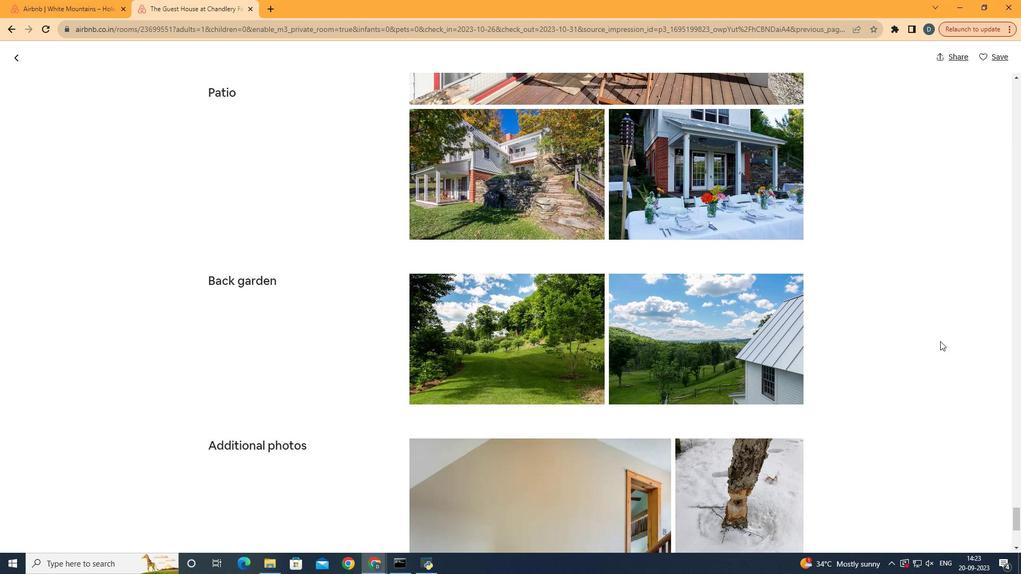 
Action: Mouse scrolled (930, 347) with delta (0, 0)
Screenshot: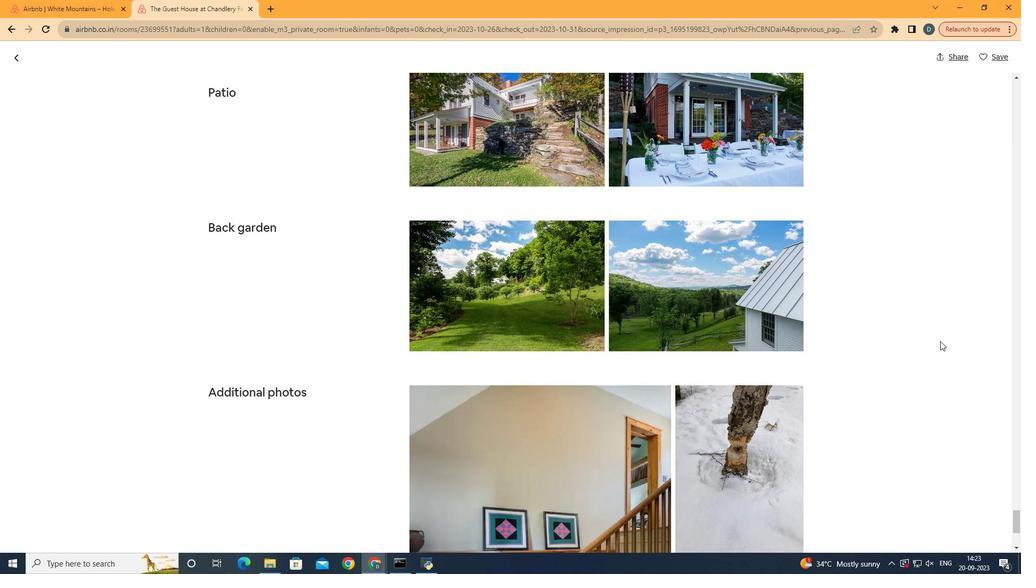 
Action: Mouse scrolled (930, 347) with delta (0, 0)
Screenshot: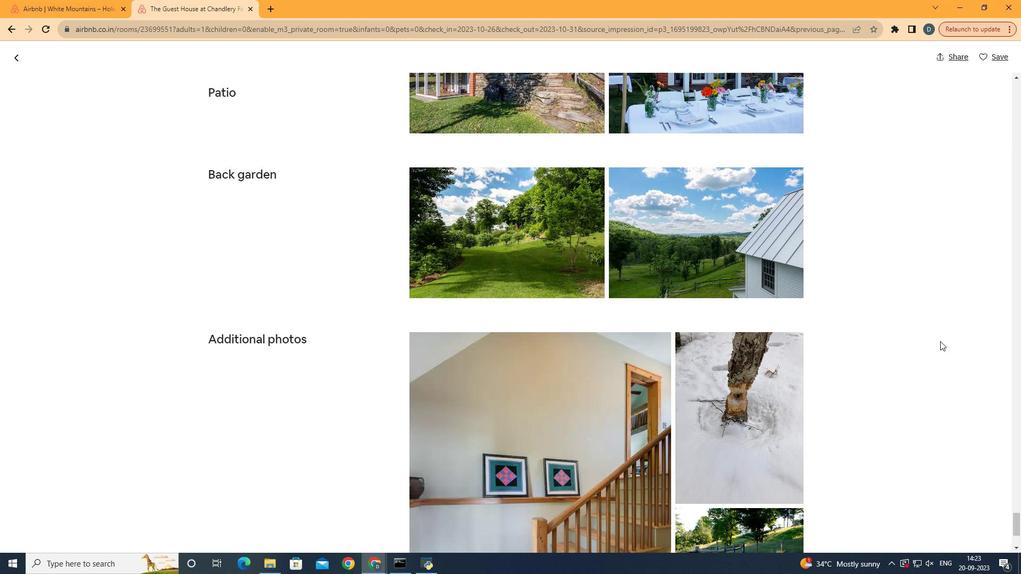 
Action: Mouse scrolled (930, 347) with delta (0, 0)
Screenshot: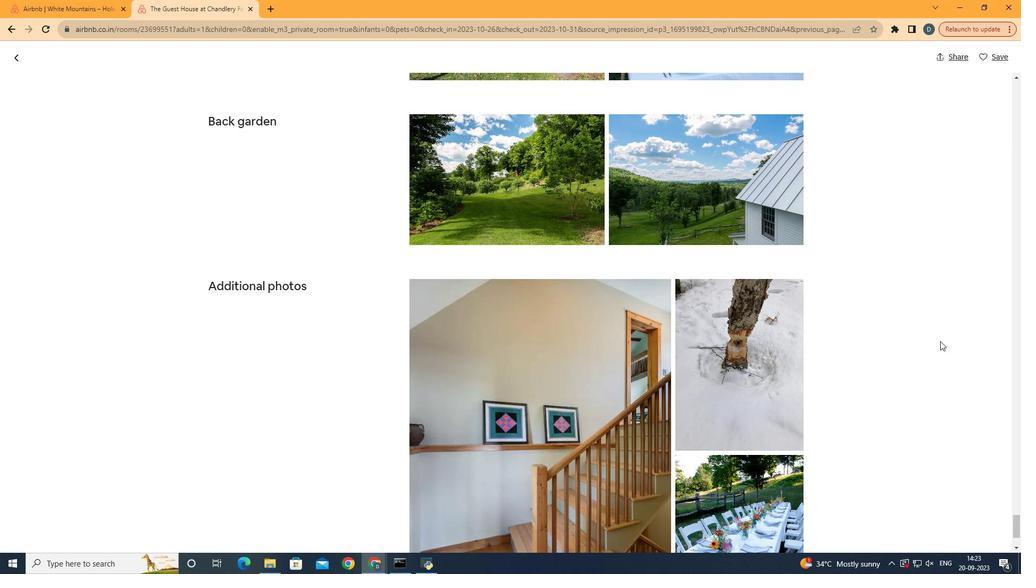 
Action: Mouse scrolled (930, 347) with delta (0, 0)
Screenshot: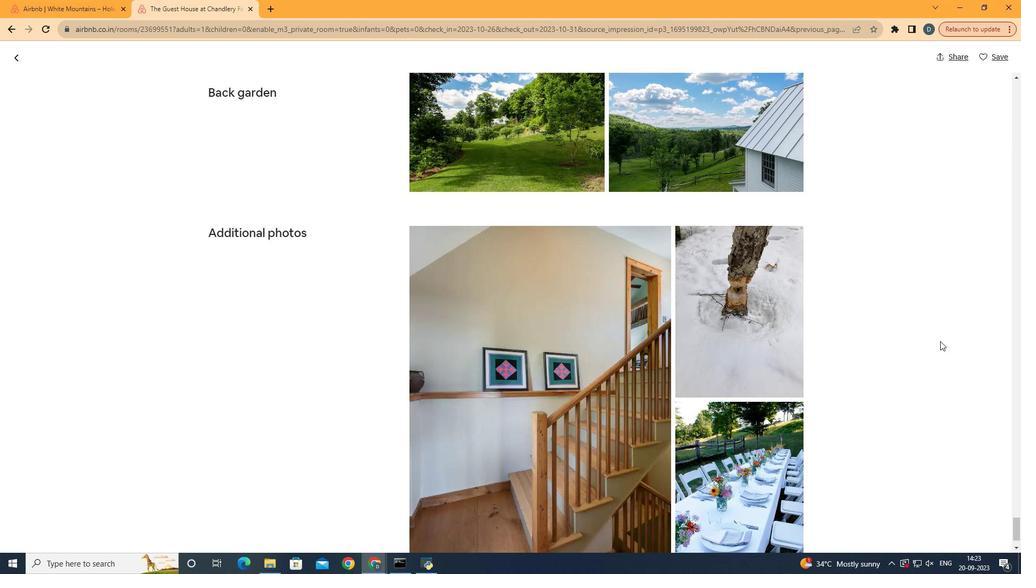 
Action: Mouse scrolled (930, 347) with delta (0, 0)
Screenshot: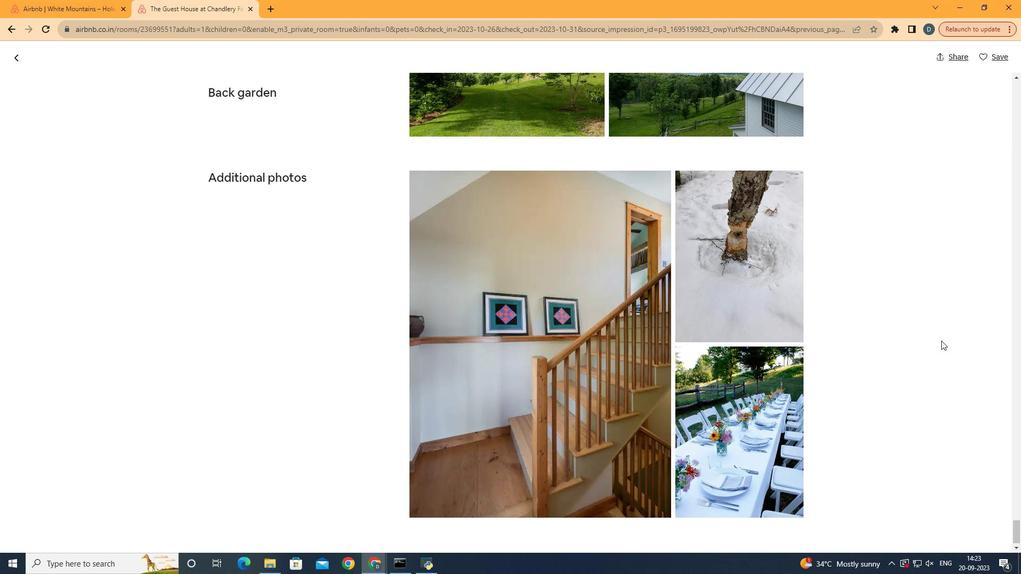 
Action: Mouse scrolled (930, 347) with delta (0, 0)
Screenshot: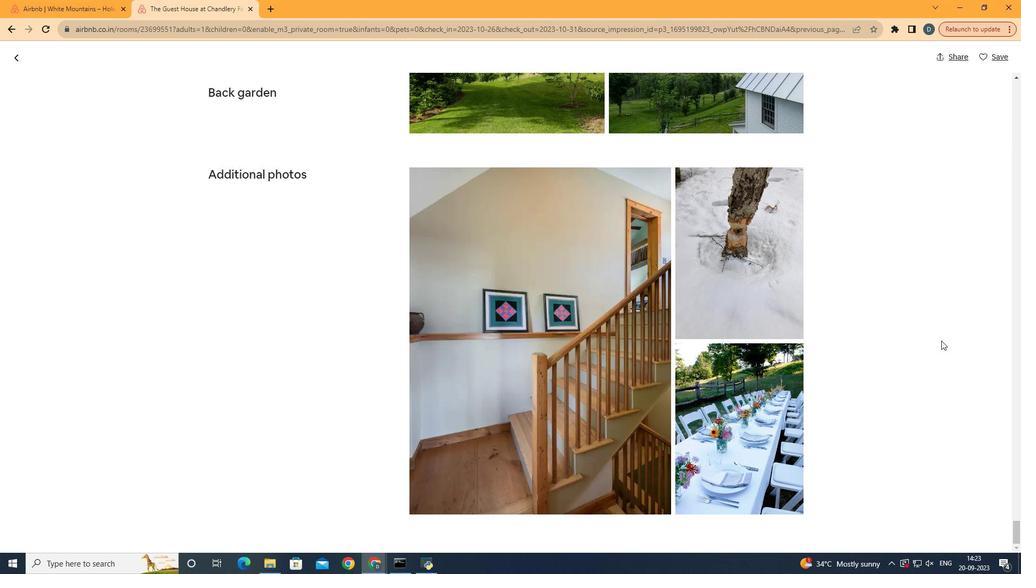 
Action: Mouse moved to (930, 347)
Screenshot: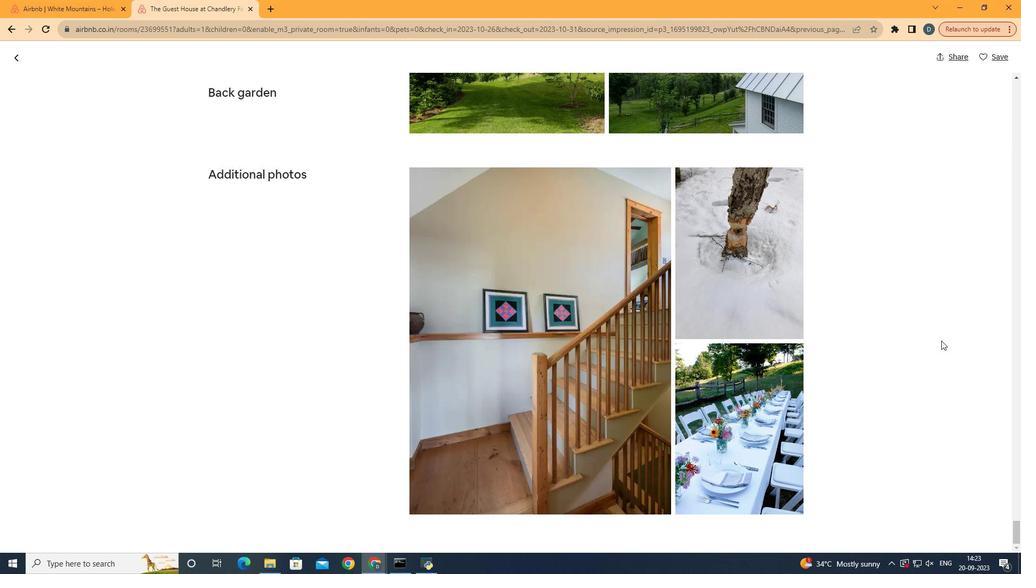 
Action: Mouse scrolled (930, 346) with delta (0, 0)
Screenshot: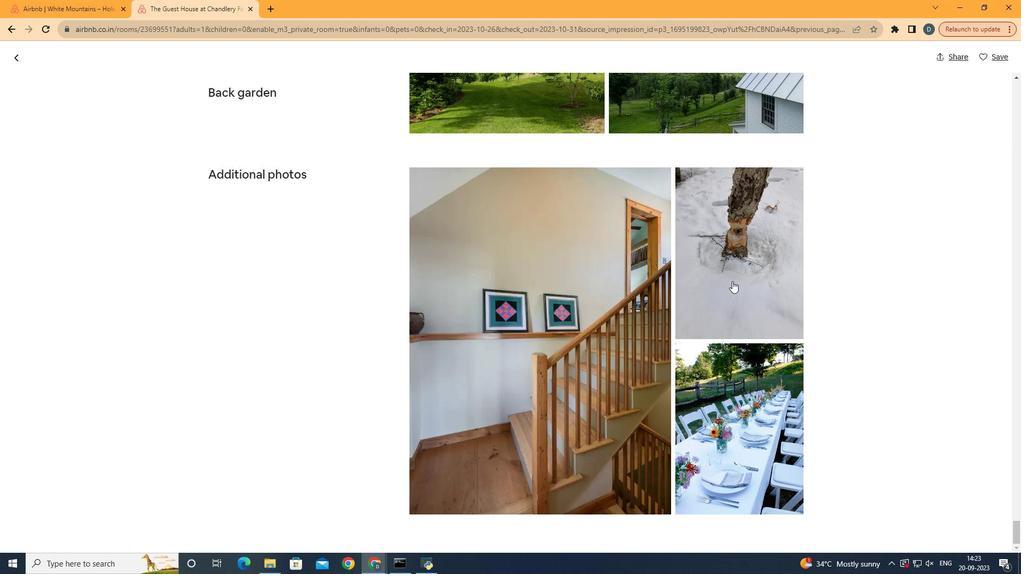 
Action: Mouse moved to (55, 59)
Screenshot: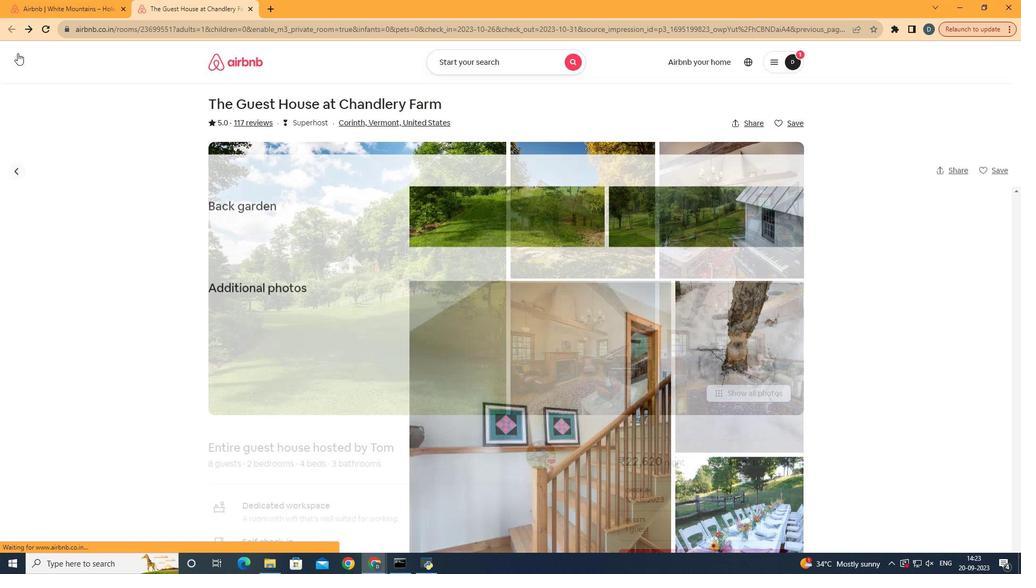 
Action: Mouse pressed left at (55, 59)
Screenshot: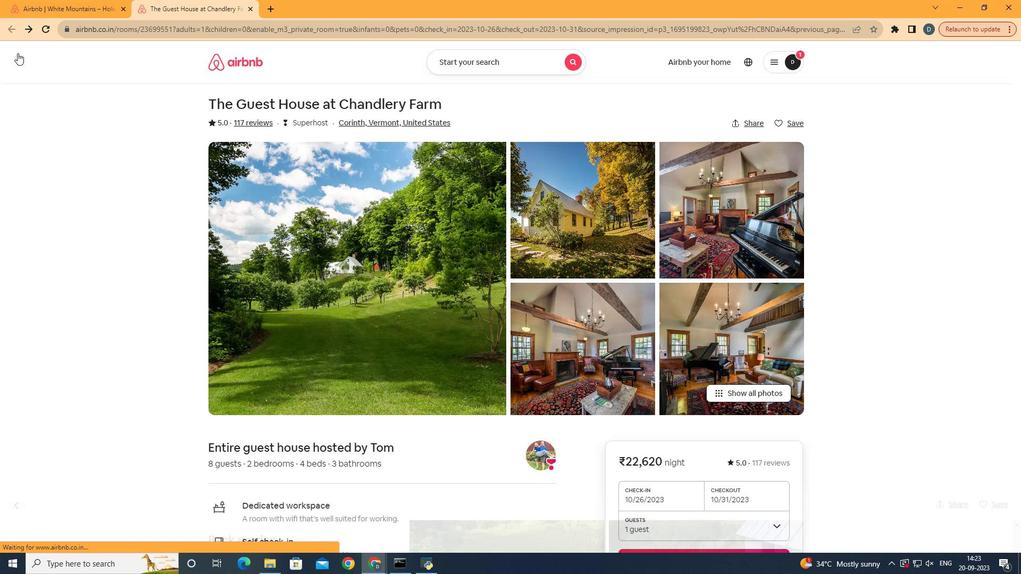 
Action: Mouse moved to (662, 320)
Screenshot: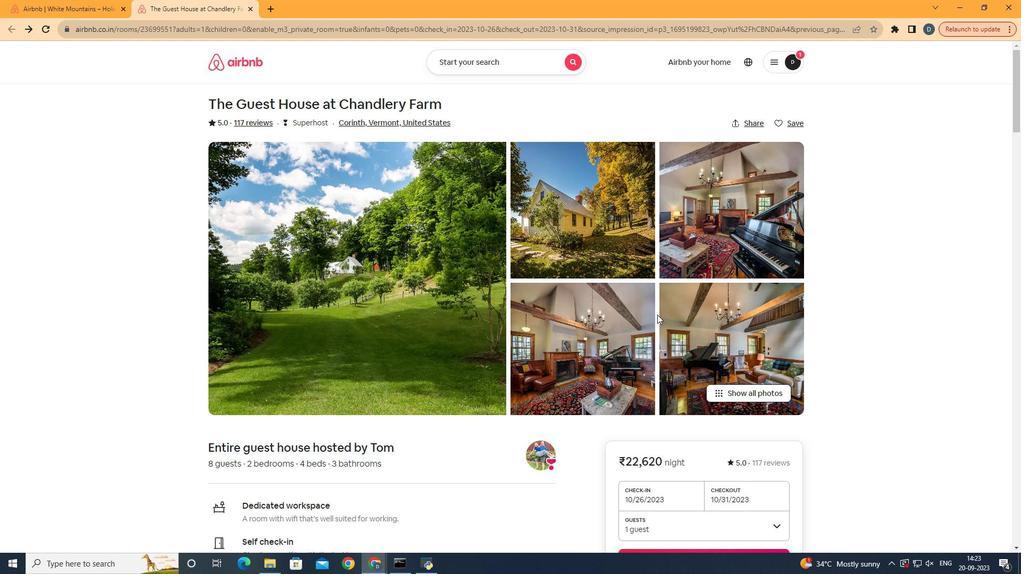 
Action: Mouse scrolled (662, 320) with delta (0, 0)
Screenshot: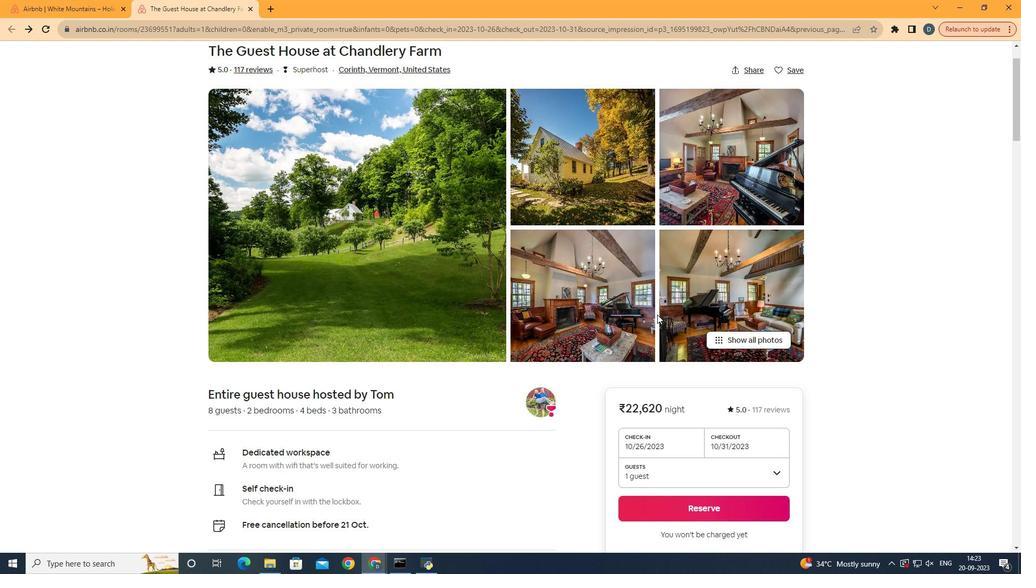 
Action: Mouse scrolled (662, 320) with delta (0, 0)
Screenshot: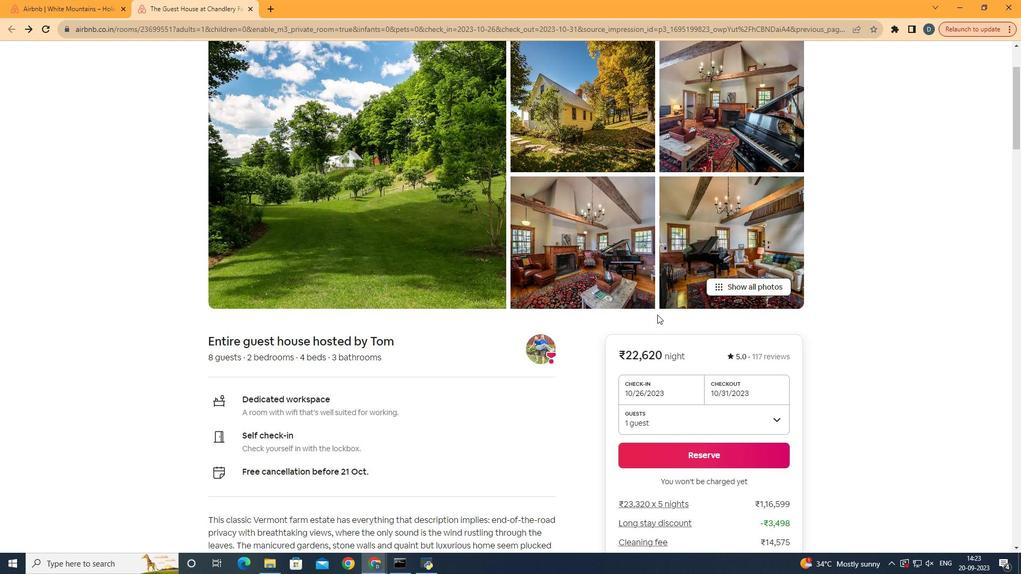 
Action: Mouse scrolled (662, 320) with delta (0, 0)
Screenshot: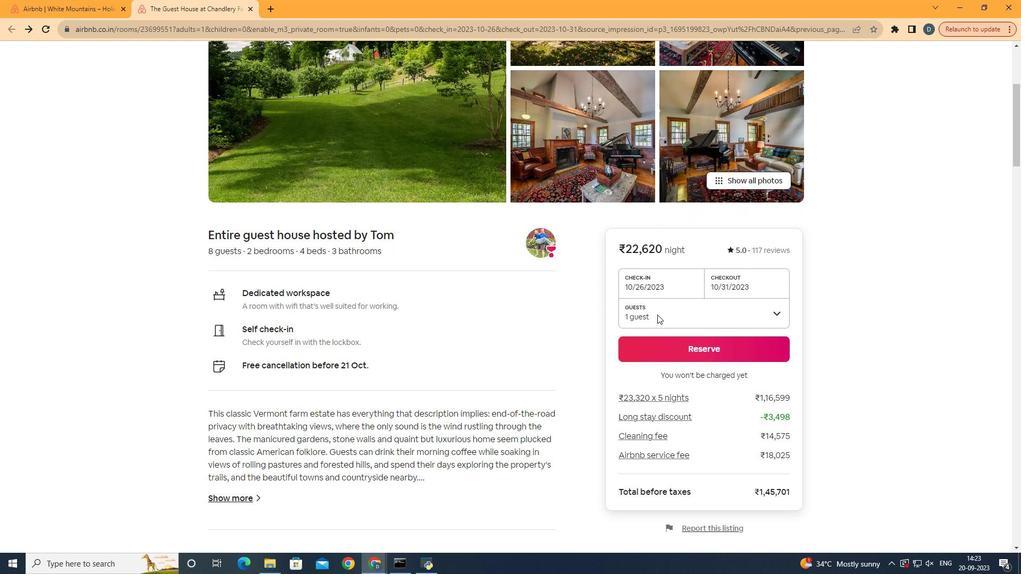 
Action: Mouse scrolled (662, 320) with delta (0, 0)
Screenshot: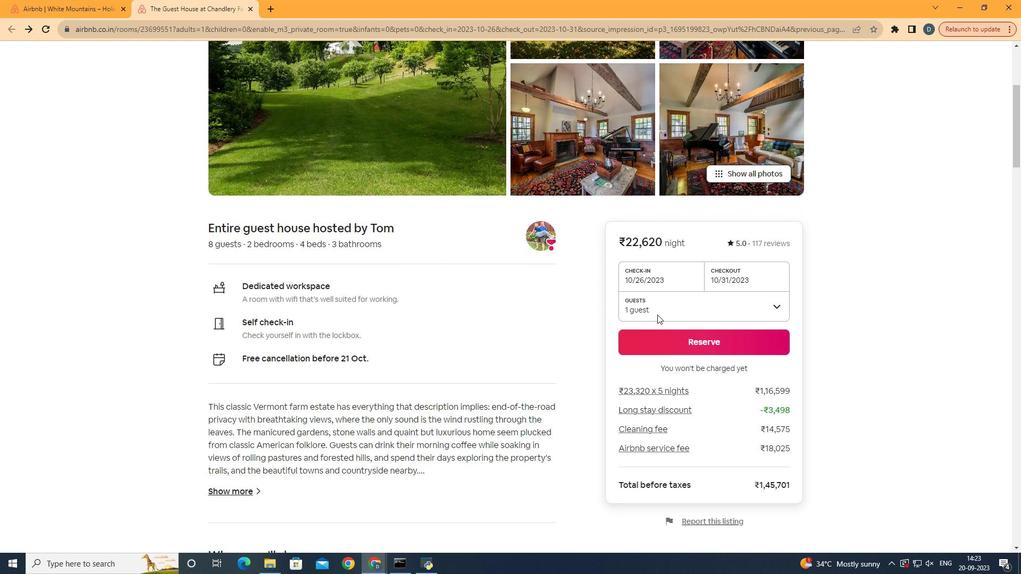 
Action: Mouse scrolled (662, 320) with delta (0, 0)
Screenshot: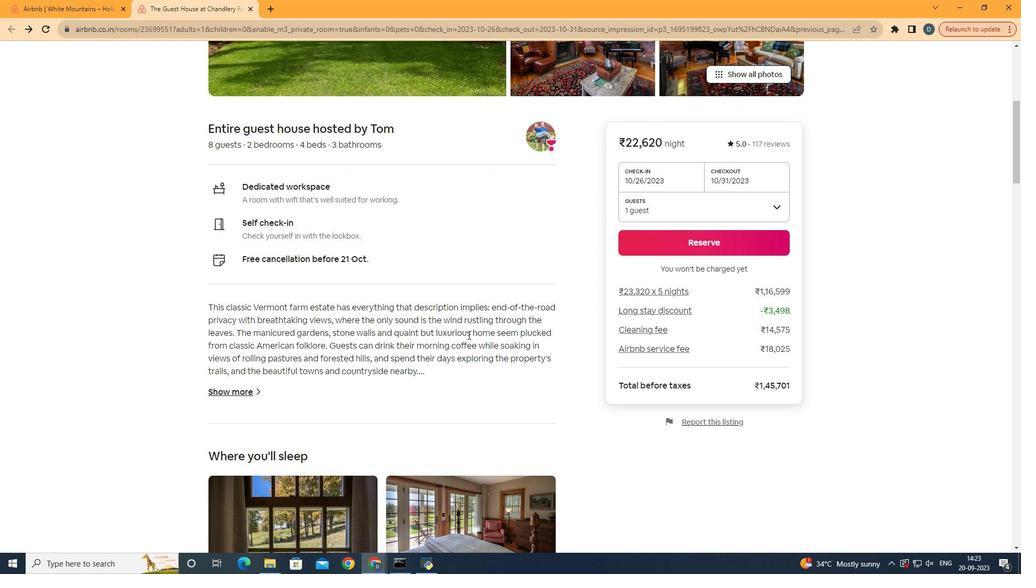 
Action: Mouse scrolled (662, 320) with delta (0, 0)
Screenshot: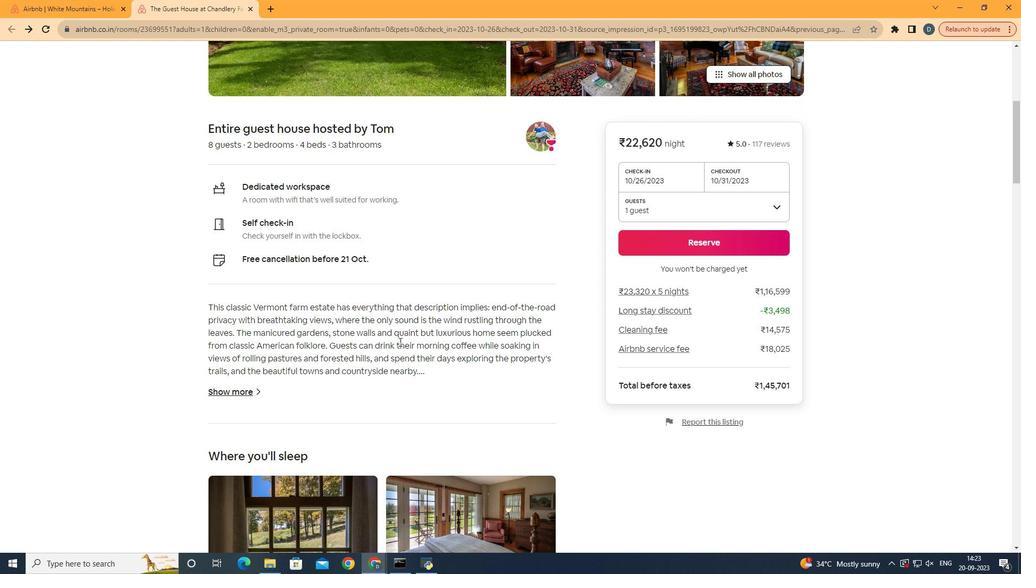 
Action: Mouse moved to (249, 399)
Screenshot: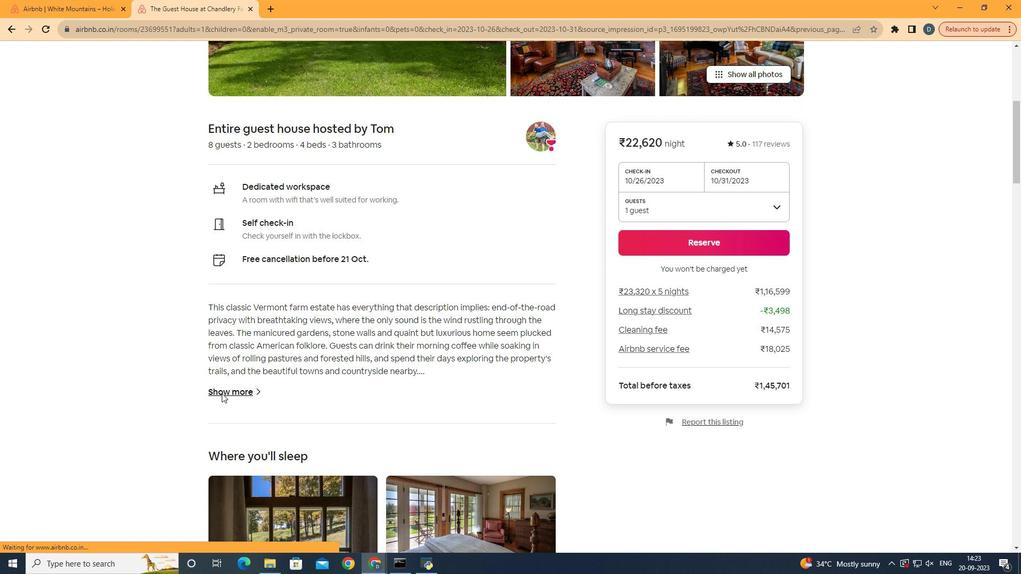 
Action: Mouse pressed left at (249, 399)
Screenshot: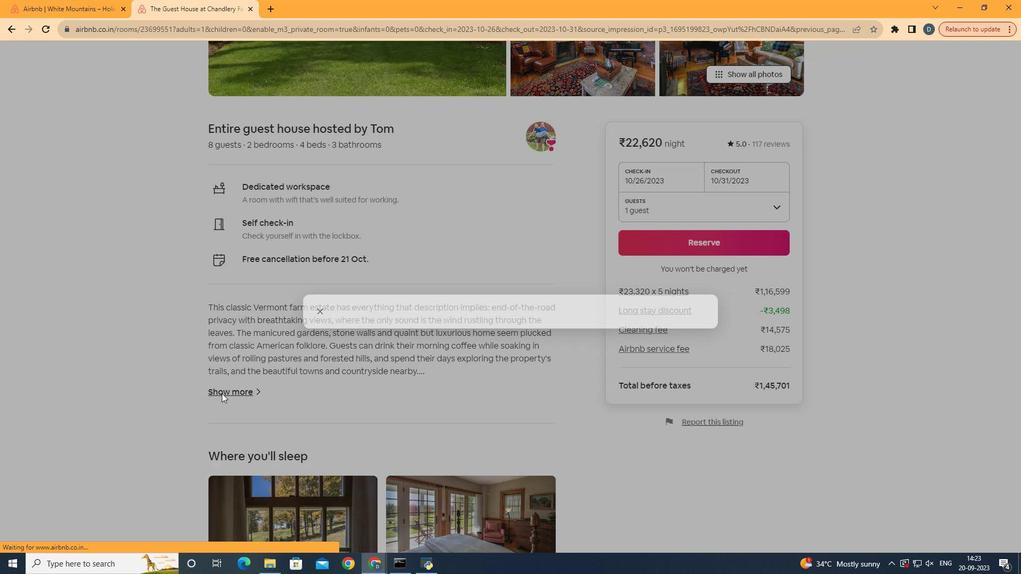 
Action: Mouse moved to (361, 356)
